 Task: Explore Properties in Lexington with Horse Facilities.
Action: Key pressed <Key.caps_lock>L<Key.caps_lock>exington
Screenshot: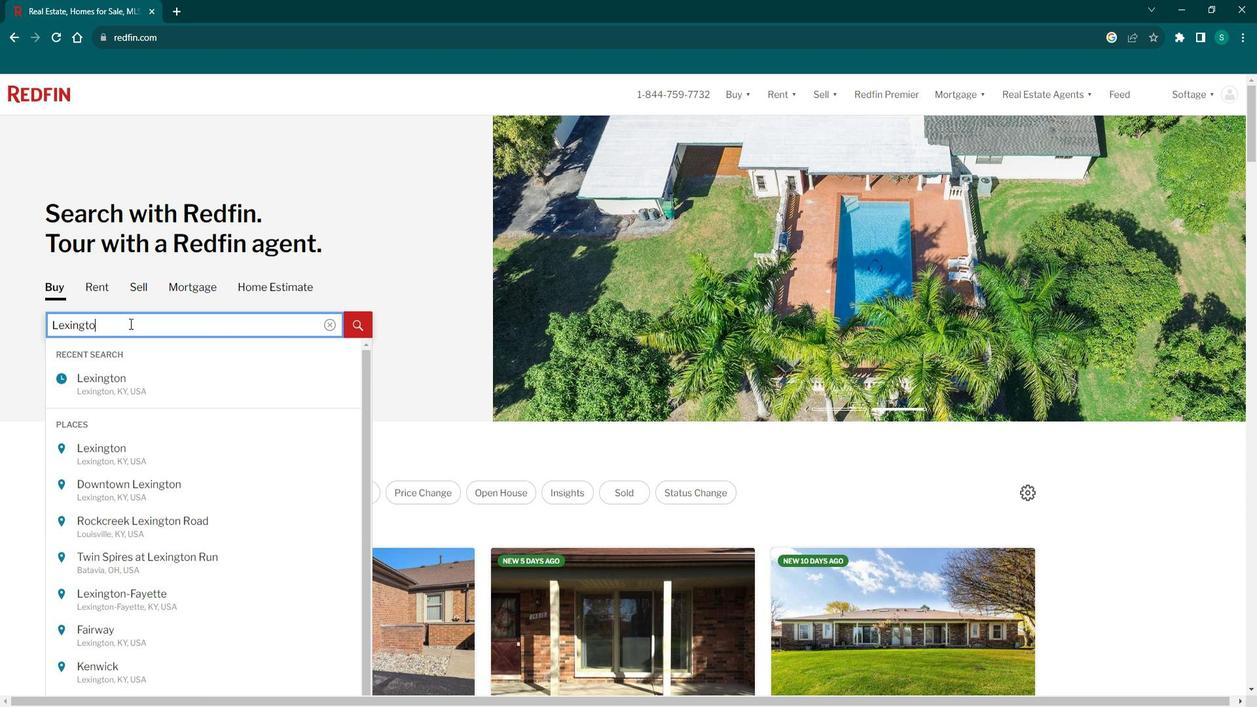 
Action: Mouse moved to (172, 429)
Screenshot: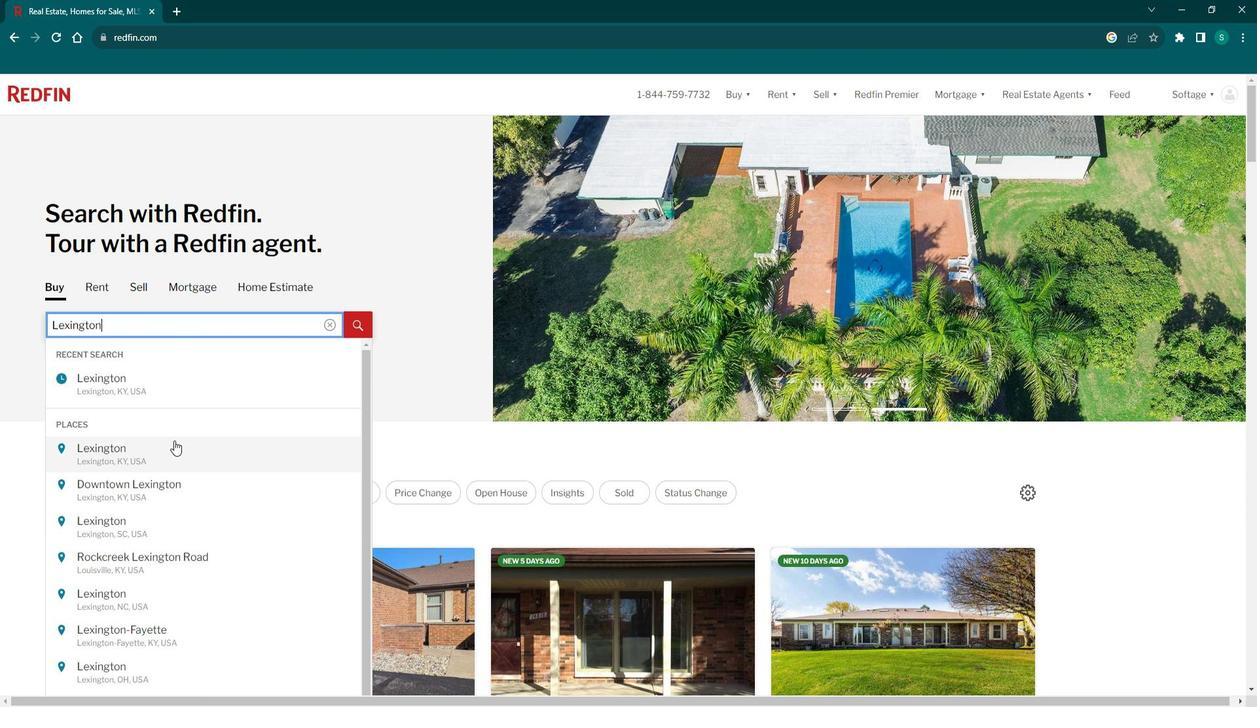 
Action: Mouse pressed left at (172, 429)
Screenshot: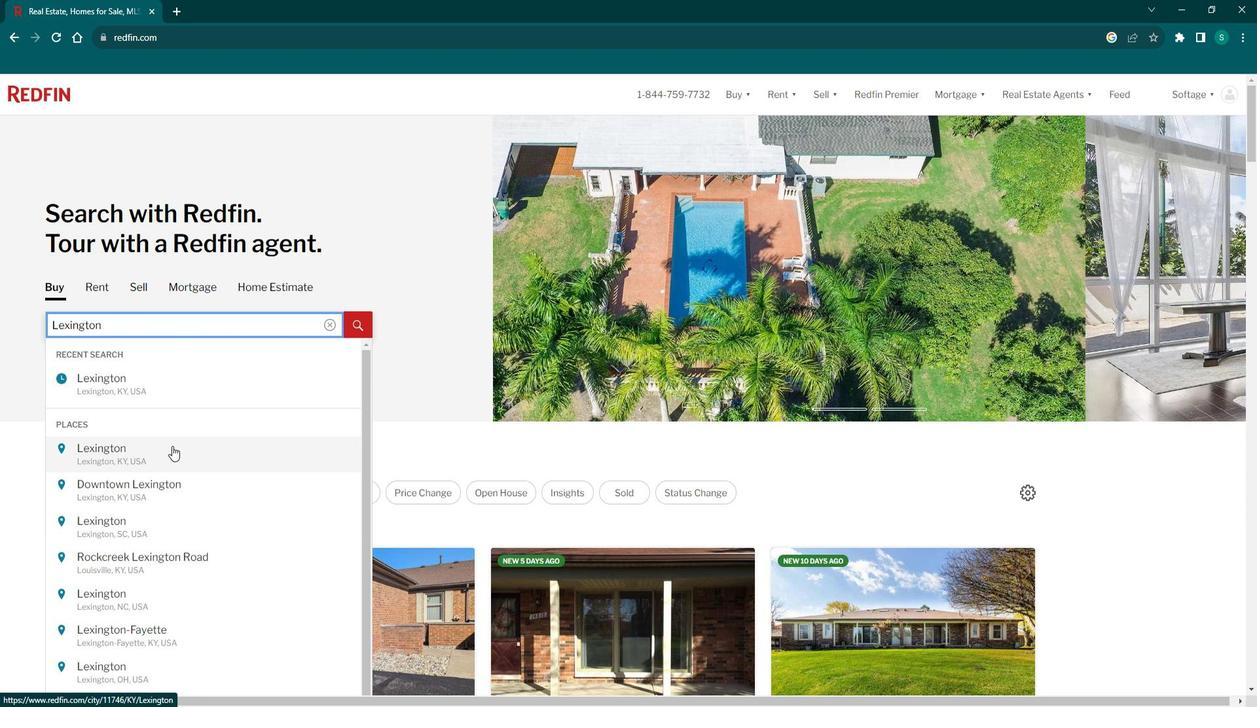 
Action: Mouse moved to (1112, 176)
Screenshot: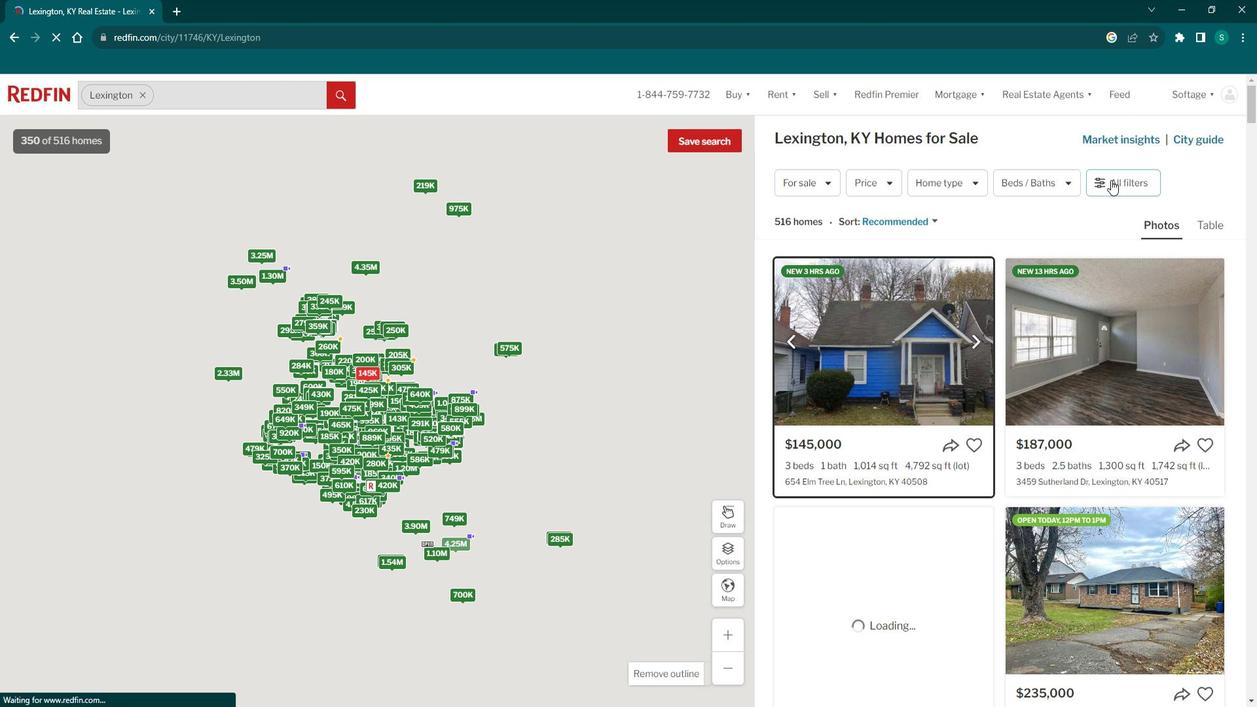 
Action: Mouse pressed left at (1112, 176)
Screenshot: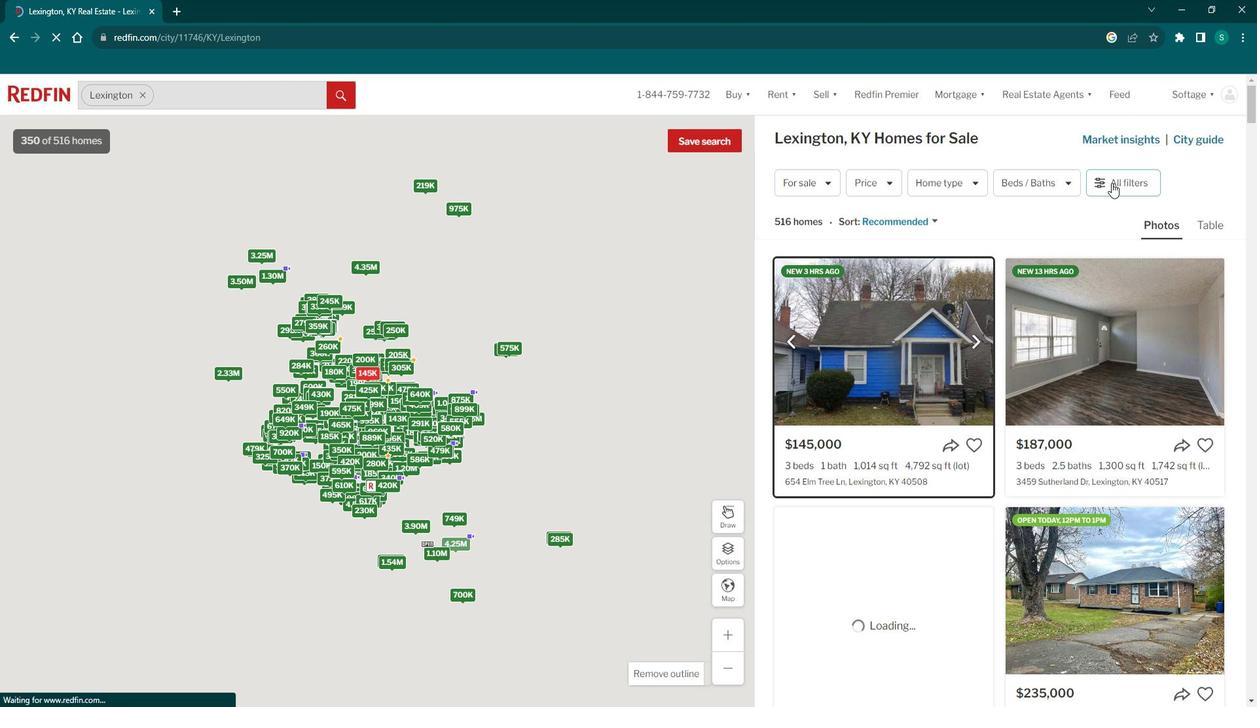 
Action: Mouse pressed left at (1112, 176)
Screenshot: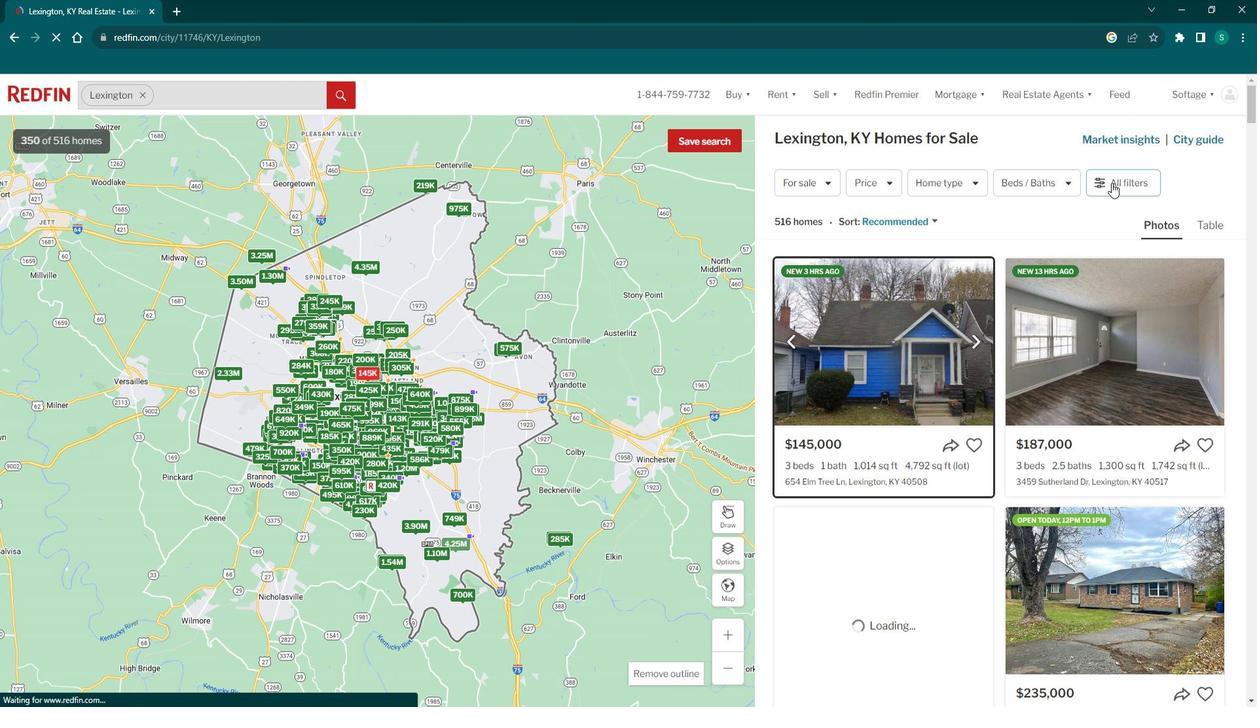 
Action: Mouse moved to (1131, 172)
Screenshot: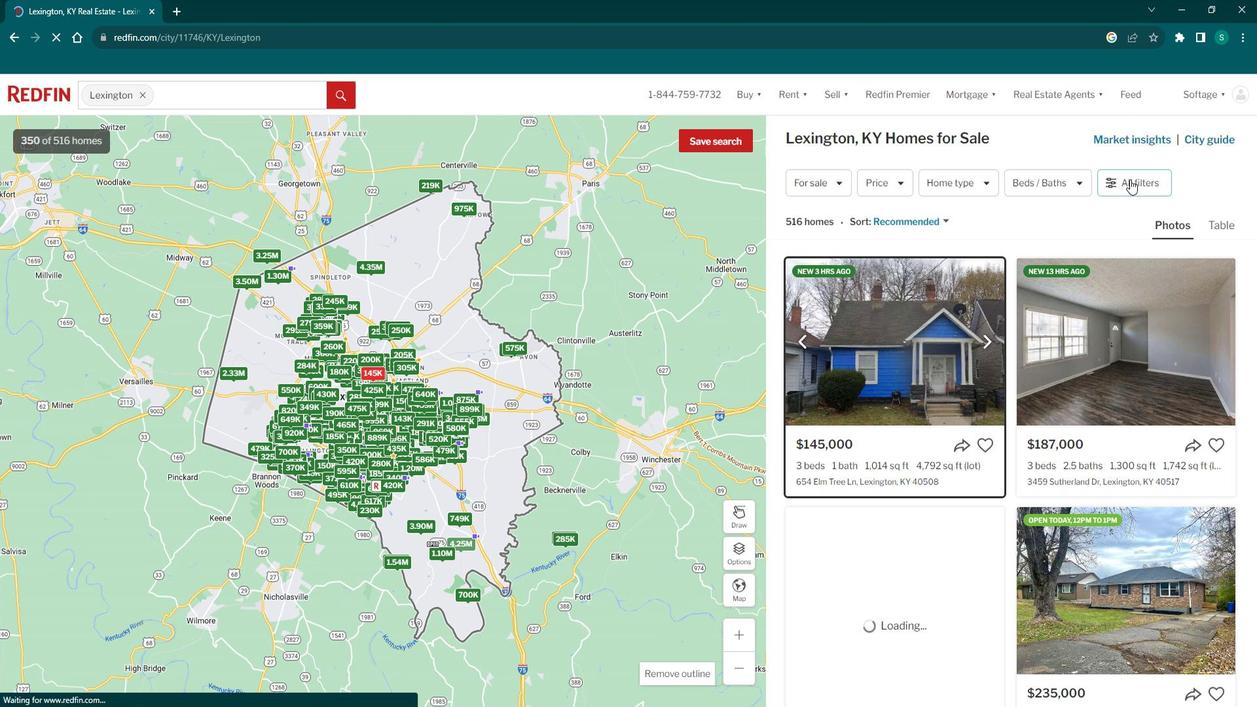 
Action: Mouse pressed left at (1131, 172)
Screenshot: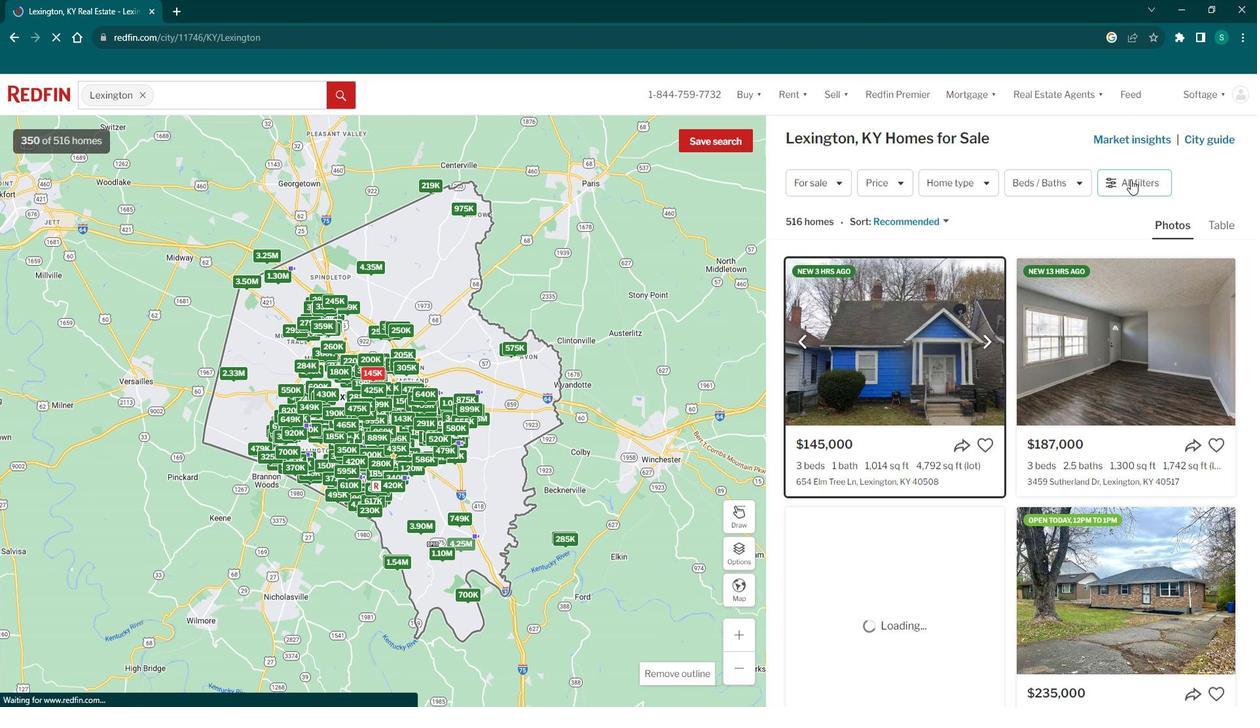 
Action: Mouse moved to (1126, 174)
Screenshot: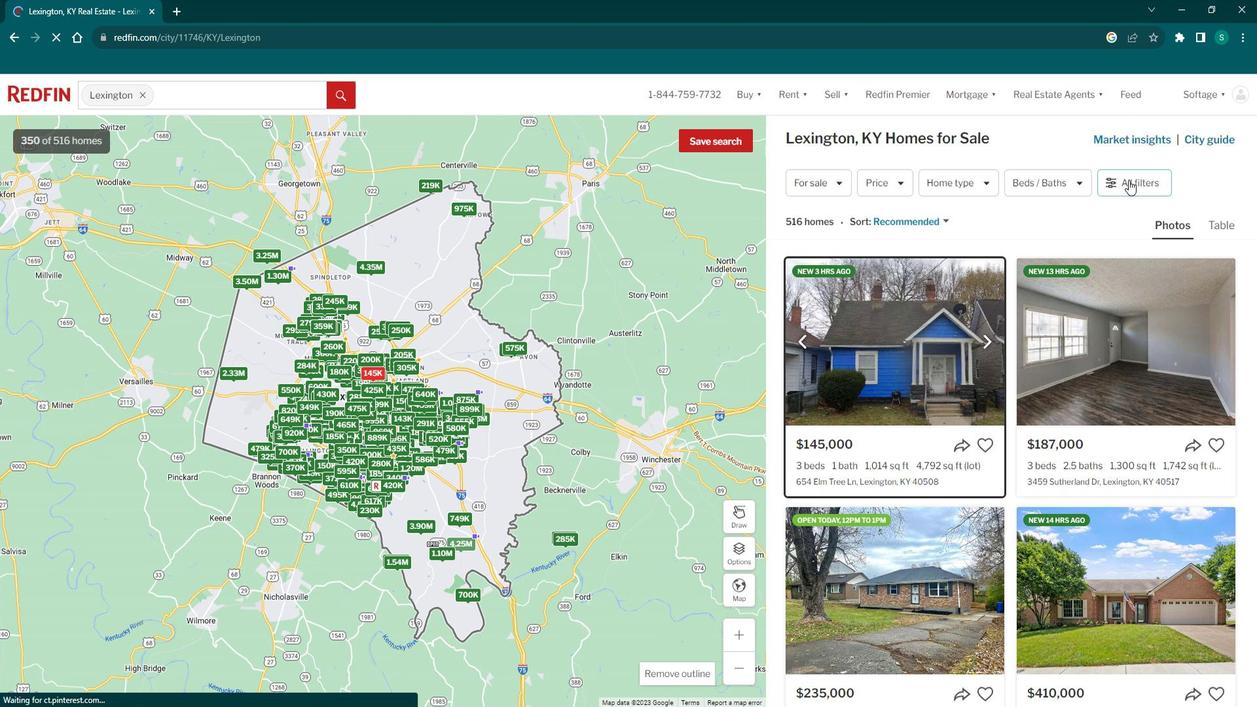 
Action: Mouse pressed left at (1126, 174)
Screenshot: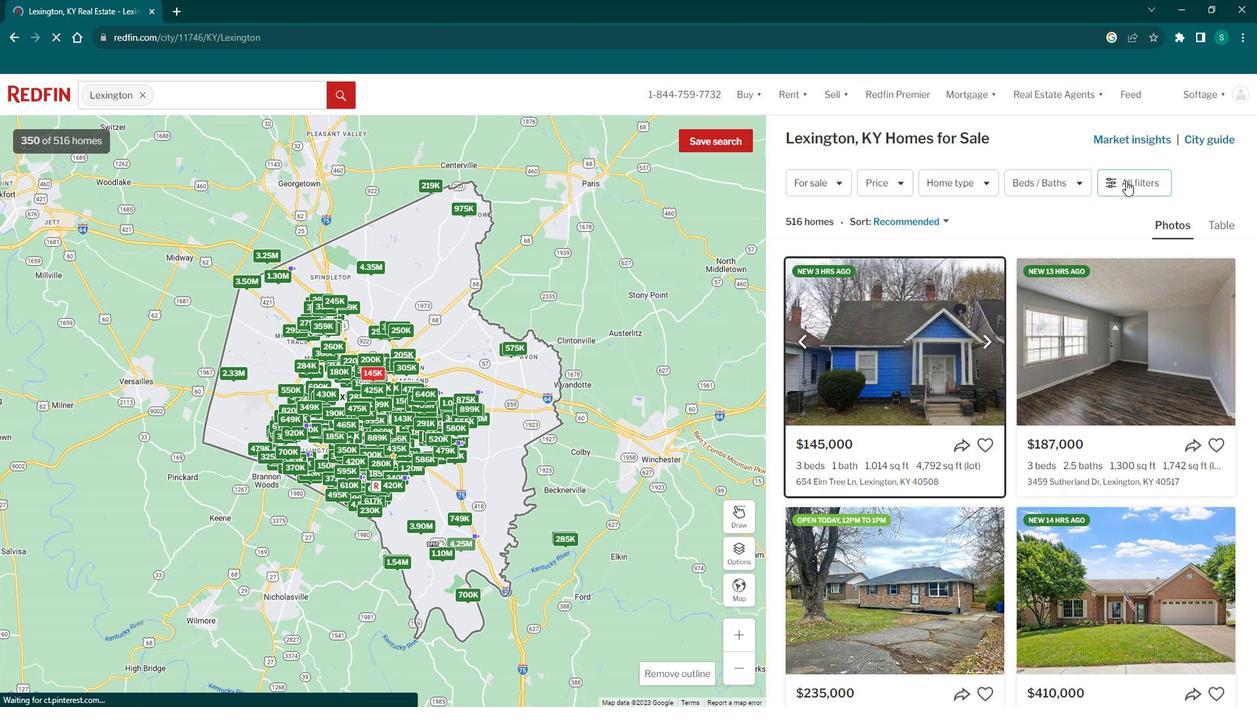 
Action: Mouse moved to (930, 495)
Screenshot: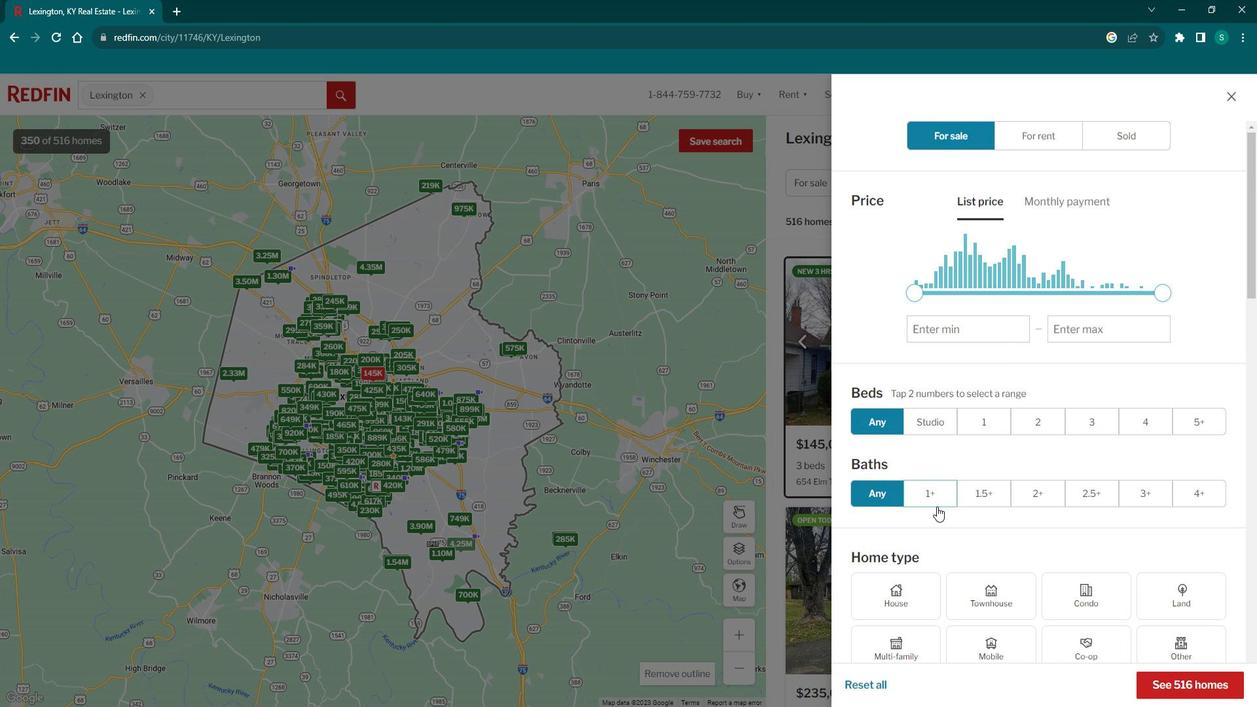 
Action: Mouse scrolled (930, 495) with delta (0, 0)
Screenshot: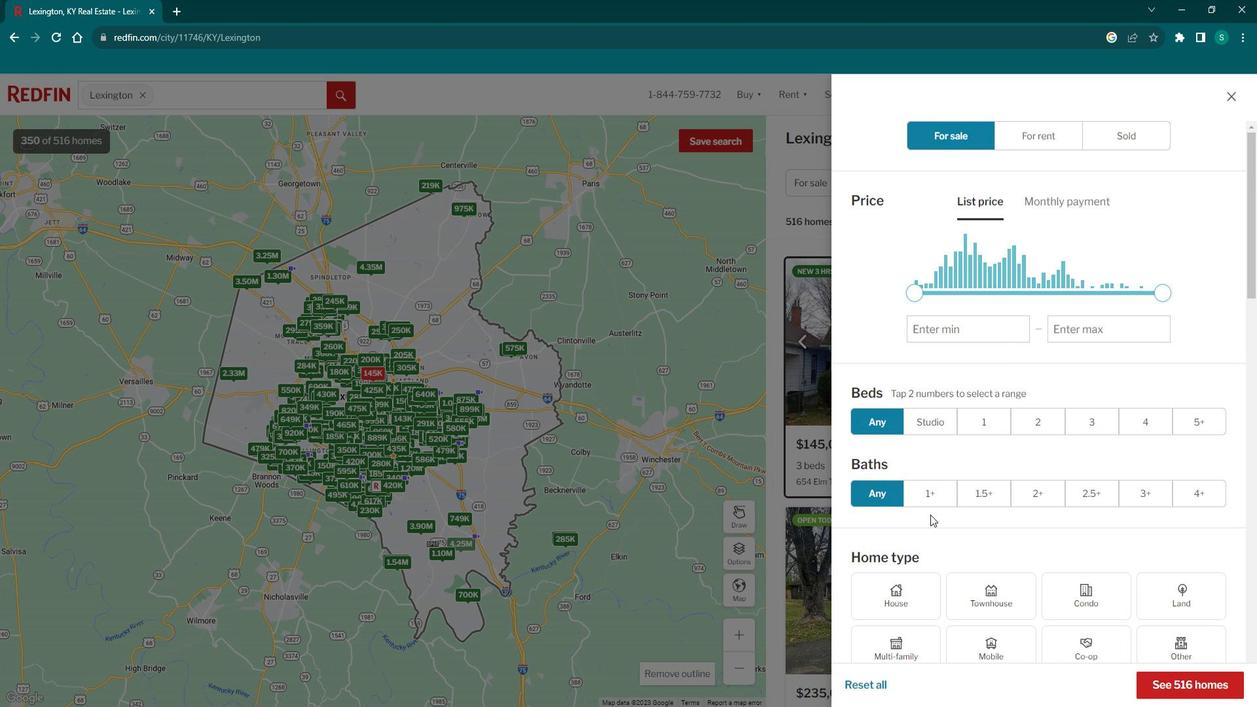 
Action: Mouse scrolled (930, 495) with delta (0, 0)
Screenshot: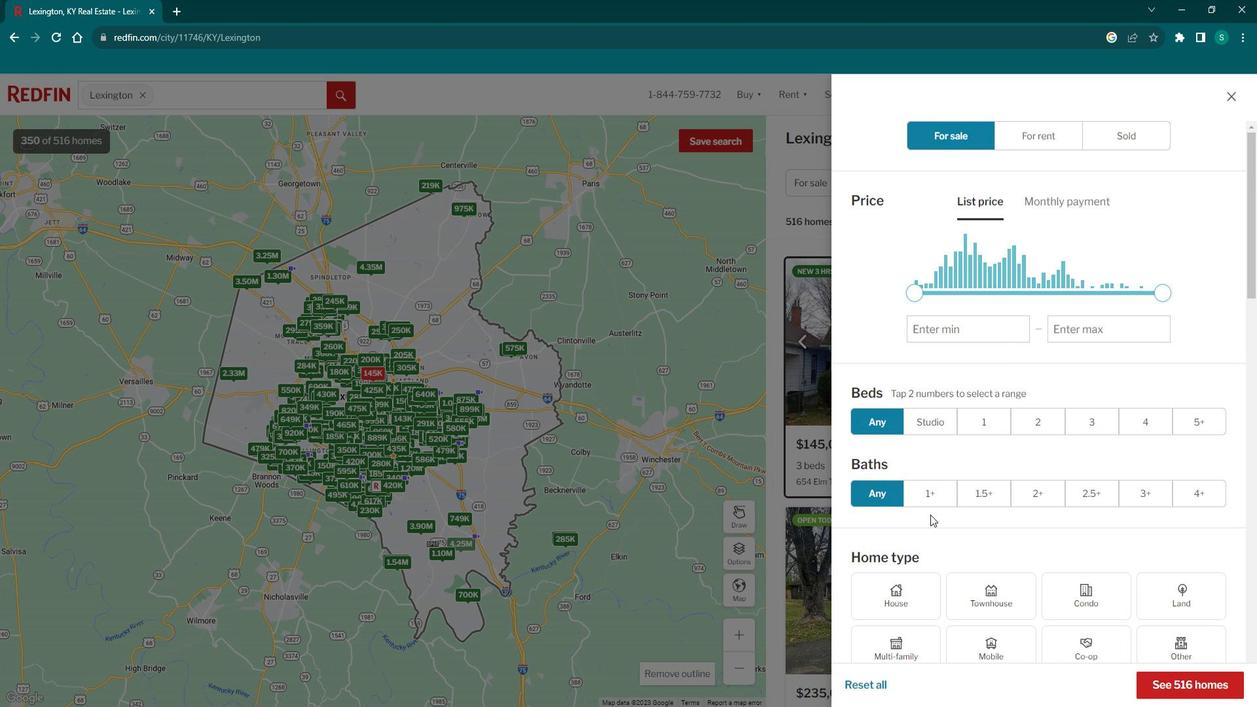 
Action: Mouse scrolled (930, 495) with delta (0, 0)
Screenshot: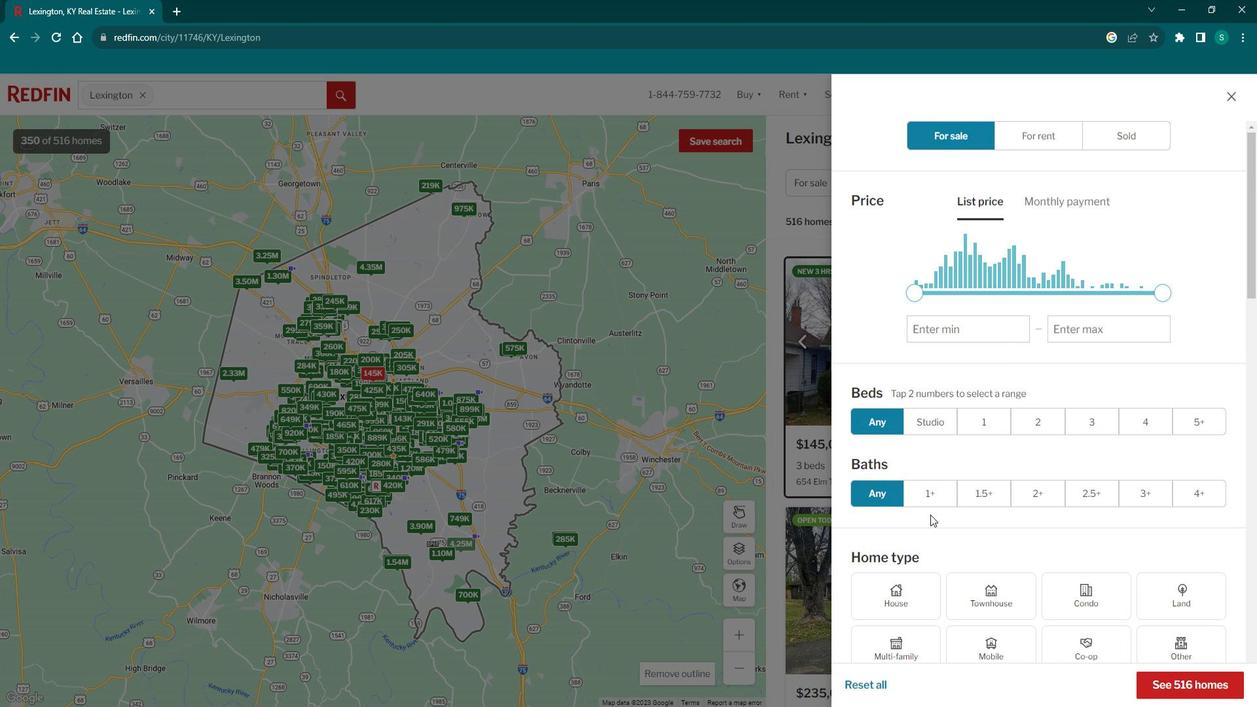 
Action: Mouse scrolled (930, 495) with delta (0, 0)
Screenshot: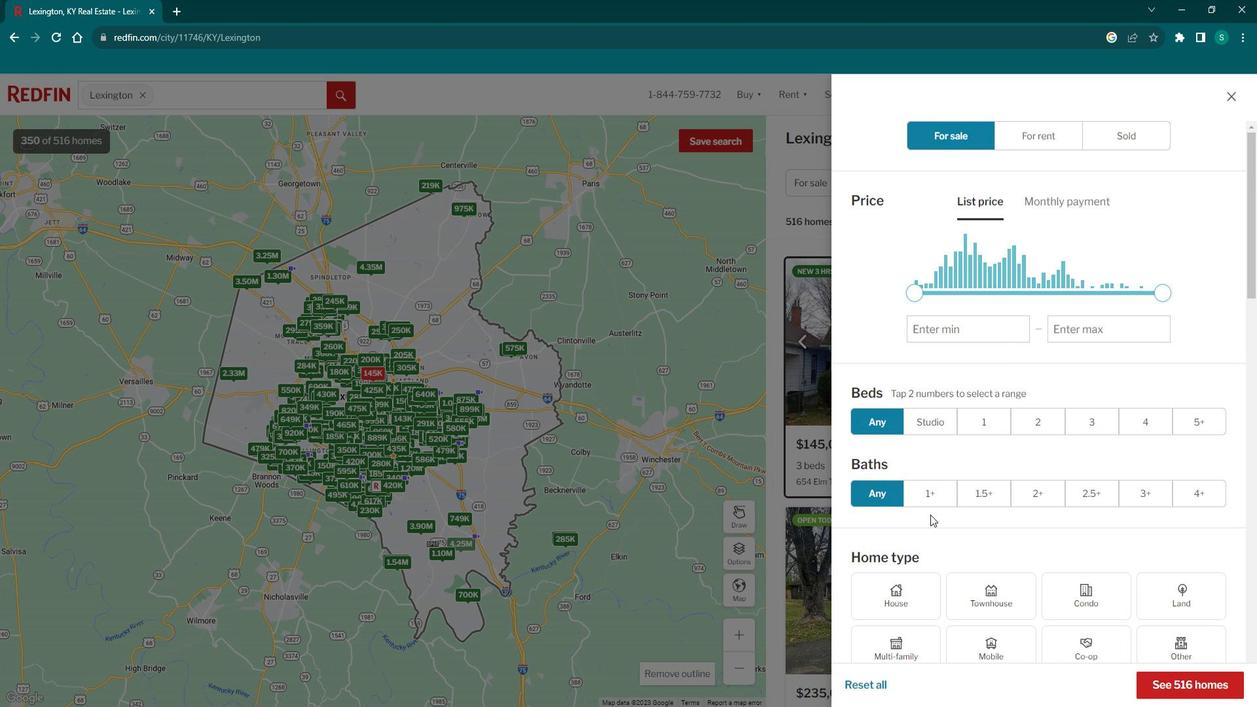 
Action: Mouse scrolled (930, 495) with delta (0, 0)
Screenshot: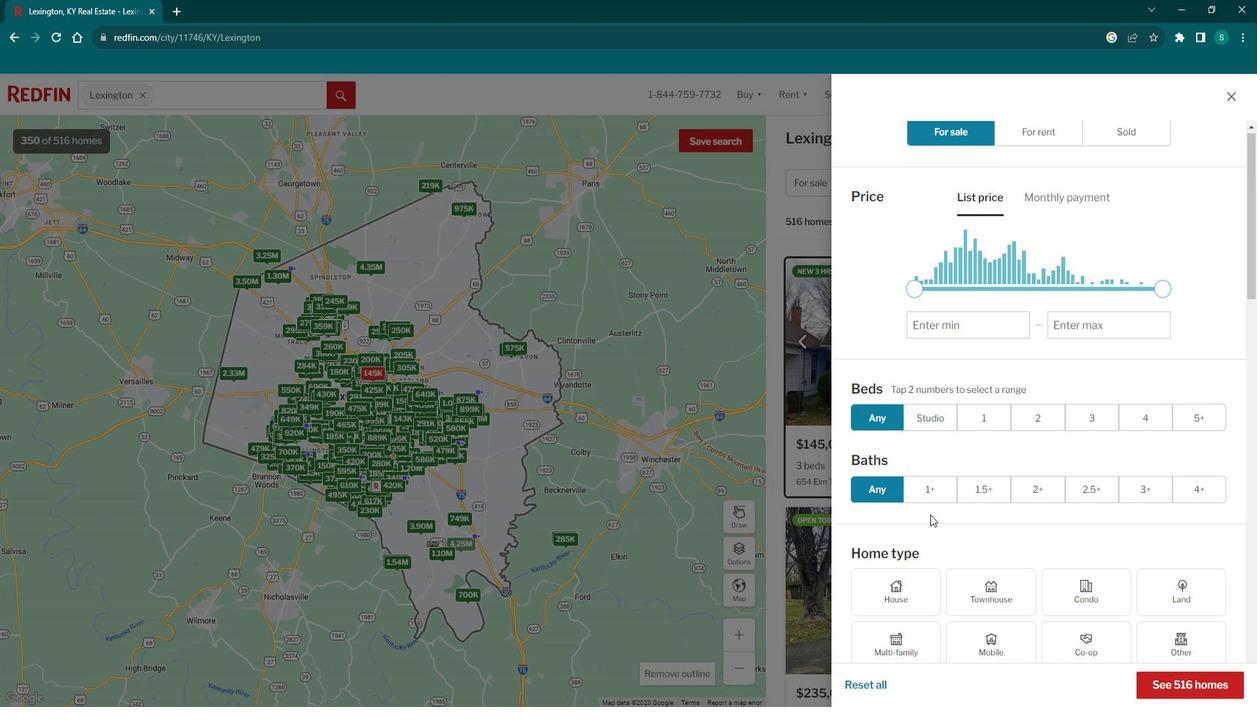 
Action: Mouse moved to (923, 483)
Screenshot: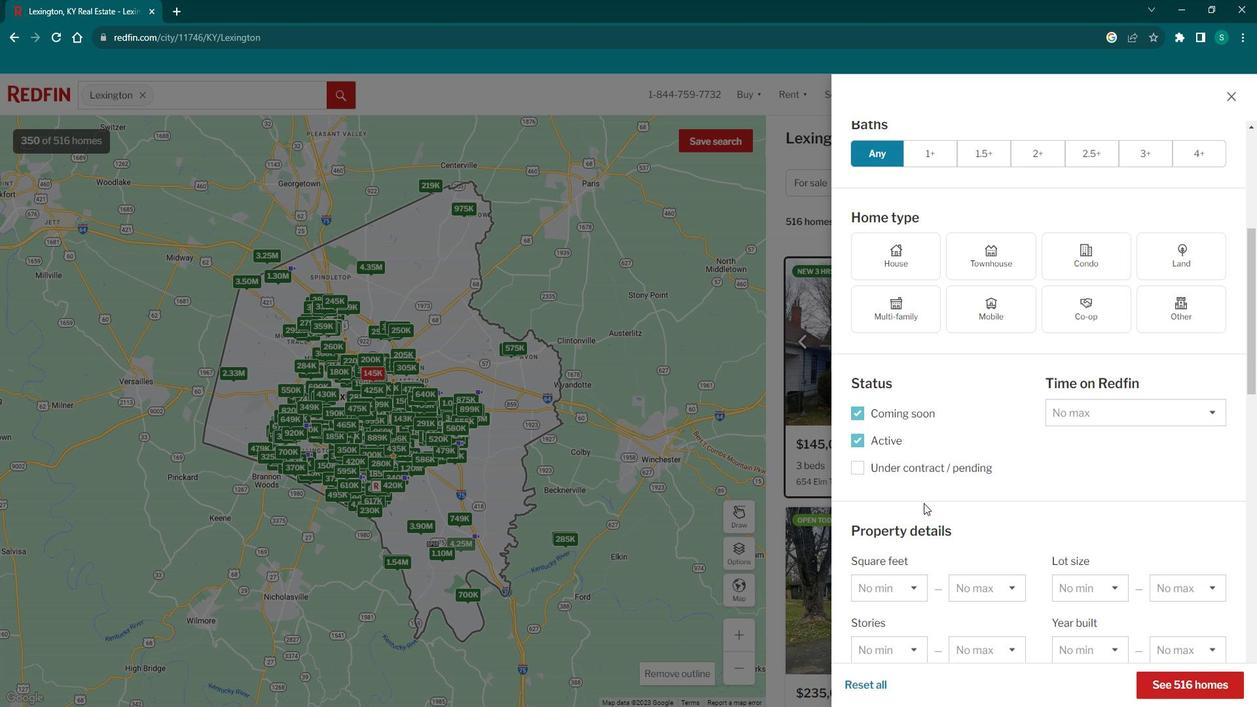 
Action: Mouse scrolled (923, 482) with delta (0, 0)
Screenshot: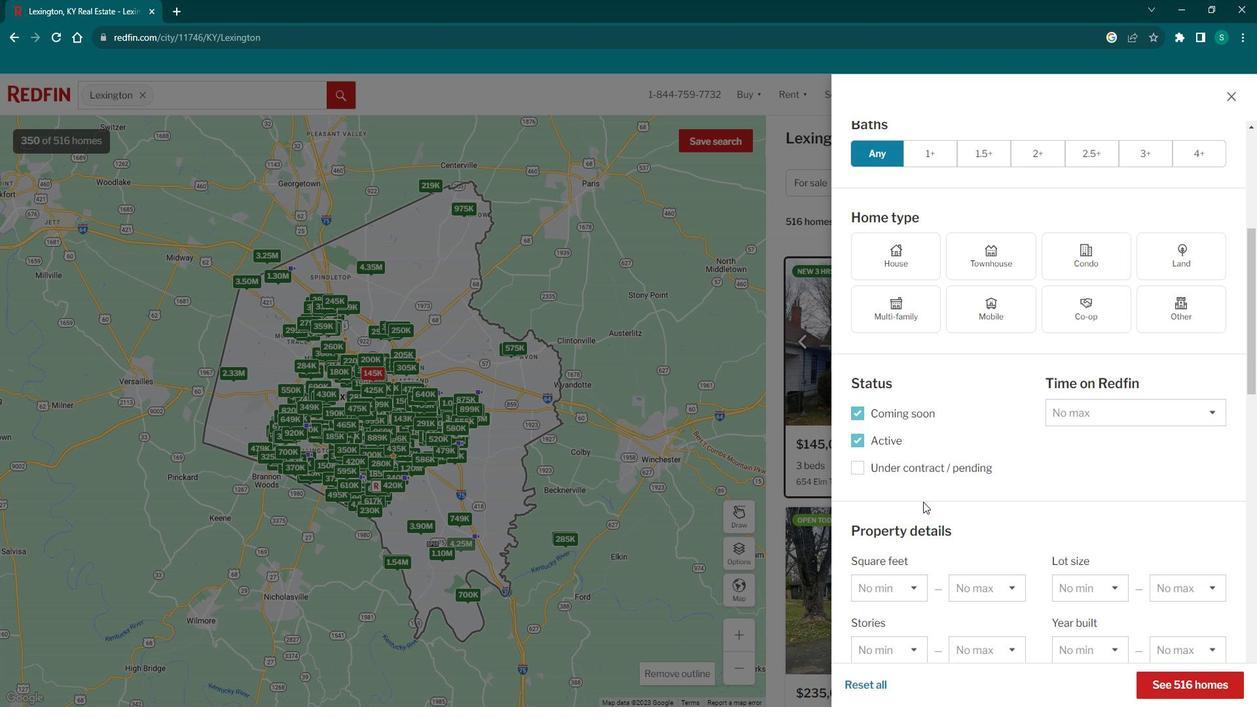 
Action: Mouse scrolled (923, 482) with delta (0, 0)
Screenshot: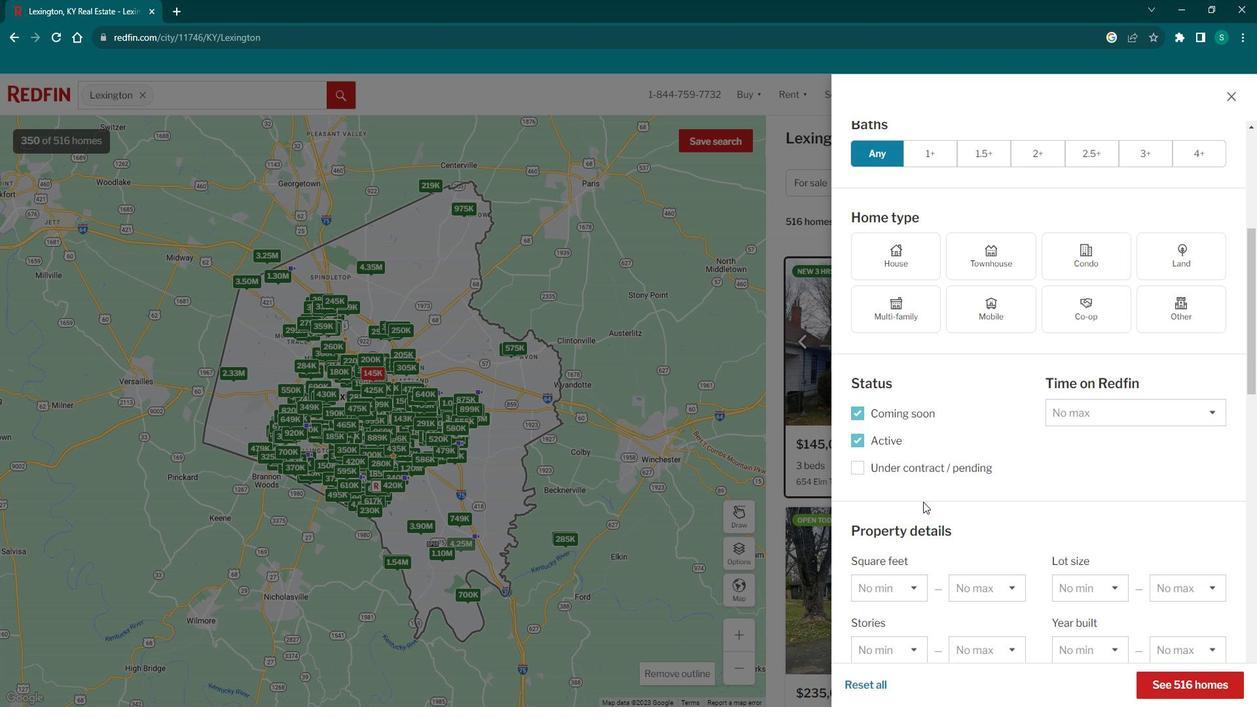 
Action: Mouse scrolled (923, 482) with delta (0, 0)
Screenshot: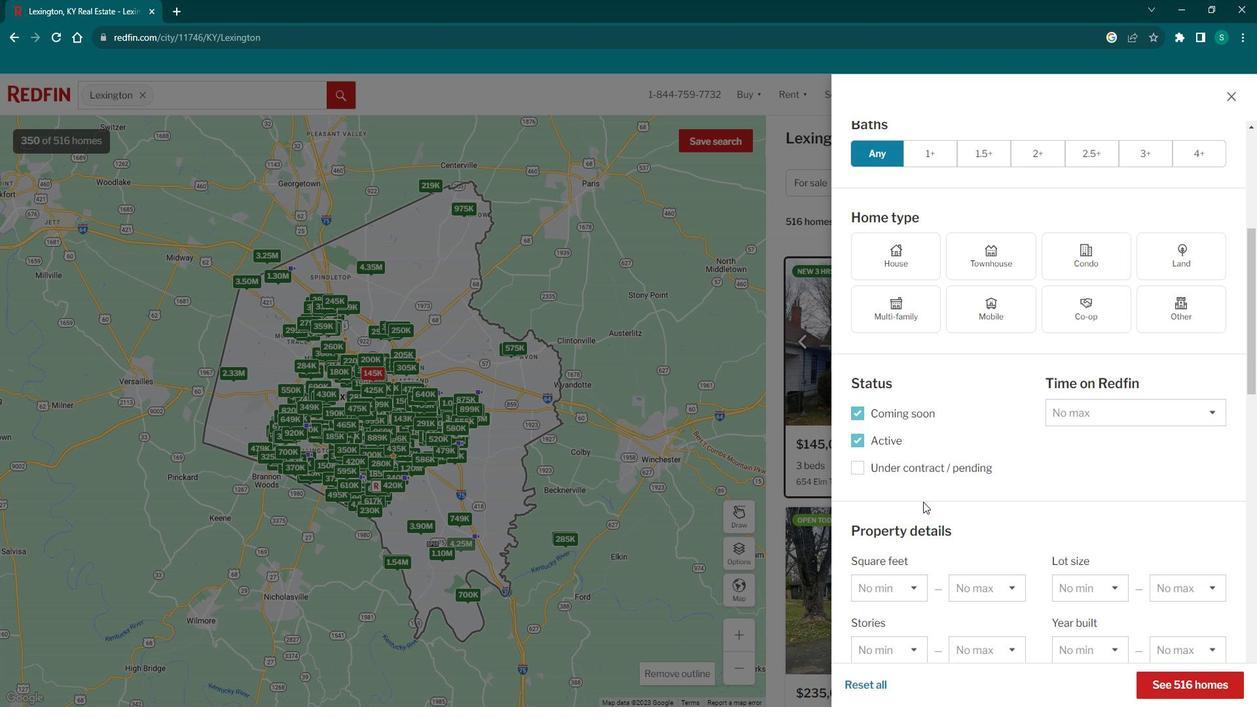 
Action: Mouse scrolled (923, 482) with delta (0, 0)
Screenshot: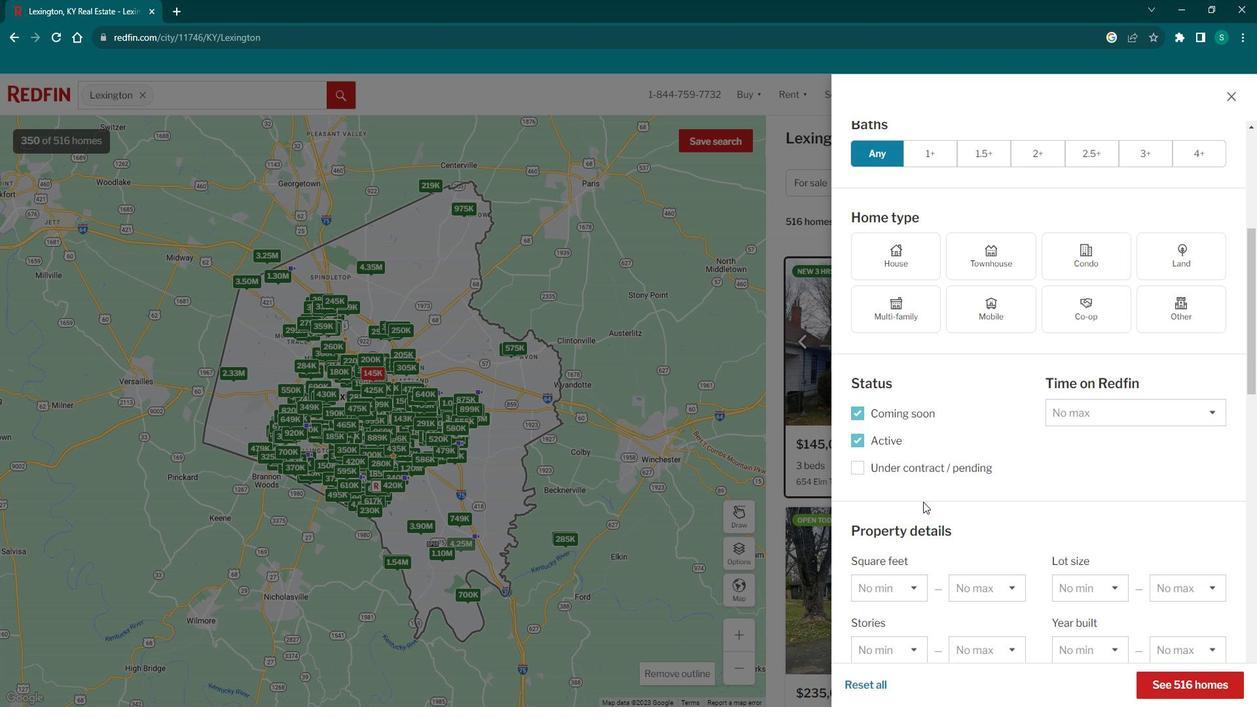 
Action: Mouse scrolled (923, 482) with delta (0, 0)
Screenshot: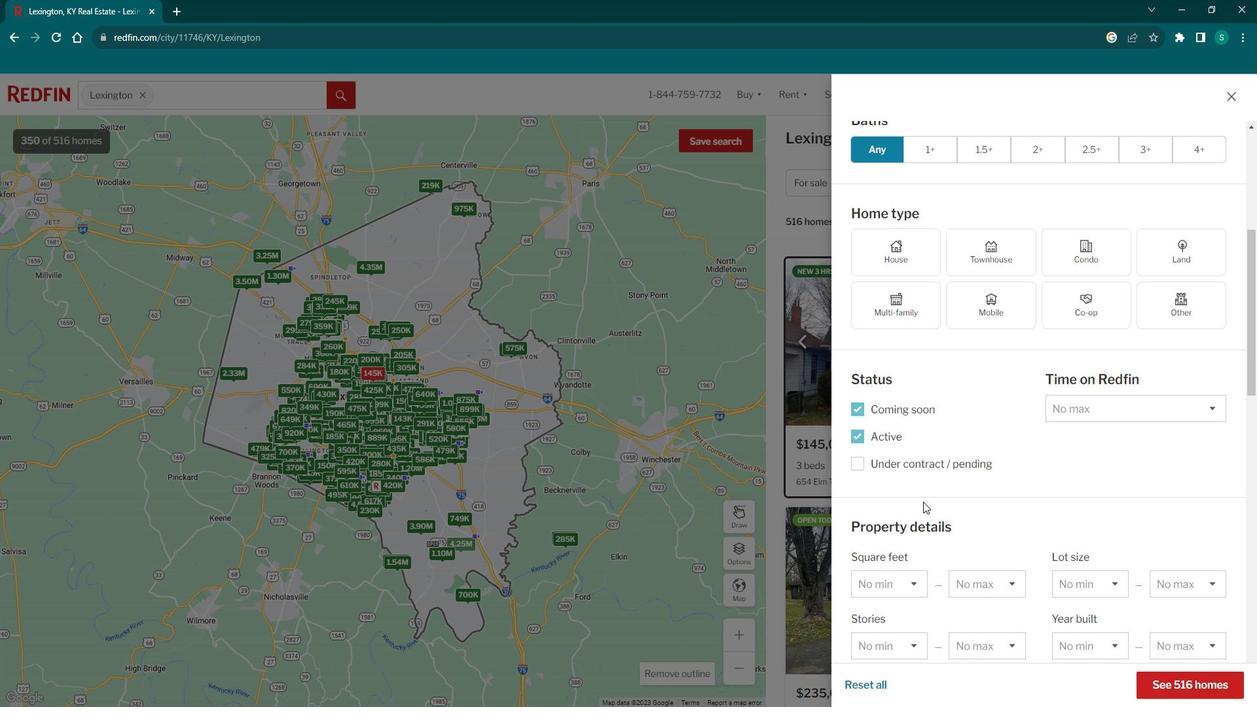 
Action: Mouse scrolled (923, 482) with delta (0, 0)
Screenshot: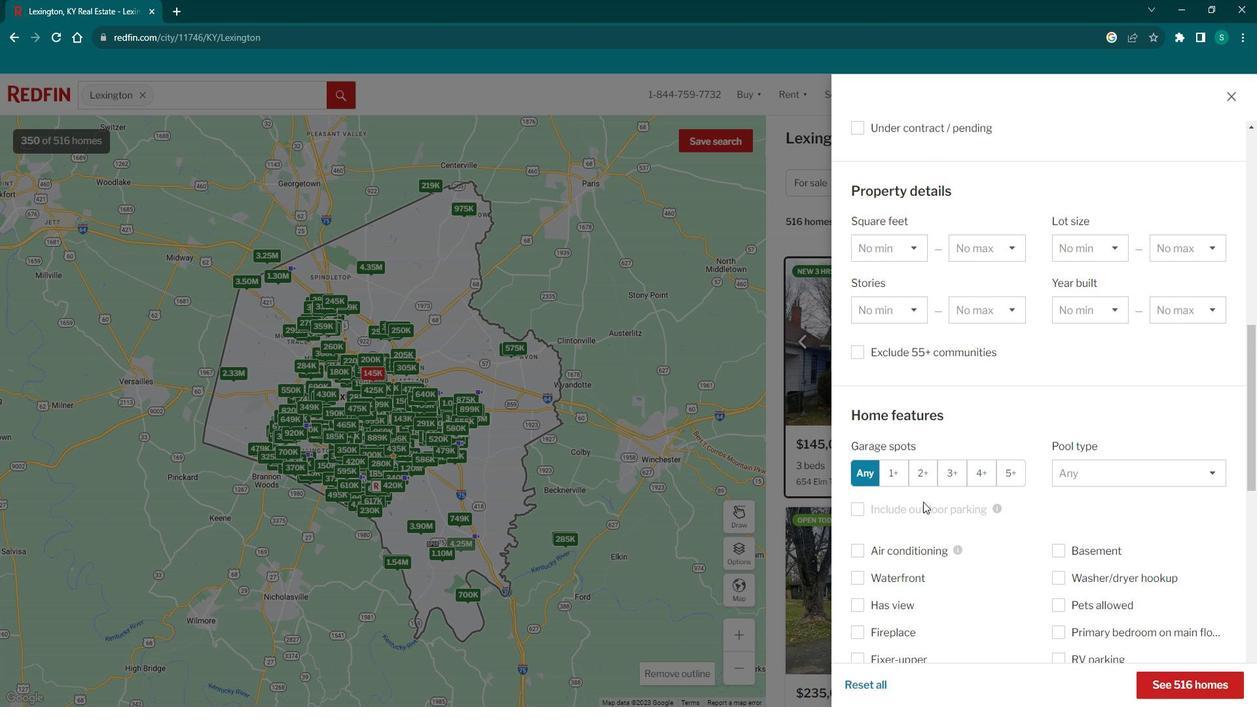 
Action: Mouse scrolled (923, 482) with delta (0, 0)
Screenshot: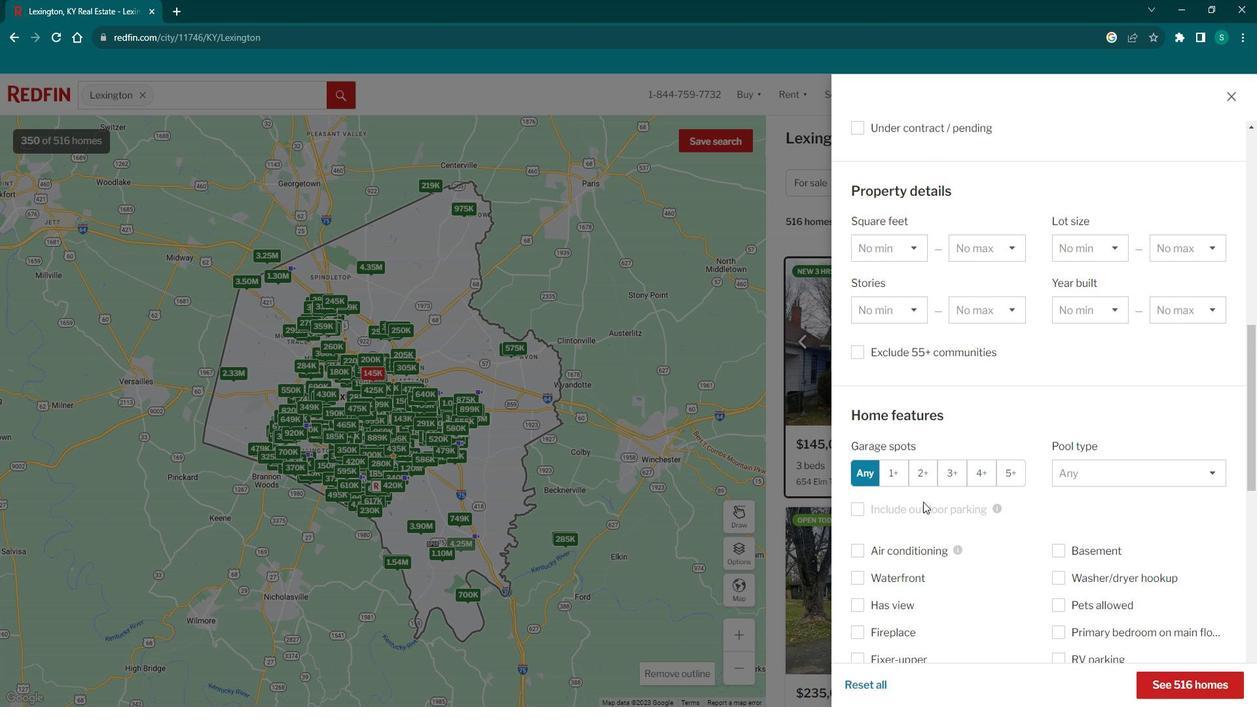 
Action: Mouse scrolled (923, 482) with delta (0, 0)
Screenshot: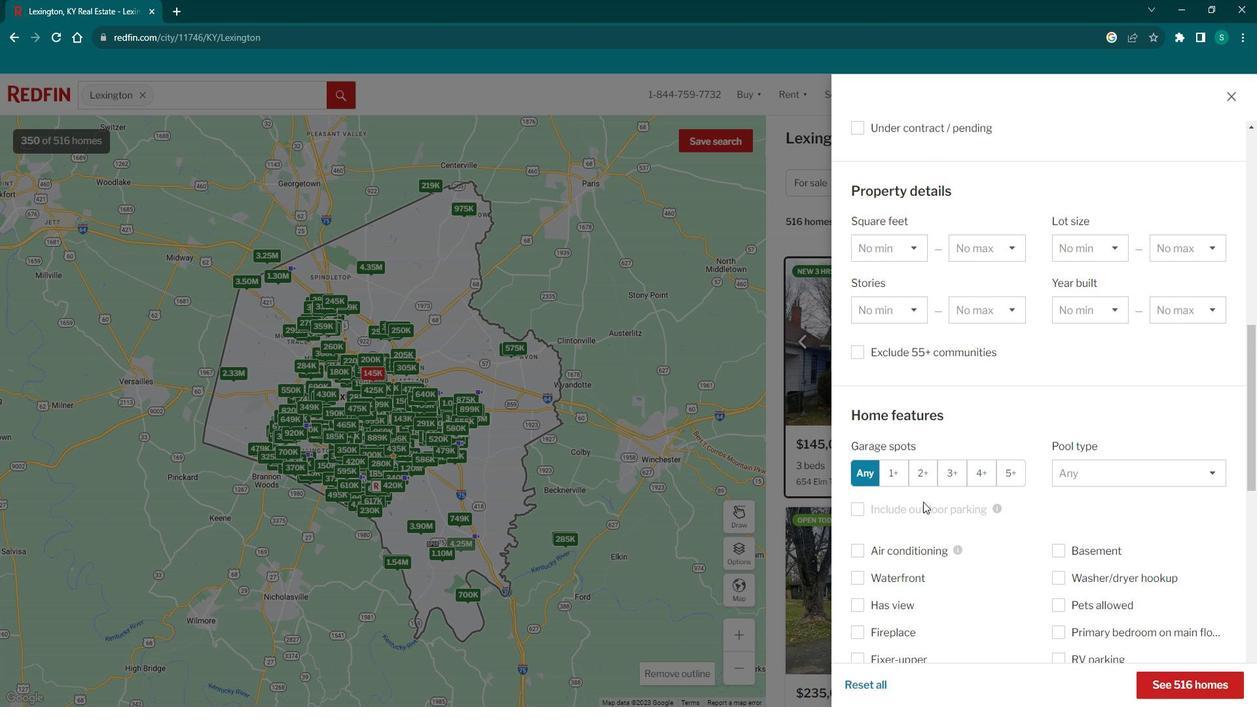 
Action: Mouse scrolled (923, 482) with delta (0, 0)
Screenshot: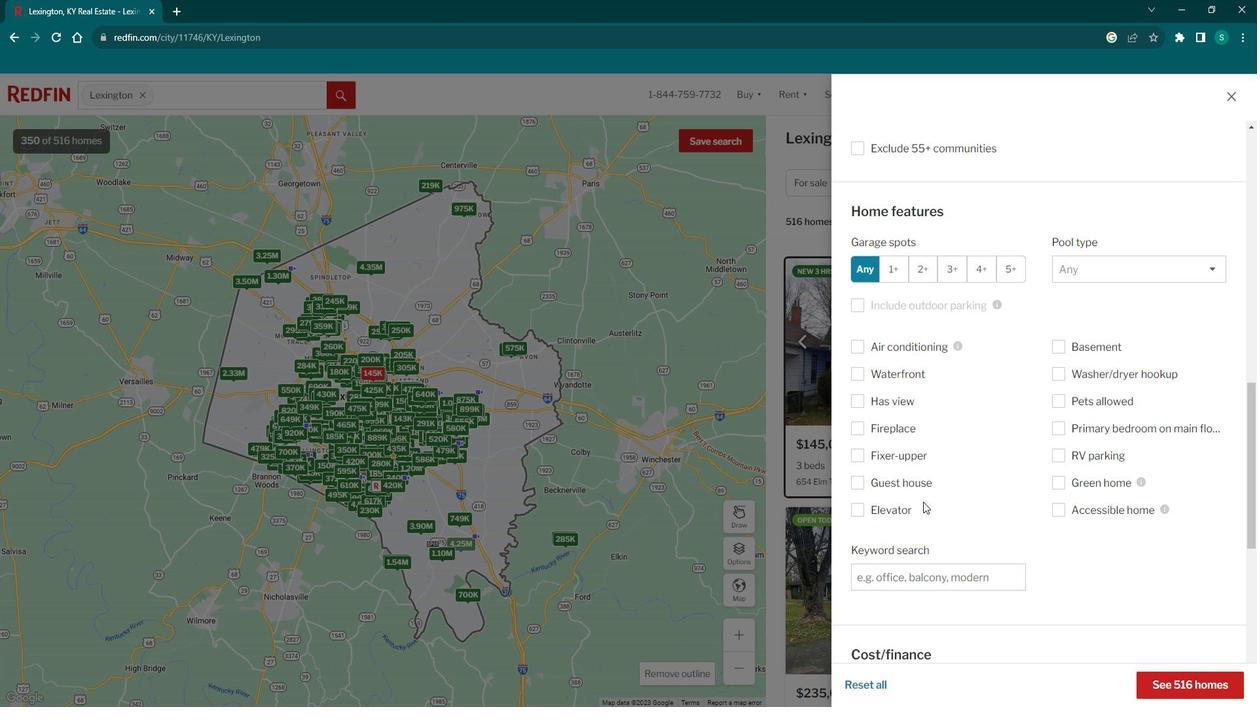 
Action: Mouse scrolled (923, 482) with delta (0, 0)
Screenshot: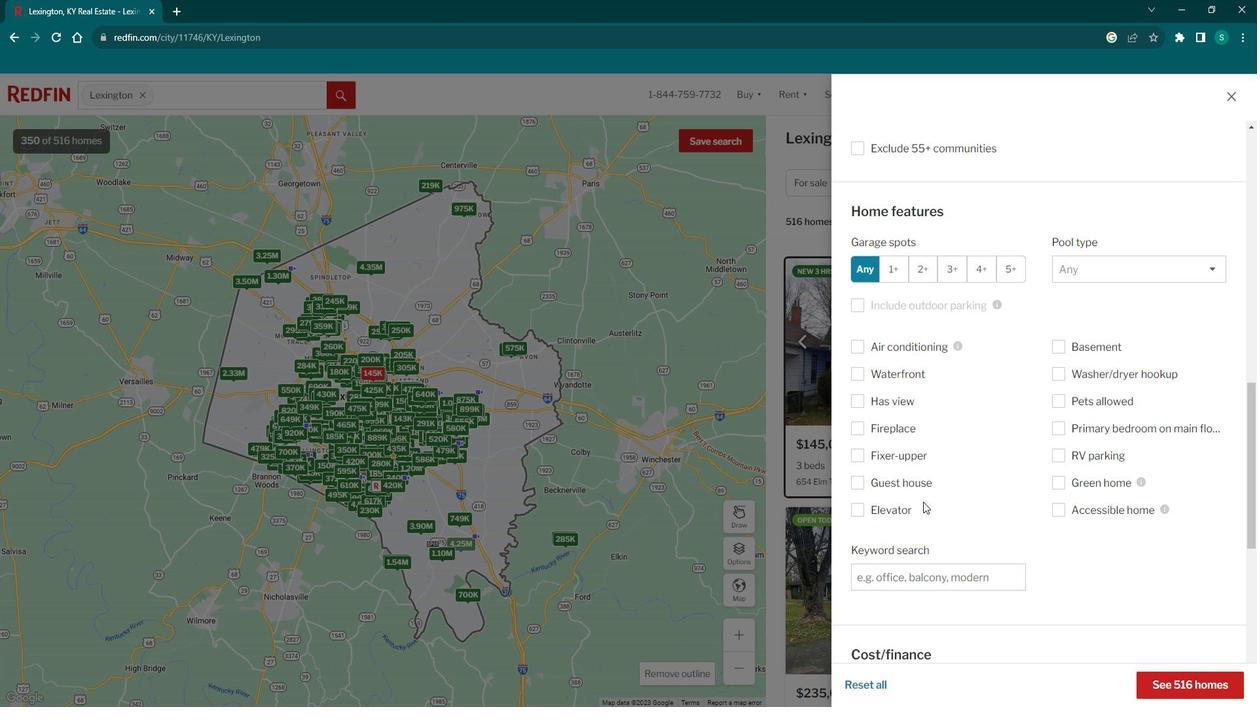 
Action: Mouse scrolled (923, 482) with delta (0, 0)
Screenshot: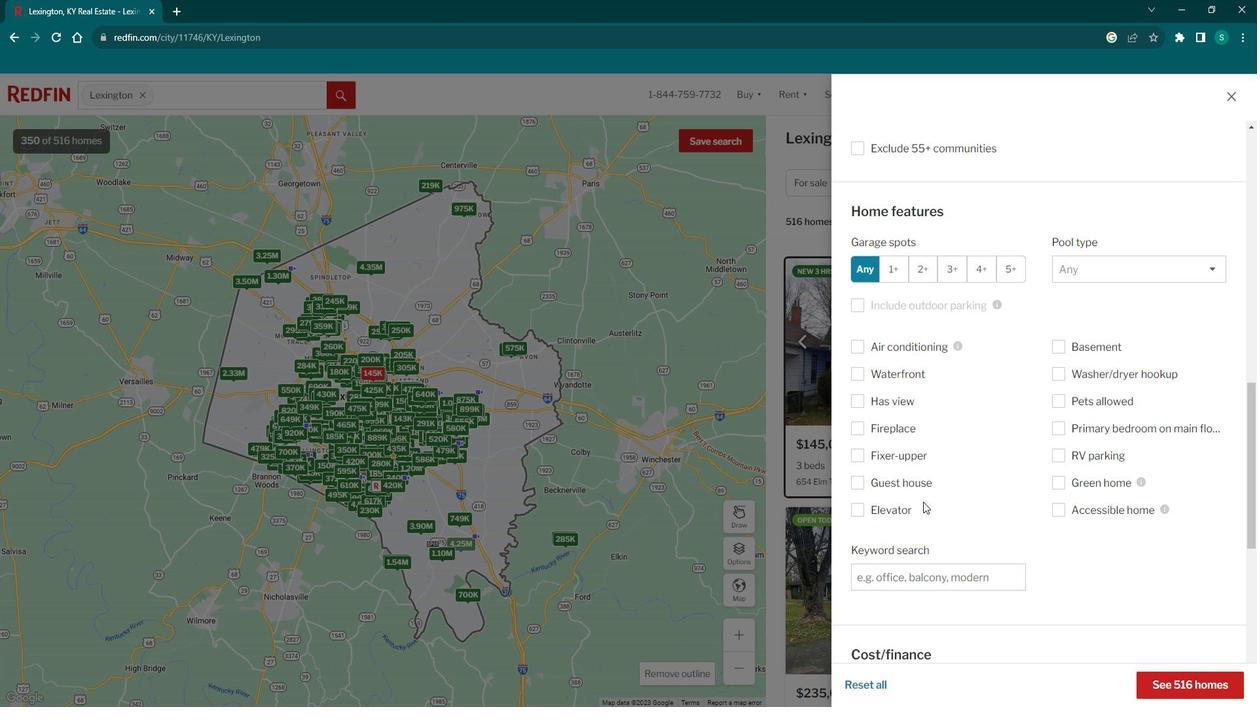 
Action: Mouse scrolled (923, 482) with delta (0, 0)
Screenshot: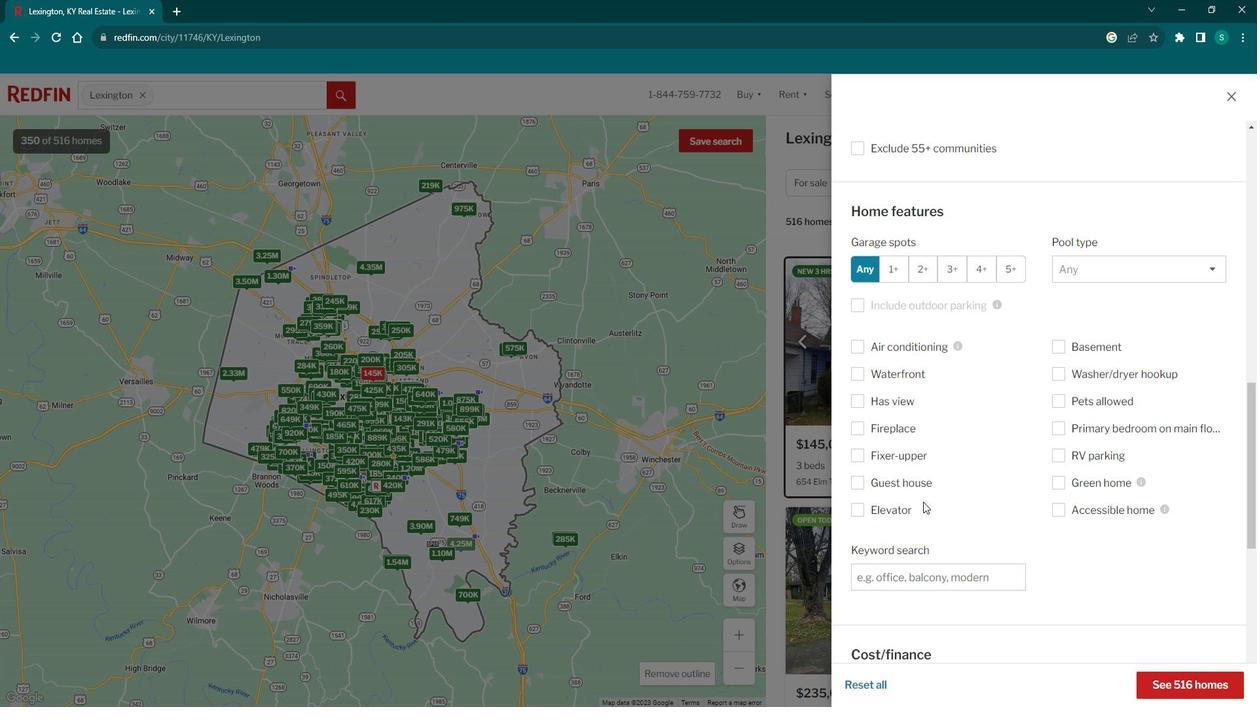 
Action: Mouse moved to (930, 301)
Screenshot: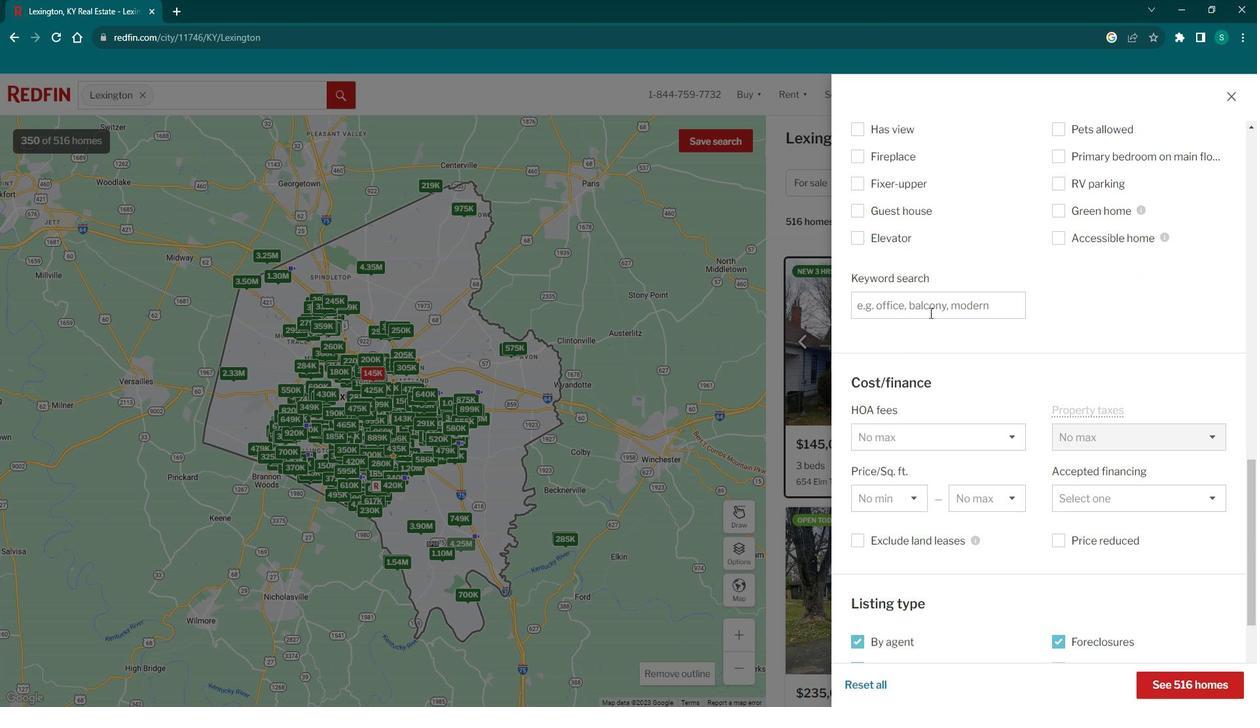 
Action: Mouse pressed left at (930, 301)
Screenshot: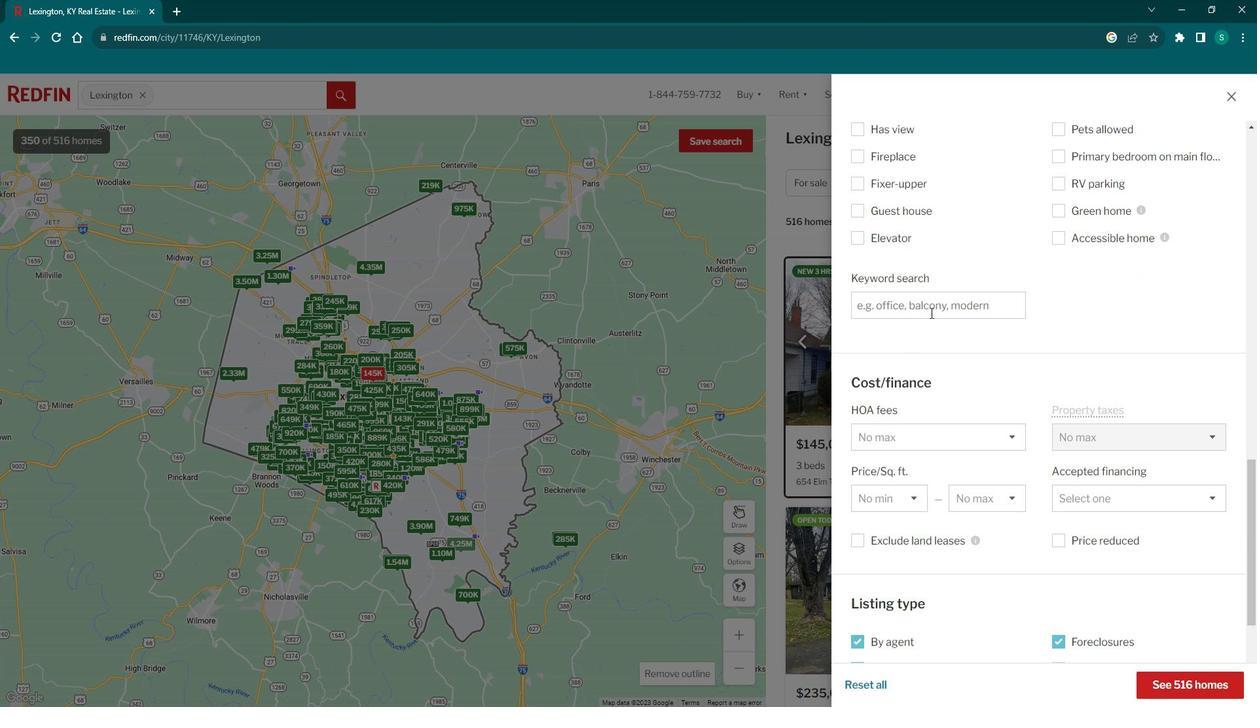 
Action: Key pressed <Key.caps_lock>H<Key.caps_lock>orse<Key.space><Key.caps_lock>F<Key.caps_lock>acilities
Screenshot: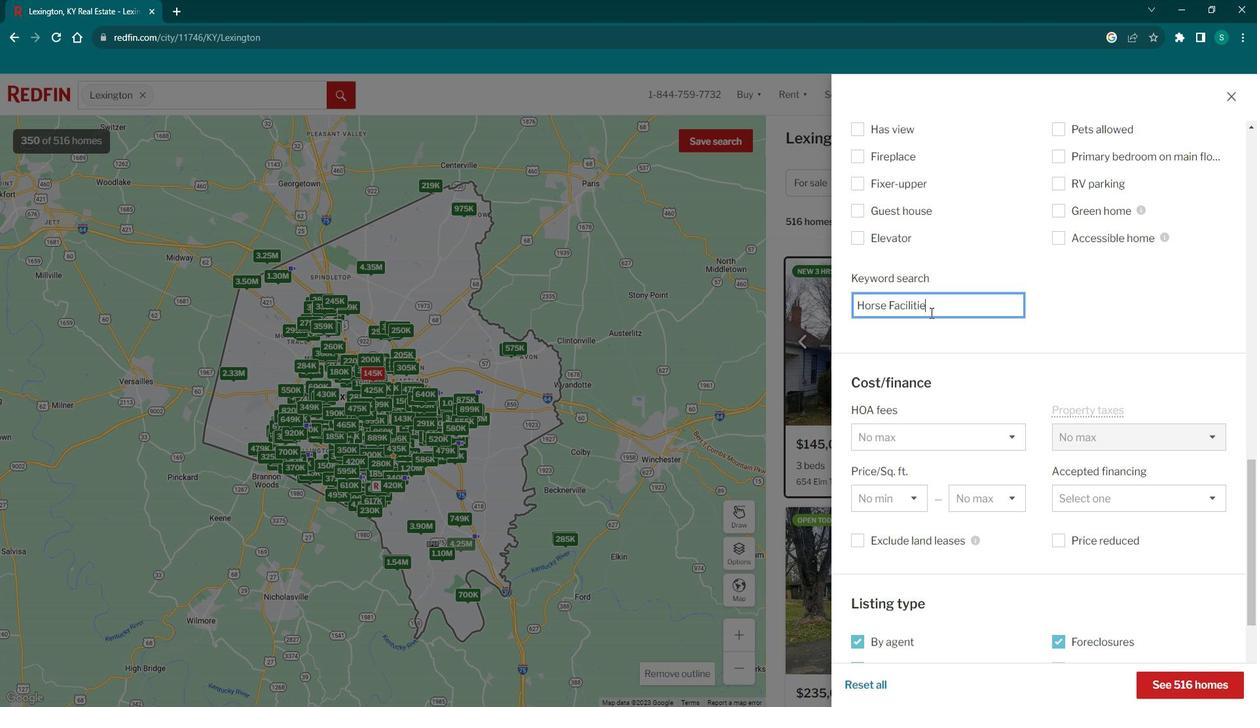 
Action: Mouse moved to (1154, 653)
Screenshot: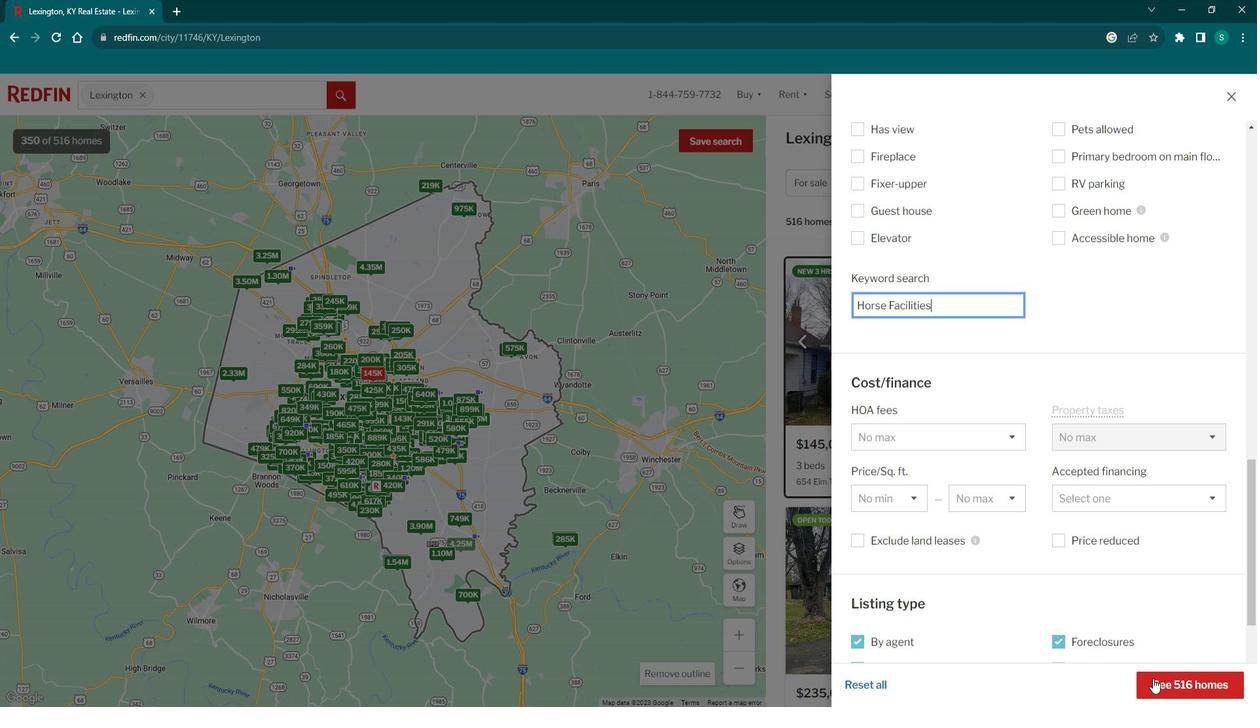 
Action: Mouse pressed left at (1154, 653)
Screenshot: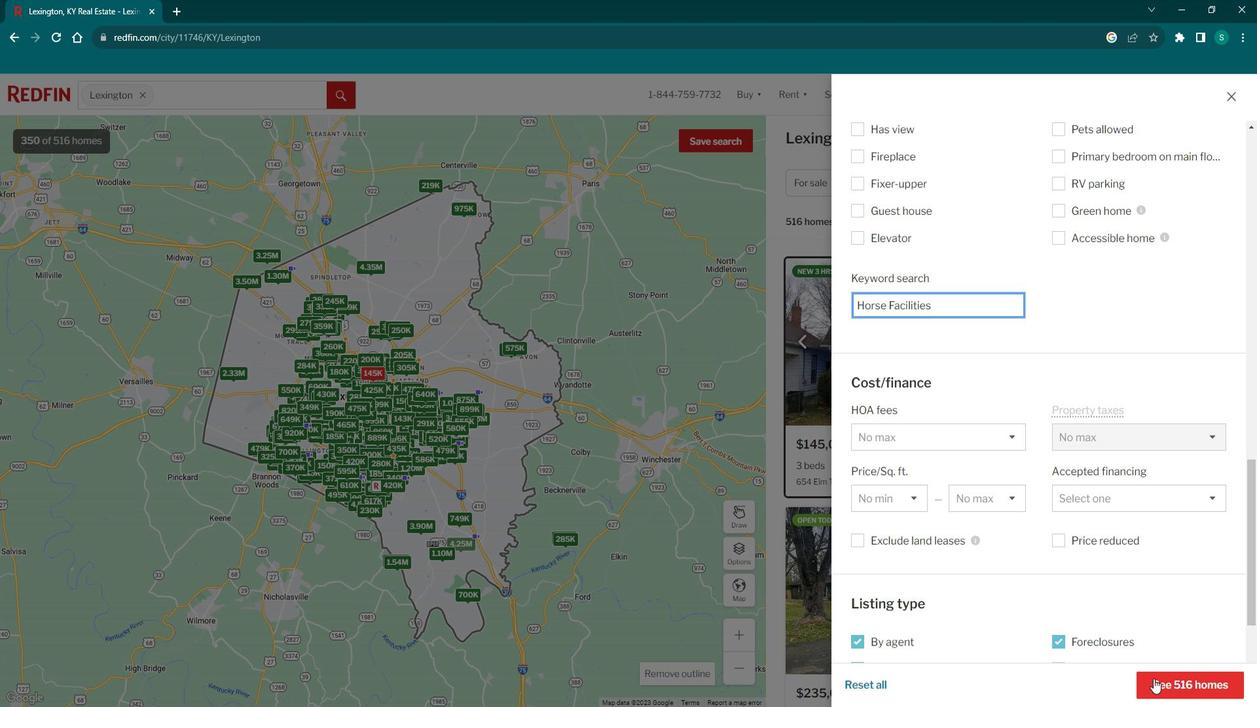 
Action: Mouse moved to (863, 364)
Screenshot: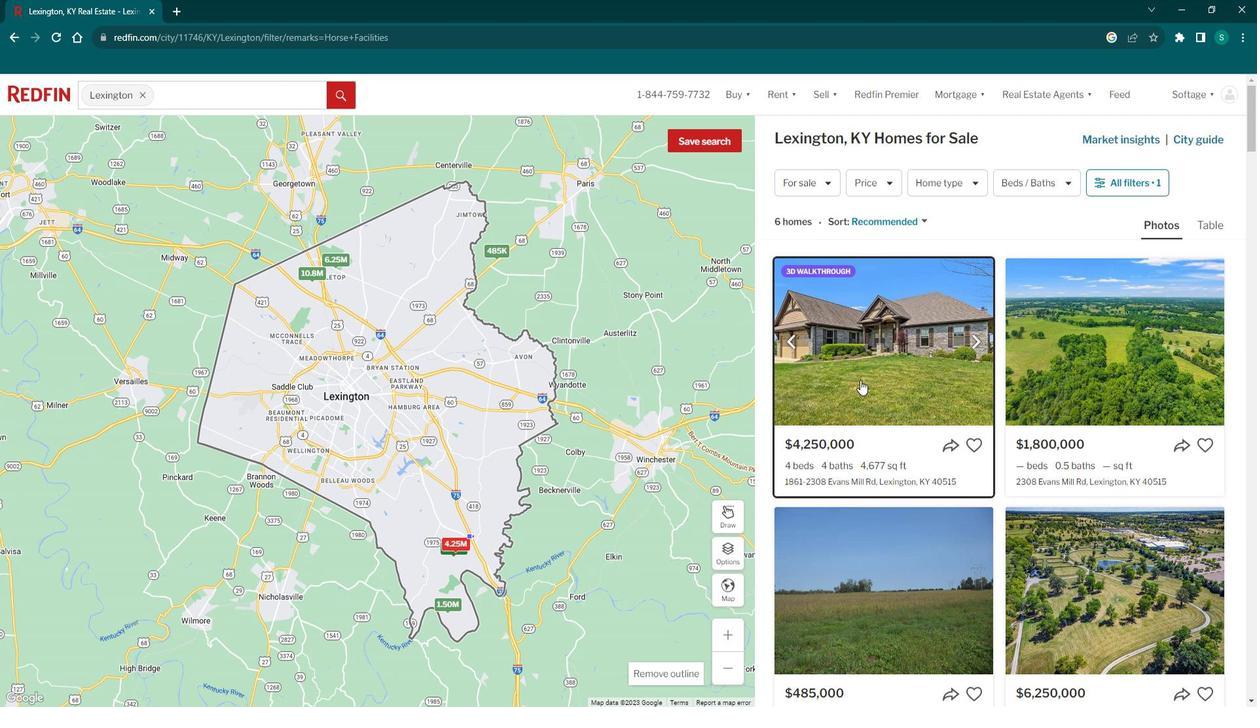 
Action: Mouse pressed left at (863, 364)
Screenshot: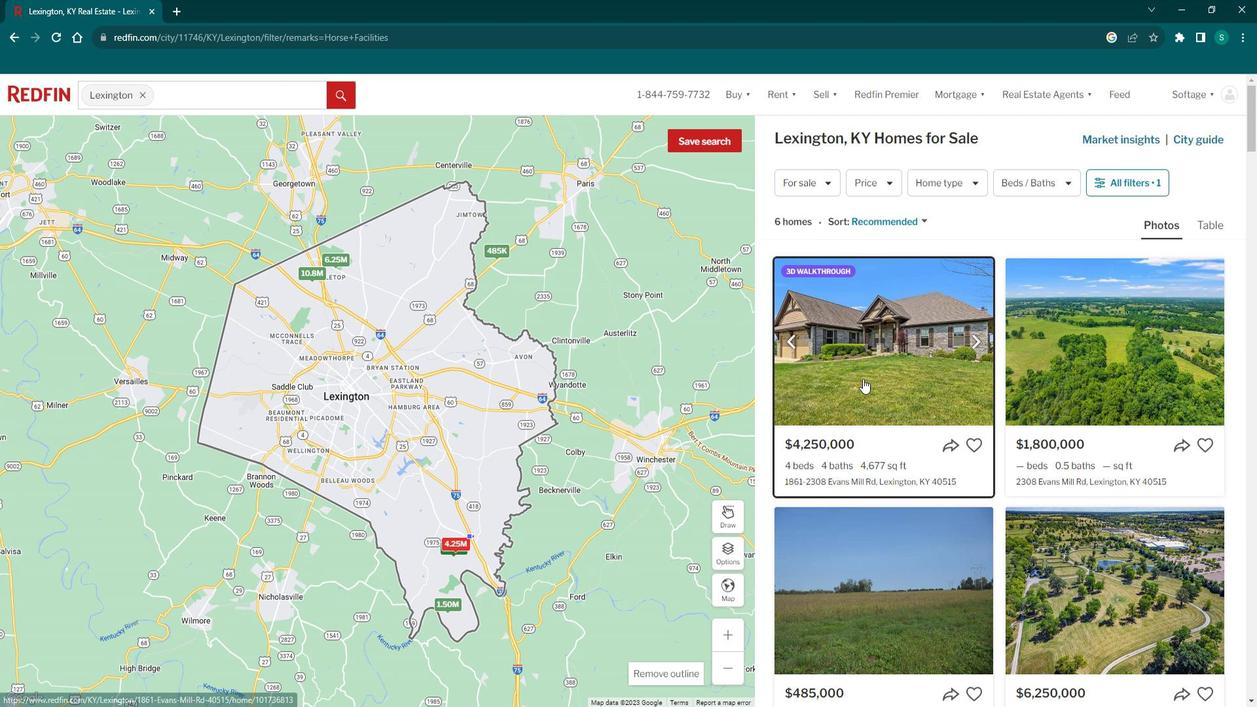 
Action: Mouse moved to (360, 421)
Screenshot: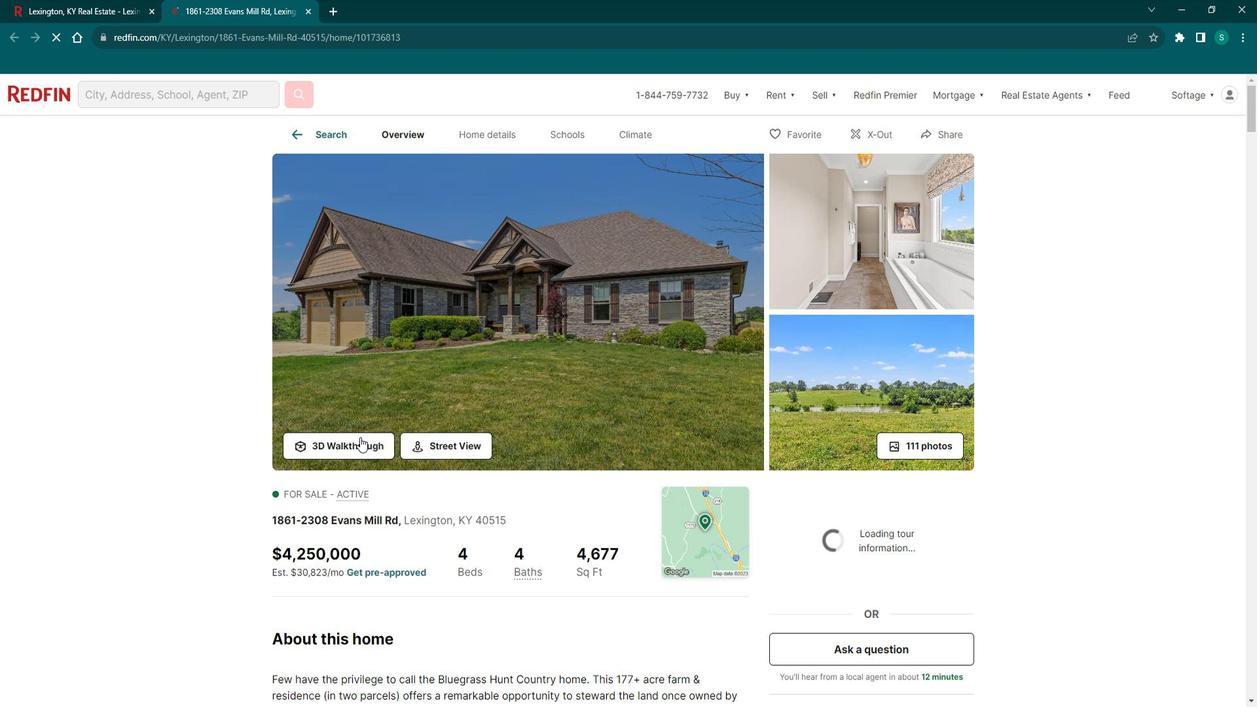 
Action: Mouse scrolled (360, 420) with delta (0, 0)
Screenshot: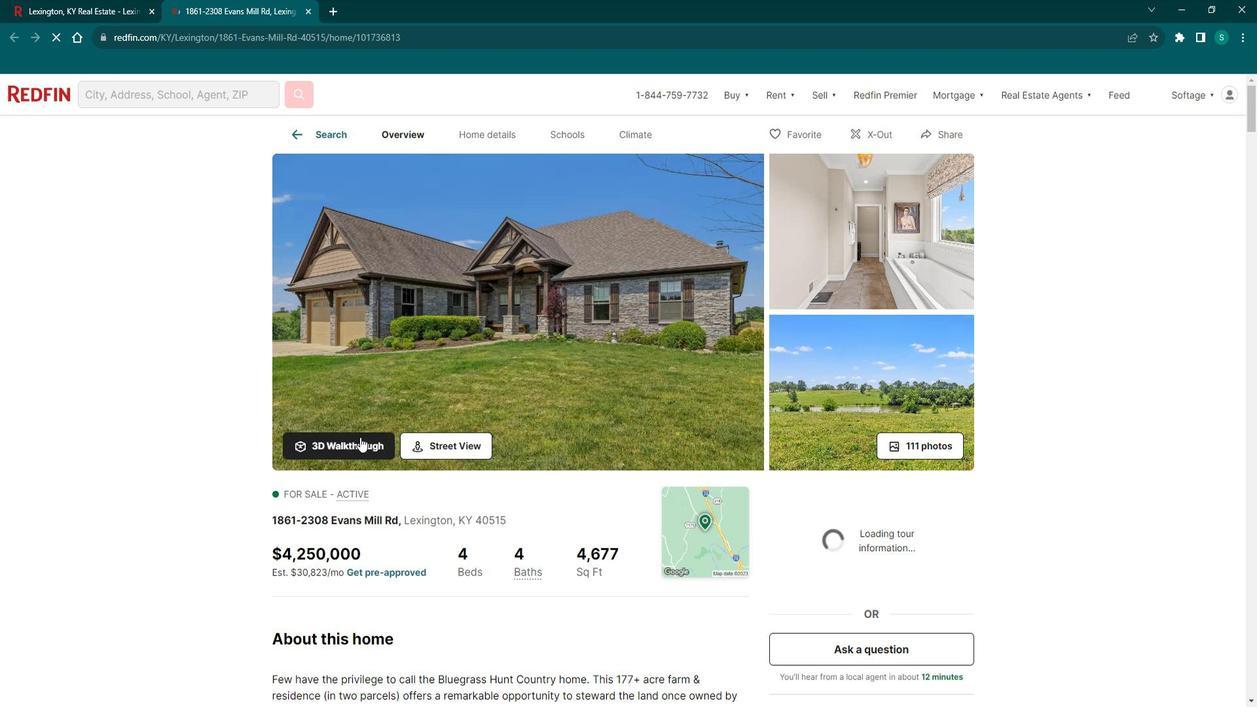 
Action: Mouse scrolled (360, 420) with delta (0, 0)
Screenshot: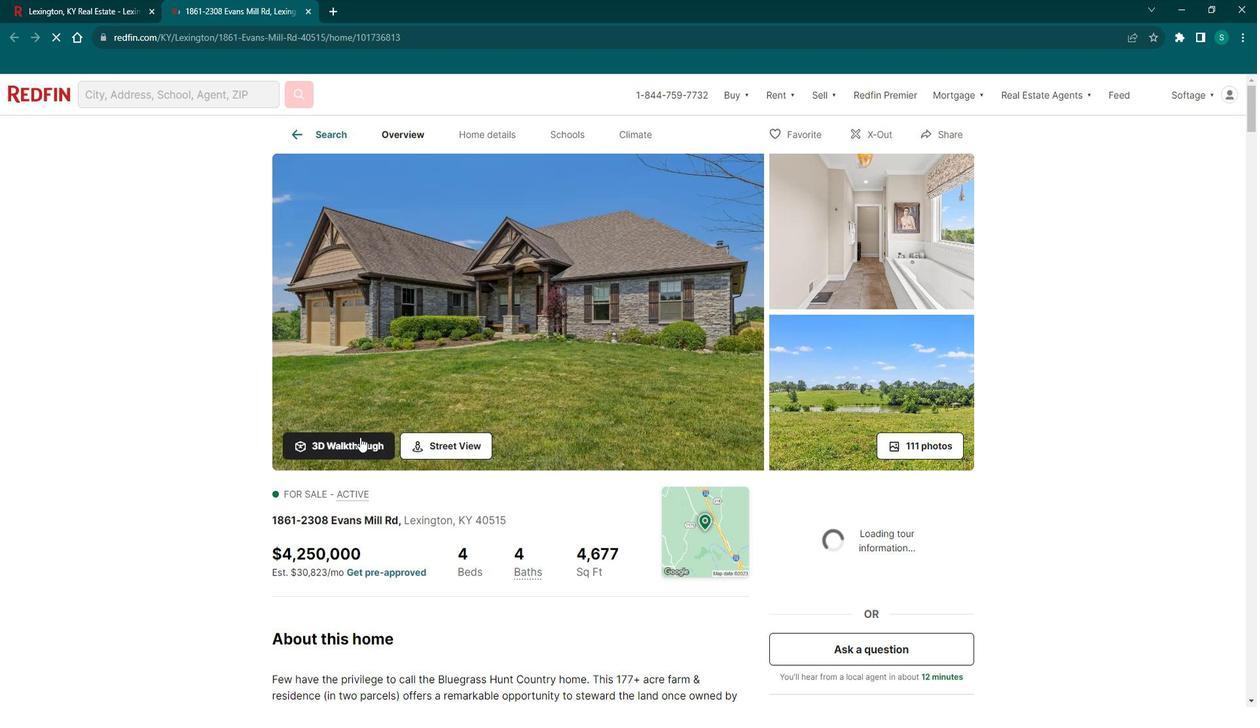 
Action: Mouse scrolled (360, 420) with delta (0, 0)
Screenshot: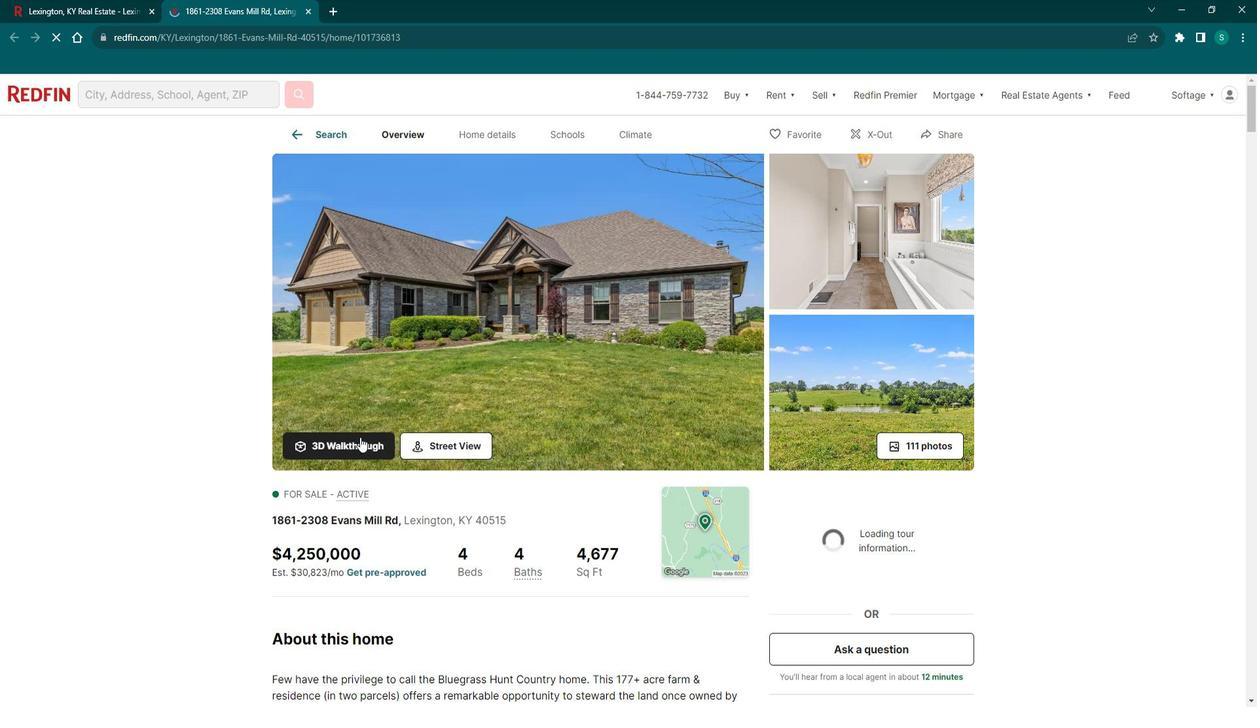 
Action: Mouse scrolled (360, 420) with delta (0, 0)
Screenshot: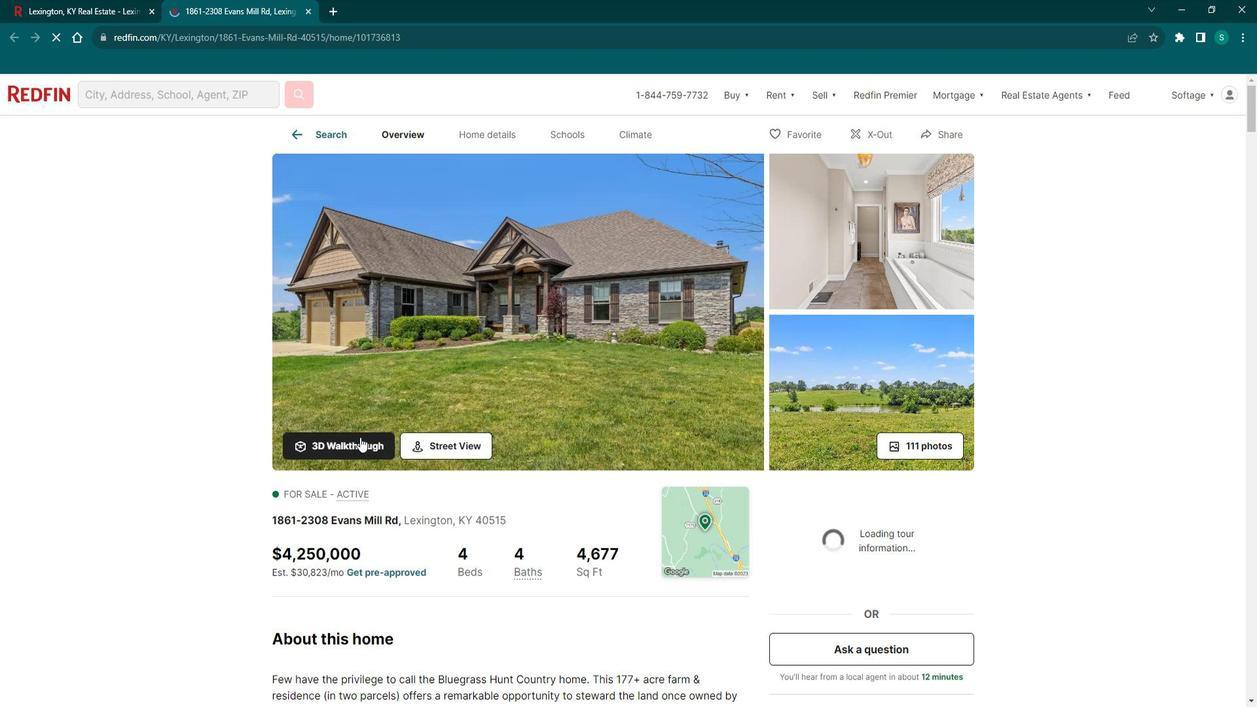 
Action: Mouse moved to (296, 452)
Screenshot: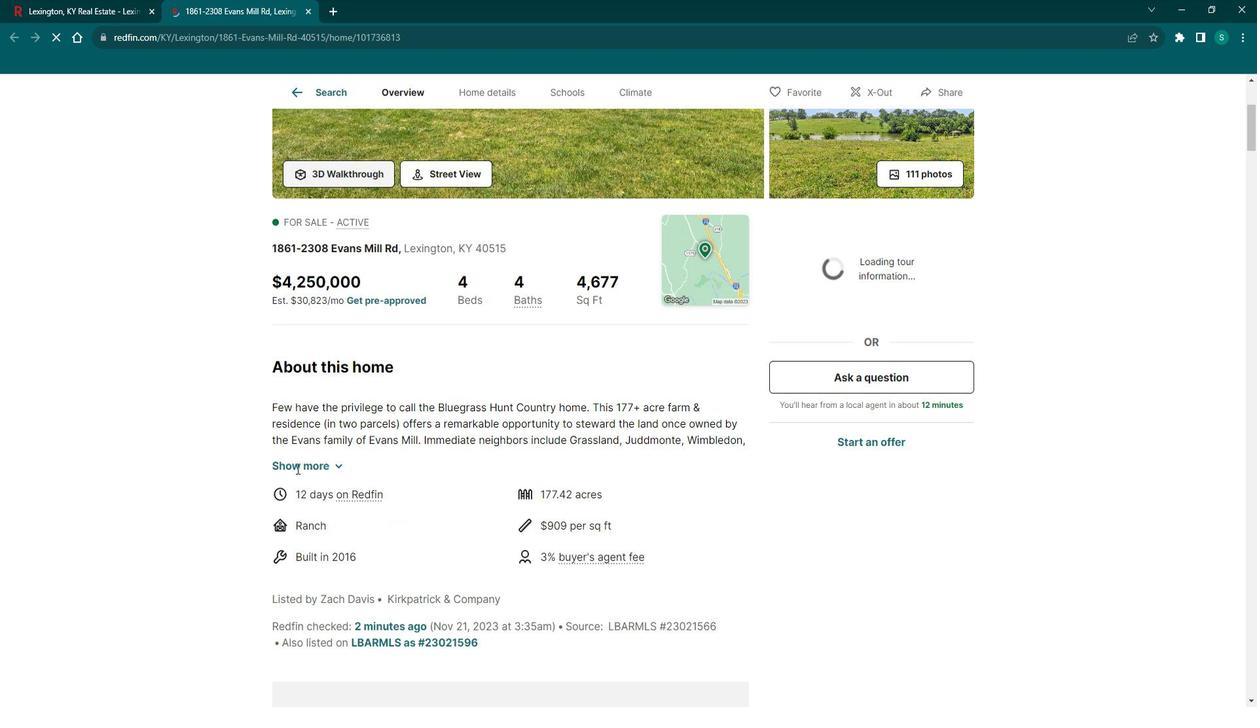 
Action: Mouse pressed left at (296, 452)
Screenshot: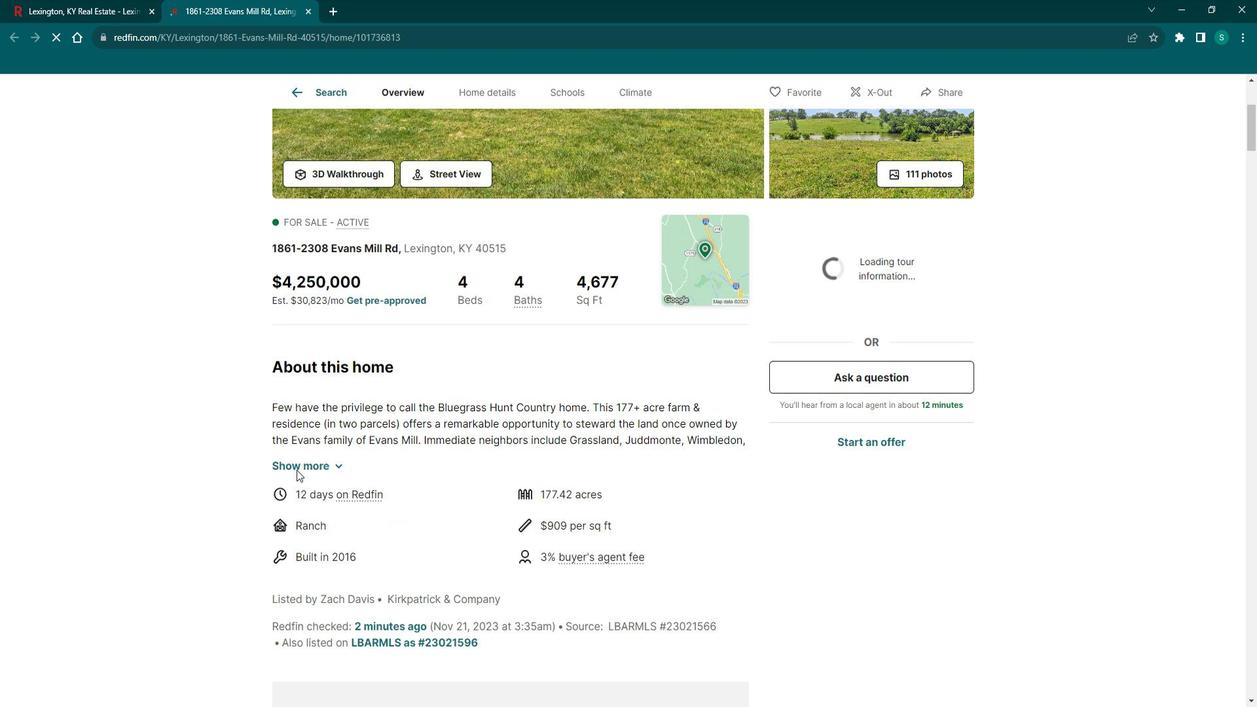 
Action: Mouse moved to (314, 446)
Screenshot: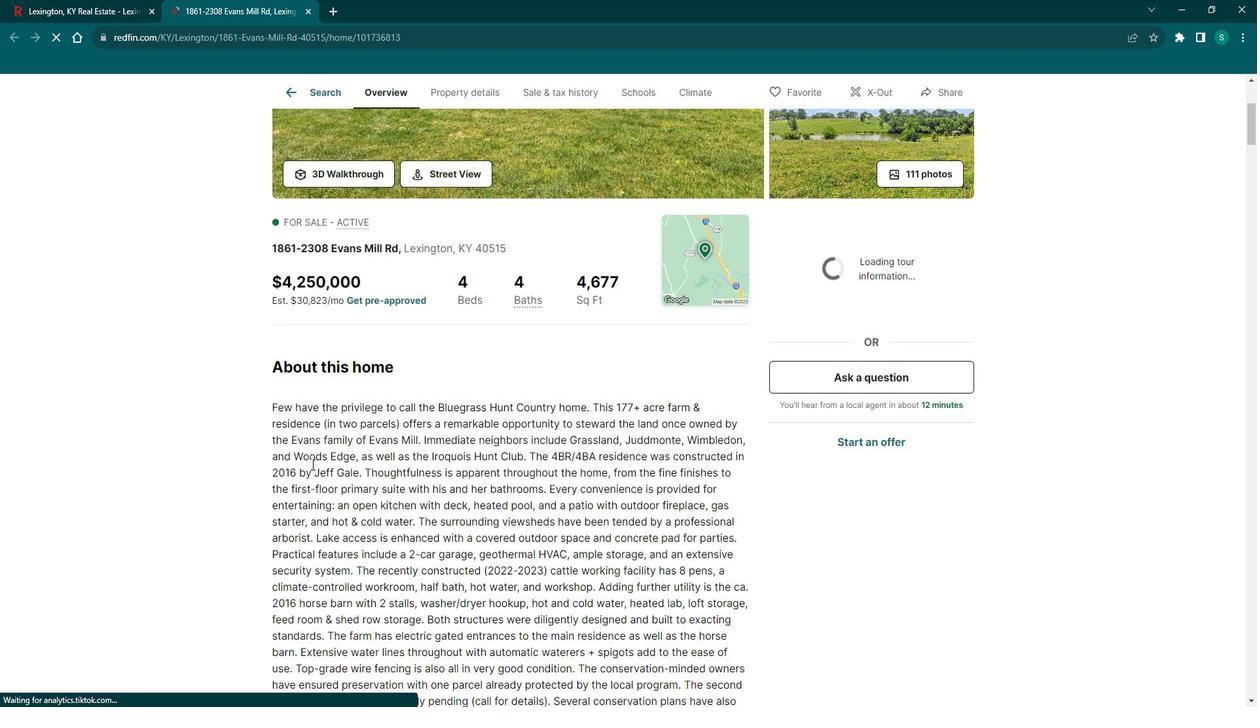
Action: Mouse scrolled (314, 445) with delta (0, 0)
Screenshot: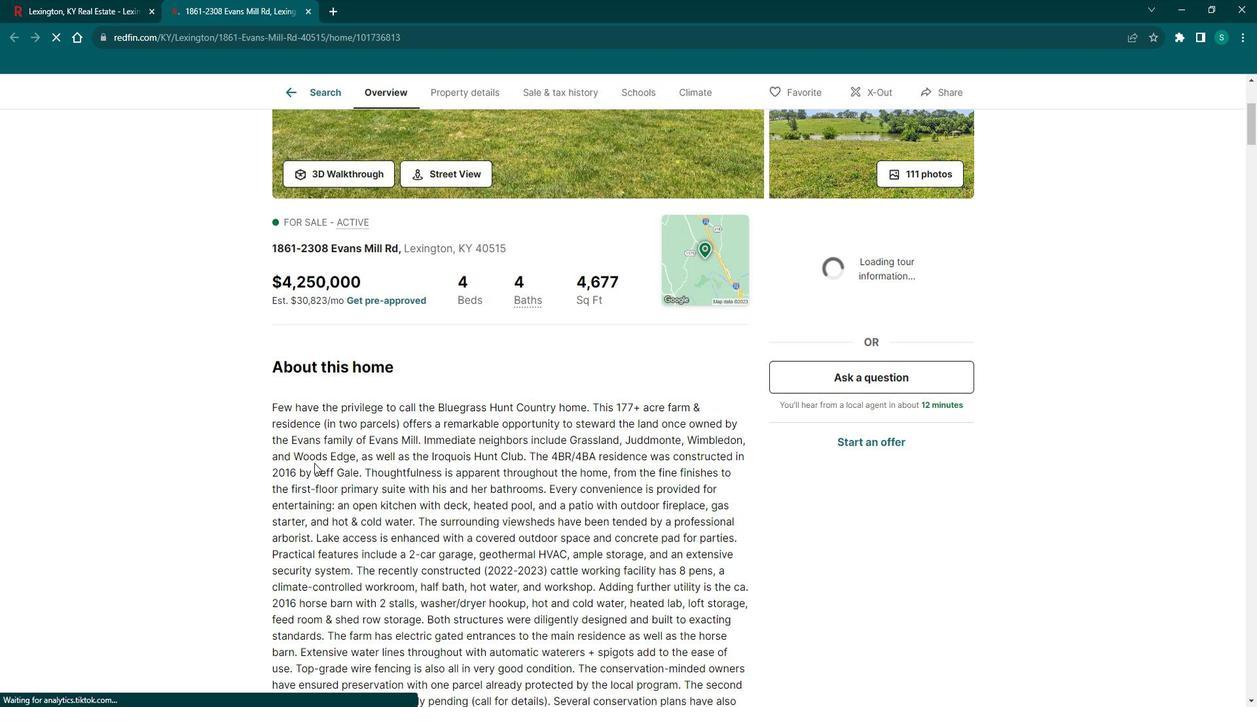 
Action: Mouse scrolled (314, 445) with delta (0, 0)
Screenshot: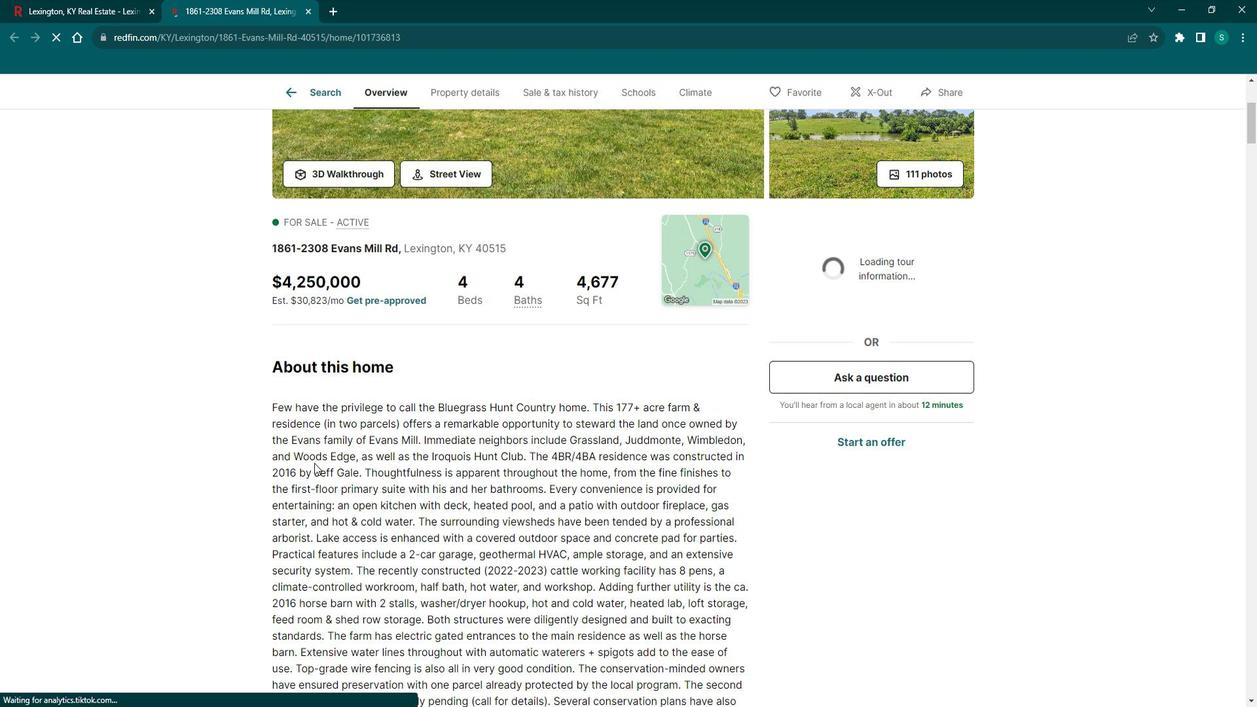 
Action: Mouse scrolled (314, 445) with delta (0, 0)
Screenshot: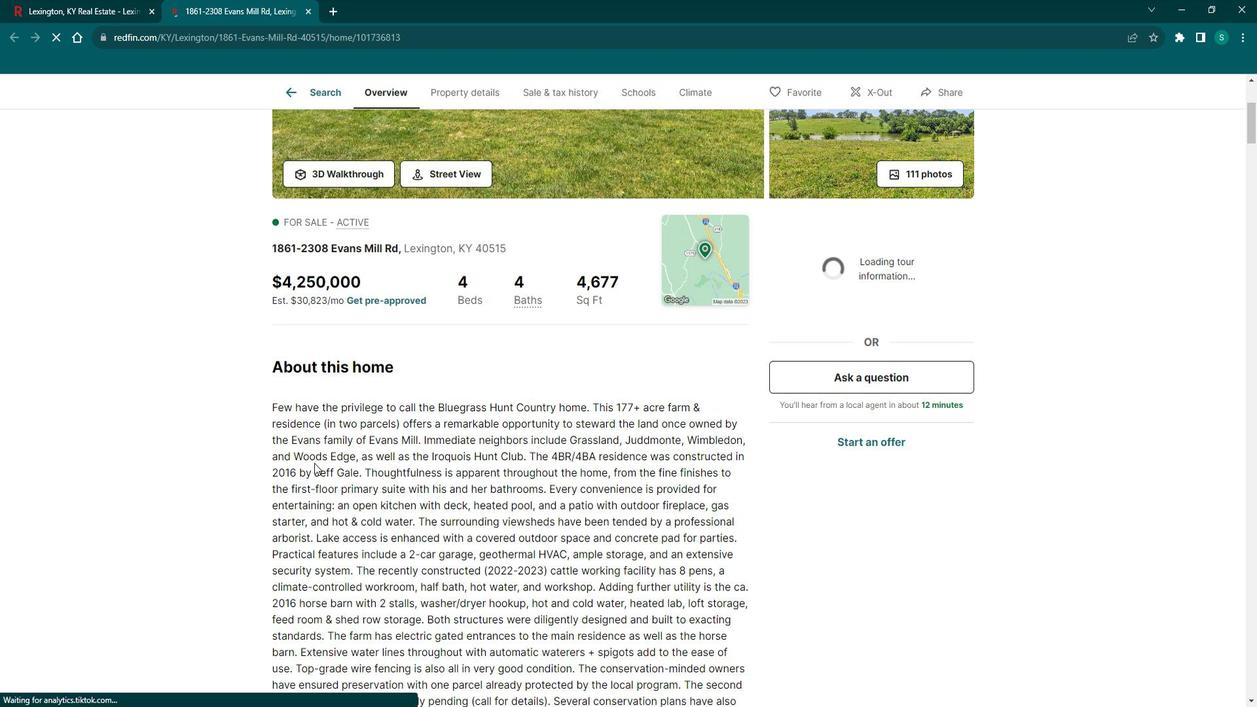 
Action: Mouse scrolled (314, 445) with delta (0, 0)
Screenshot: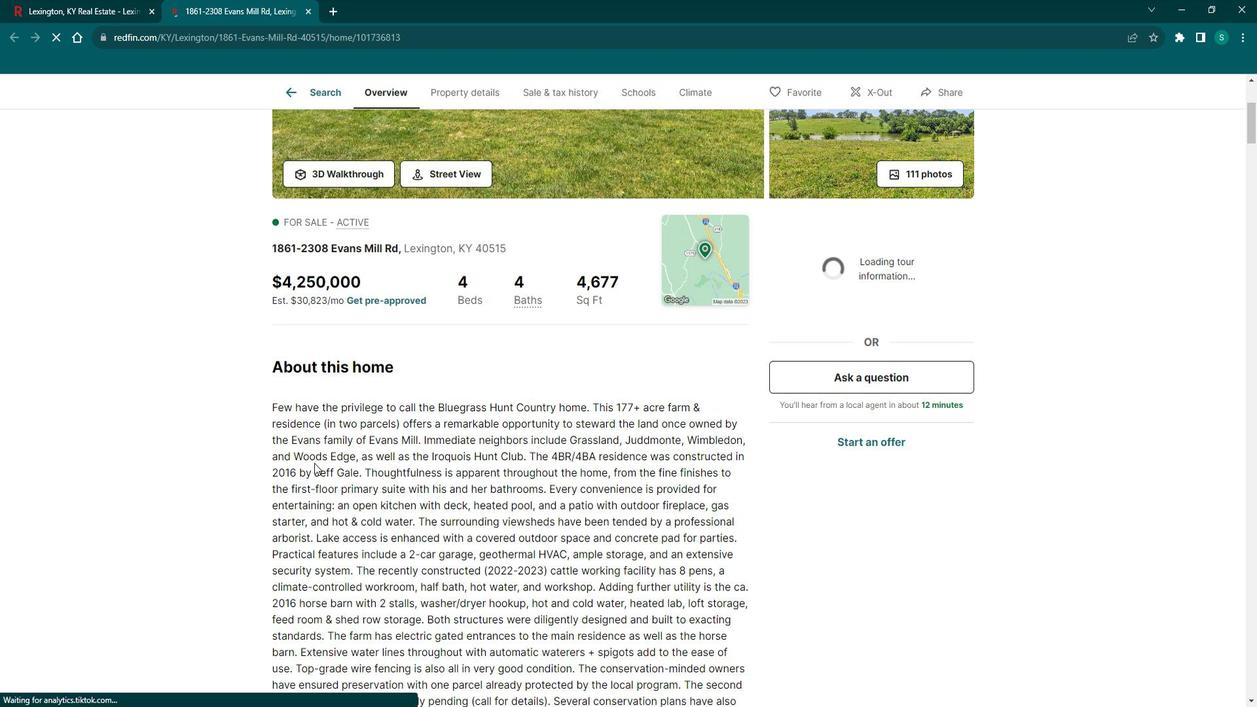
Action: Mouse scrolled (314, 445) with delta (0, 0)
Screenshot: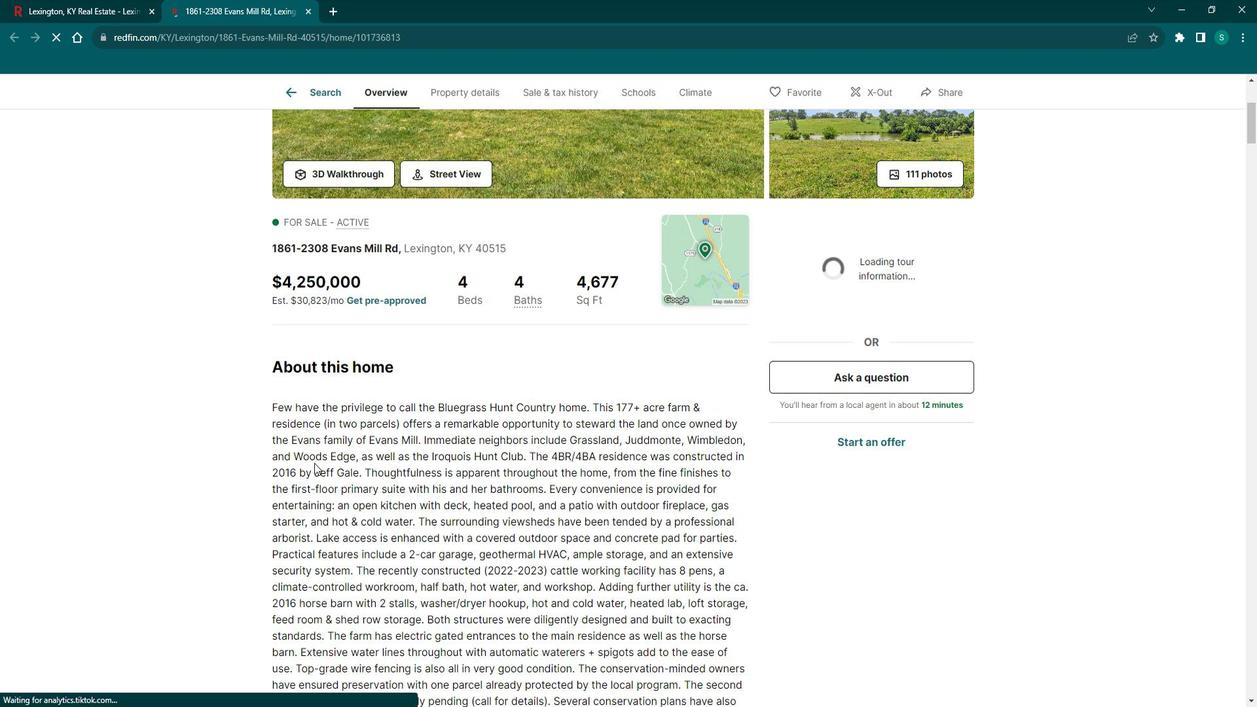 
Action: Mouse scrolled (314, 445) with delta (0, 0)
Screenshot: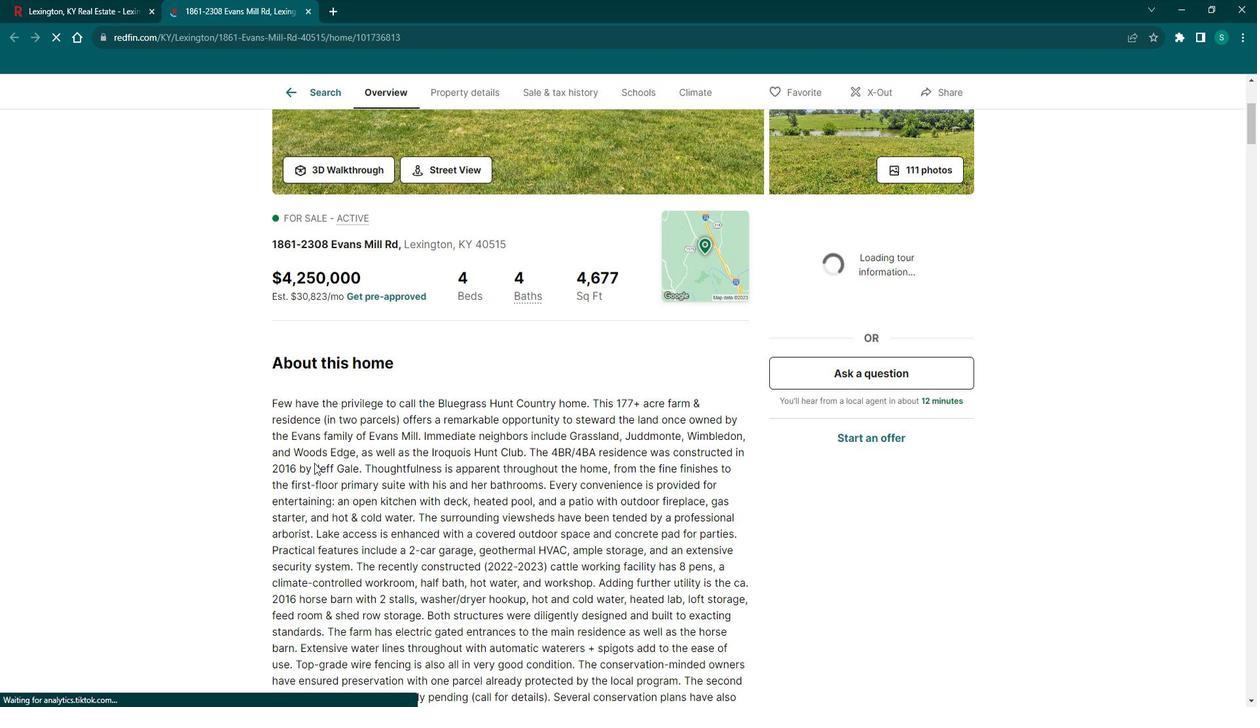 
Action: Mouse scrolled (314, 445) with delta (0, 0)
Screenshot: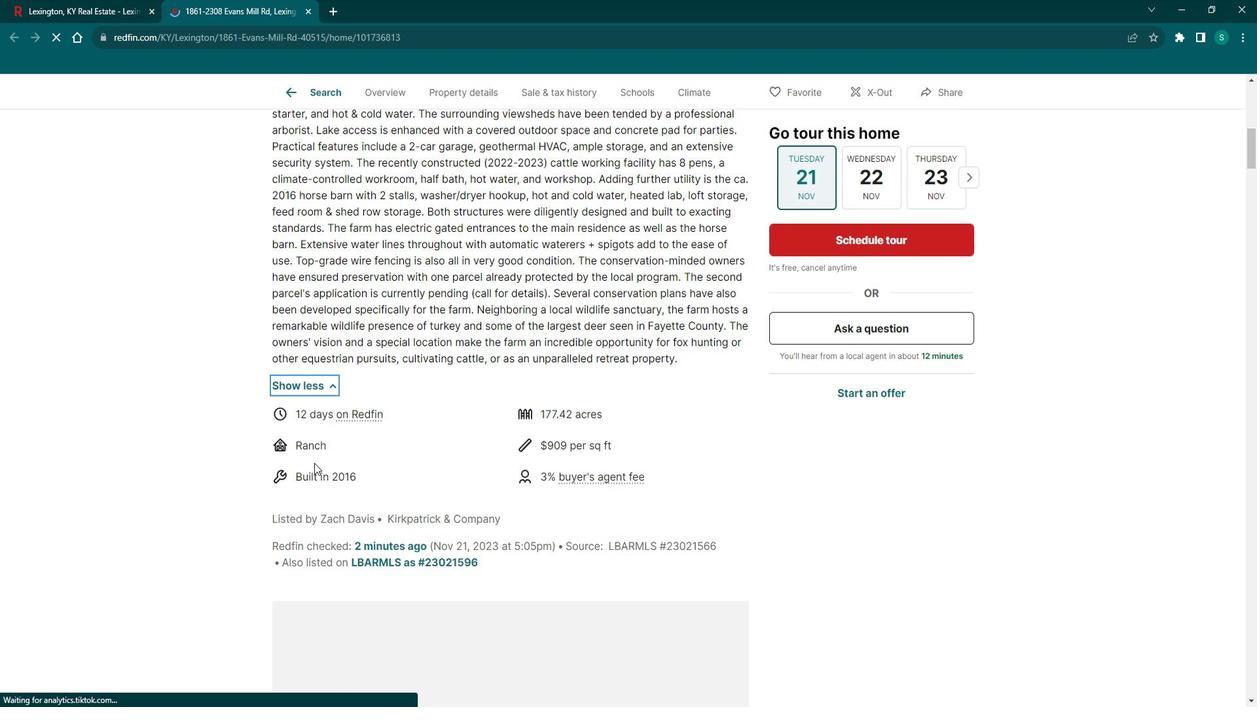
Action: Mouse scrolled (314, 445) with delta (0, 0)
Screenshot: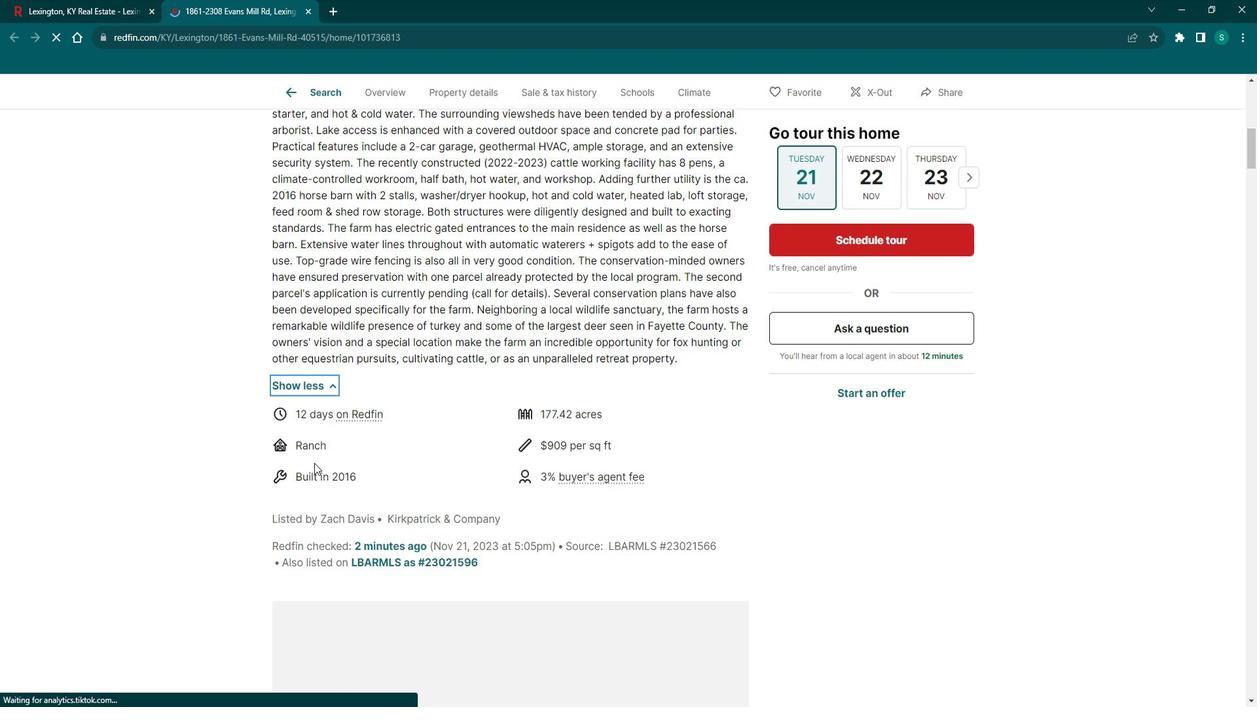 
Action: Mouse scrolled (314, 445) with delta (0, 0)
Screenshot: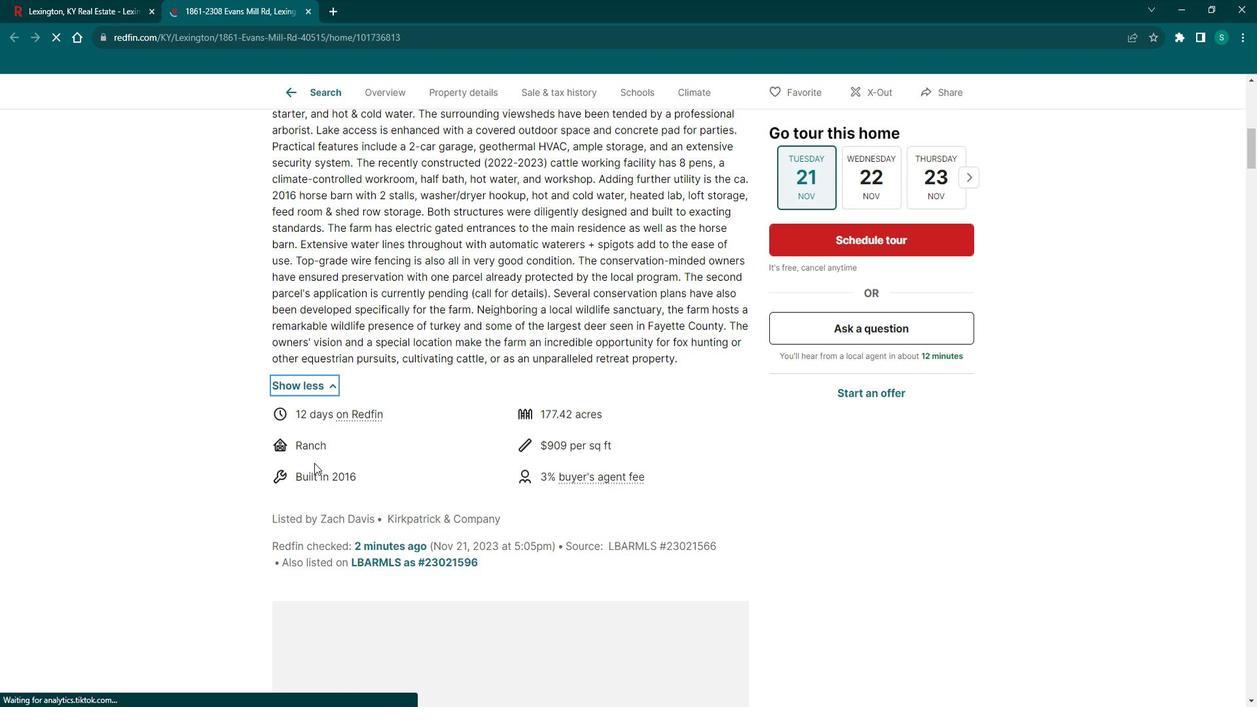 
Action: Mouse scrolled (314, 445) with delta (0, 0)
Screenshot: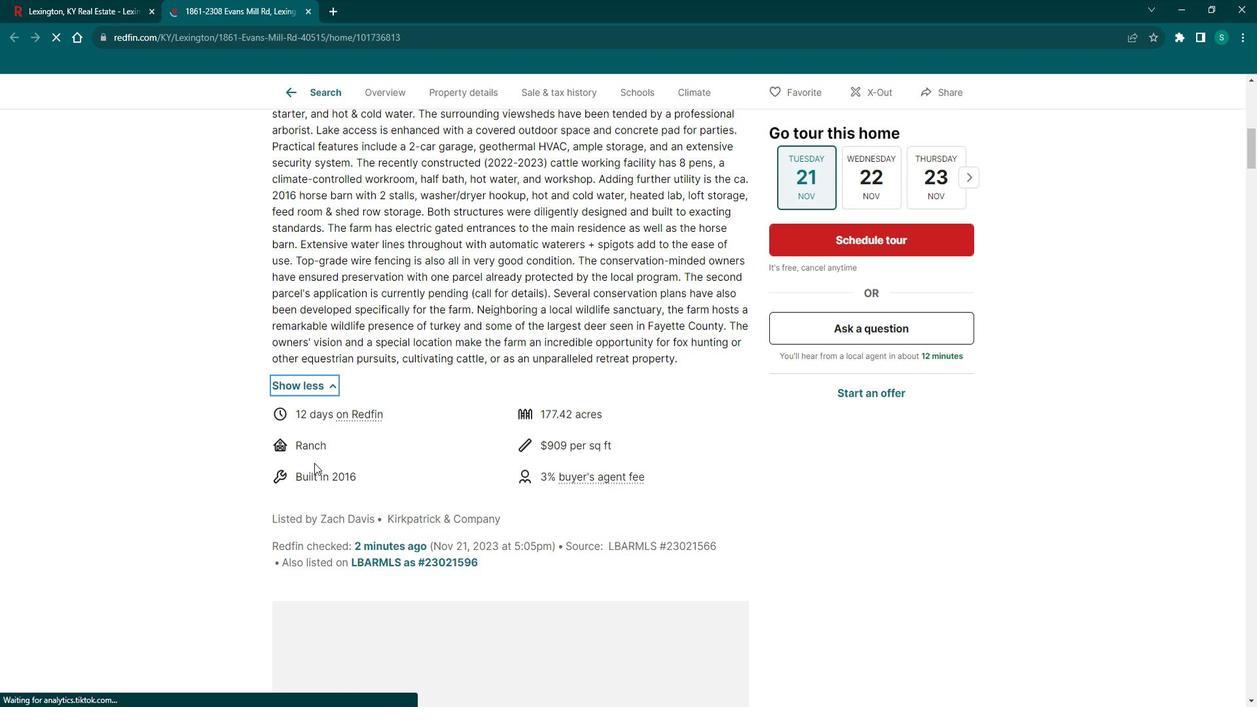 
Action: Mouse scrolled (314, 445) with delta (0, 0)
Screenshot: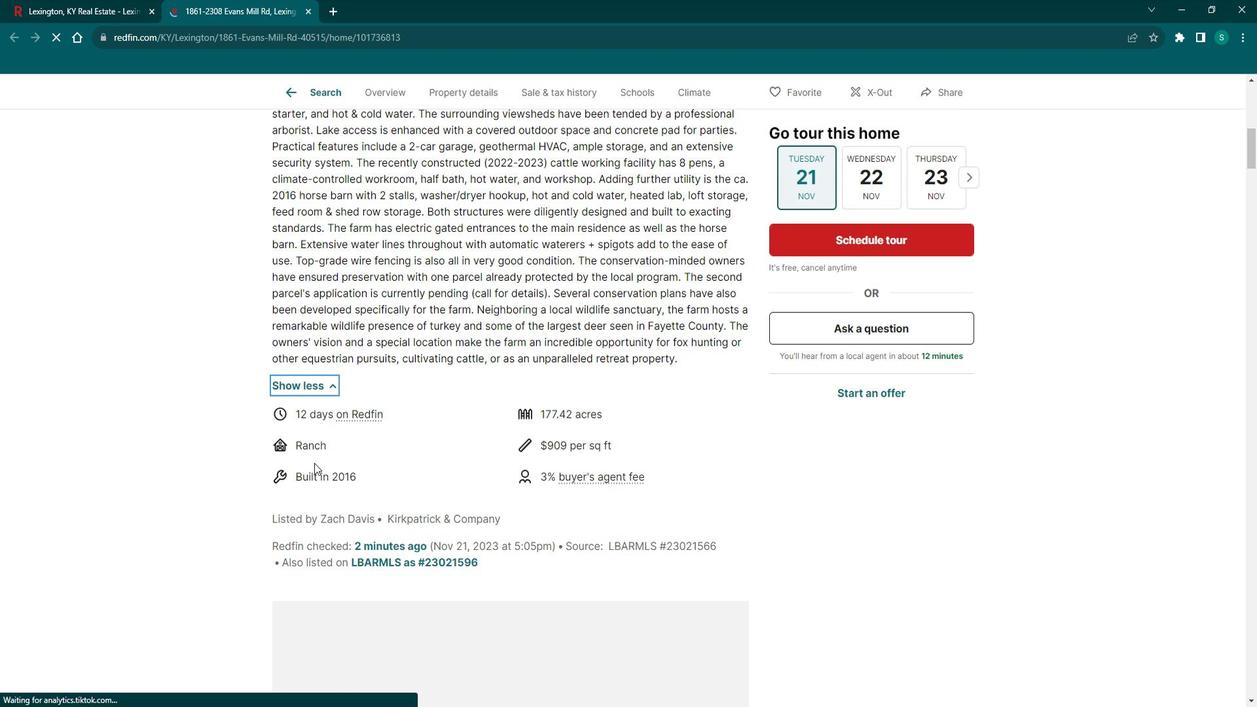 
Action: Mouse scrolled (314, 445) with delta (0, 0)
Screenshot: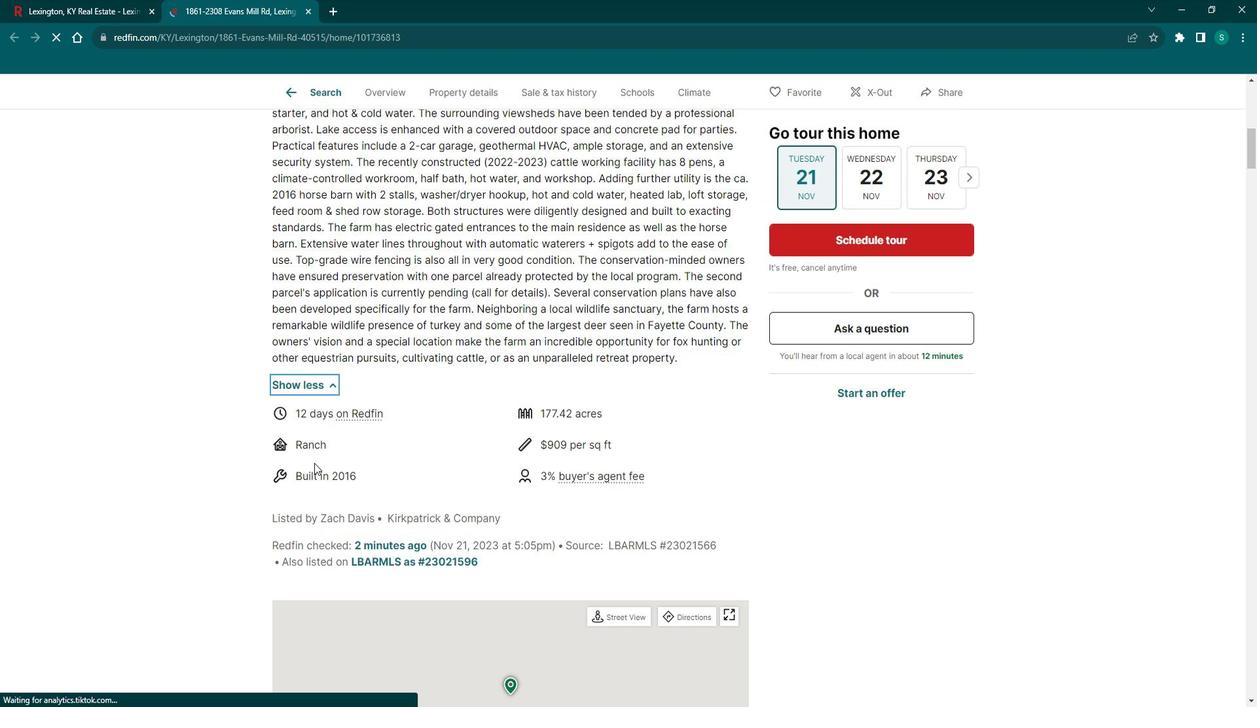 
Action: Mouse scrolled (314, 445) with delta (0, 0)
Screenshot: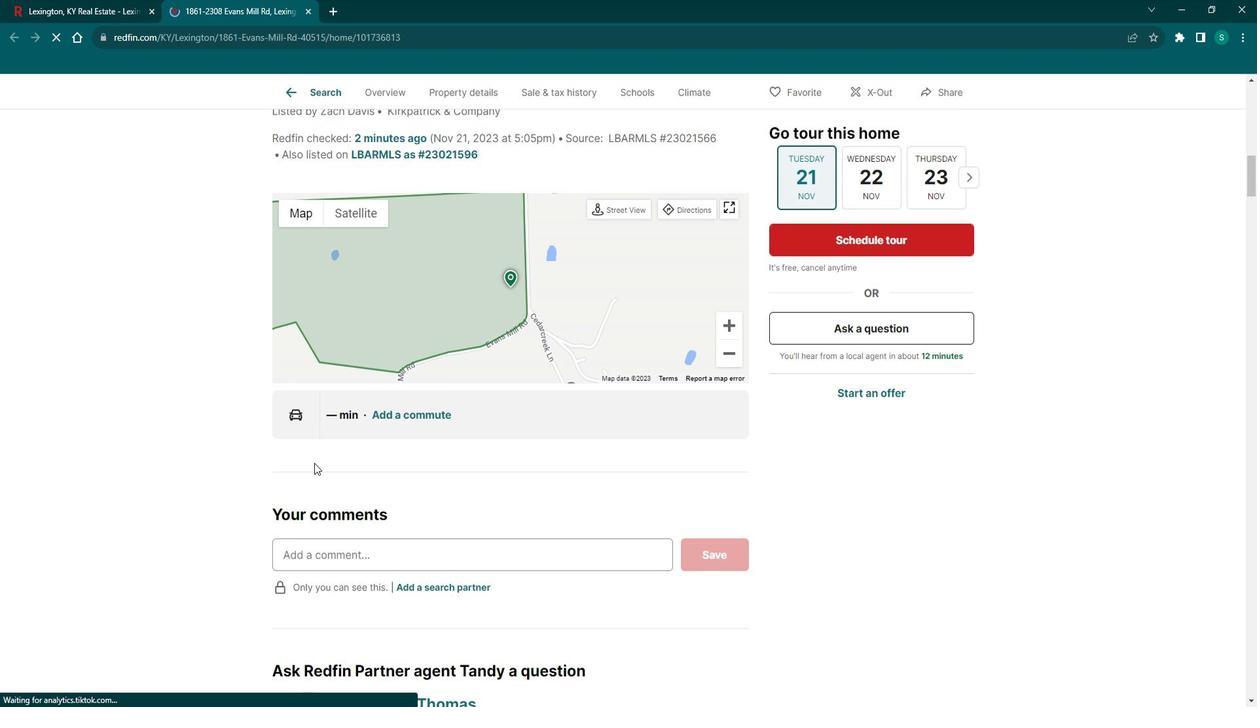 
Action: Mouse scrolled (314, 445) with delta (0, 0)
Screenshot: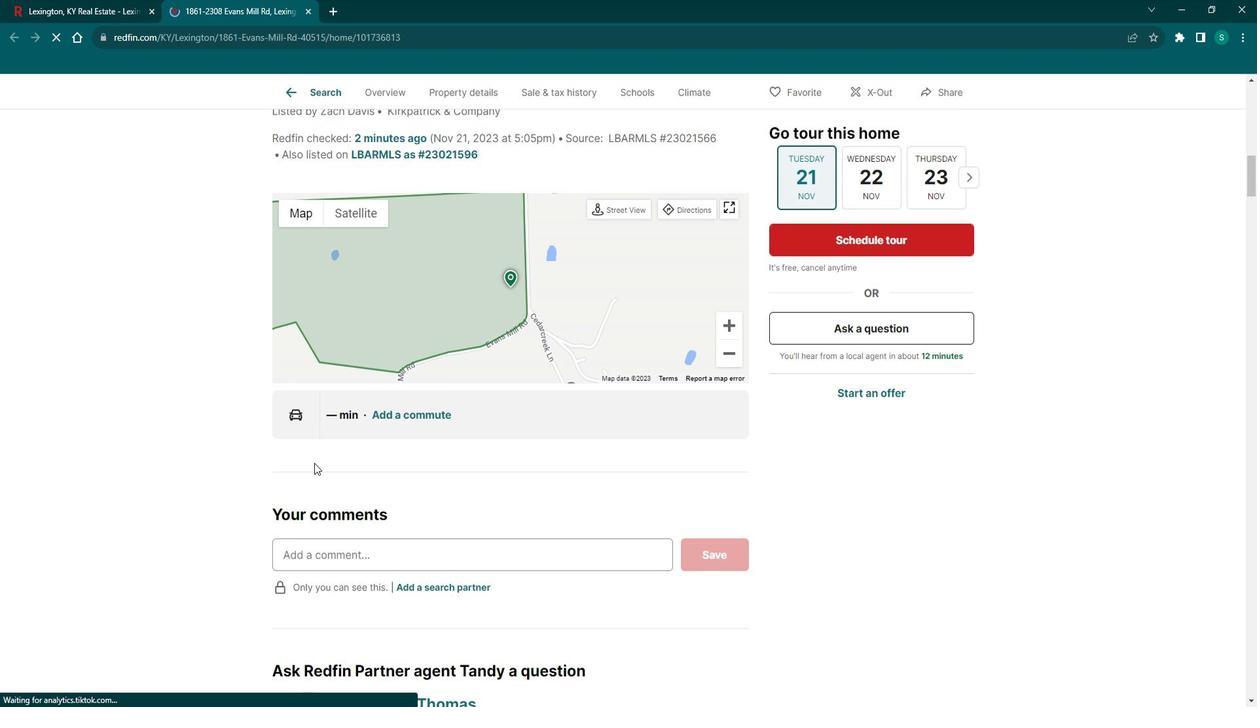 
Action: Mouse scrolled (314, 445) with delta (0, 0)
Screenshot: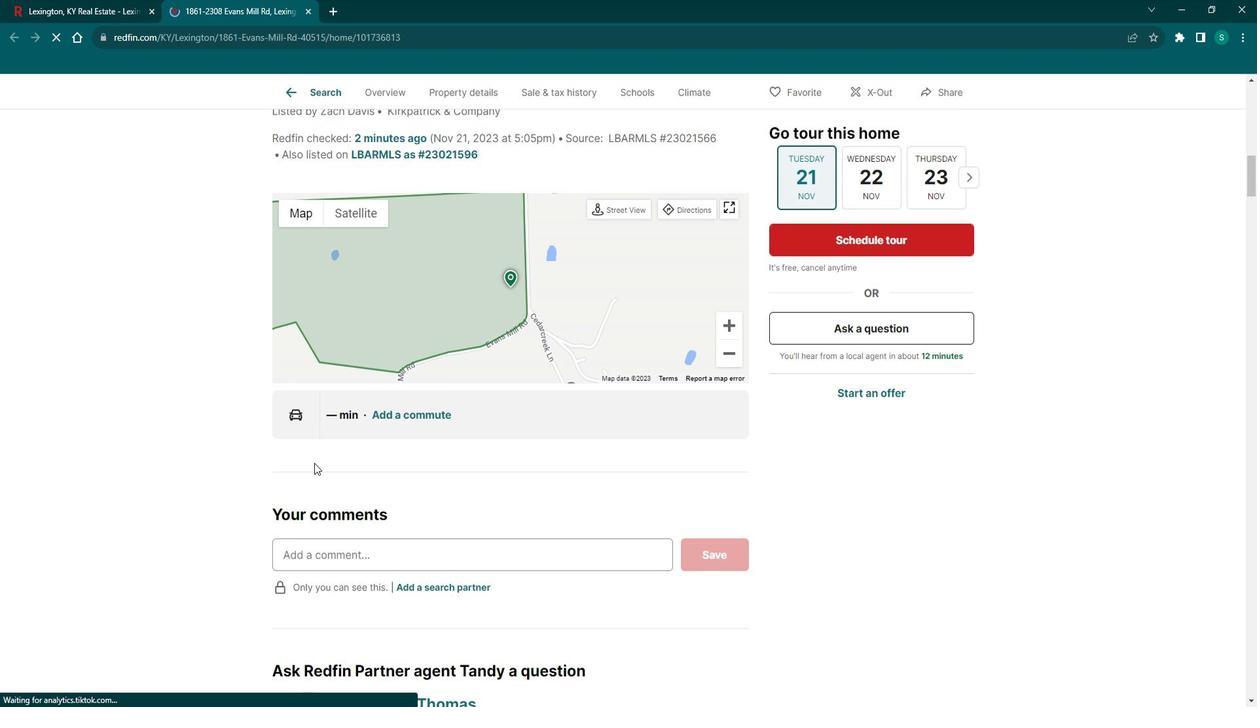 
Action: Mouse scrolled (314, 445) with delta (0, 0)
Screenshot: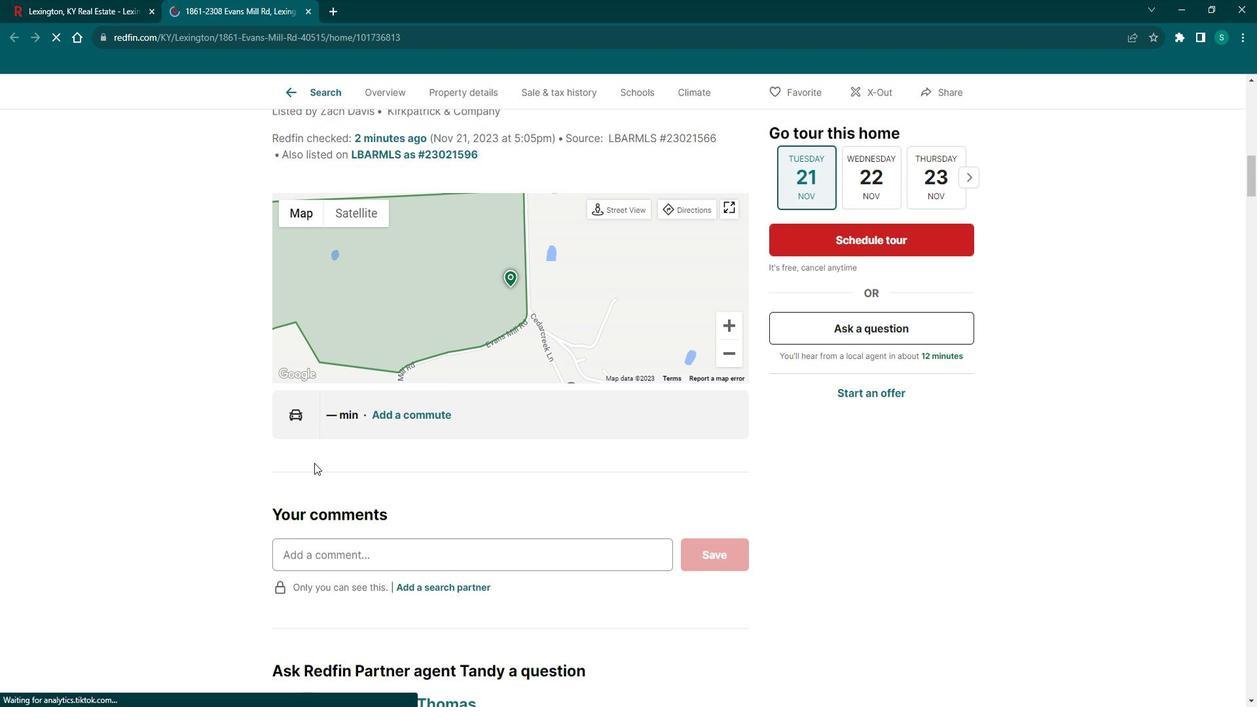 
Action: Mouse scrolled (314, 445) with delta (0, 0)
Screenshot: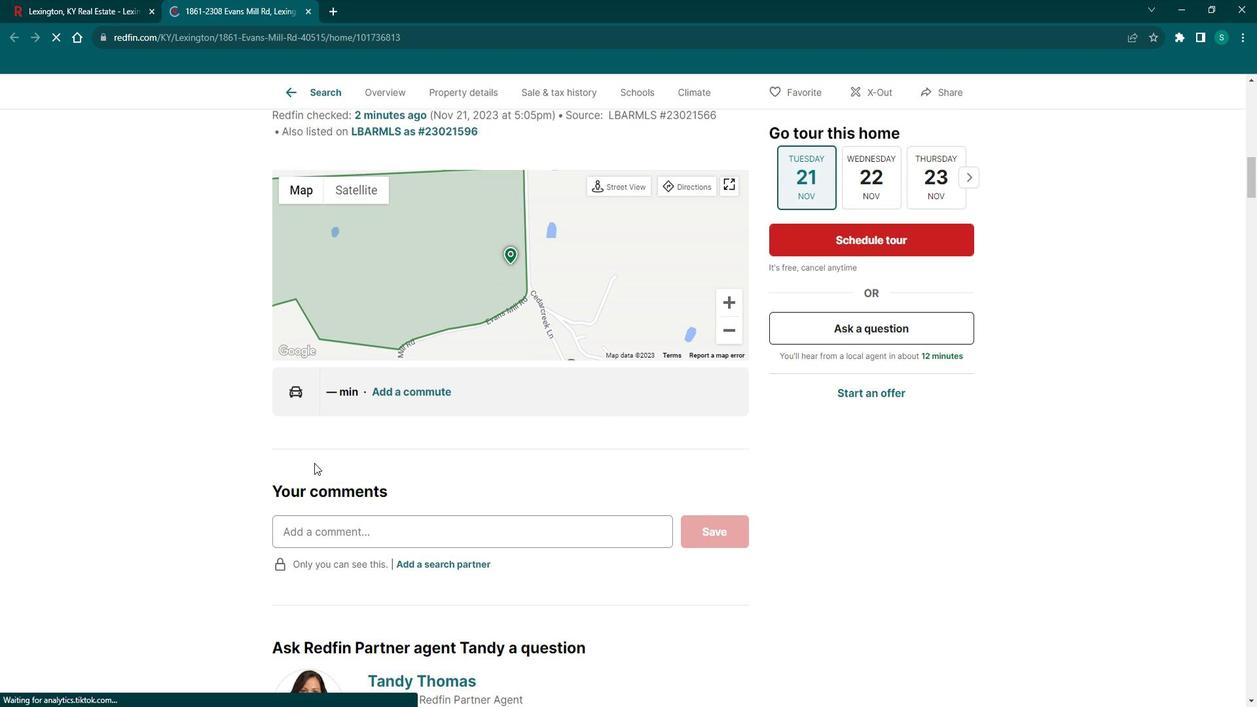 
Action: Mouse scrolled (314, 445) with delta (0, 0)
Screenshot: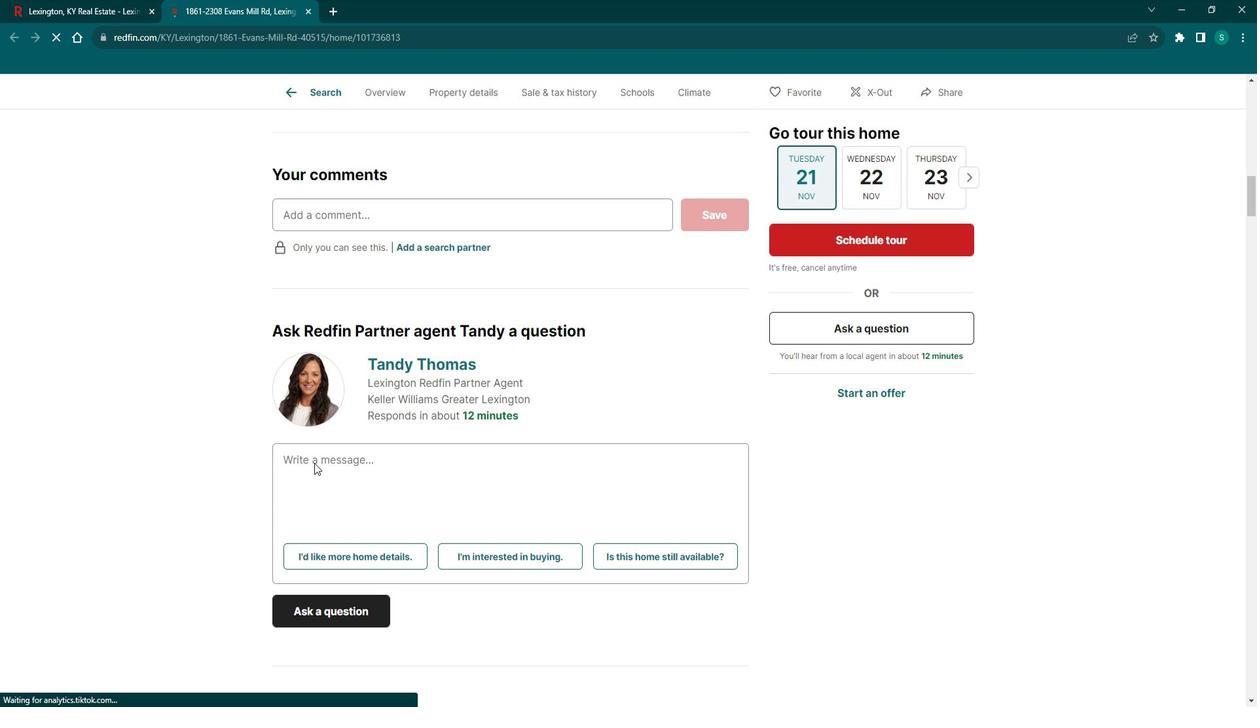 
Action: Mouse scrolled (314, 445) with delta (0, 0)
Screenshot: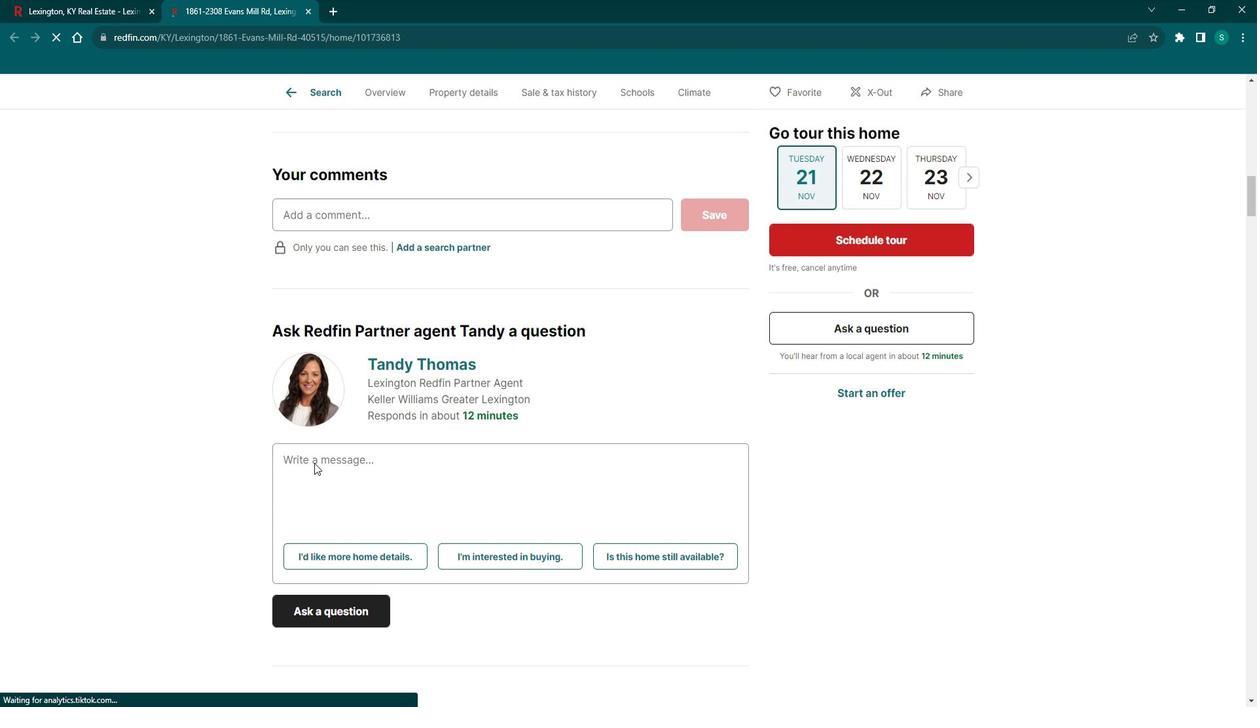 
Action: Mouse scrolled (314, 445) with delta (0, 0)
Screenshot: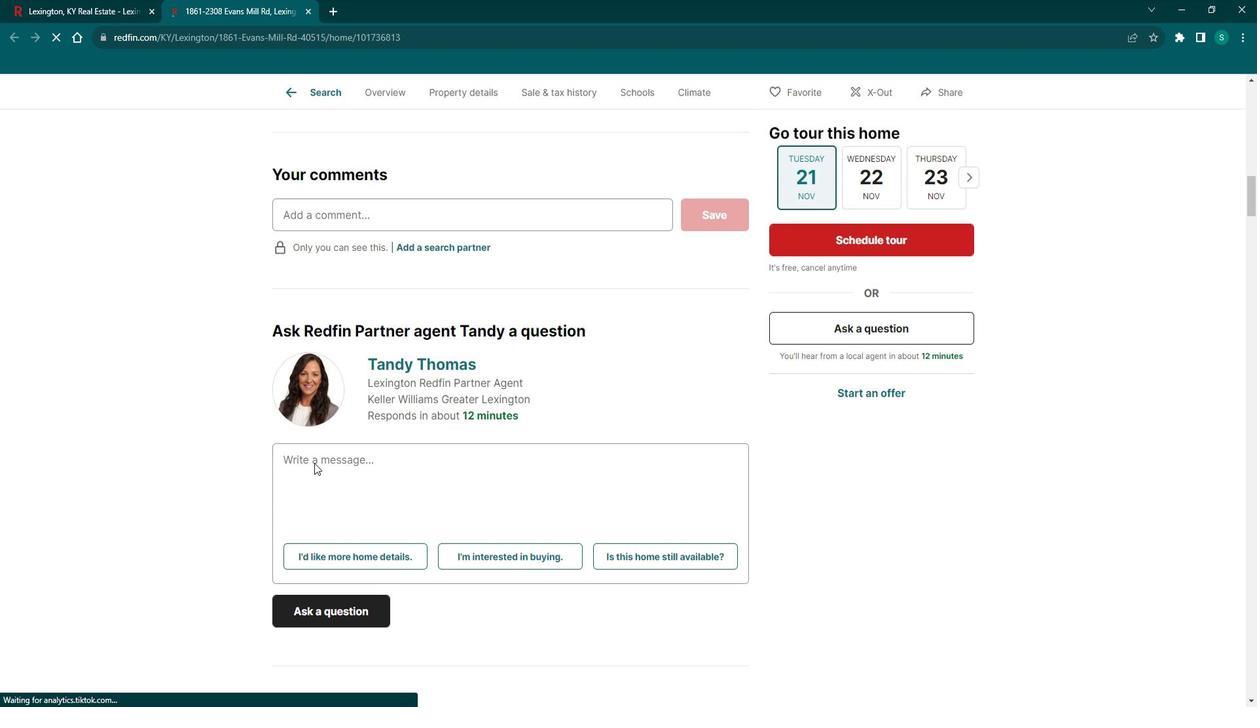 
Action: Mouse scrolled (314, 445) with delta (0, 0)
Screenshot: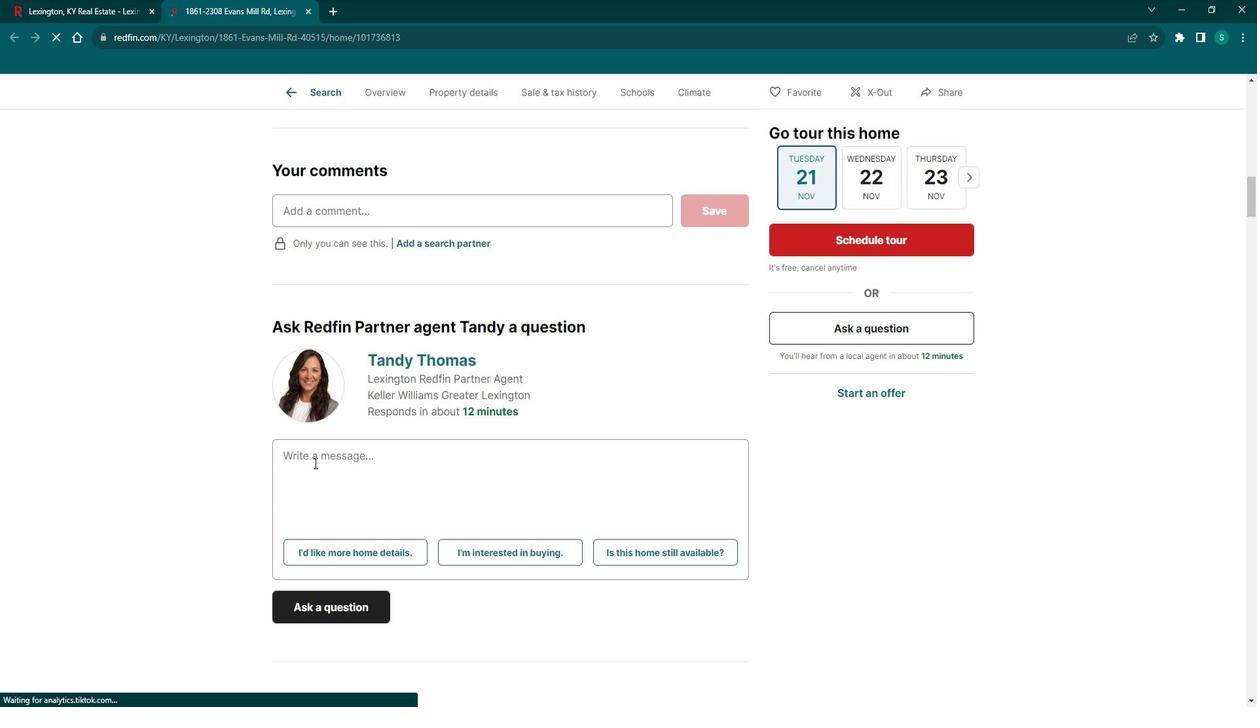 
Action: Mouse scrolled (314, 445) with delta (0, 0)
Screenshot: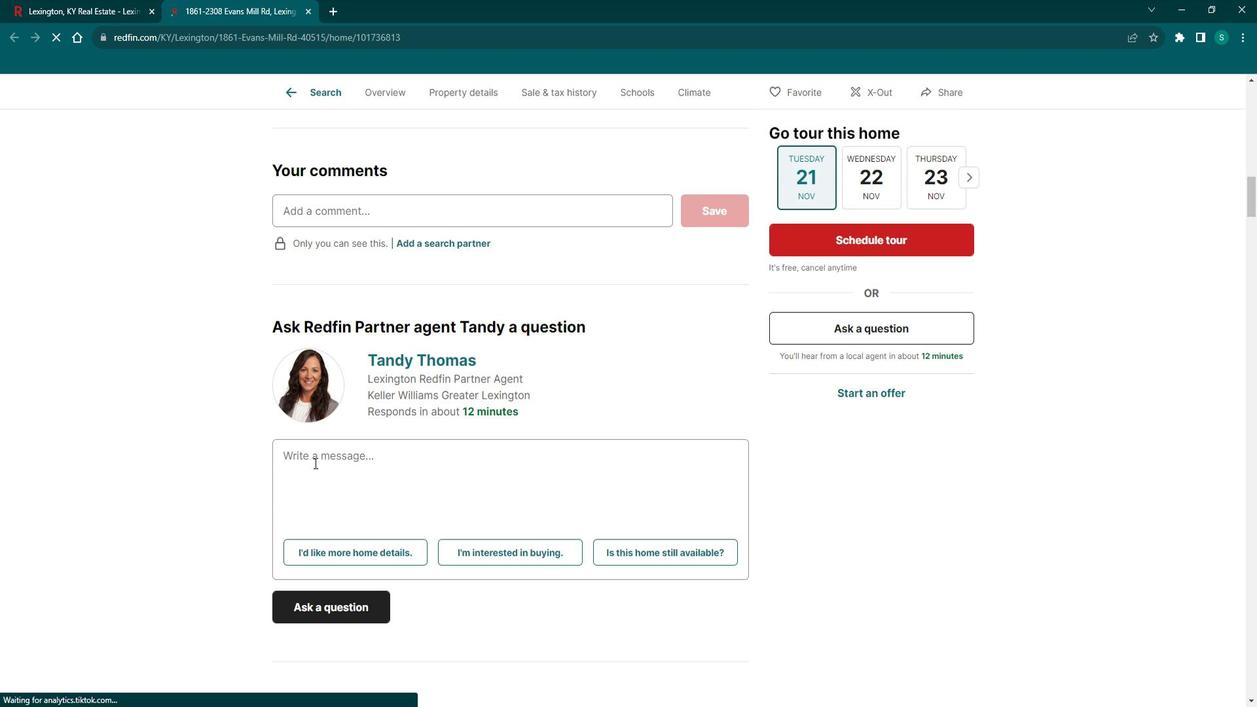 
Action: Mouse scrolled (314, 445) with delta (0, 0)
Screenshot: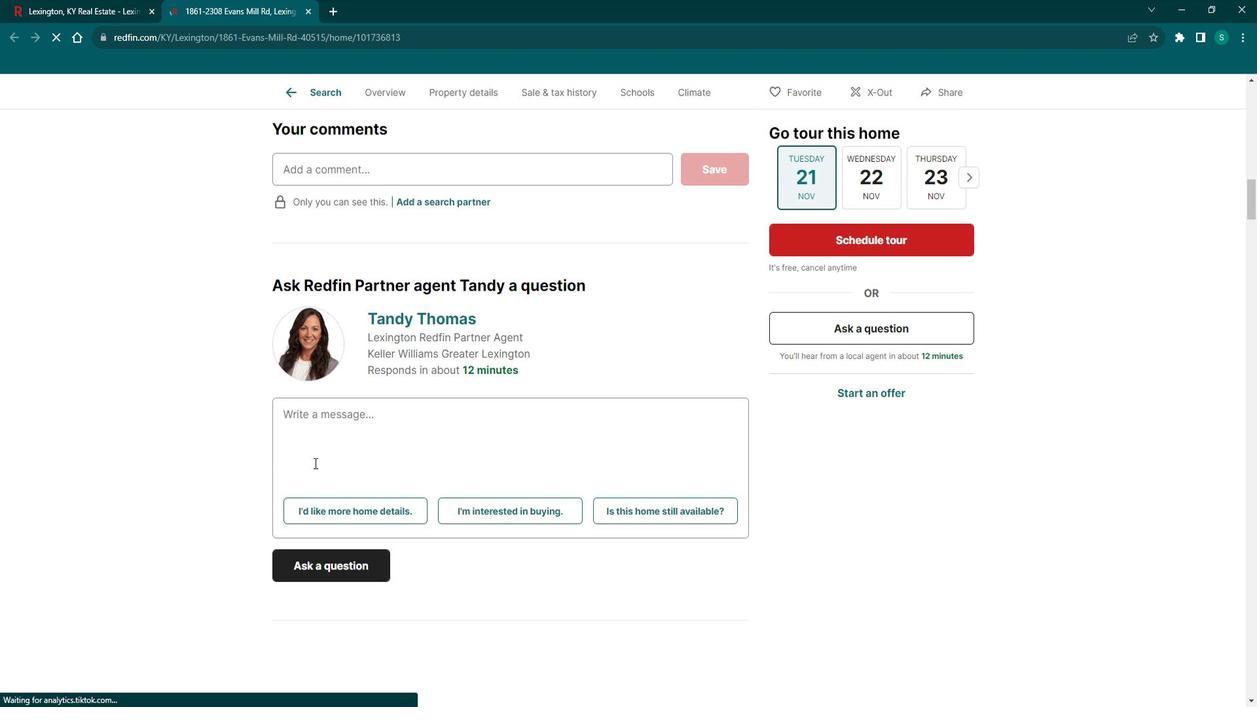 
Action: Mouse scrolled (314, 445) with delta (0, 0)
Screenshot: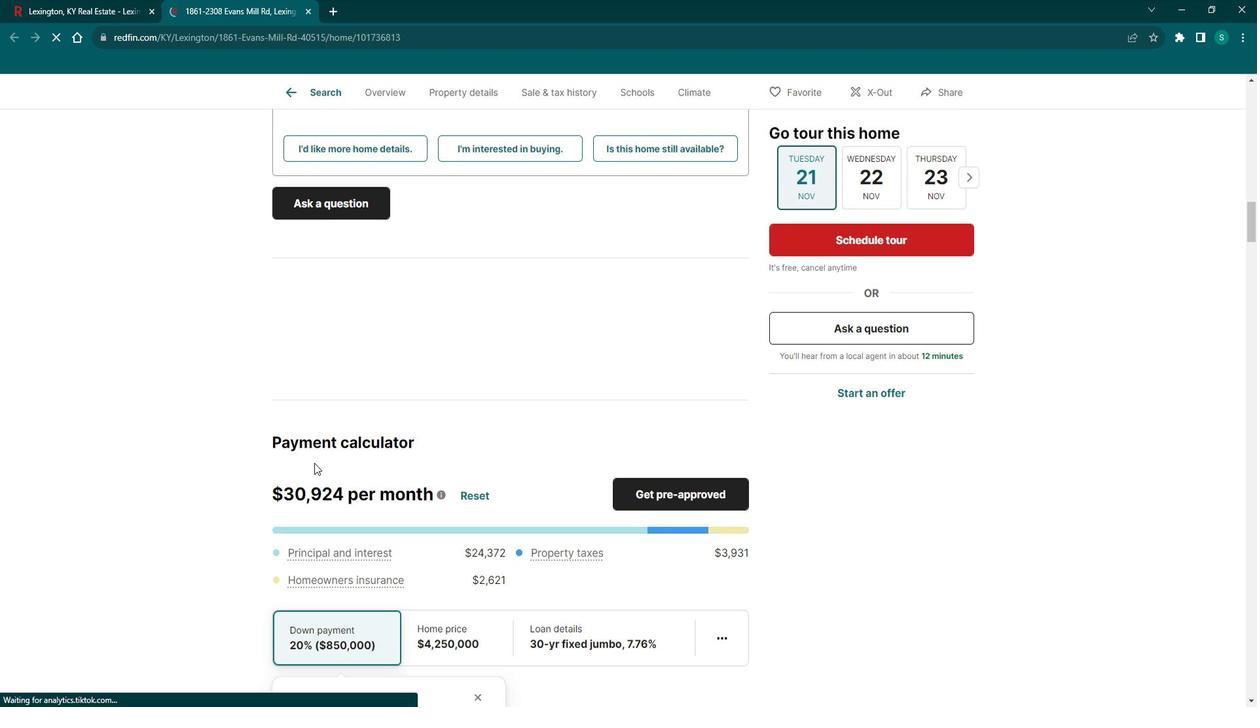 
Action: Mouse scrolled (314, 445) with delta (0, 0)
Screenshot: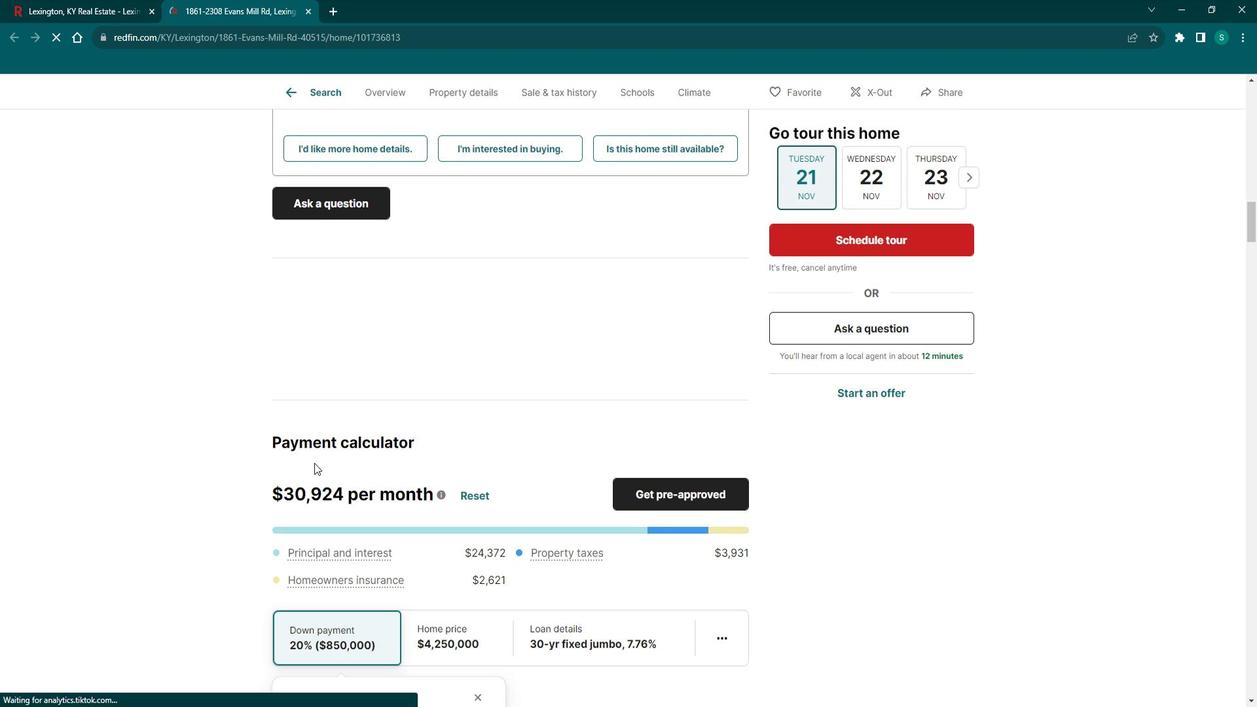 
Action: Mouse scrolled (314, 445) with delta (0, 0)
Screenshot: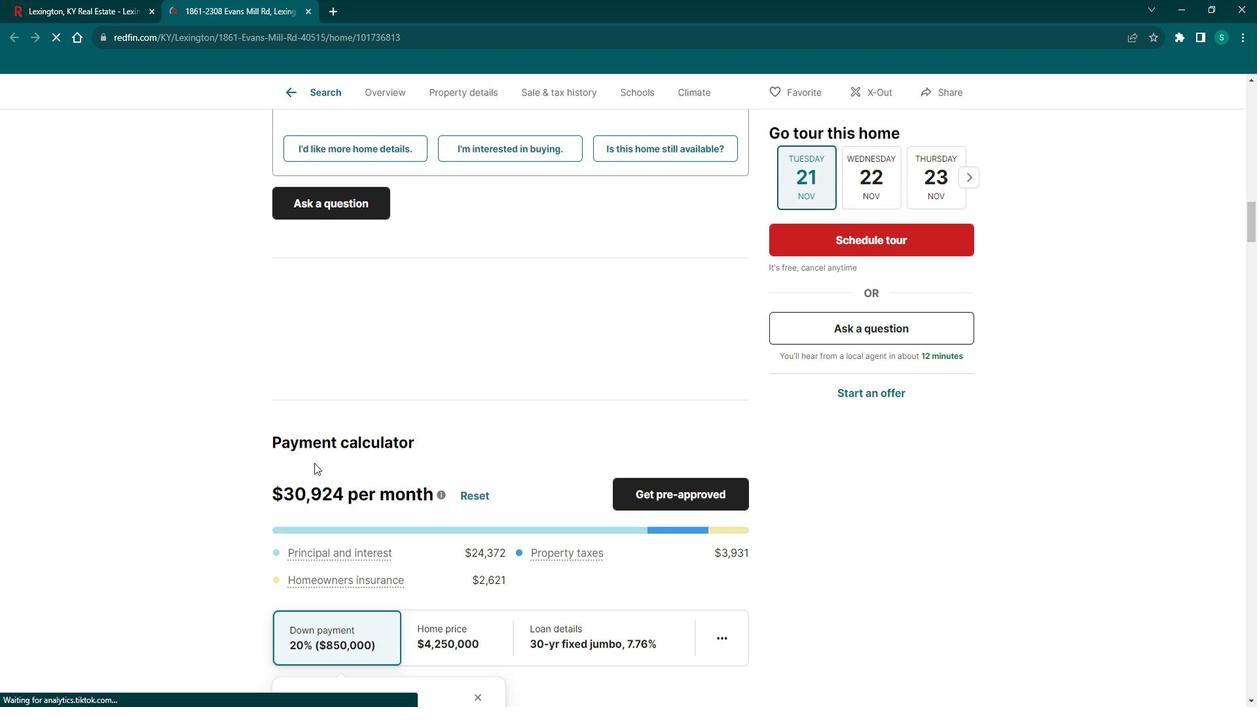 
Action: Mouse scrolled (314, 445) with delta (0, 0)
Screenshot: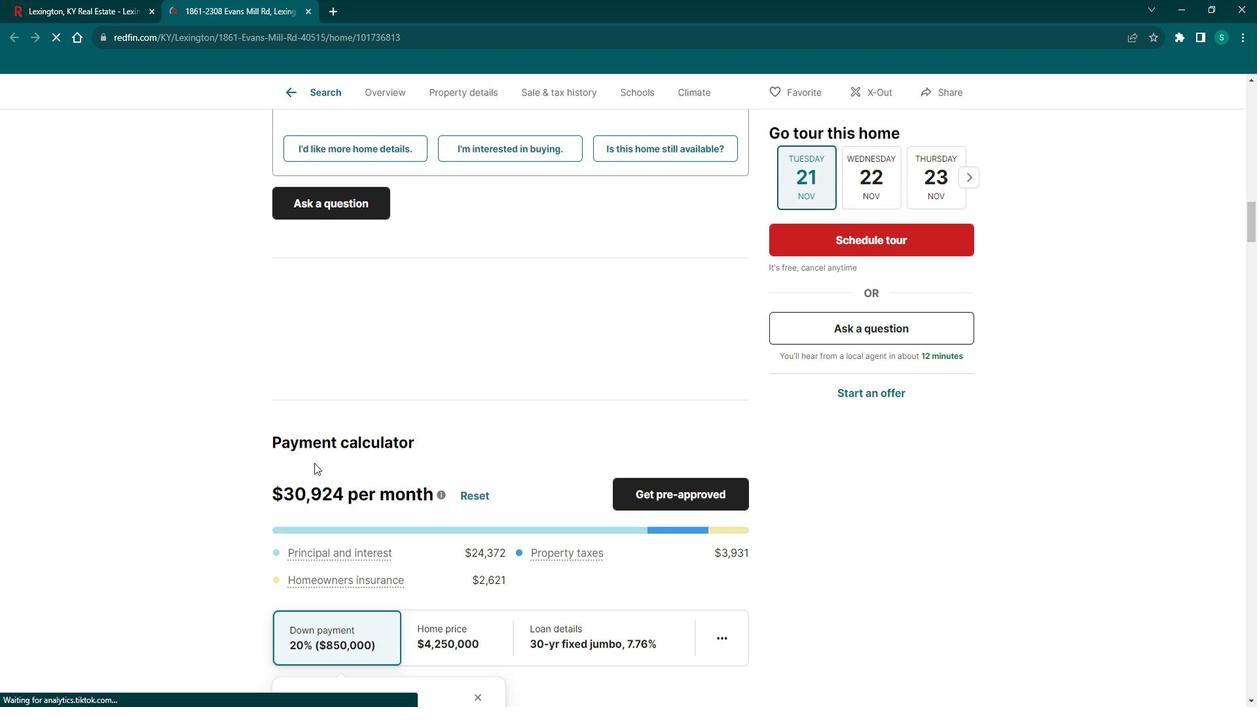 
Action: Mouse scrolled (314, 445) with delta (0, 0)
Screenshot: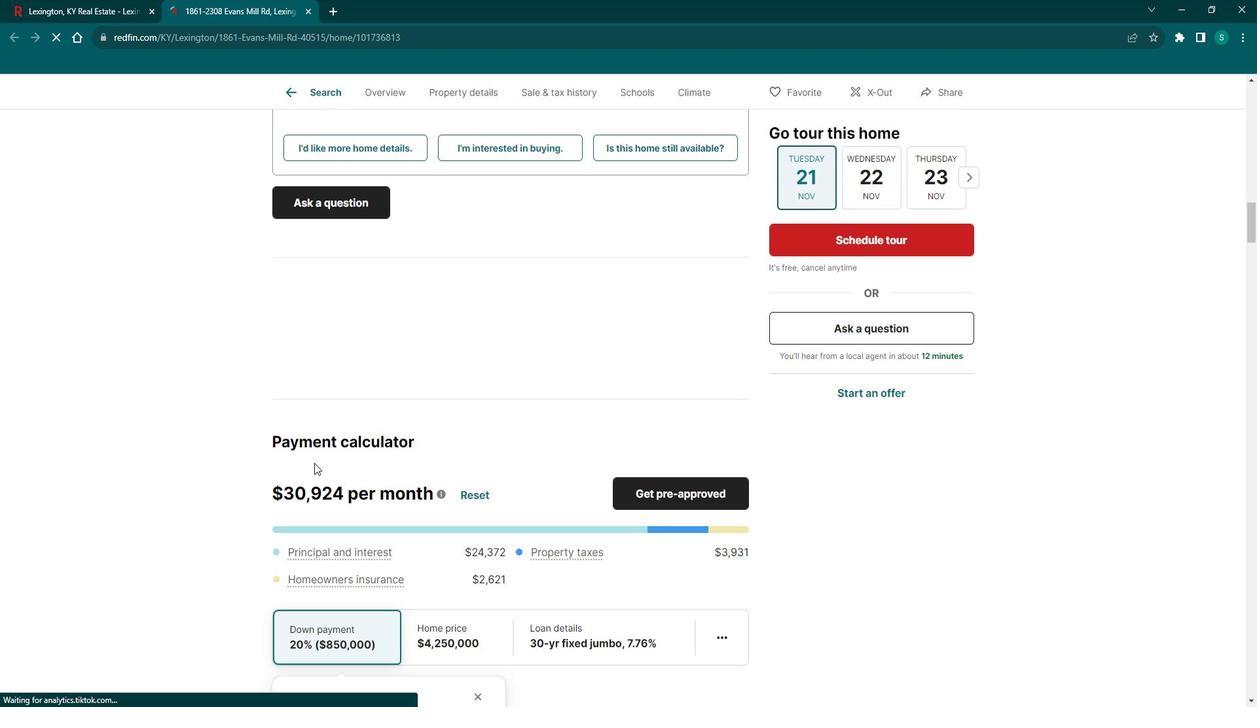 
Action: Mouse scrolled (314, 445) with delta (0, 0)
Screenshot: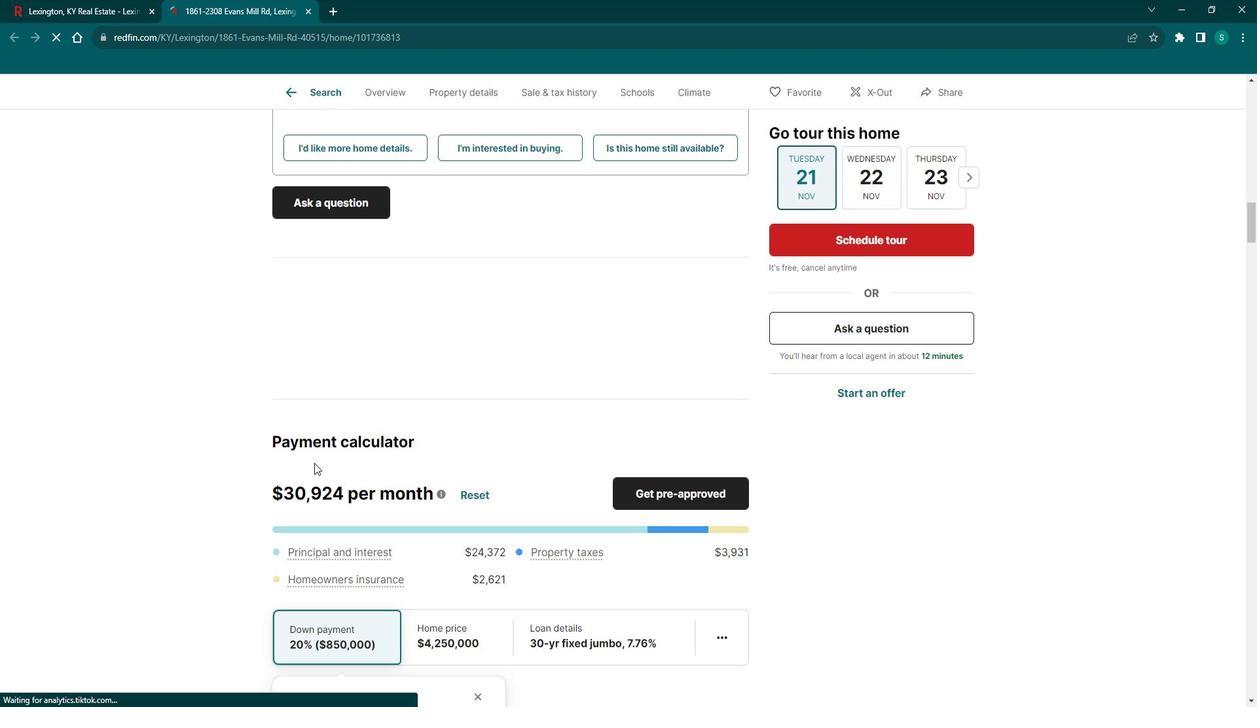 
Action: Mouse moved to (314, 439)
Screenshot: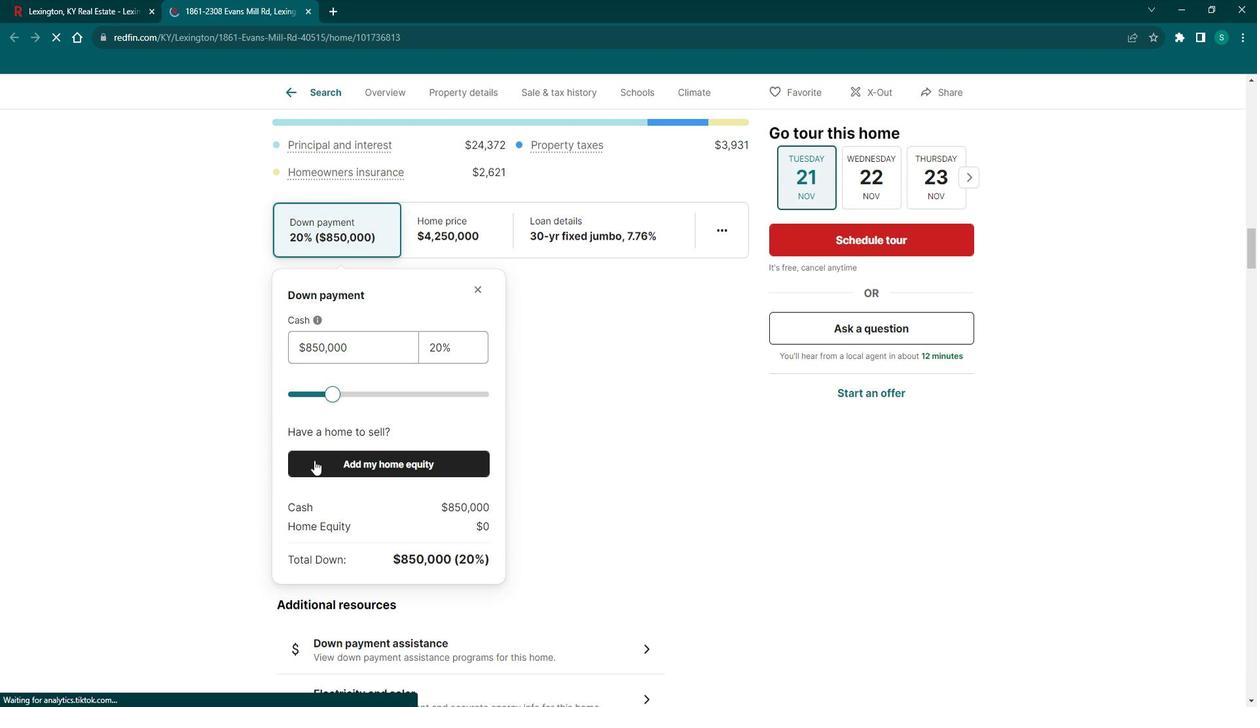 
Action: Mouse scrolled (314, 438) with delta (0, 0)
Screenshot: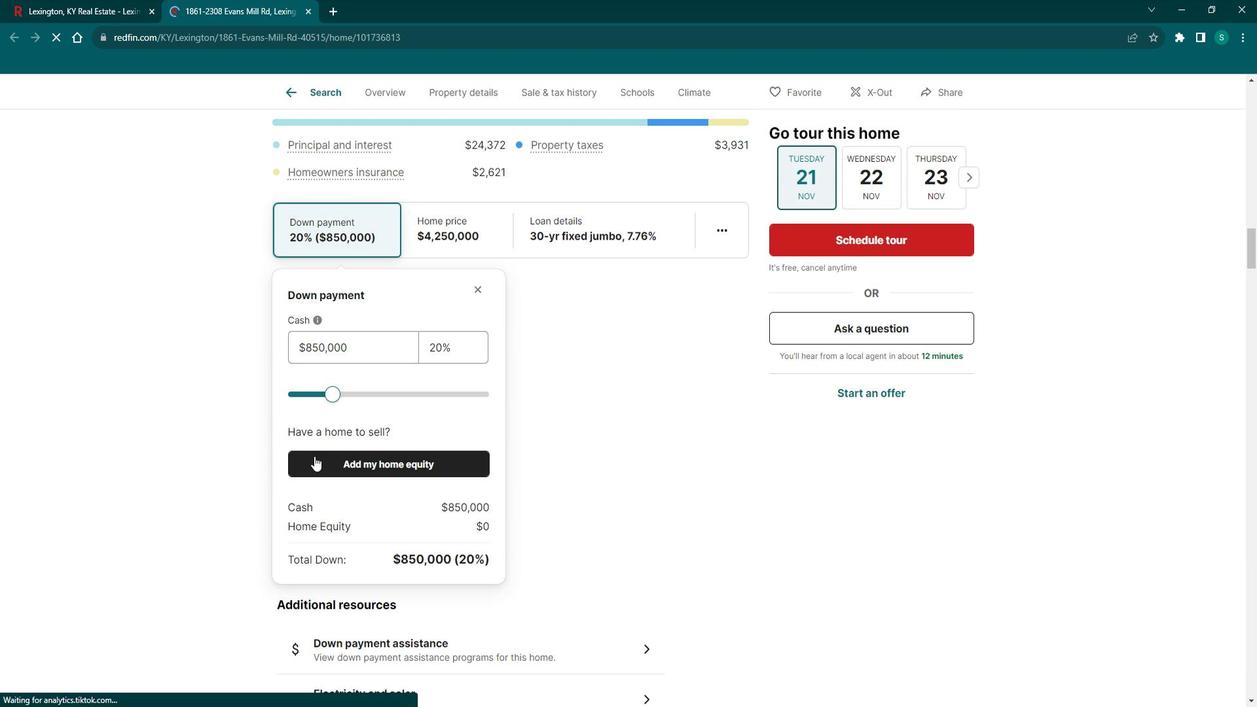 
Action: Mouse scrolled (314, 438) with delta (0, 0)
Screenshot: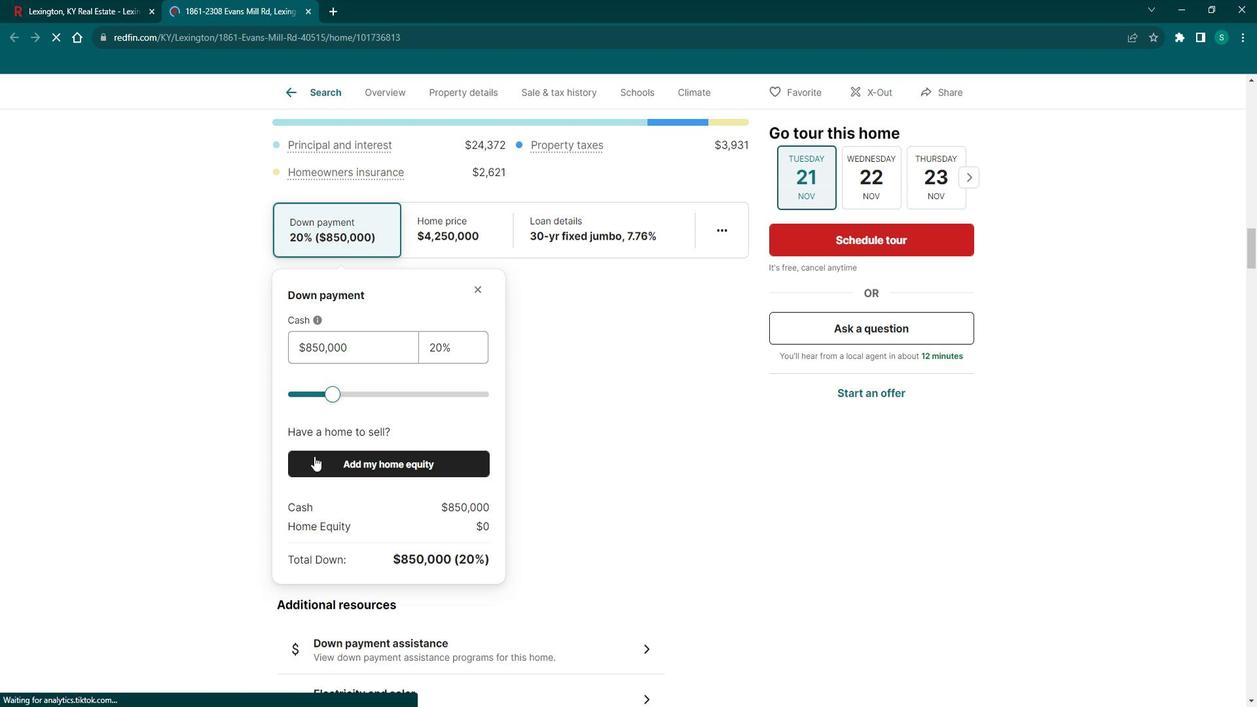 
Action: Mouse scrolled (314, 438) with delta (0, 0)
Screenshot: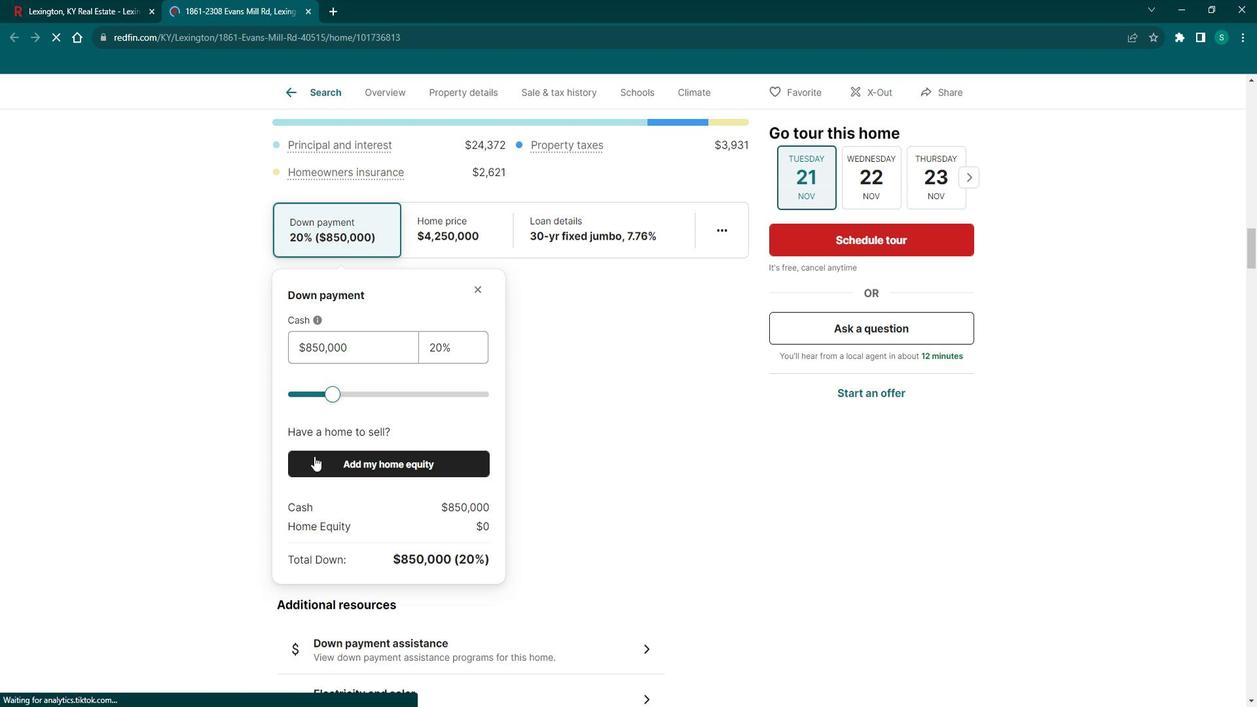
Action: Mouse scrolled (314, 438) with delta (0, 0)
Screenshot: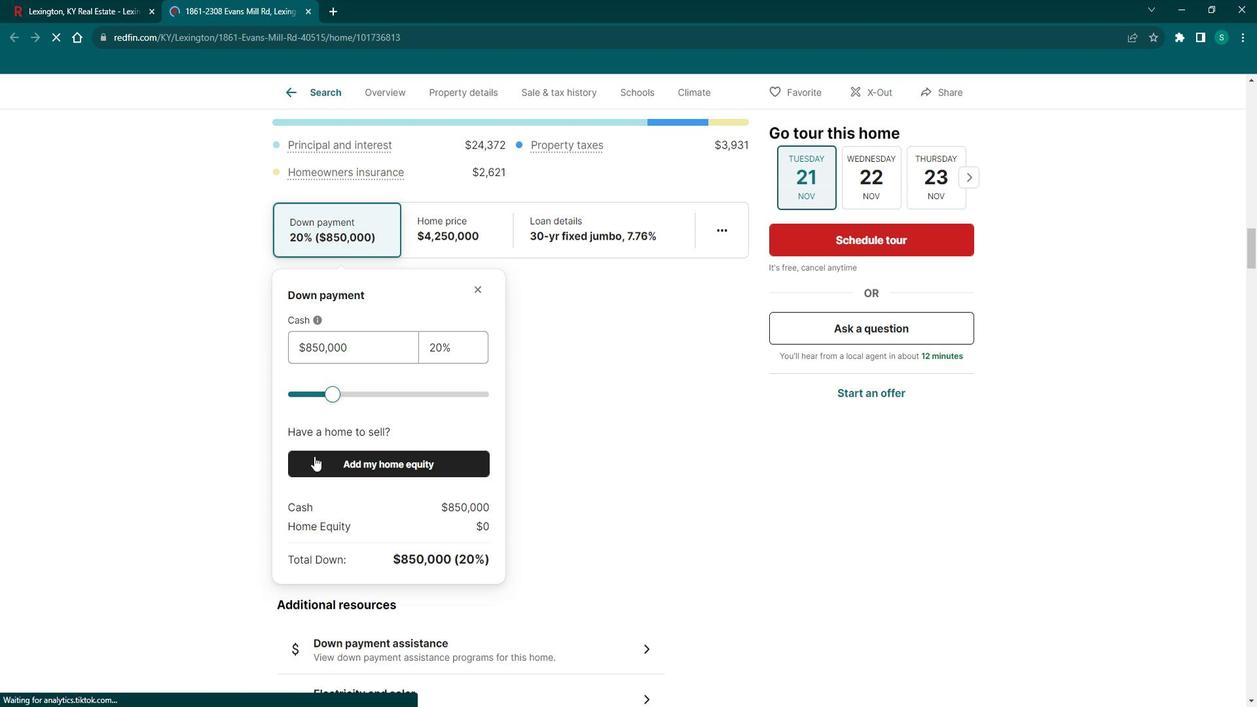 
Action: Mouse scrolled (314, 438) with delta (0, 0)
Screenshot: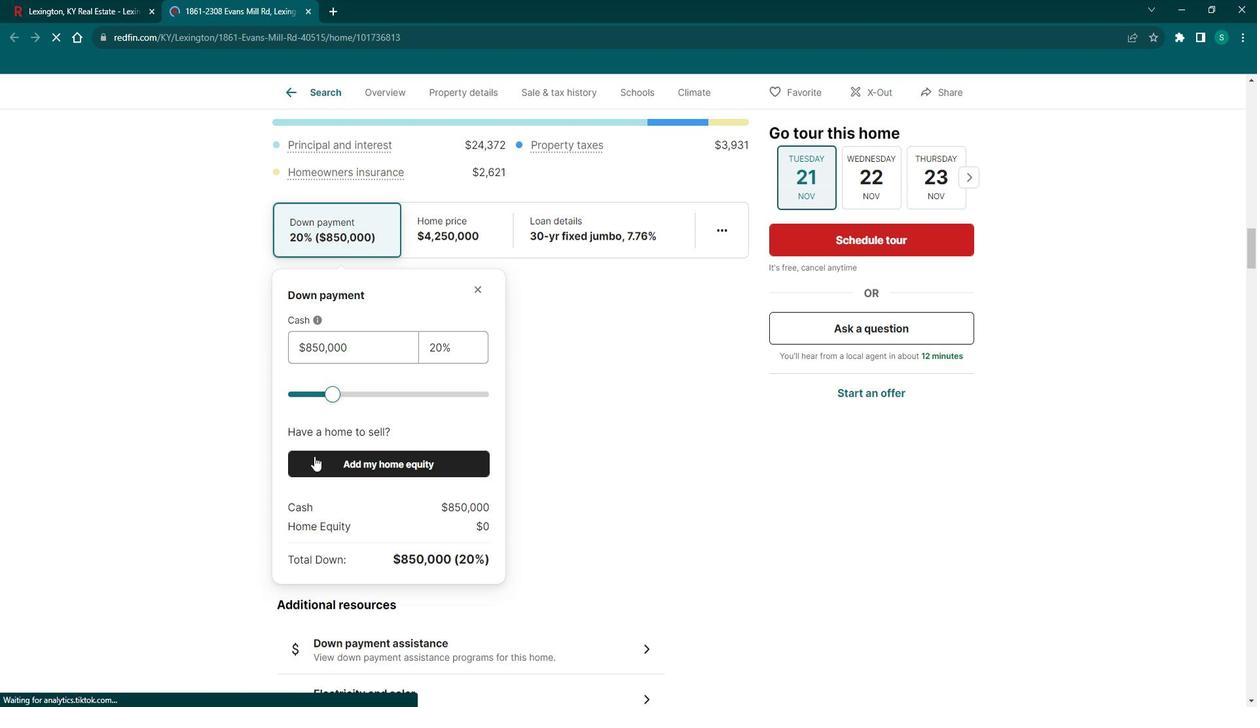 
Action: Mouse scrolled (314, 438) with delta (0, 0)
Screenshot: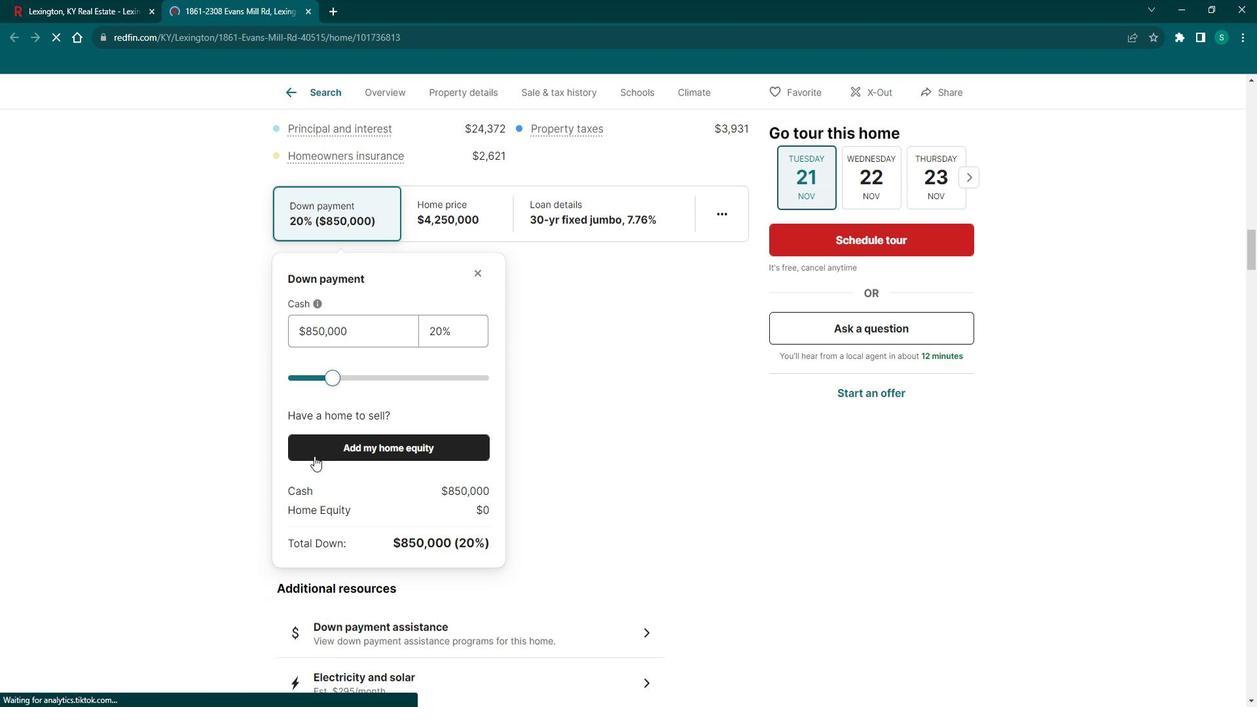 
Action: Mouse scrolled (314, 438) with delta (0, 0)
Screenshot: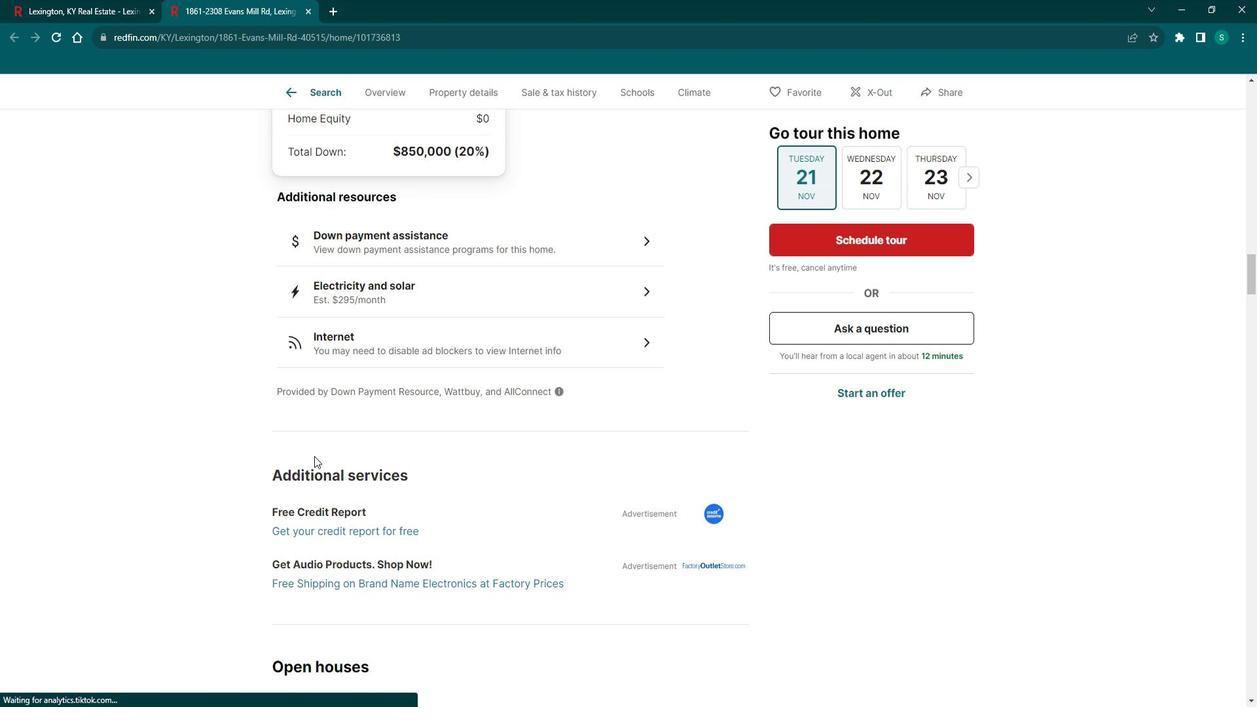 
Action: Mouse scrolled (314, 438) with delta (0, 0)
Screenshot: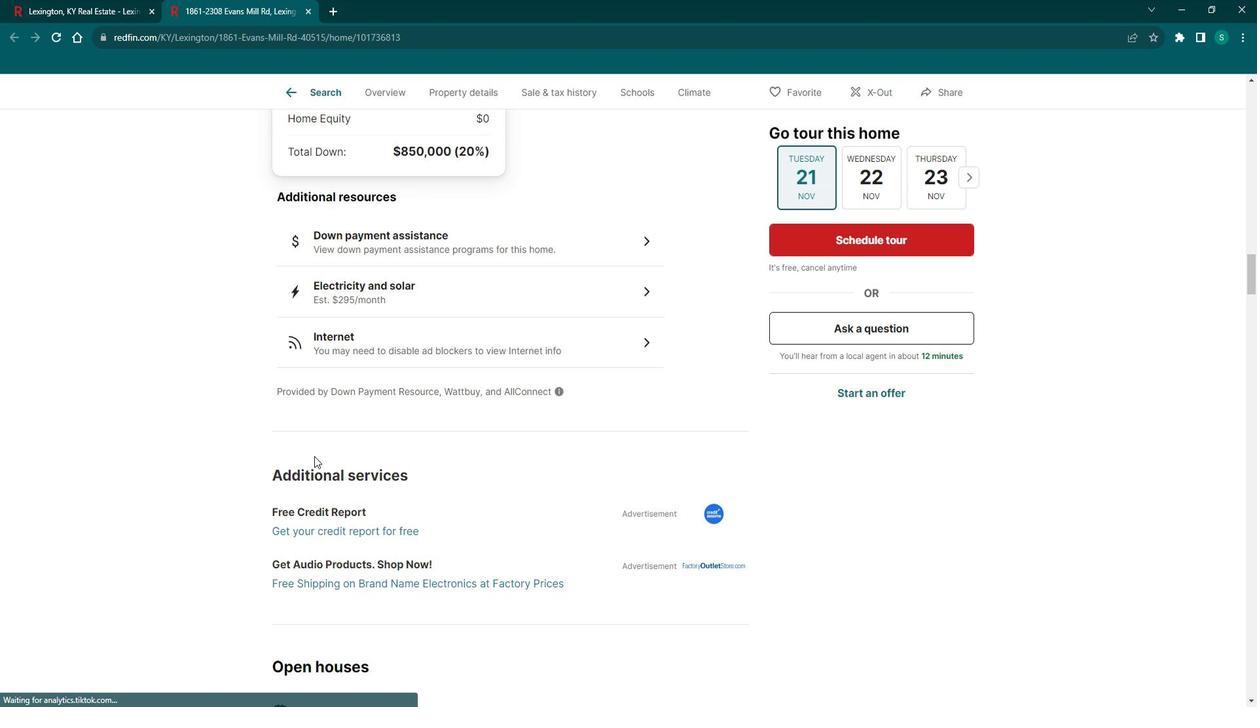 
Action: Mouse scrolled (314, 438) with delta (0, 0)
Screenshot: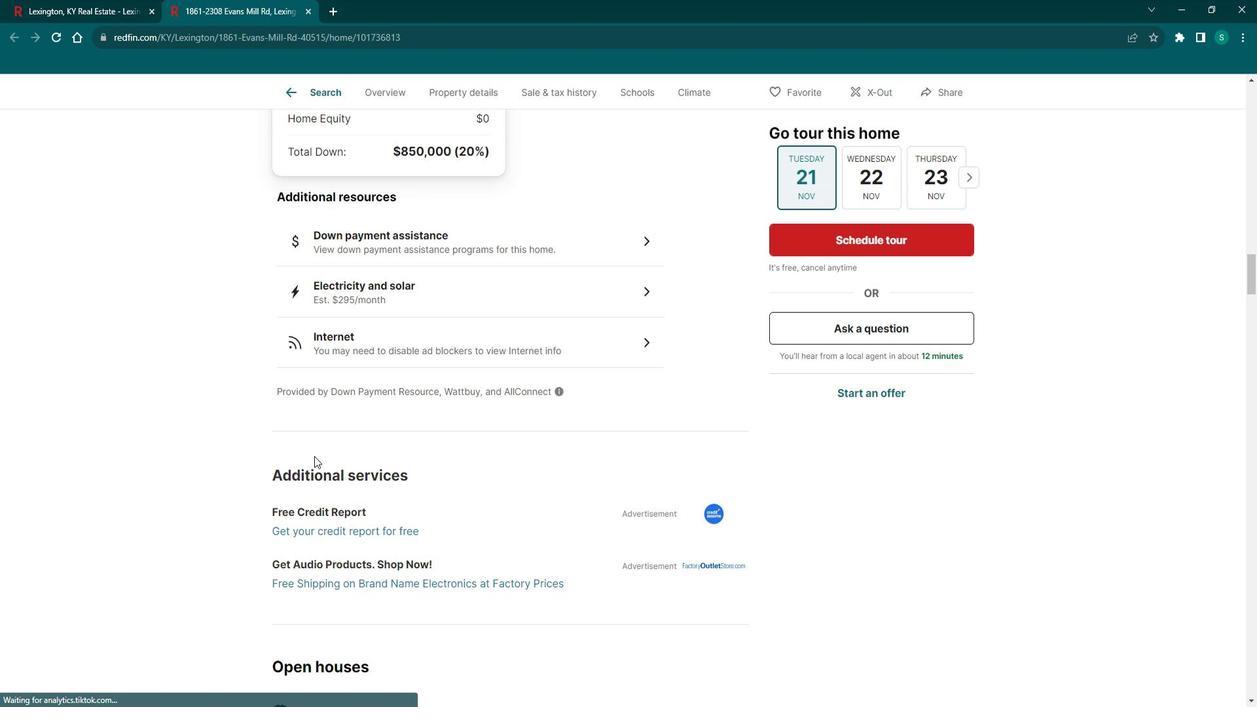 
Action: Mouse scrolled (314, 438) with delta (0, 0)
Screenshot: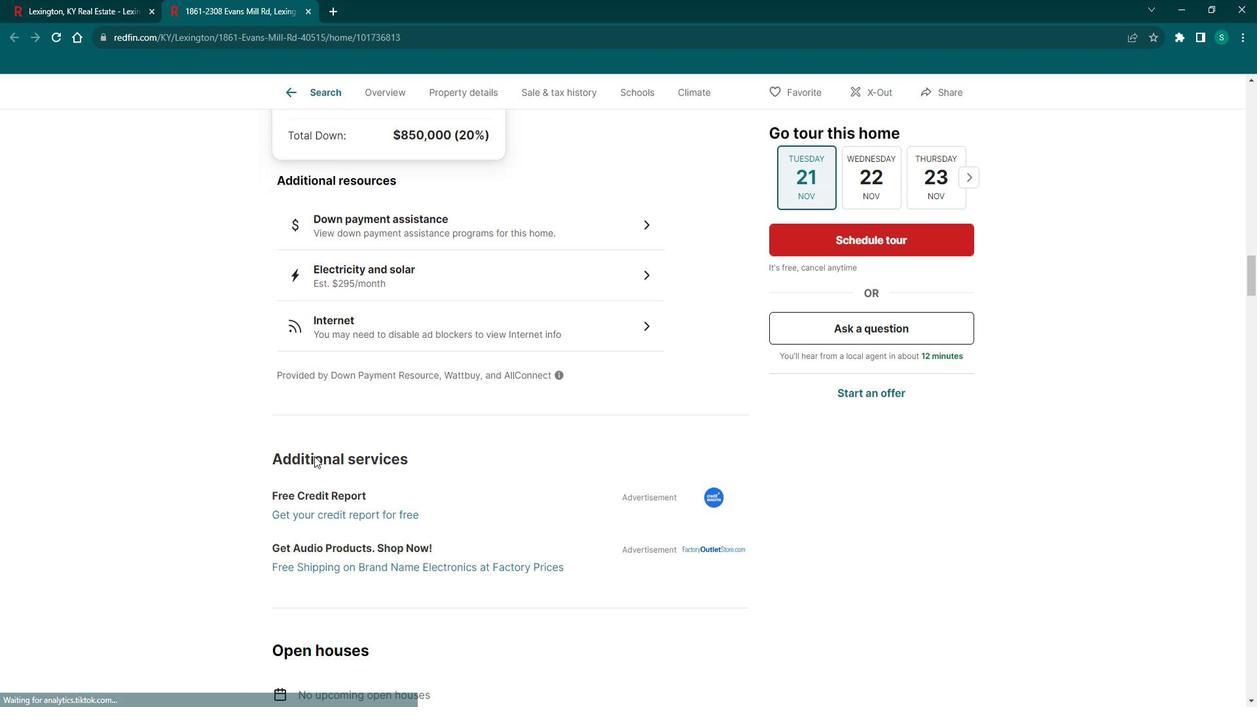 
Action: Mouse scrolled (314, 438) with delta (0, 0)
Screenshot: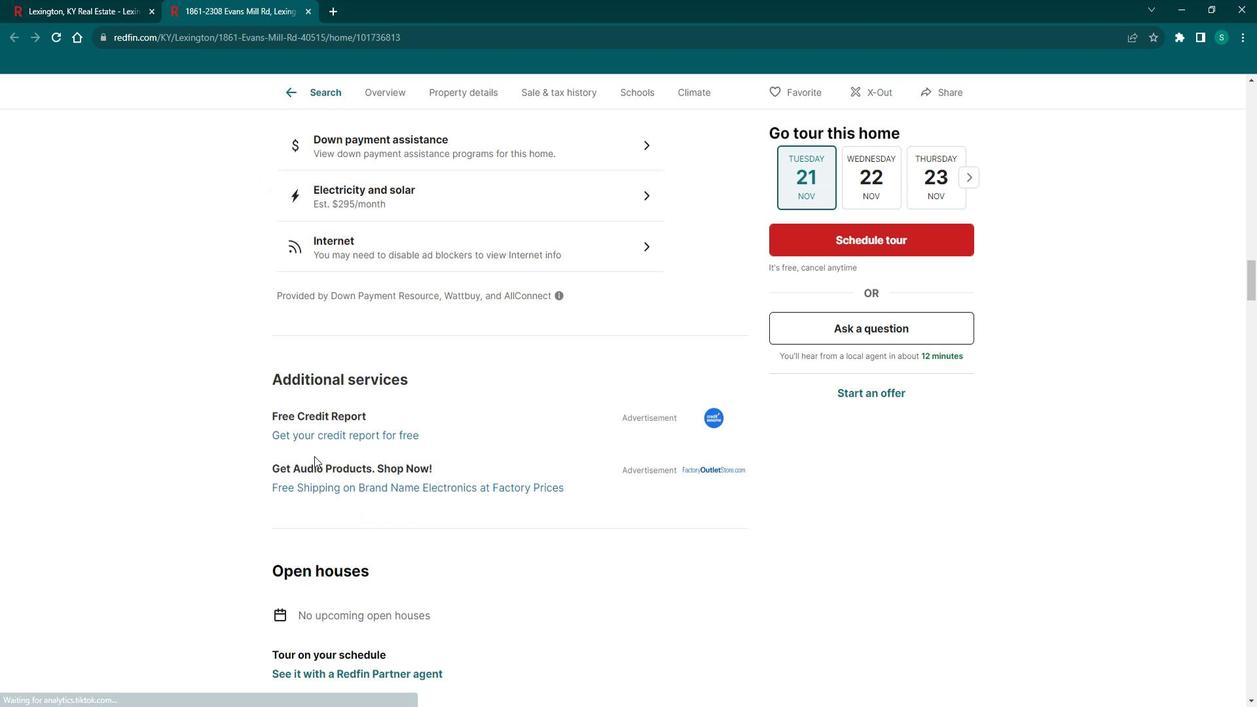 
Action: Mouse scrolled (314, 438) with delta (0, 0)
Screenshot: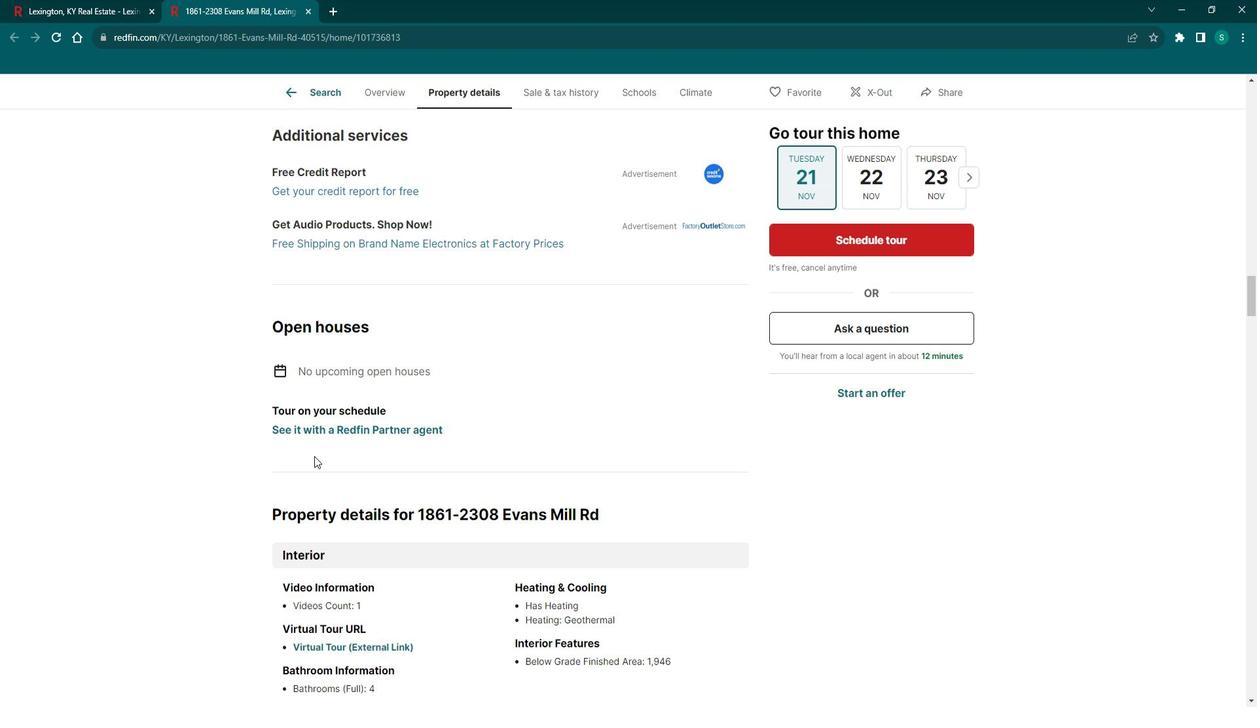 
Action: Mouse scrolled (314, 438) with delta (0, 0)
Screenshot: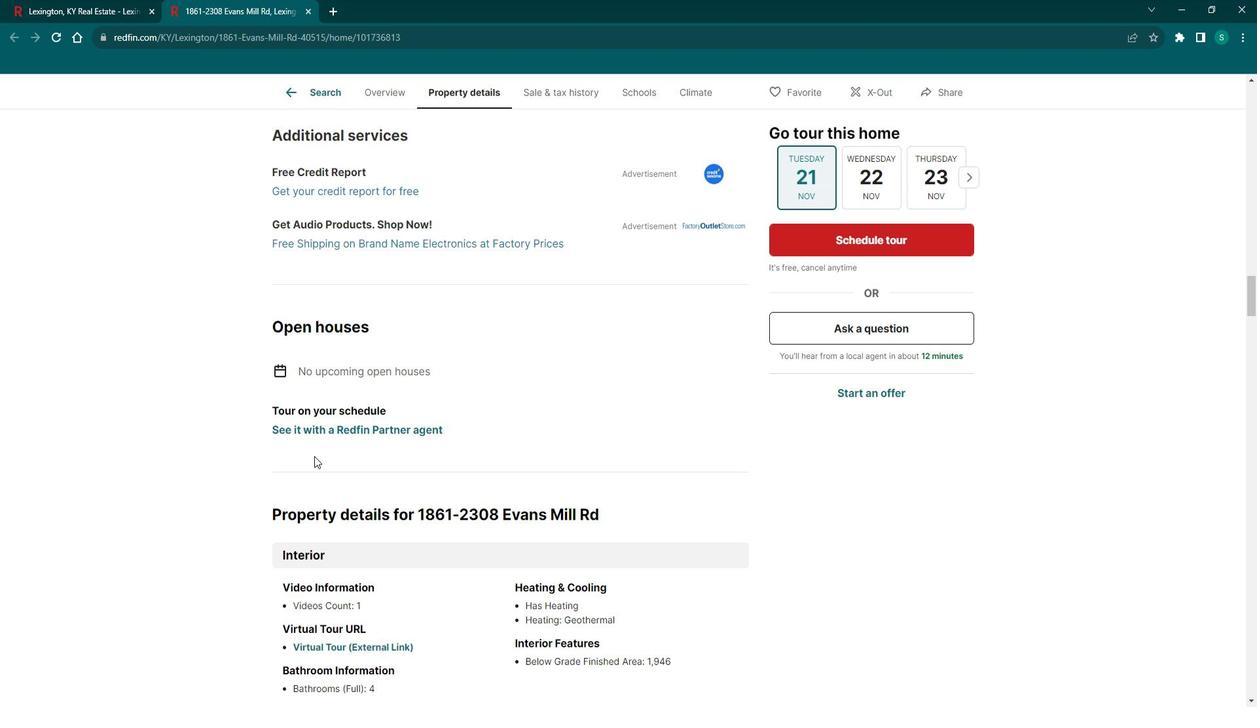 
Action: Mouse scrolled (314, 438) with delta (0, 0)
Screenshot: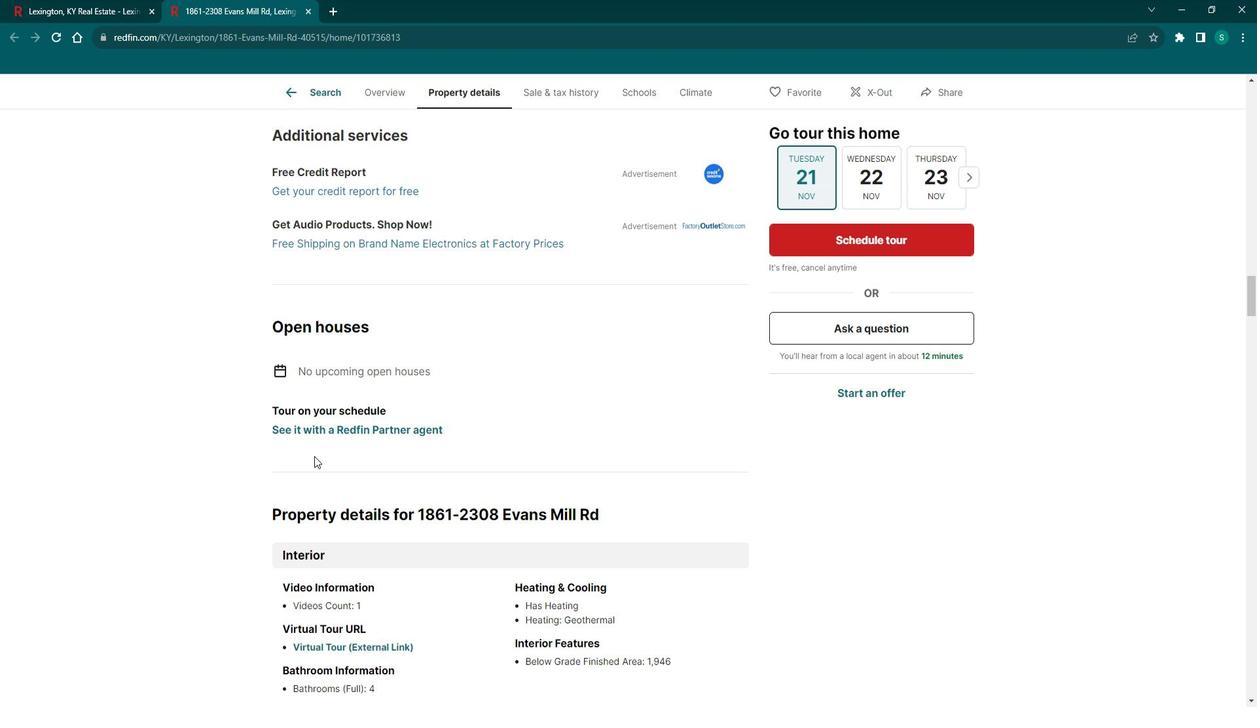 
Action: Mouse scrolled (314, 438) with delta (0, 0)
Screenshot: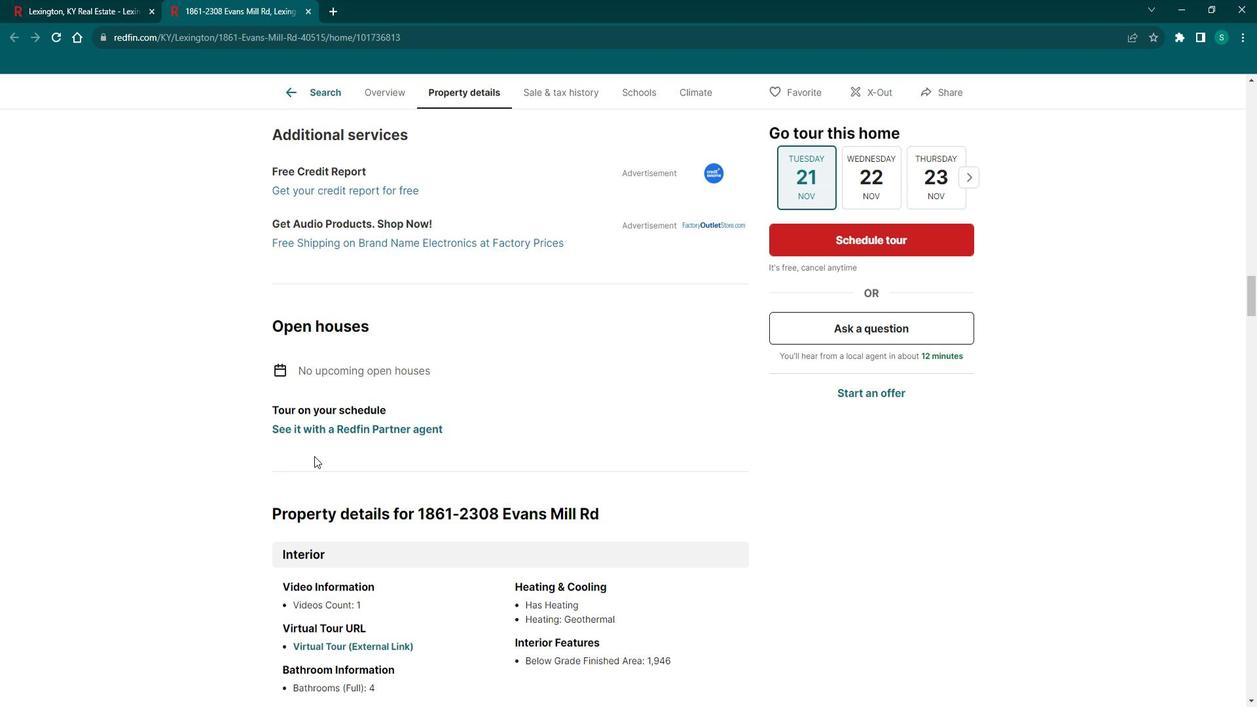 
Action: Mouse scrolled (314, 438) with delta (0, 0)
Screenshot: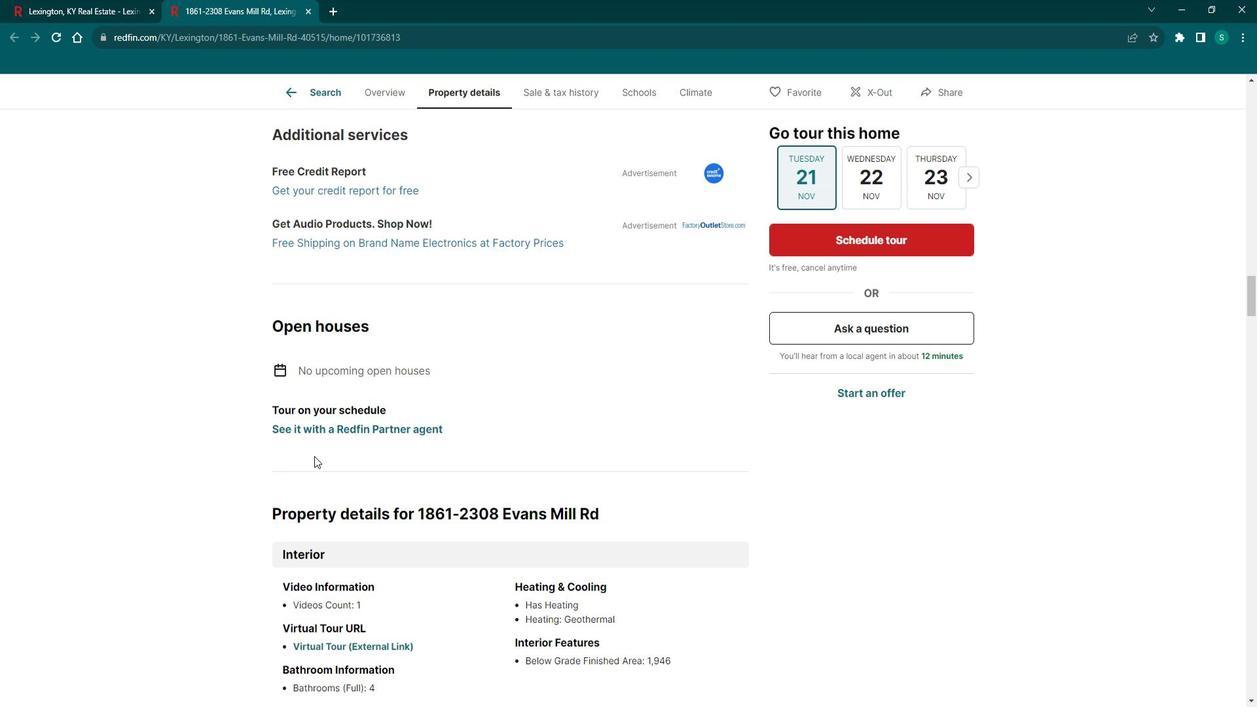 
Action: Mouse scrolled (314, 438) with delta (0, 0)
Screenshot: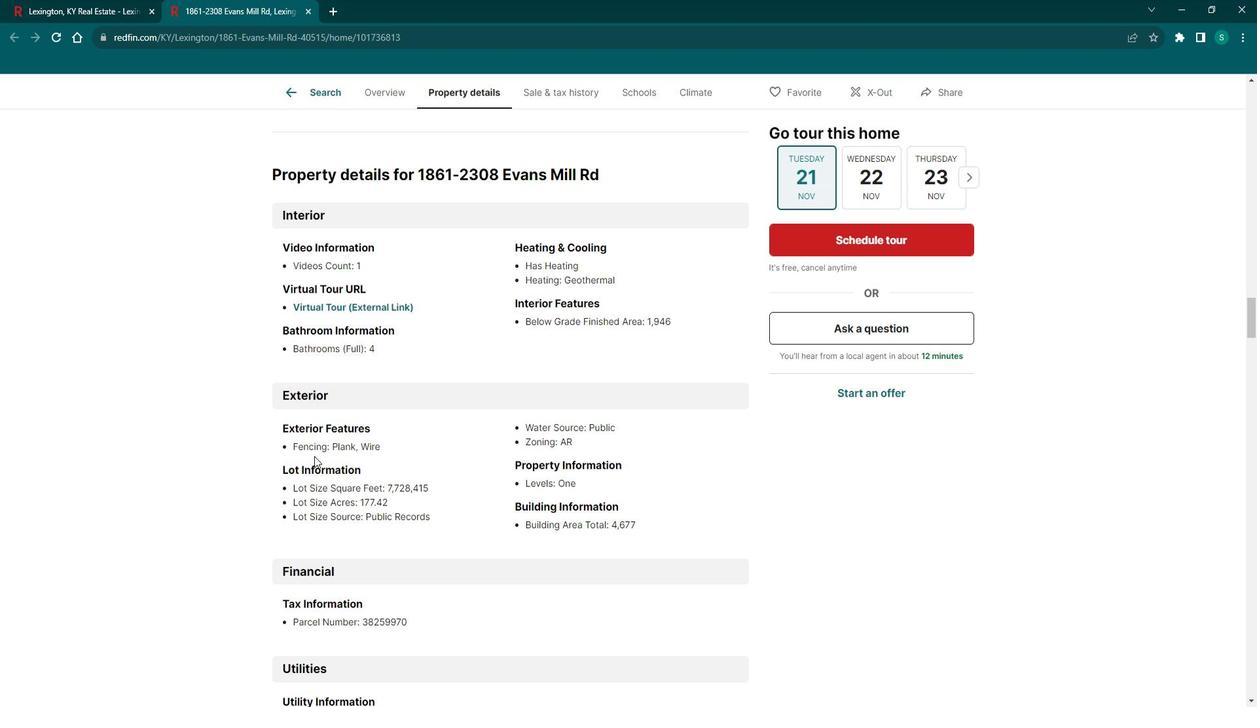 
Action: Mouse scrolled (314, 438) with delta (0, 0)
Screenshot: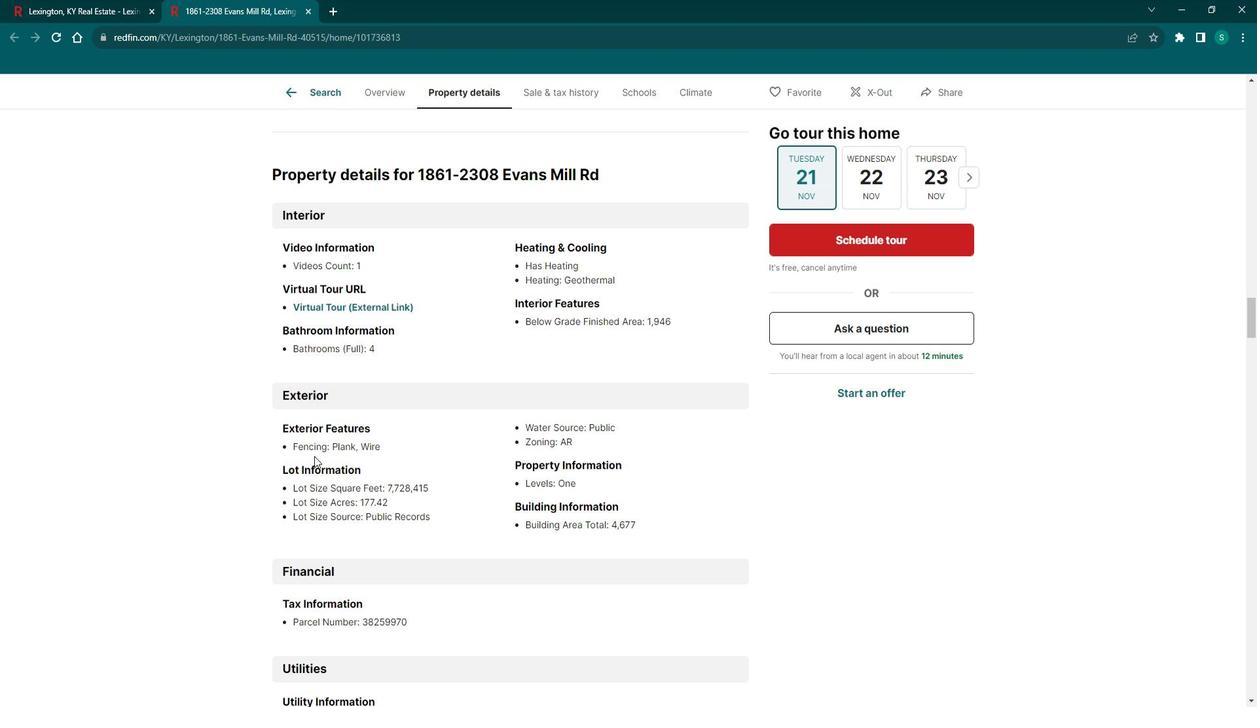 
Action: Mouse scrolled (314, 438) with delta (0, 0)
Screenshot: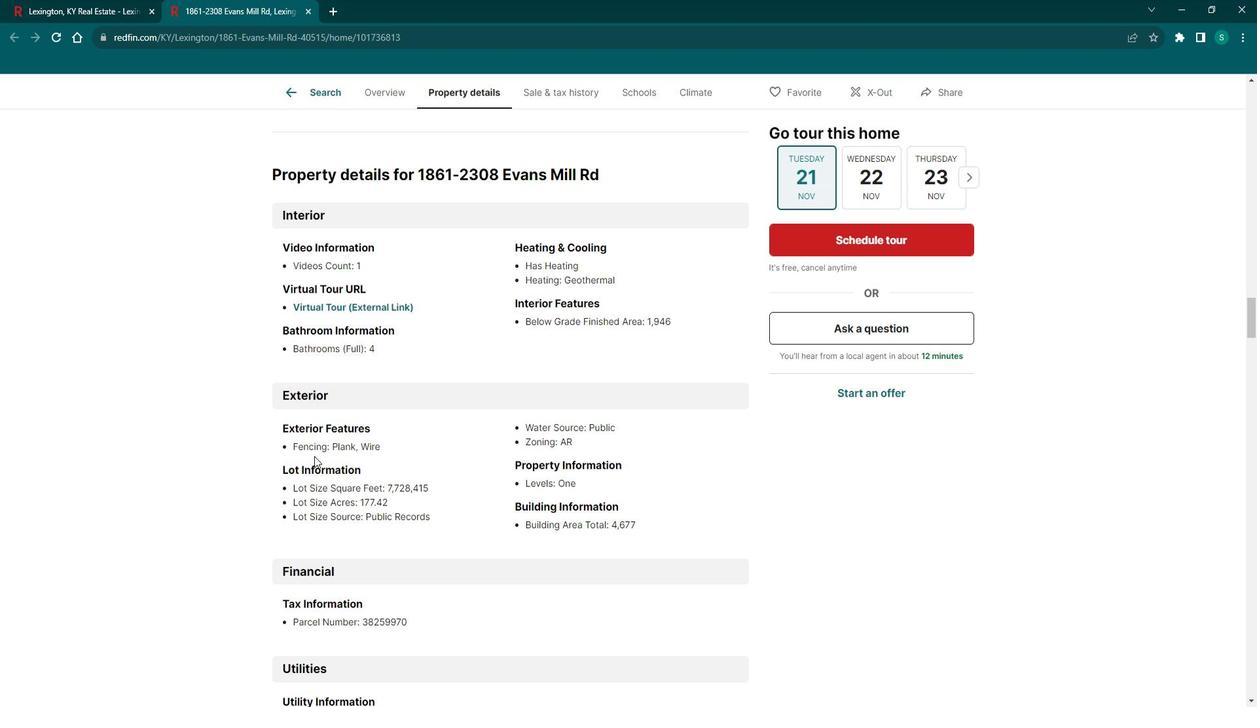 
Action: Mouse scrolled (314, 438) with delta (0, 0)
Screenshot: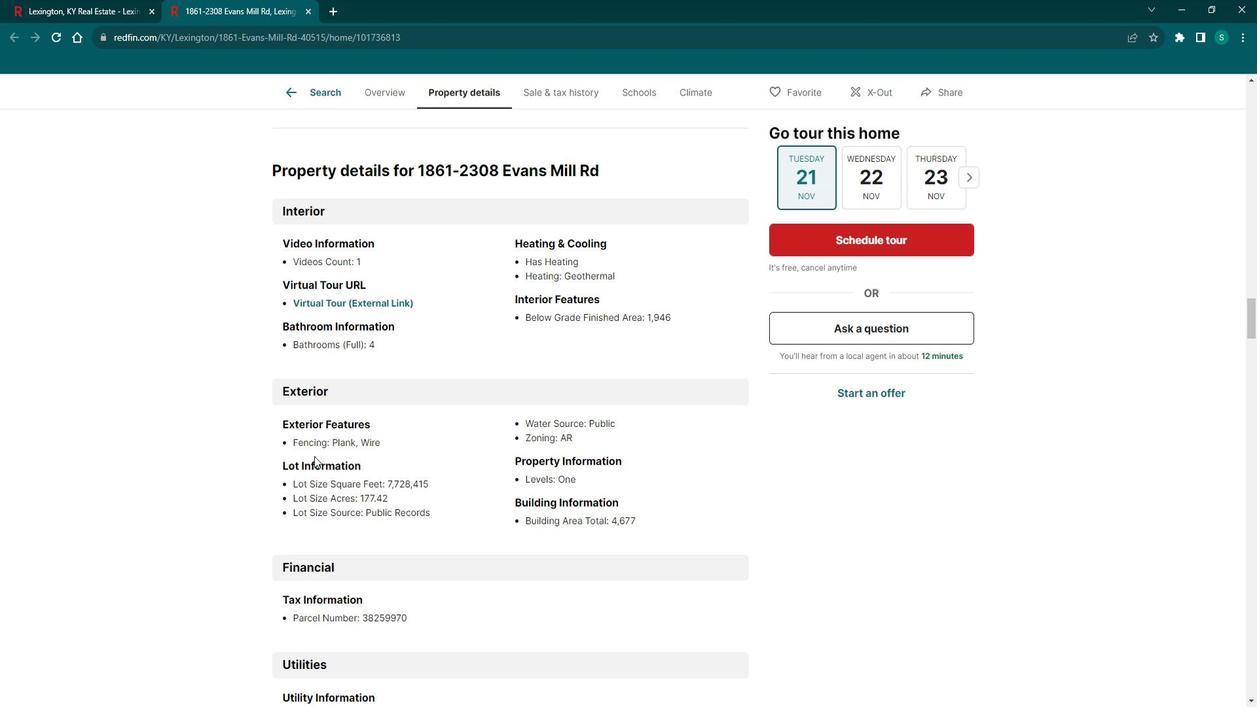 
Action: Mouse scrolled (314, 438) with delta (0, 0)
Screenshot: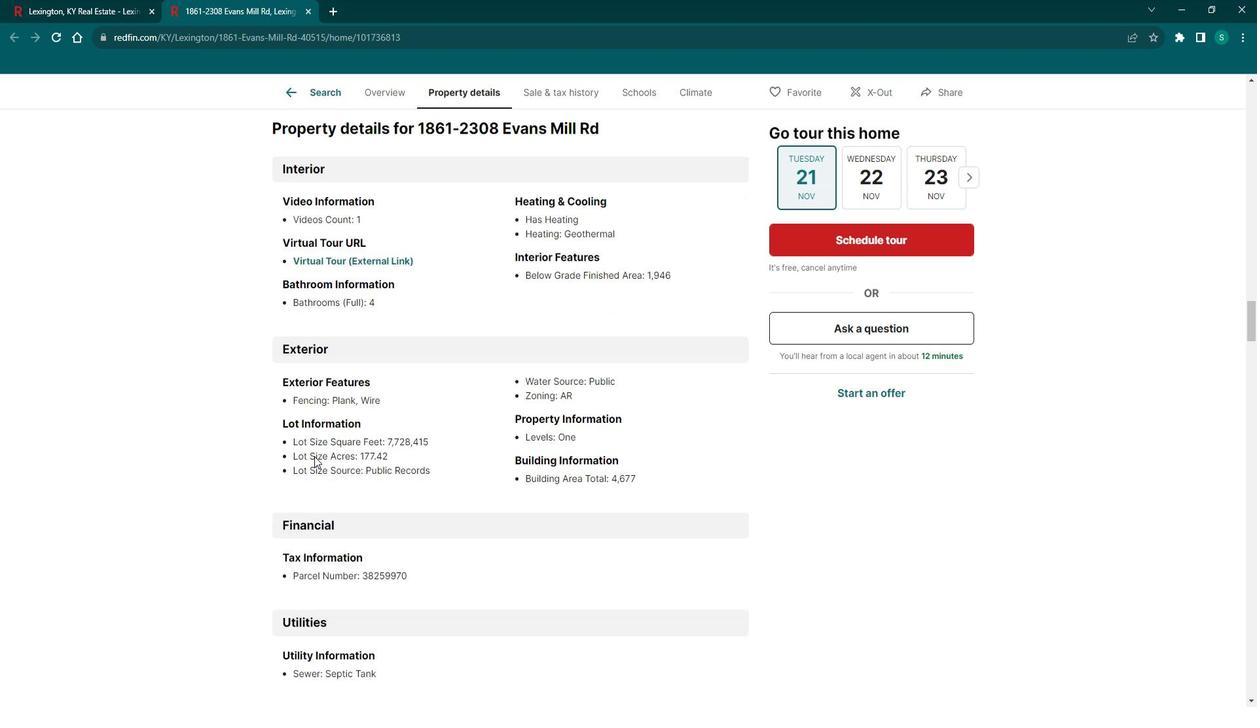 
Action: Mouse scrolled (314, 438) with delta (0, 0)
Screenshot: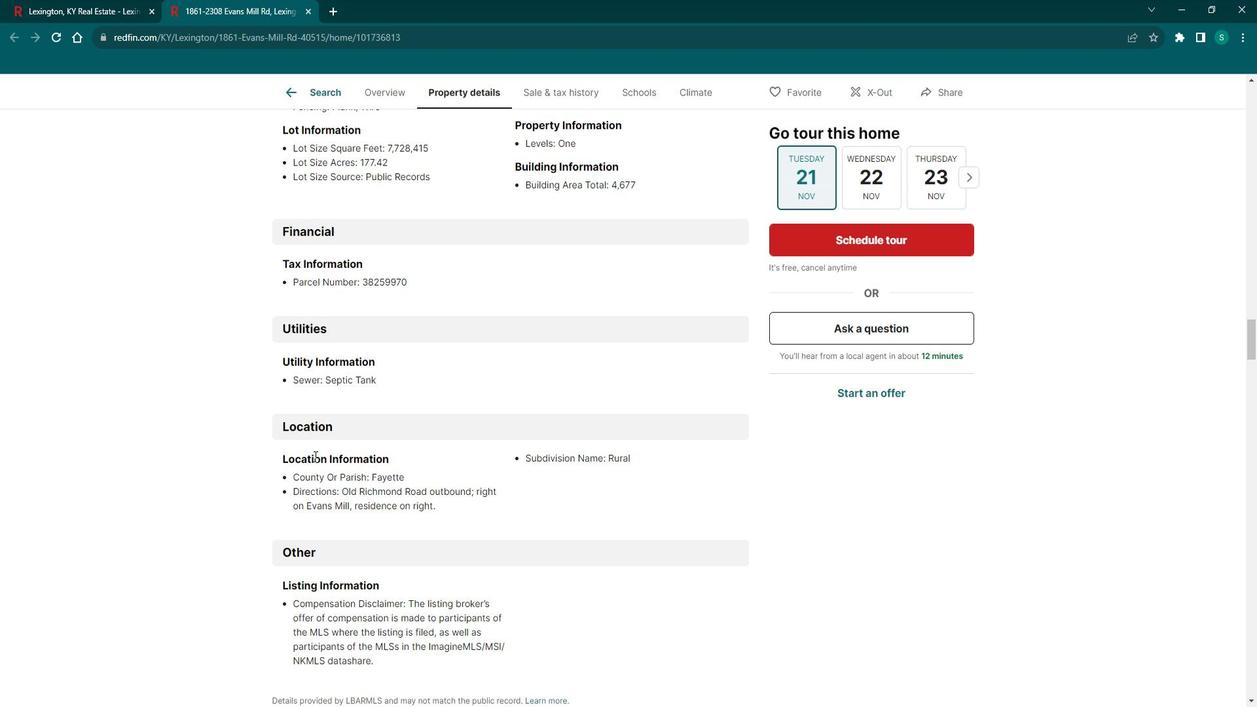 
Action: Mouse scrolled (314, 438) with delta (0, 0)
Screenshot: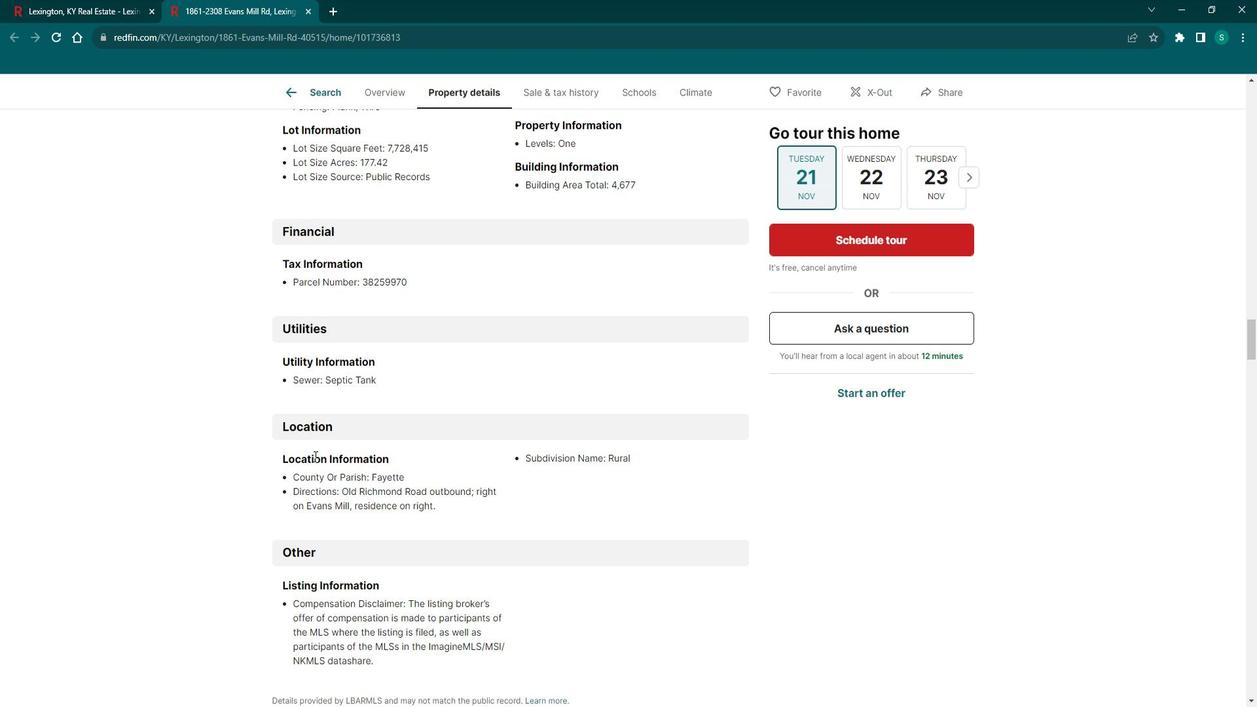
Action: Mouse scrolled (314, 438) with delta (0, 0)
Screenshot: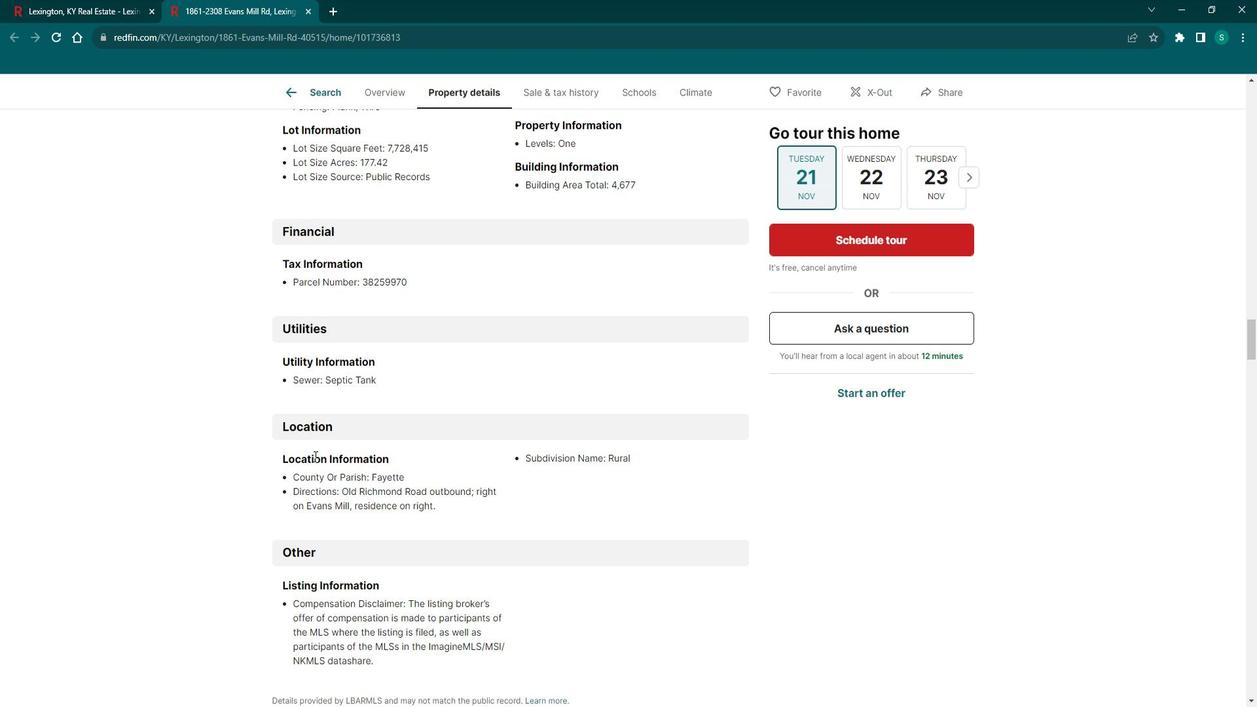 
Action: Mouse scrolled (314, 438) with delta (0, 0)
Screenshot: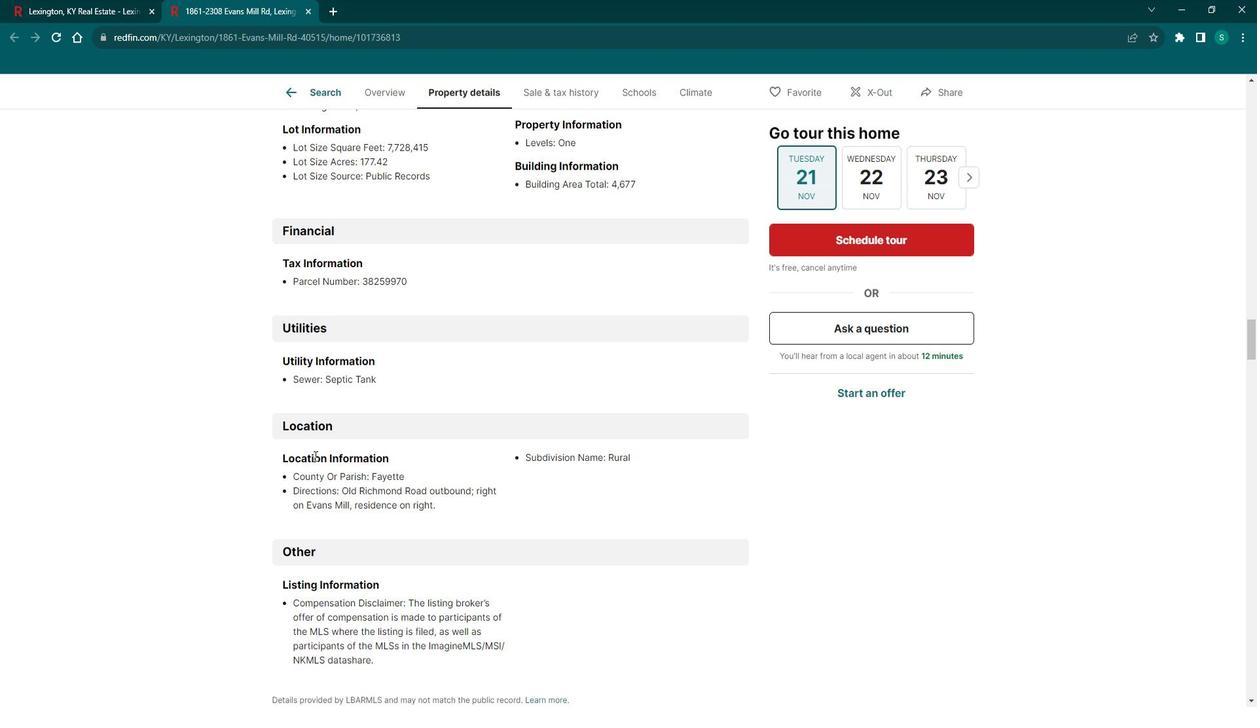 
Action: Mouse scrolled (314, 438) with delta (0, 0)
Screenshot: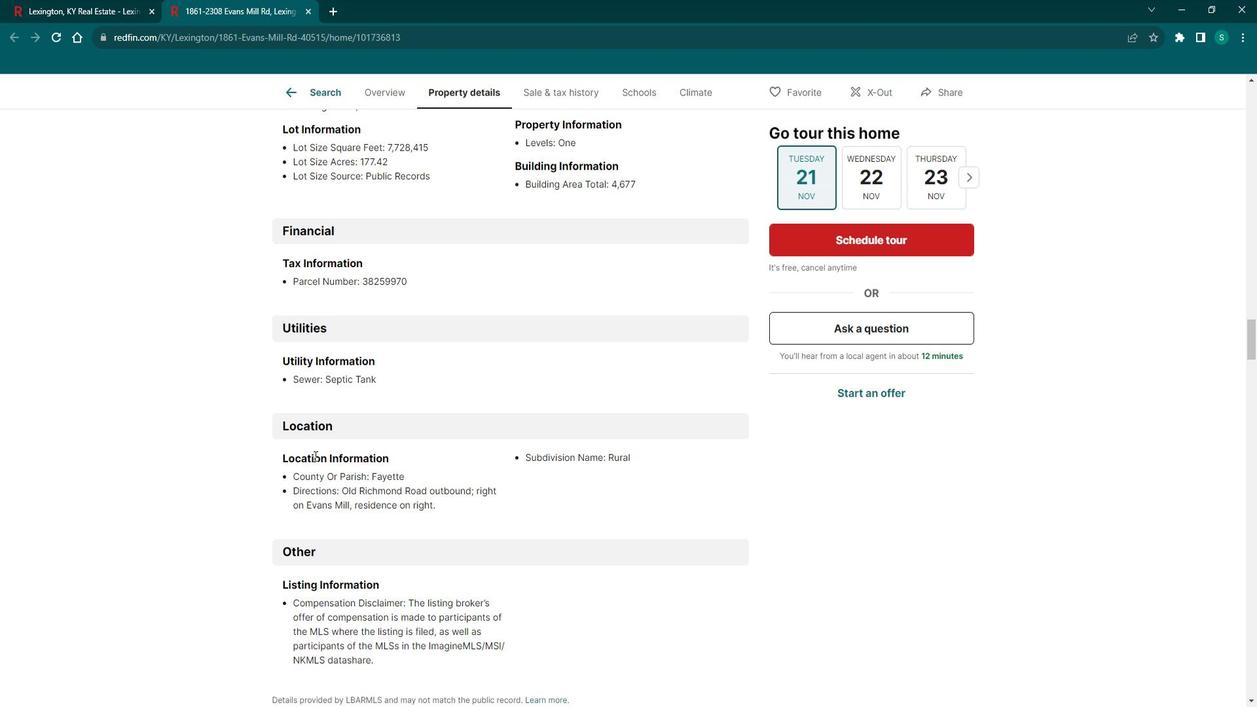 
Action: Mouse scrolled (314, 438) with delta (0, 0)
Screenshot: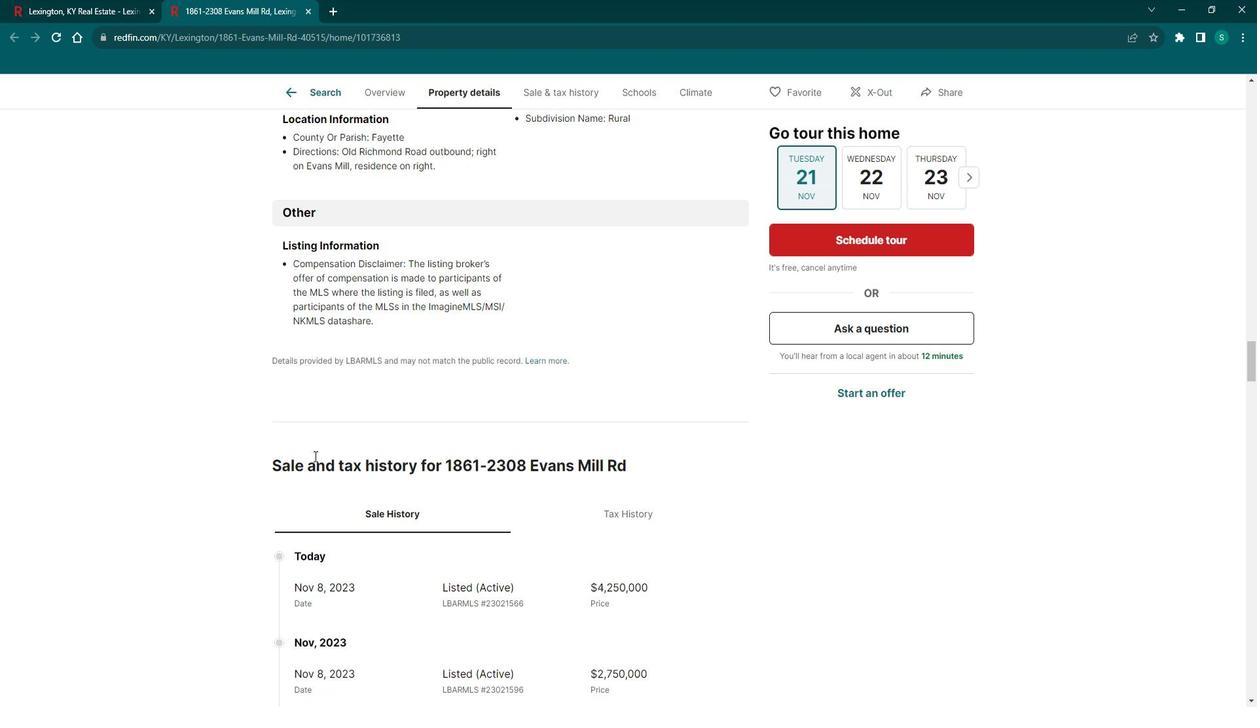 
Action: Mouse scrolled (314, 438) with delta (0, 0)
Screenshot: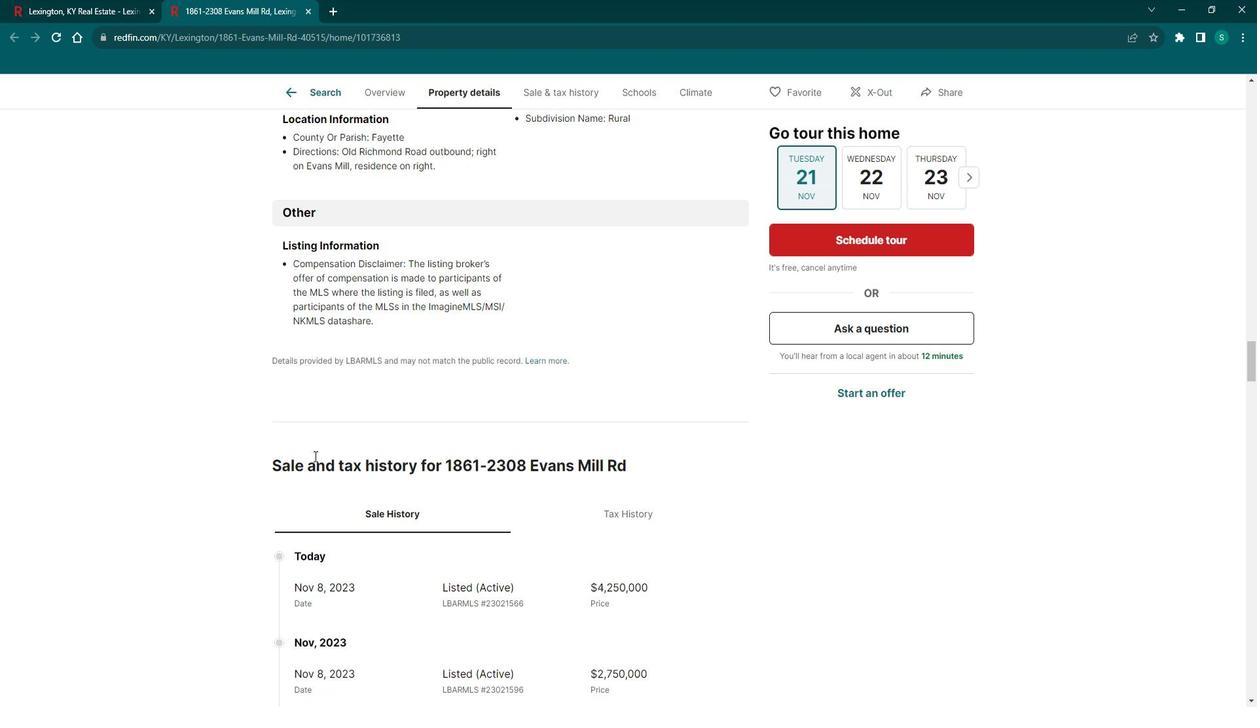 
Action: Mouse scrolled (314, 438) with delta (0, 0)
Screenshot: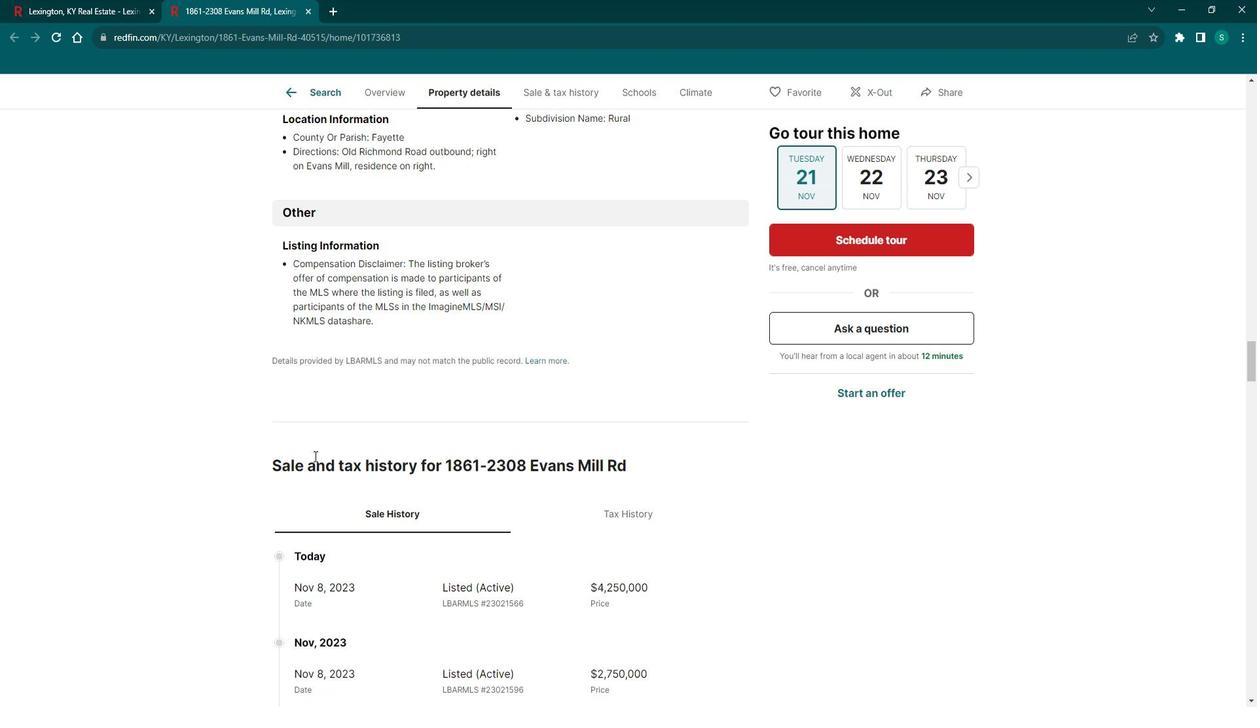 
Action: Mouse scrolled (314, 438) with delta (0, 0)
Screenshot: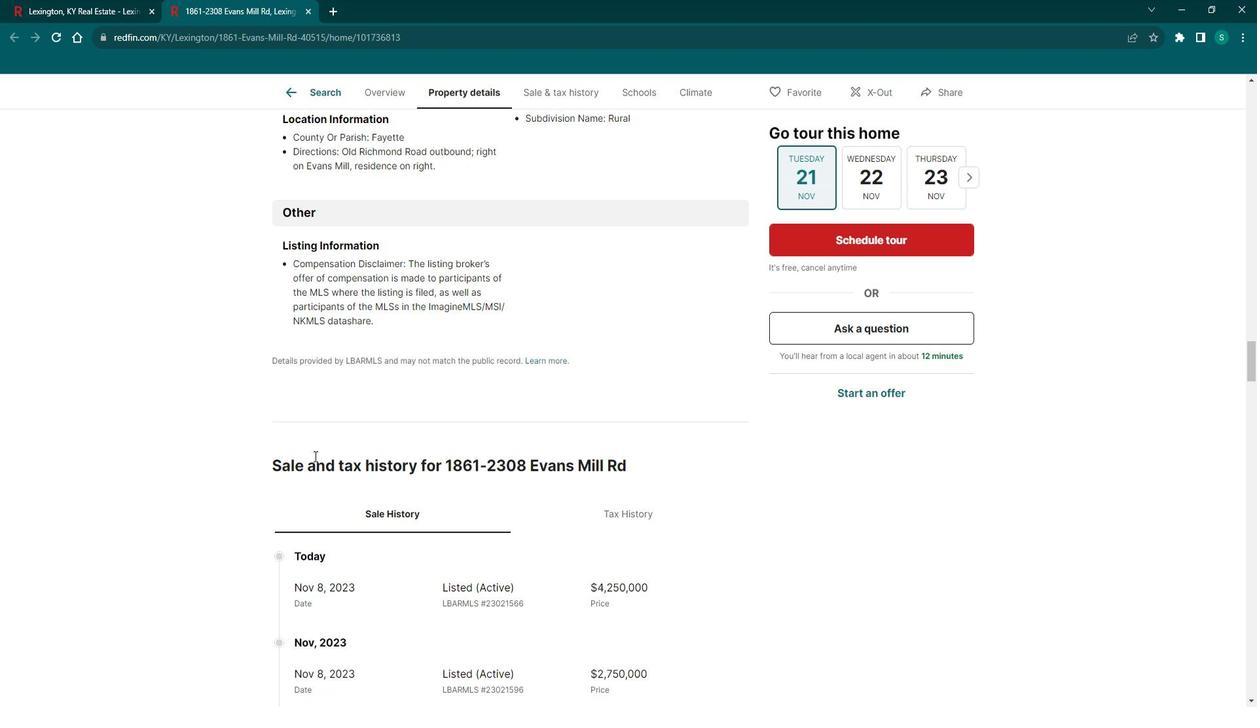 
Action: Mouse scrolled (314, 438) with delta (0, 0)
Screenshot: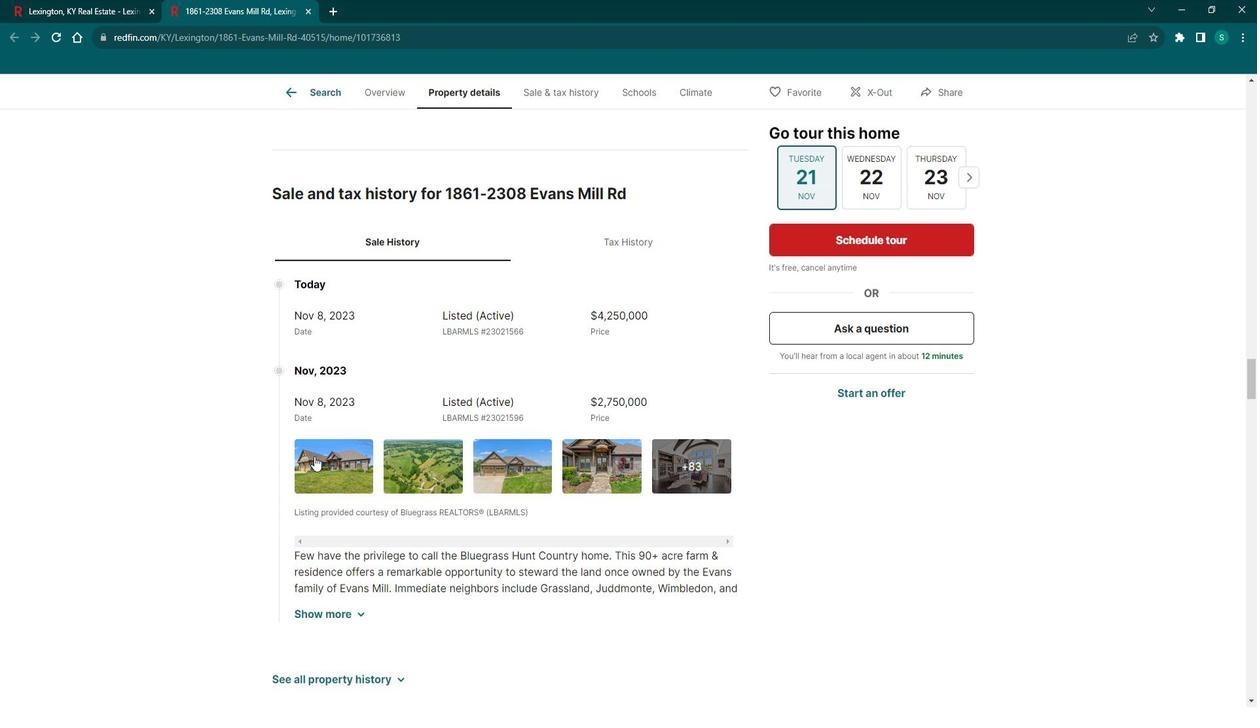 
Action: Mouse scrolled (314, 438) with delta (0, 0)
Screenshot: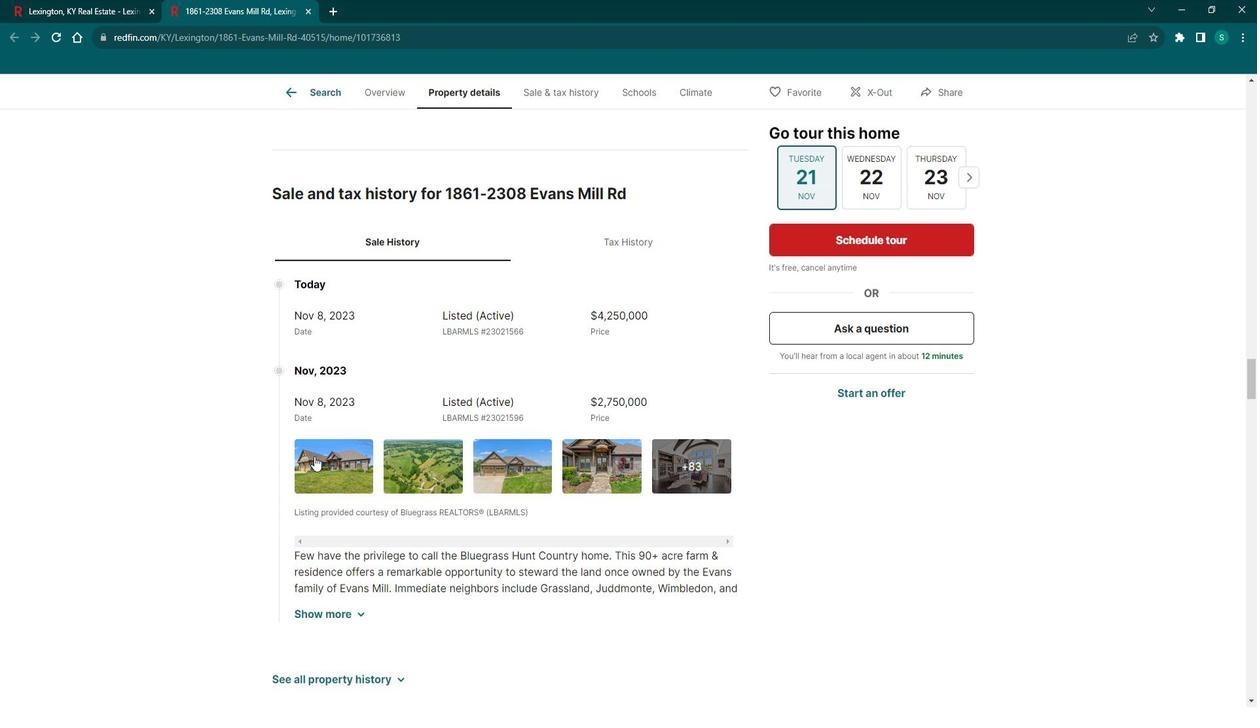 
Action: Mouse scrolled (314, 438) with delta (0, 0)
Screenshot: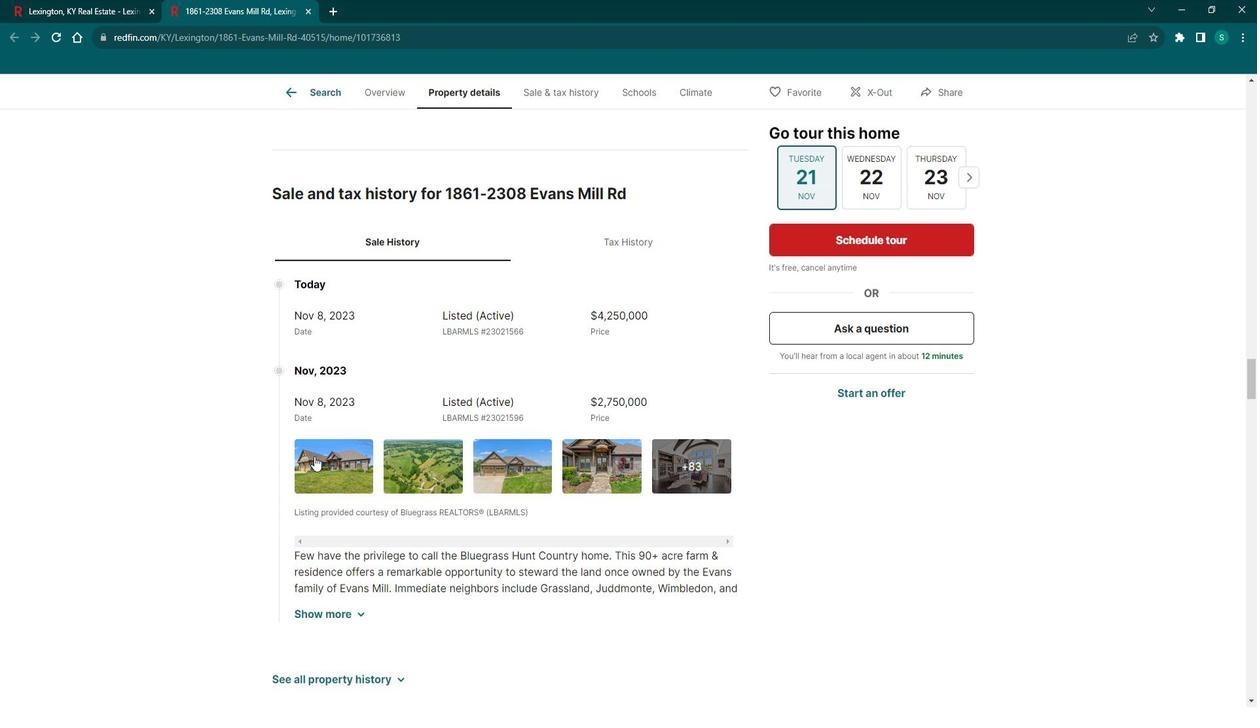 
Action: Mouse scrolled (314, 438) with delta (0, 0)
Screenshot: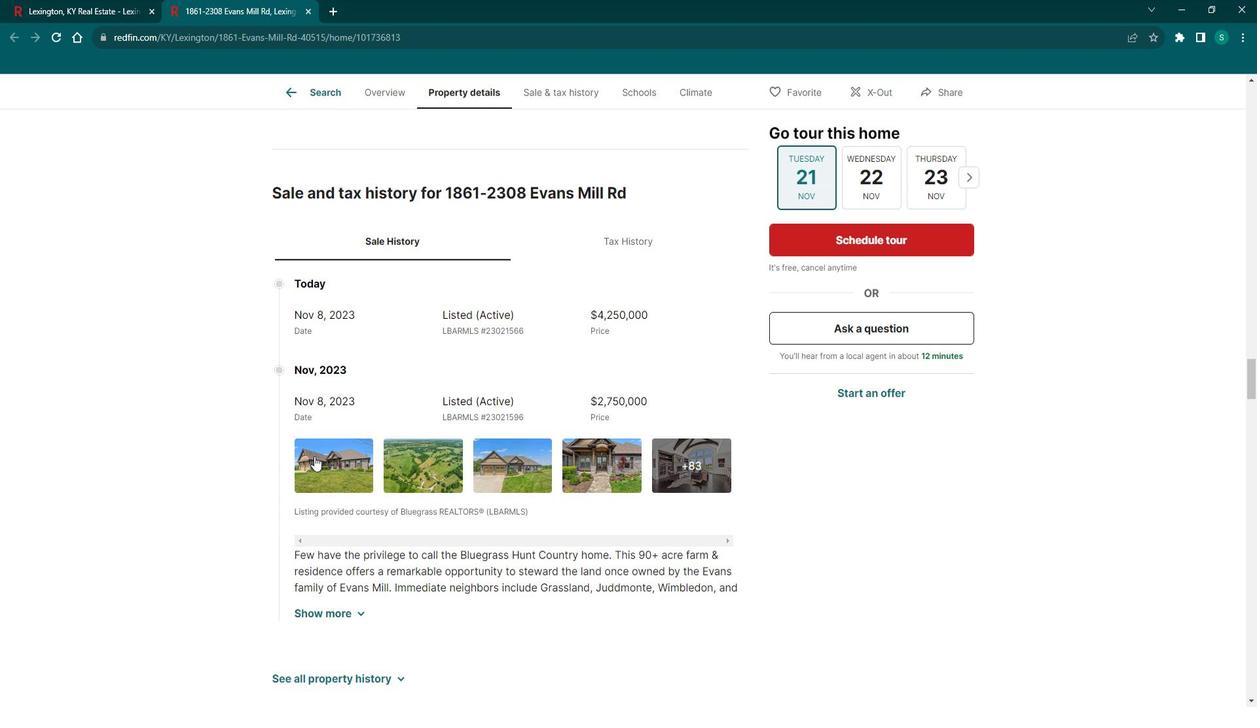
Action: Mouse moved to (341, 326)
Screenshot: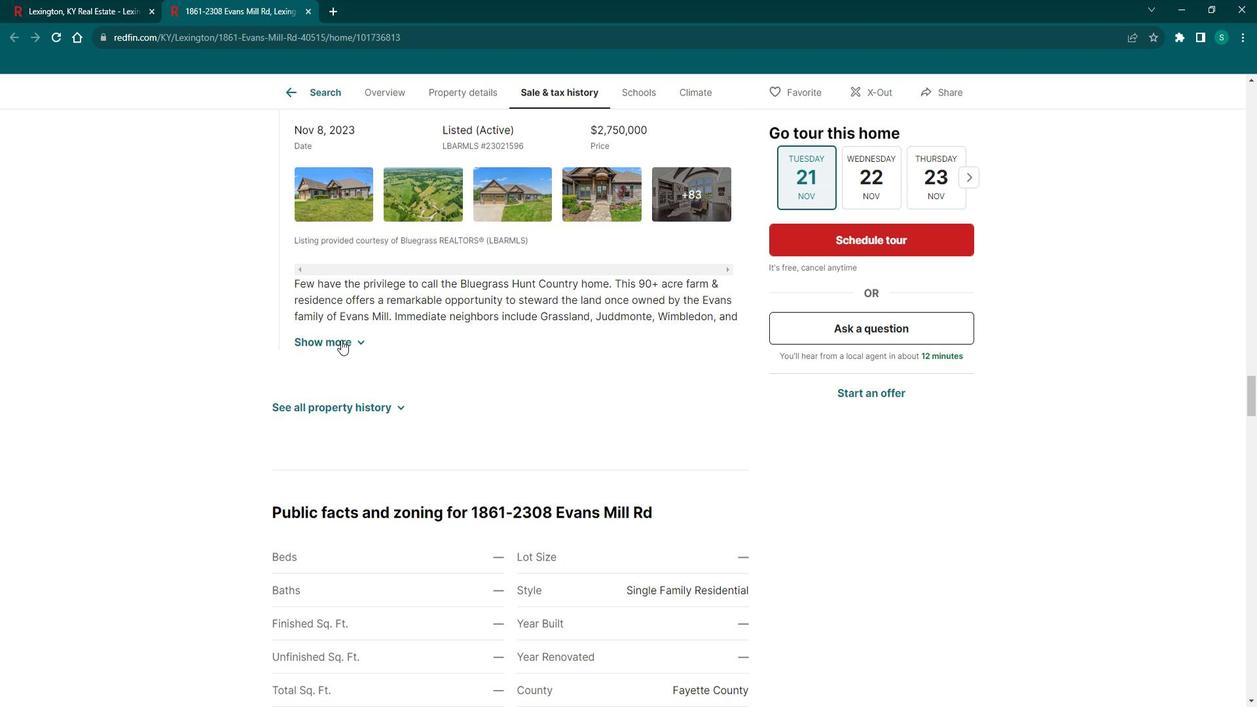 
Action: Mouse pressed left at (341, 326)
Screenshot: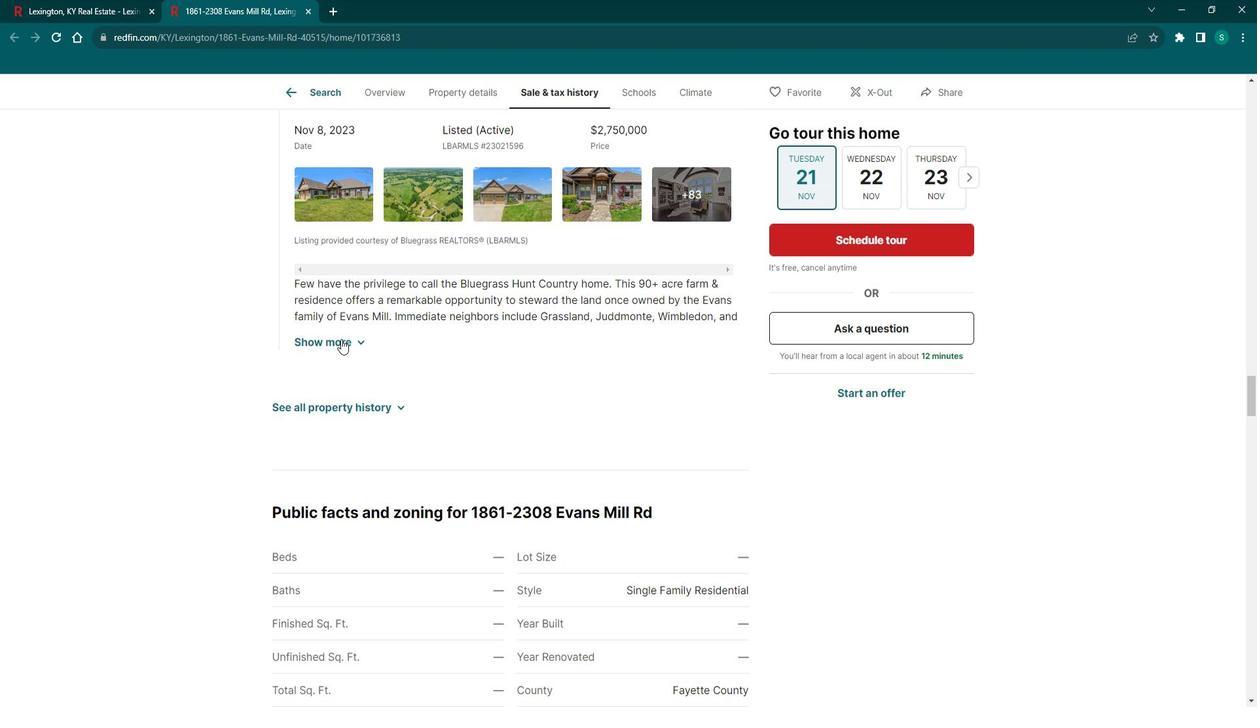 
Action: Mouse moved to (319, 384)
Screenshot: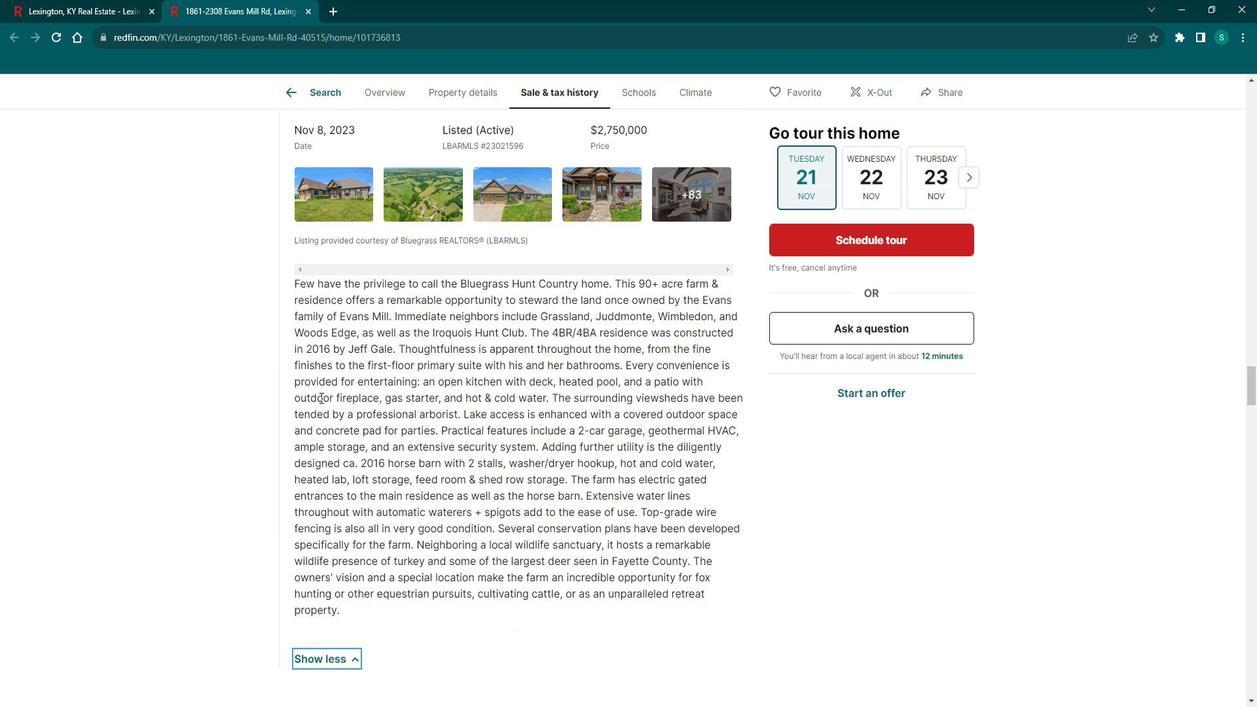 
Action: Mouse scrolled (319, 383) with delta (0, 0)
Screenshot: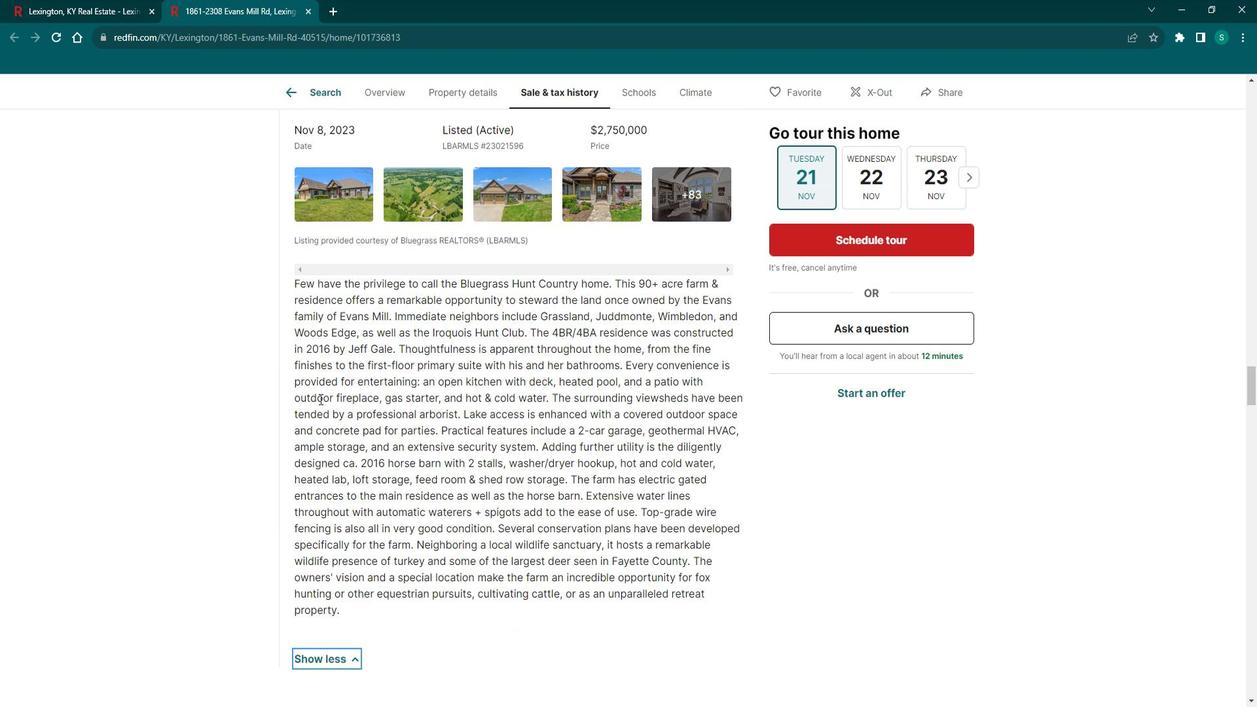 
Action: Mouse scrolled (319, 383) with delta (0, 0)
Screenshot: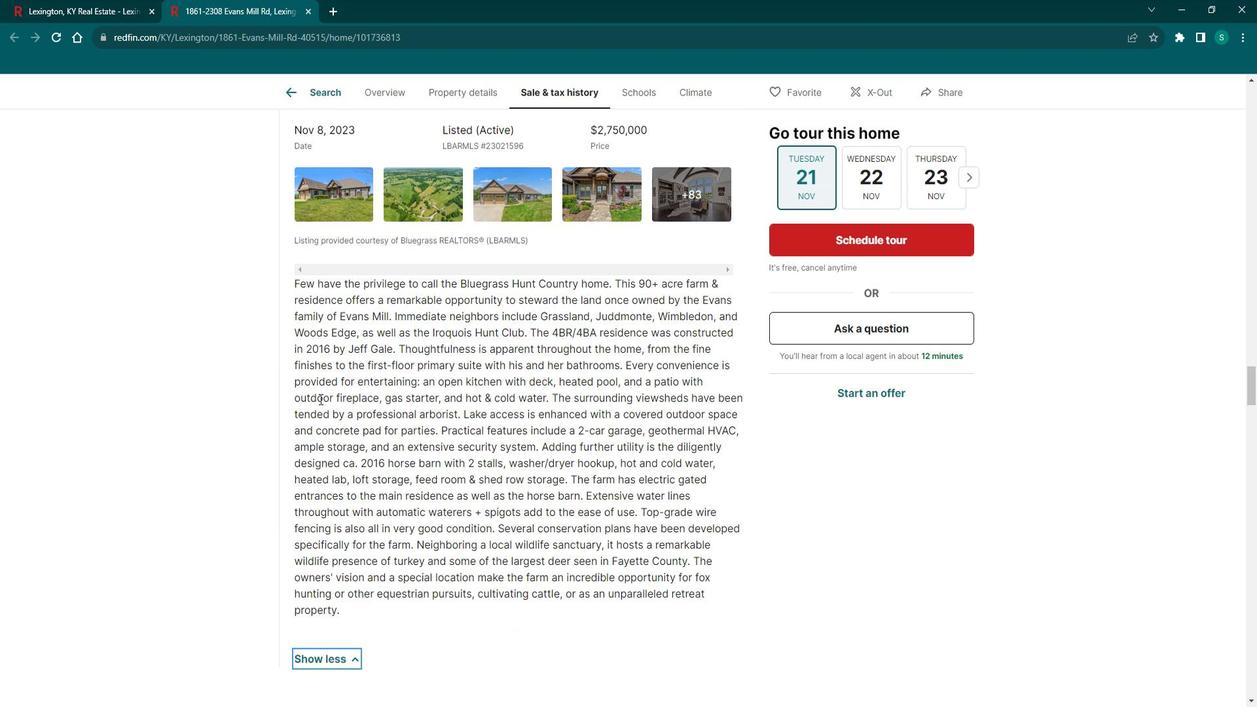 
Action: Mouse scrolled (319, 383) with delta (0, 0)
Screenshot: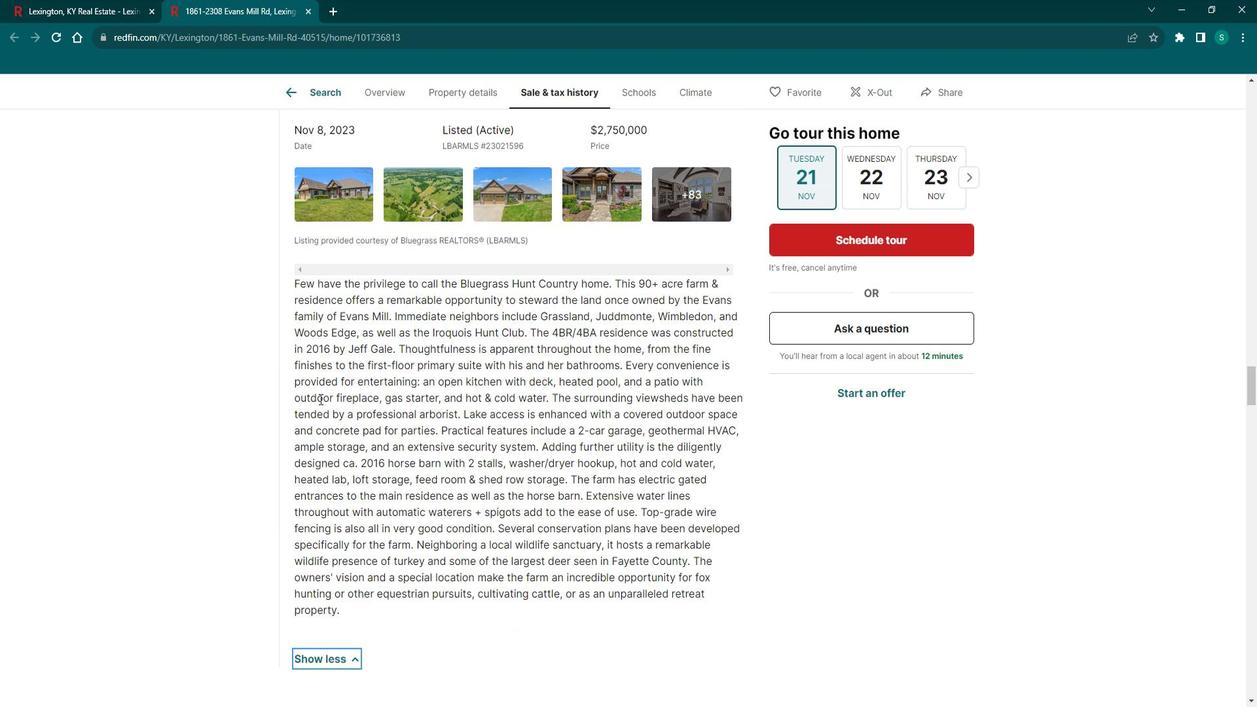 
Action: Mouse scrolled (319, 383) with delta (0, 0)
Screenshot: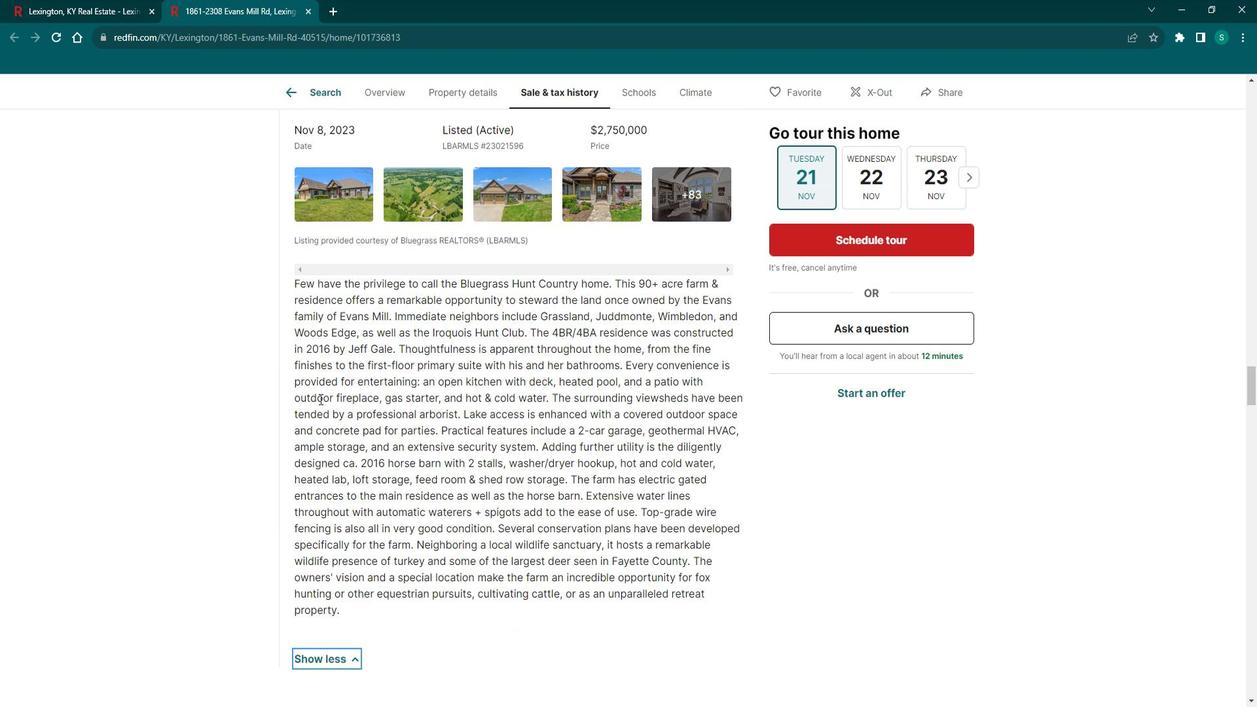 
Action: Mouse scrolled (319, 383) with delta (0, 0)
Screenshot: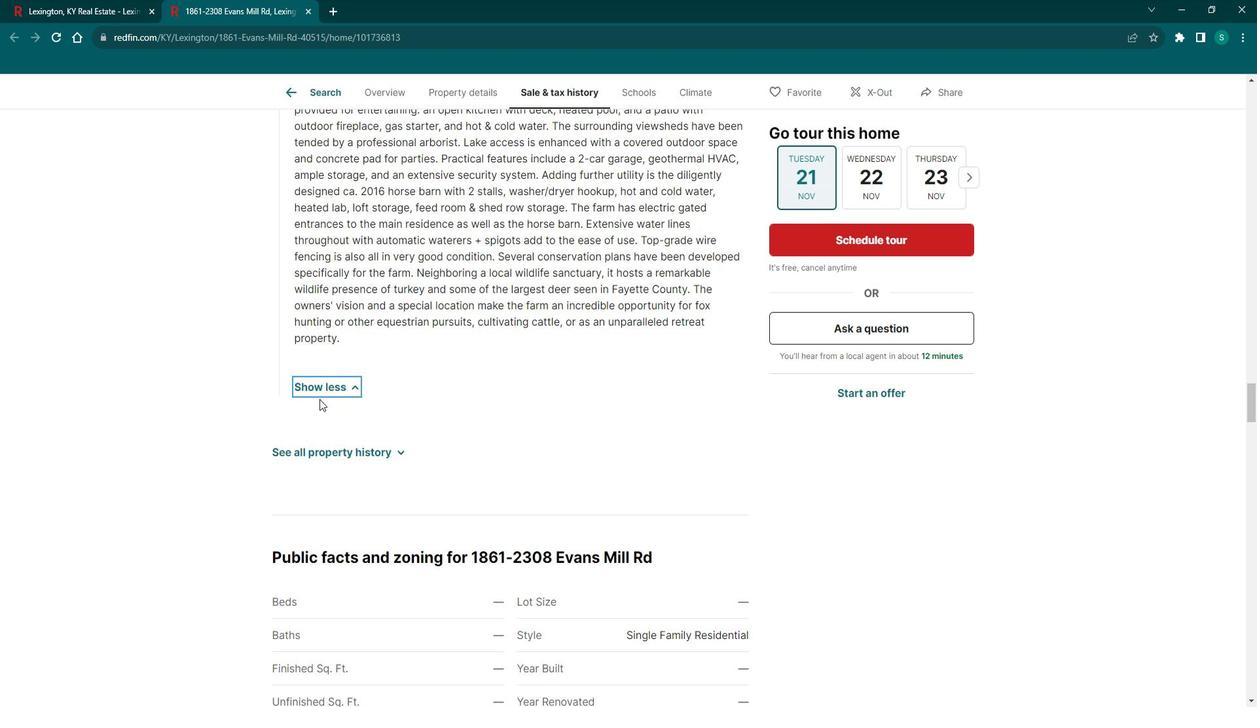 
Action: Mouse scrolled (319, 383) with delta (0, 0)
Screenshot: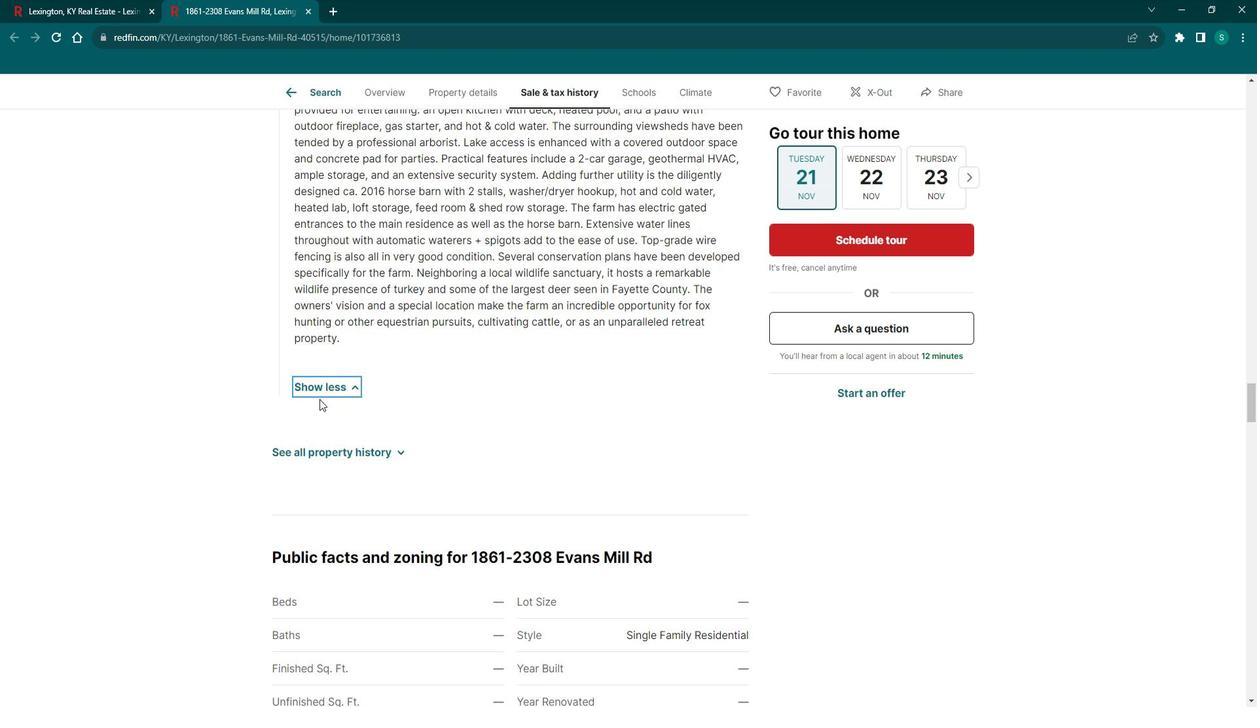 
Action: Mouse scrolled (319, 383) with delta (0, 0)
Screenshot: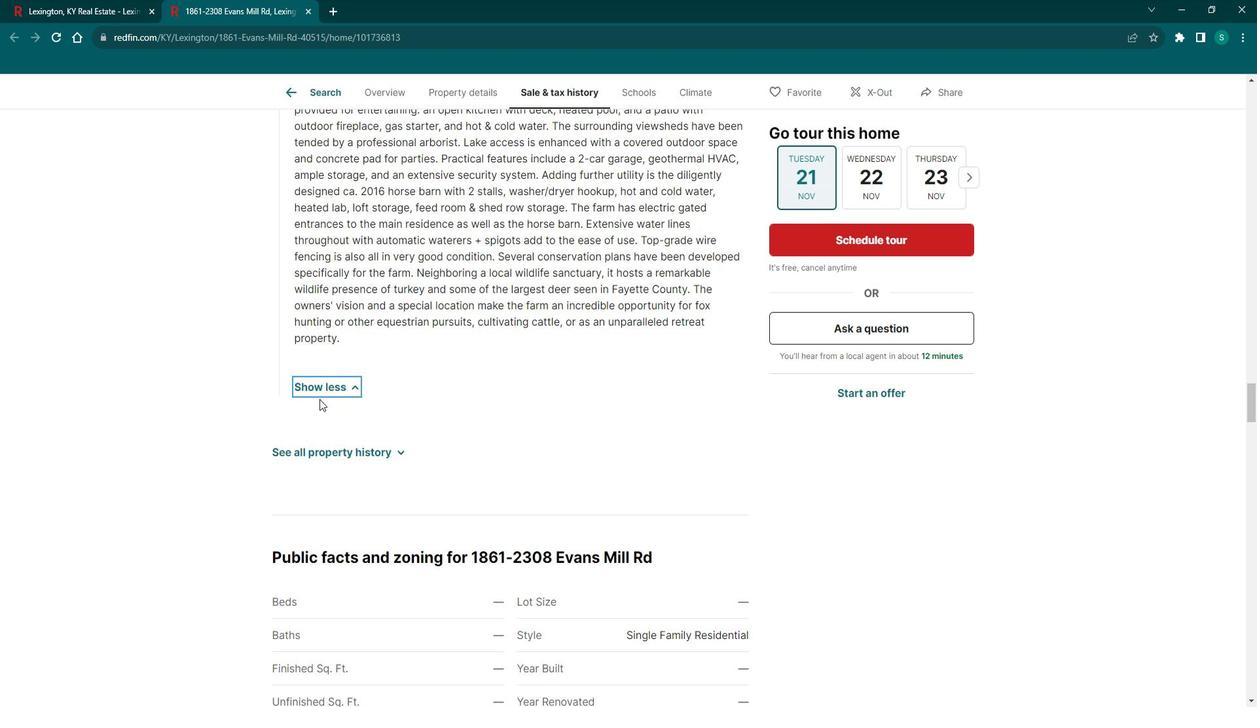 
Action: Mouse scrolled (319, 383) with delta (0, 0)
Screenshot: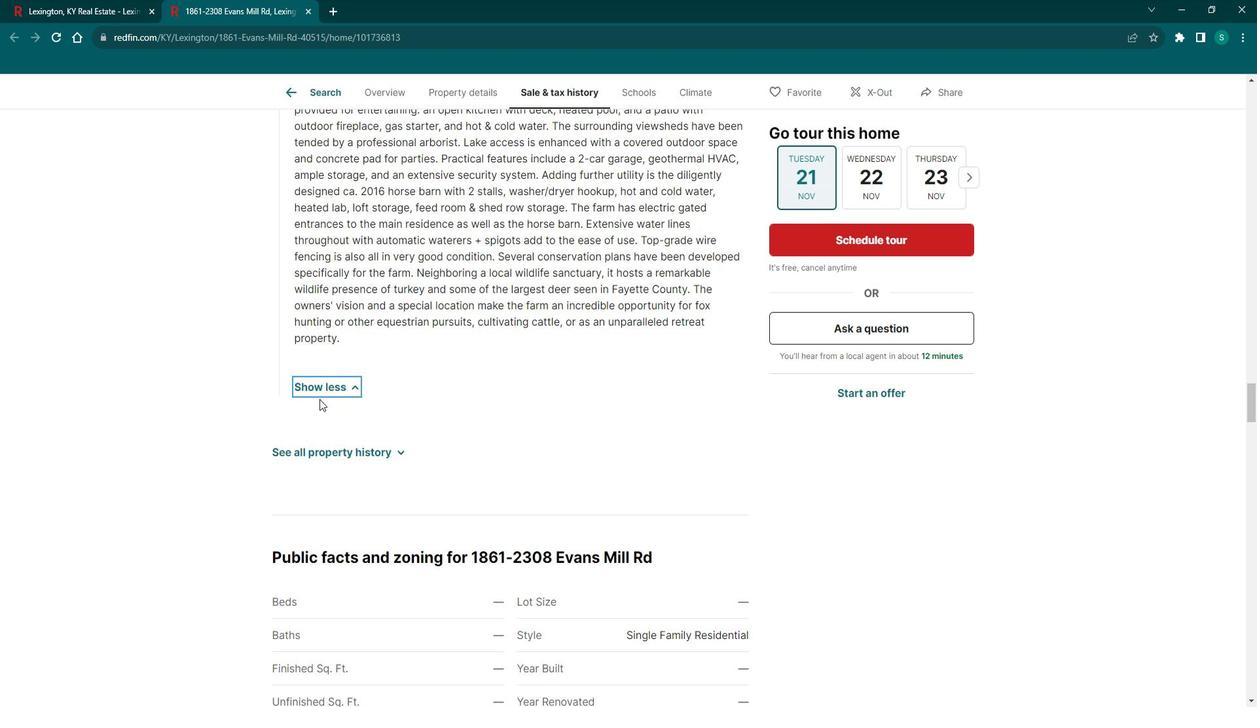 
Action: Mouse scrolled (319, 383) with delta (0, 0)
Screenshot: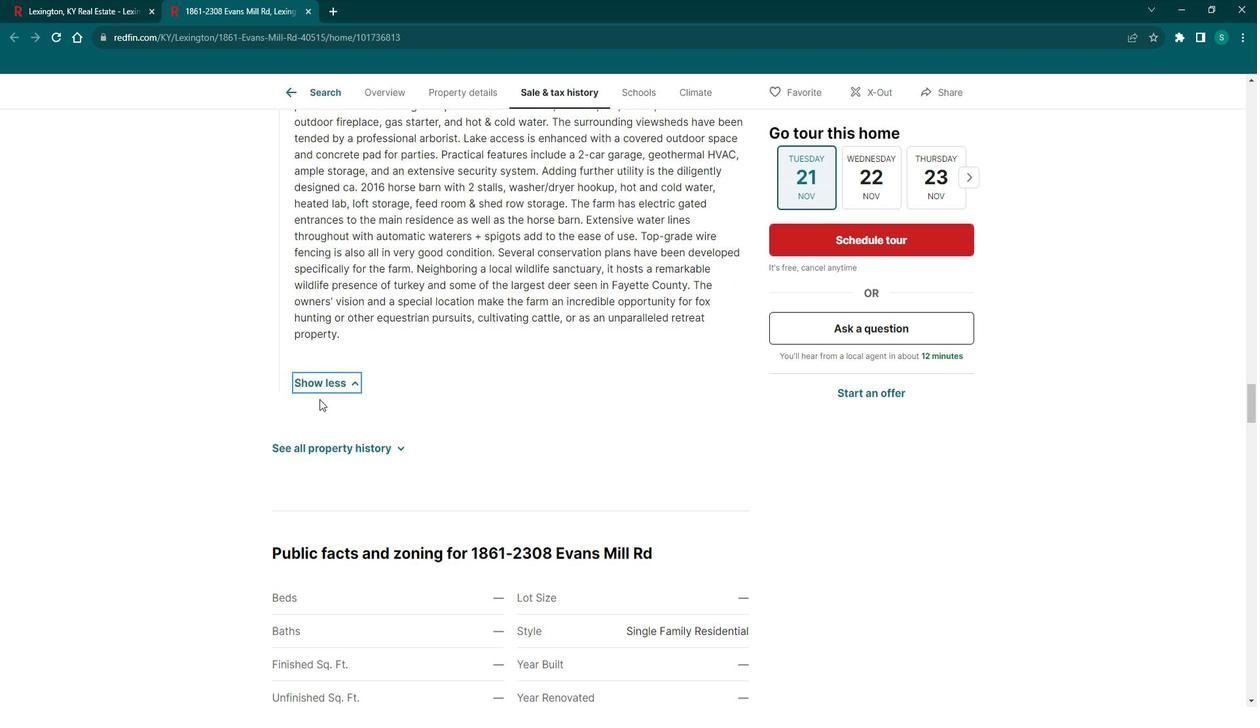 
Action: Mouse scrolled (319, 383) with delta (0, 0)
Screenshot: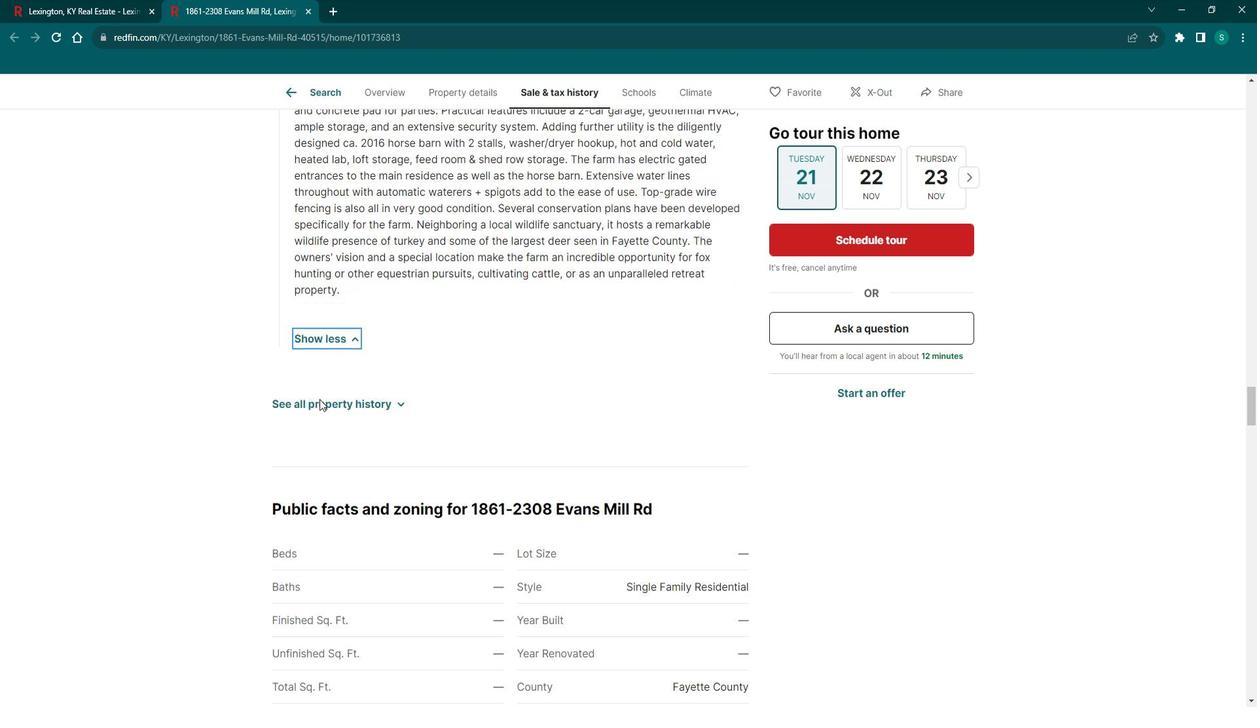 
Action: Mouse scrolled (319, 383) with delta (0, 0)
Screenshot: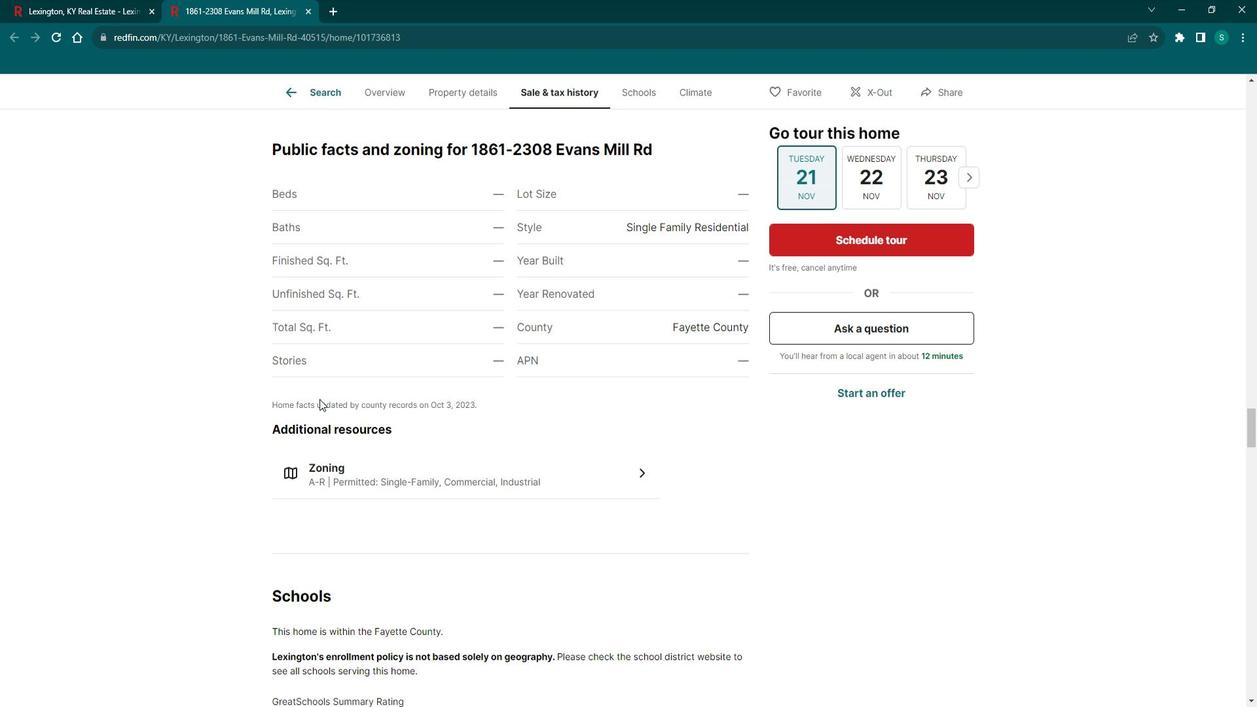 
Action: Mouse scrolled (319, 383) with delta (0, 0)
Screenshot: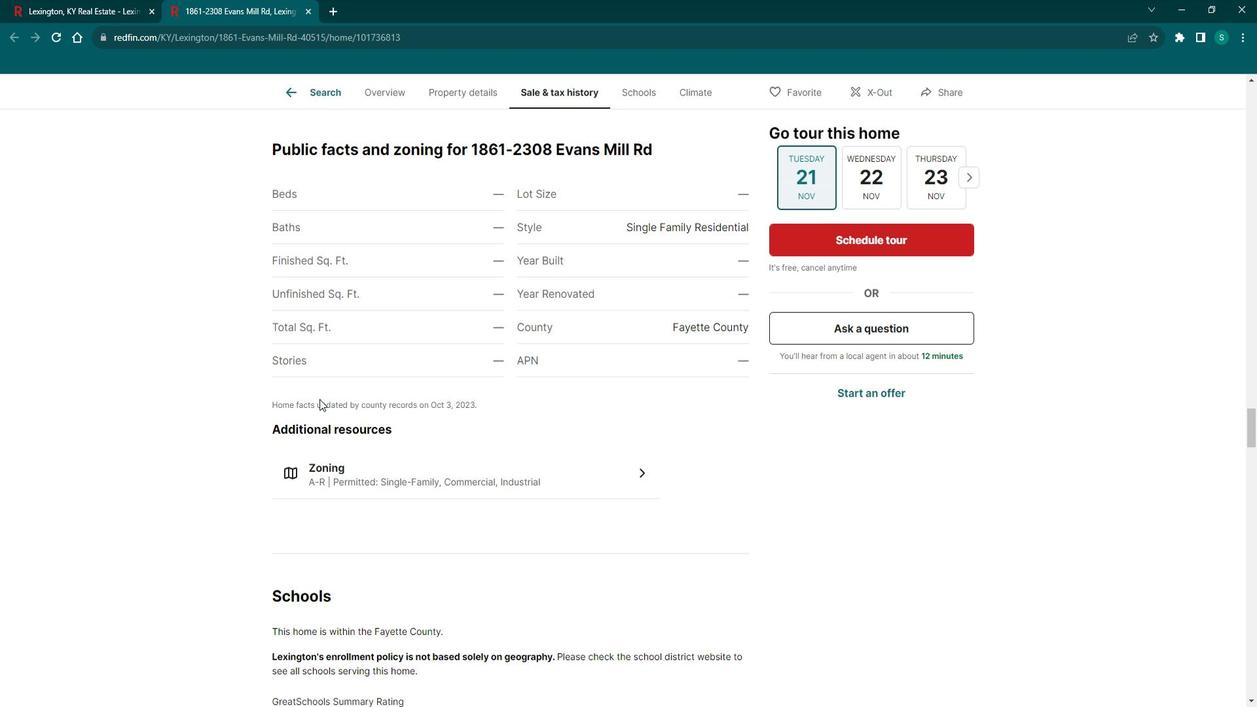 
Action: Mouse scrolled (319, 383) with delta (0, 0)
Screenshot: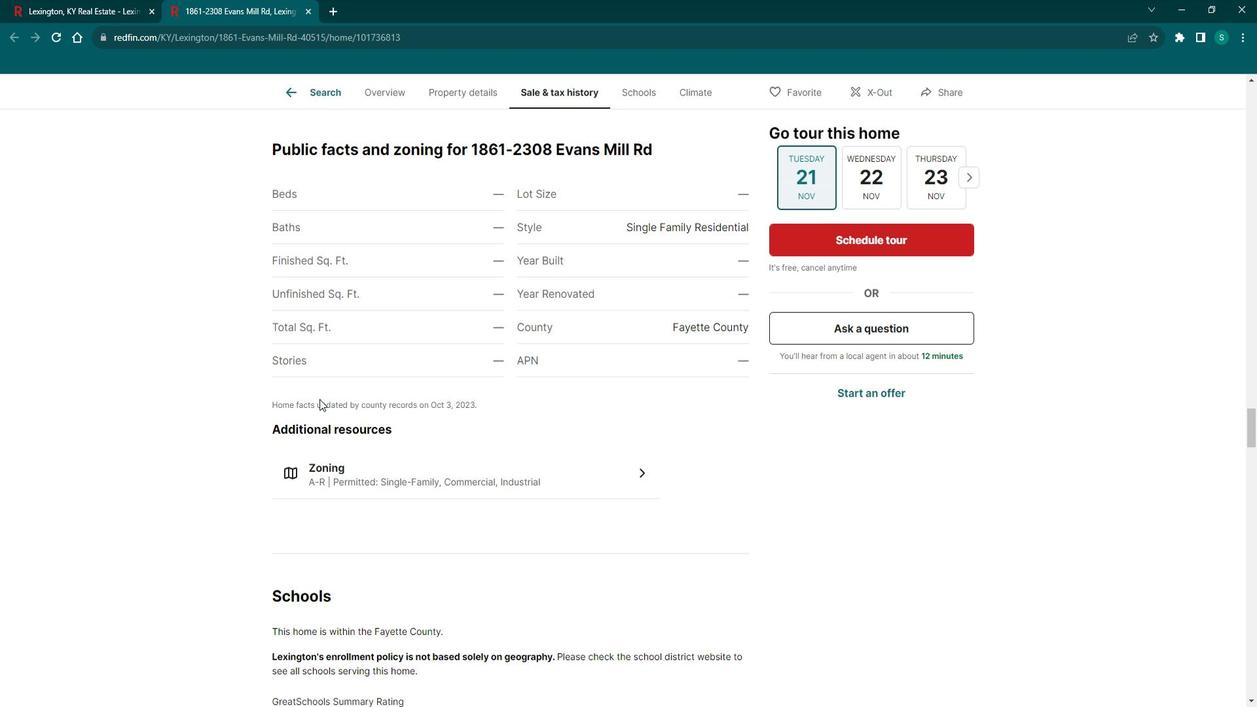 
Action: Mouse scrolled (319, 383) with delta (0, 0)
Screenshot: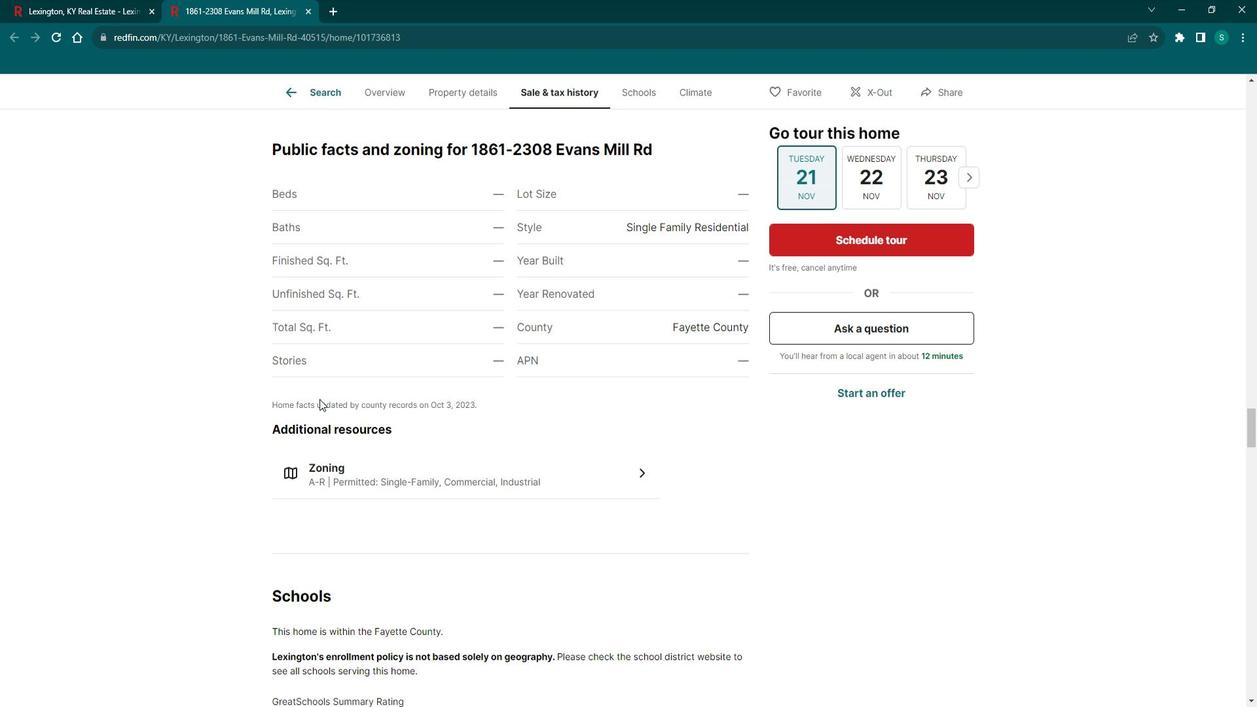 
Action: Mouse scrolled (319, 383) with delta (0, 0)
Screenshot: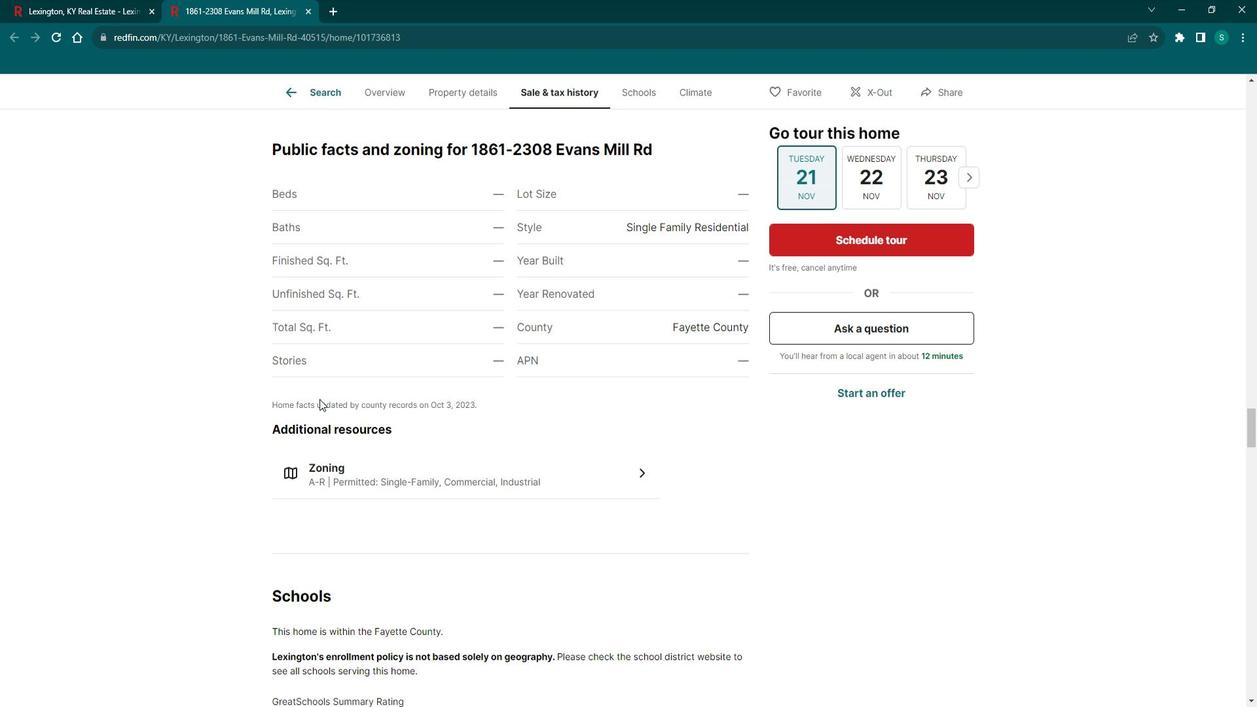 
Action: Mouse scrolled (319, 383) with delta (0, 0)
Screenshot: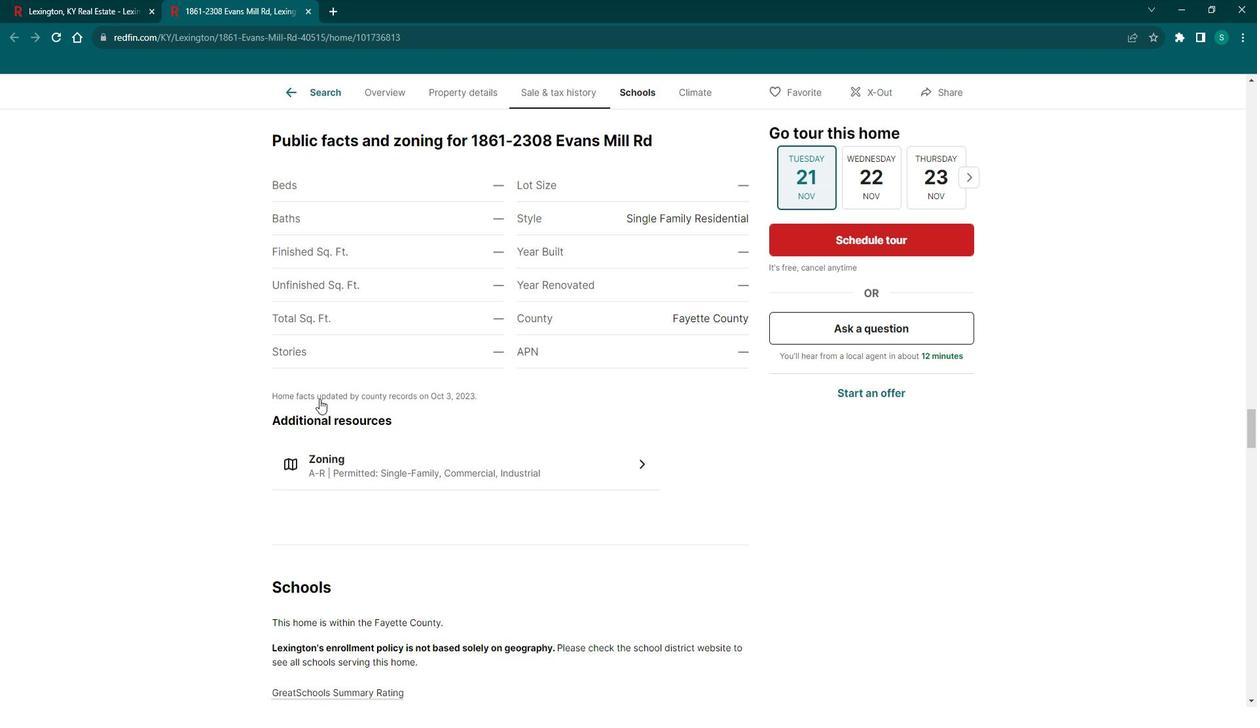 
Action: Mouse scrolled (319, 383) with delta (0, 0)
Screenshot: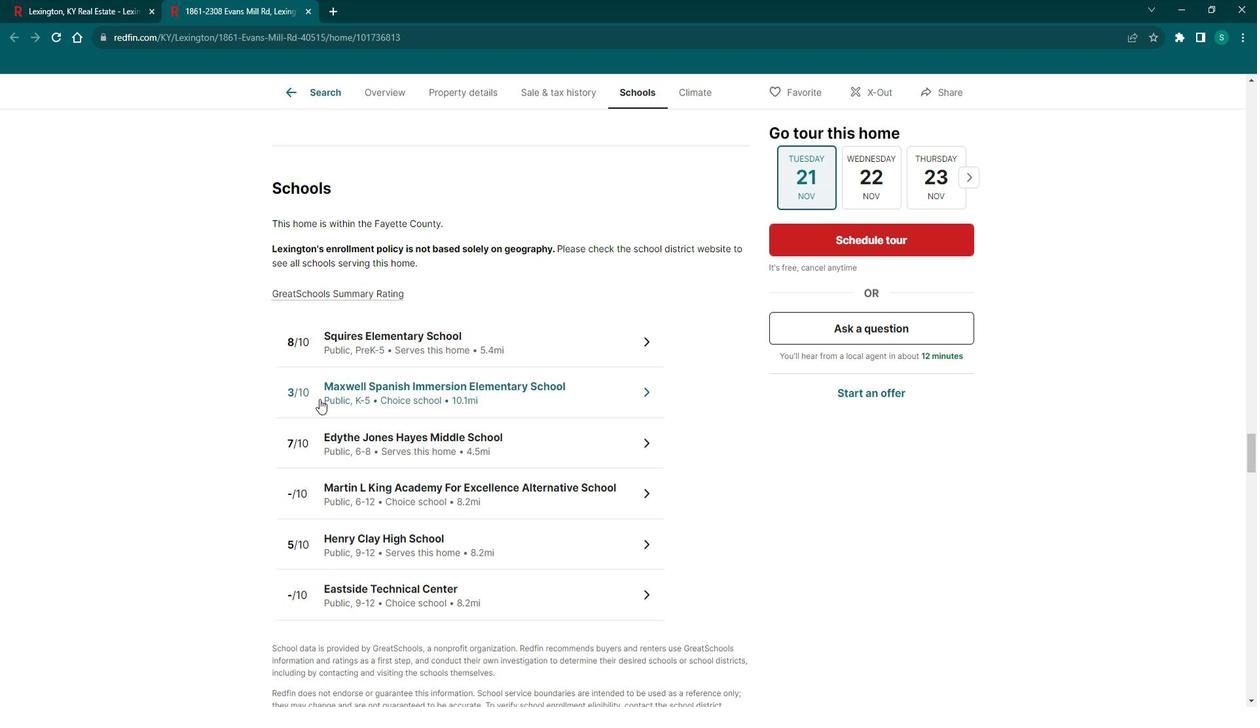 
Action: Mouse scrolled (319, 383) with delta (0, 0)
Screenshot: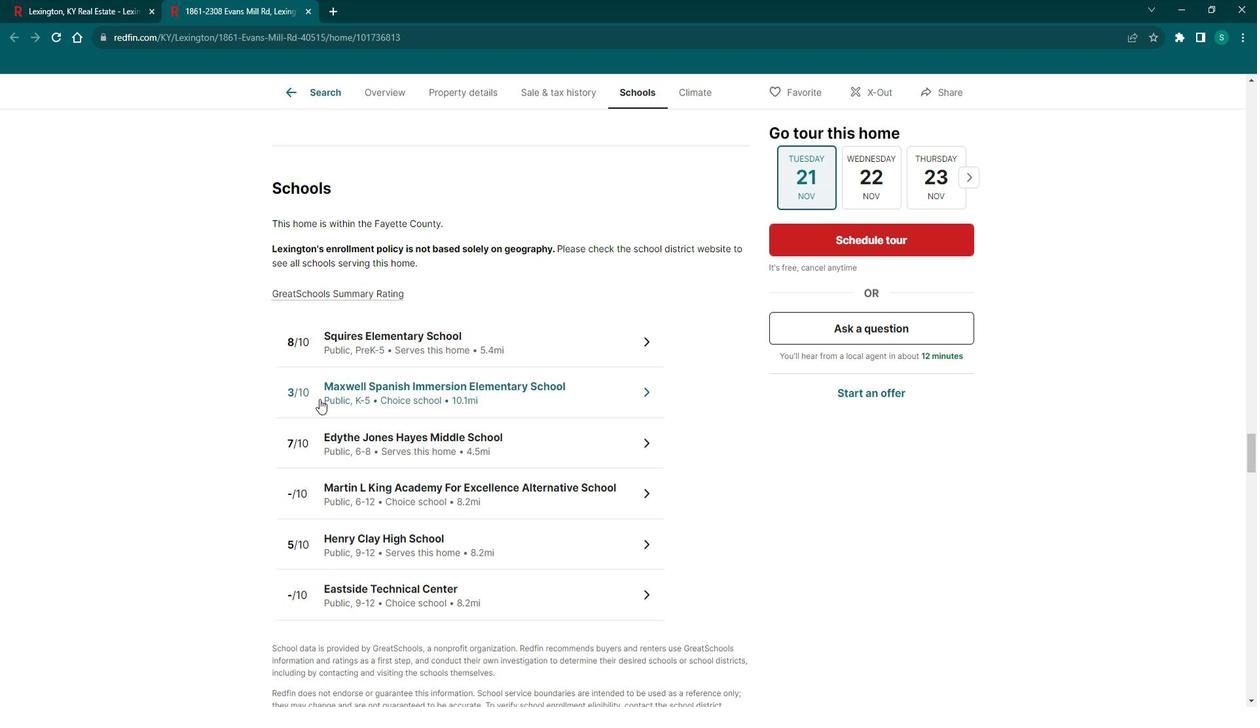 
Action: Mouse scrolled (319, 383) with delta (0, 0)
Screenshot: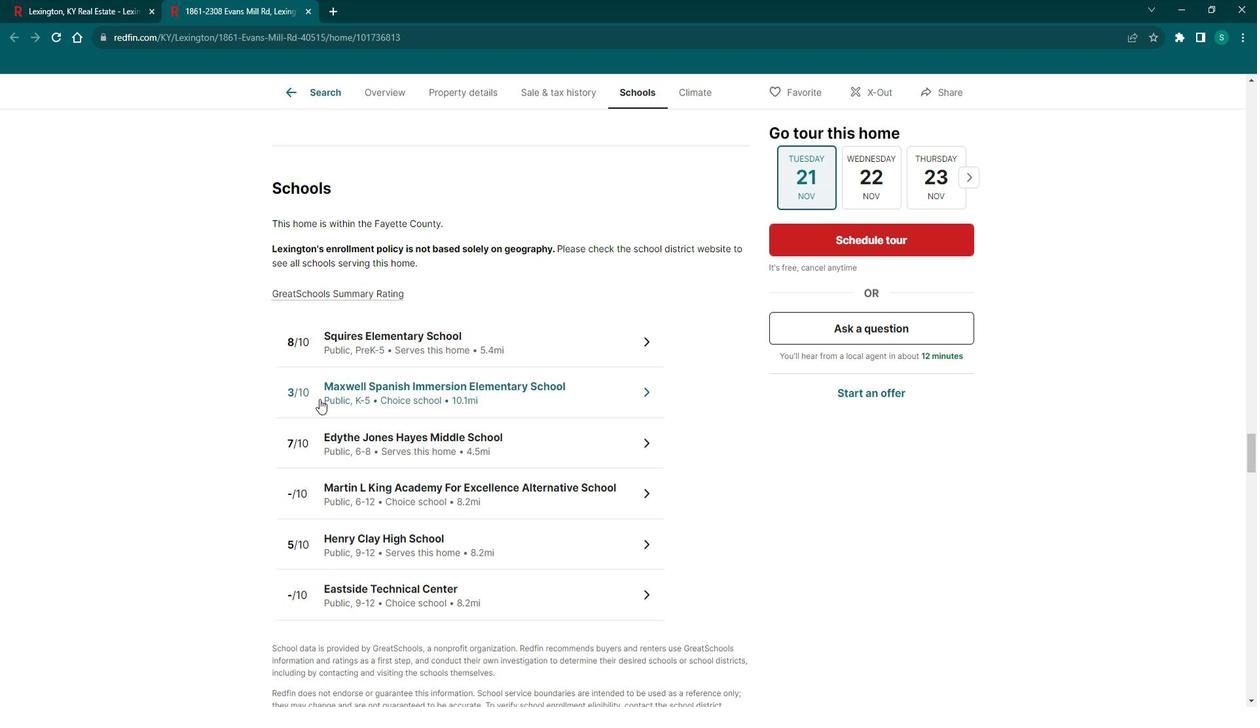 
Action: Mouse scrolled (319, 383) with delta (0, 0)
Screenshot: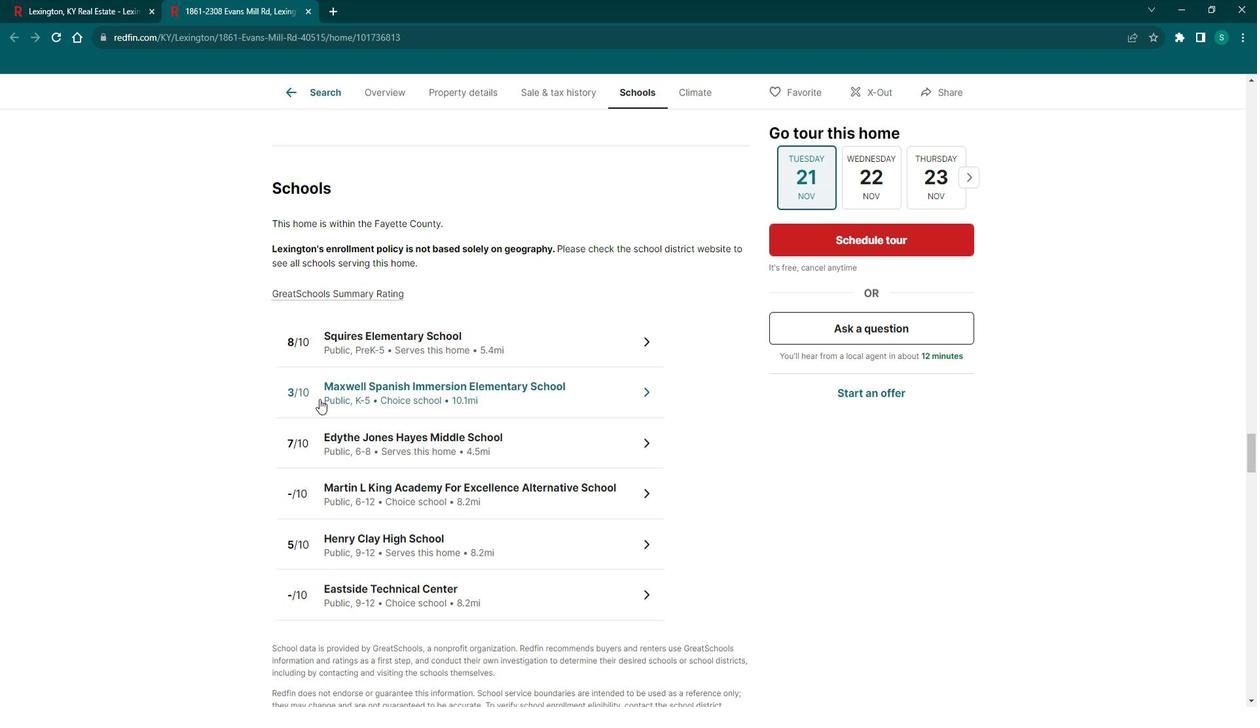 
Action: Mouse scrolled (319, 383) with delta (0, 0)
Screenshot: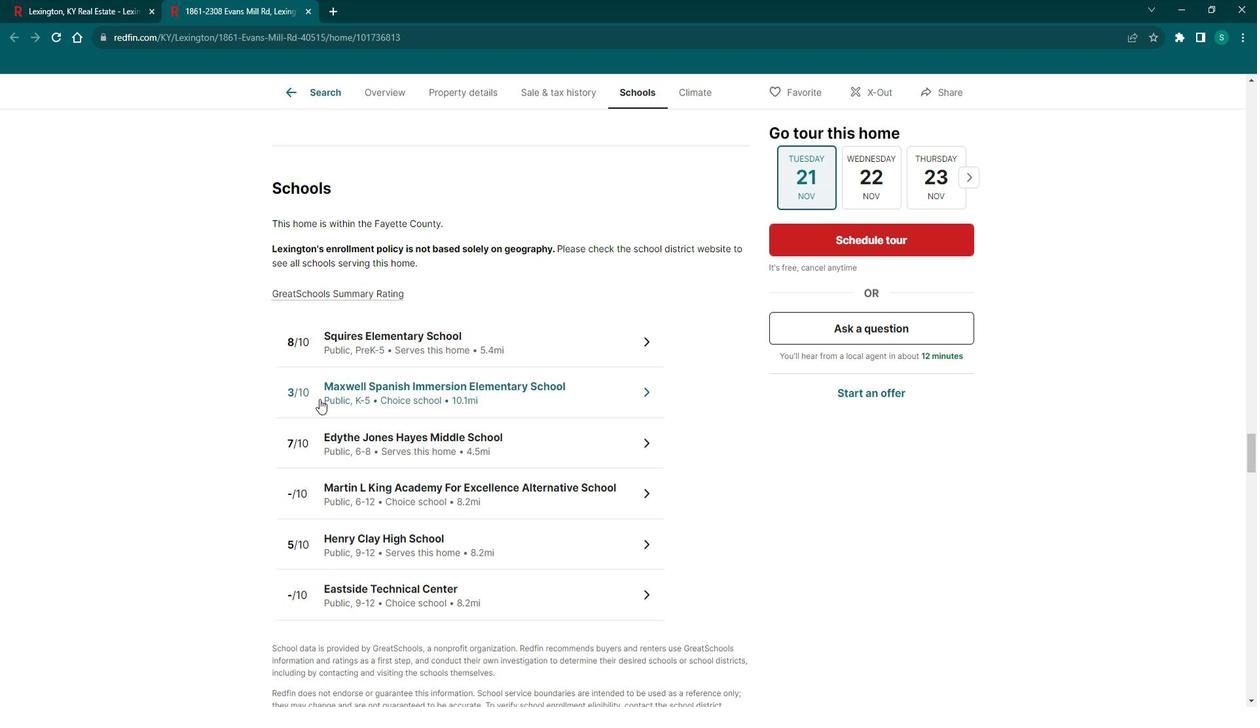 
Action: Mouse scrolled (319, 383) with delta (0, 0)
Screenshot: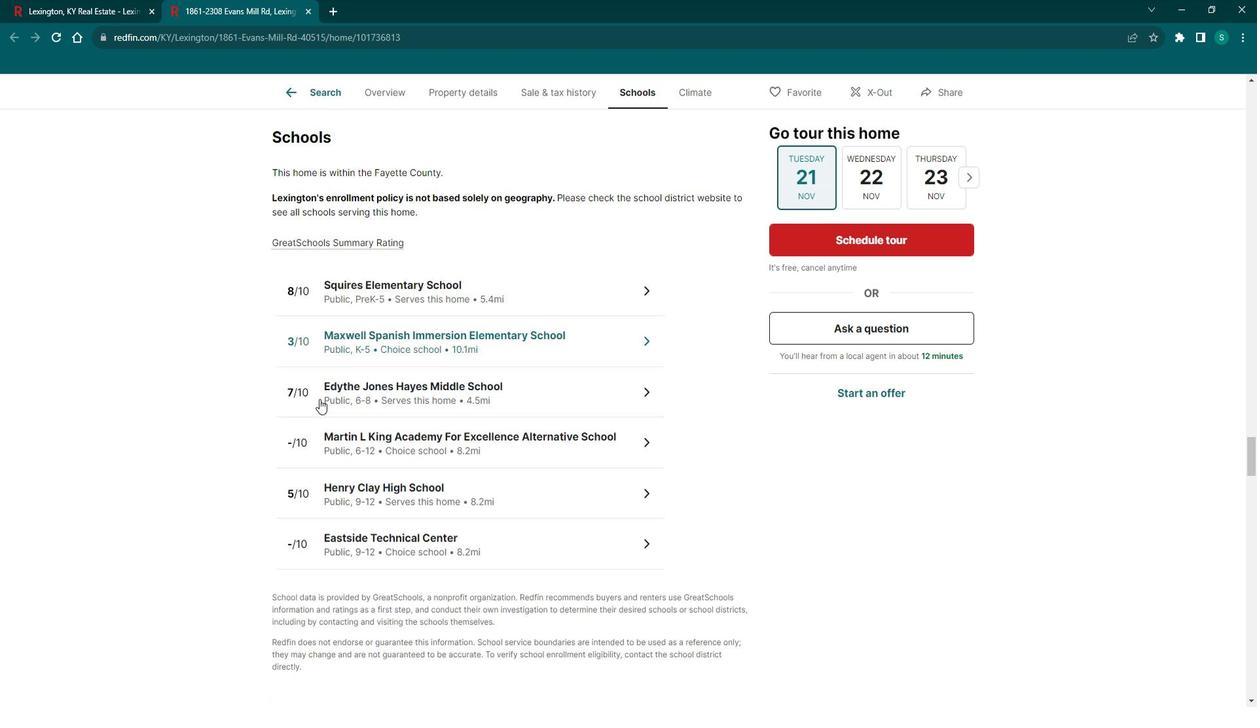 
Action: Mouse scrolled (319, 383) with delta (0, 0)
Screenshot: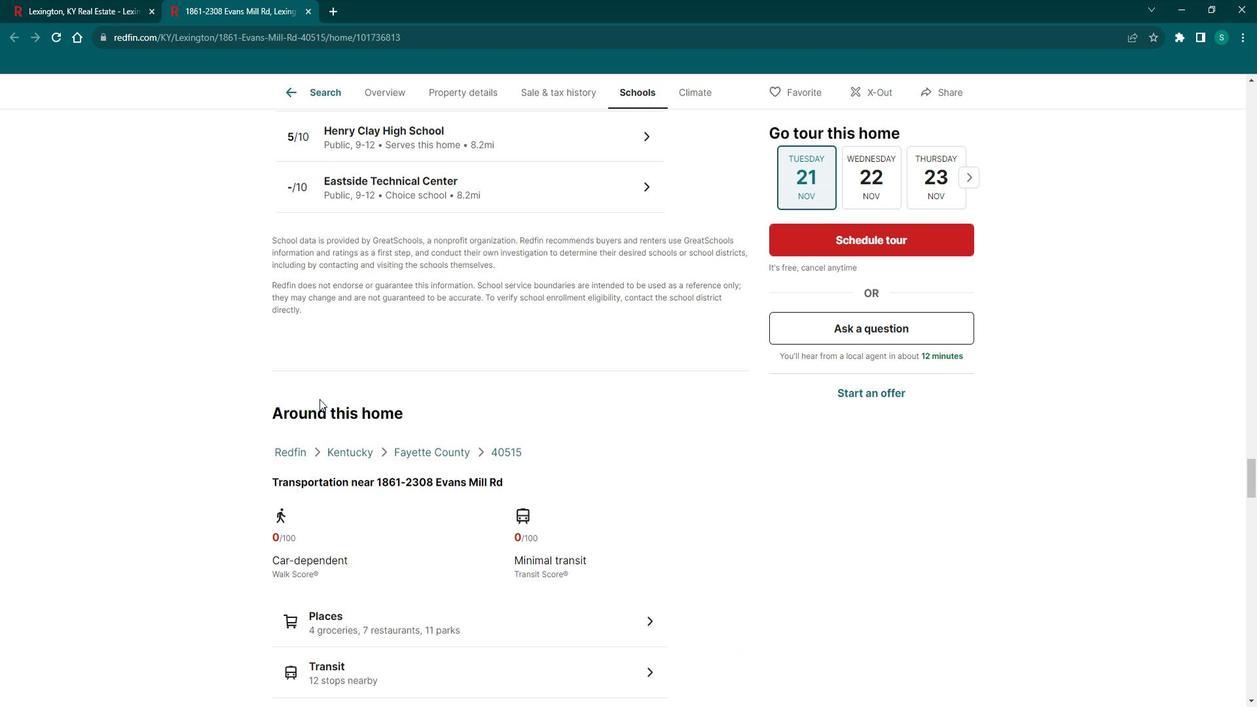 
Action: Mouse scrolled (319, 383) with delta (0, 0)
Screenshot: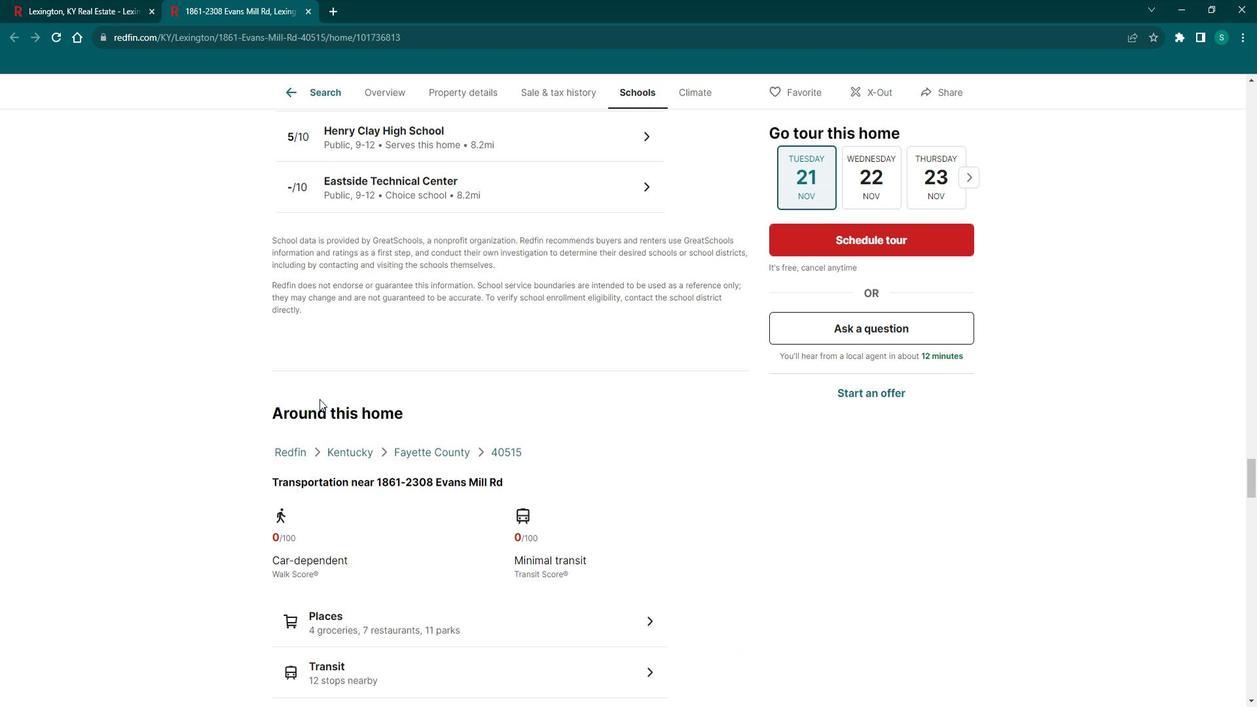 
Action: Mouse scrolled (319, 383) with delta (0, 0)
Screenshot: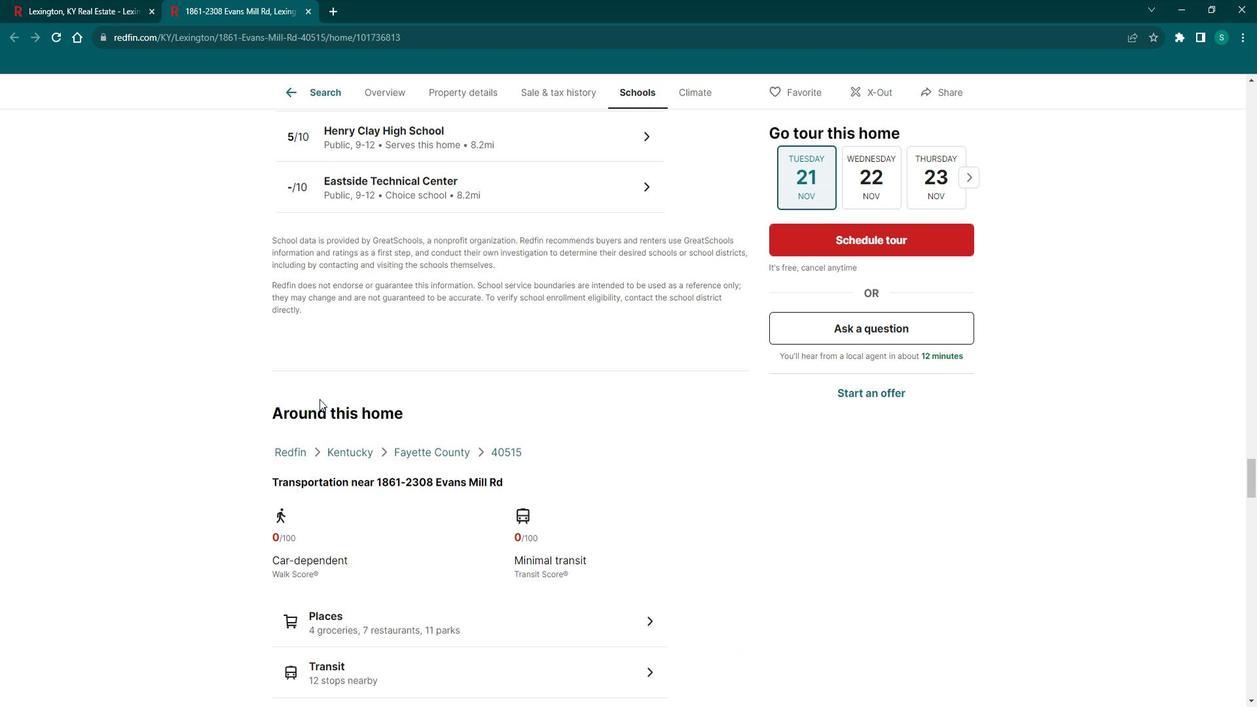 
Action: Mouse scrolled (319, 383) with delta (0, 0)
Screenshot: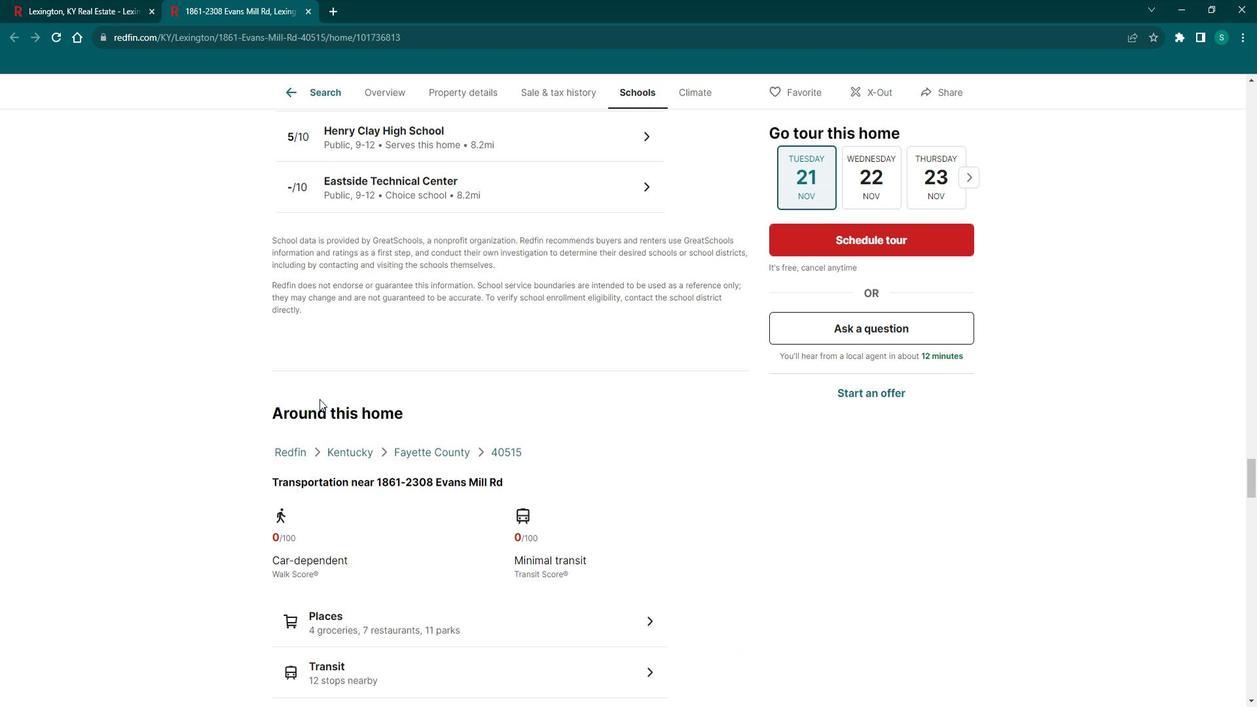 
Action: Mouse scrolled (319, 383) with delta (0, 0)
Screenshot: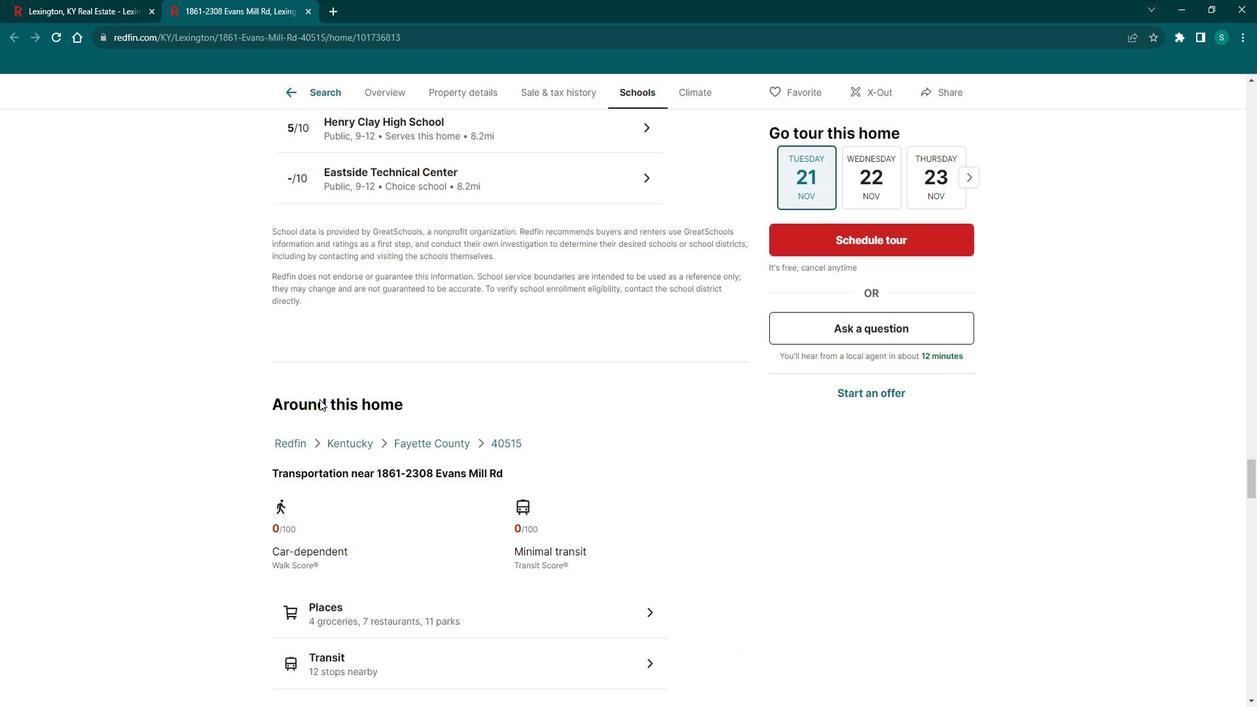 
Action: Mouse scrolled (319, 383) with delta (0, 0)
Screenshot: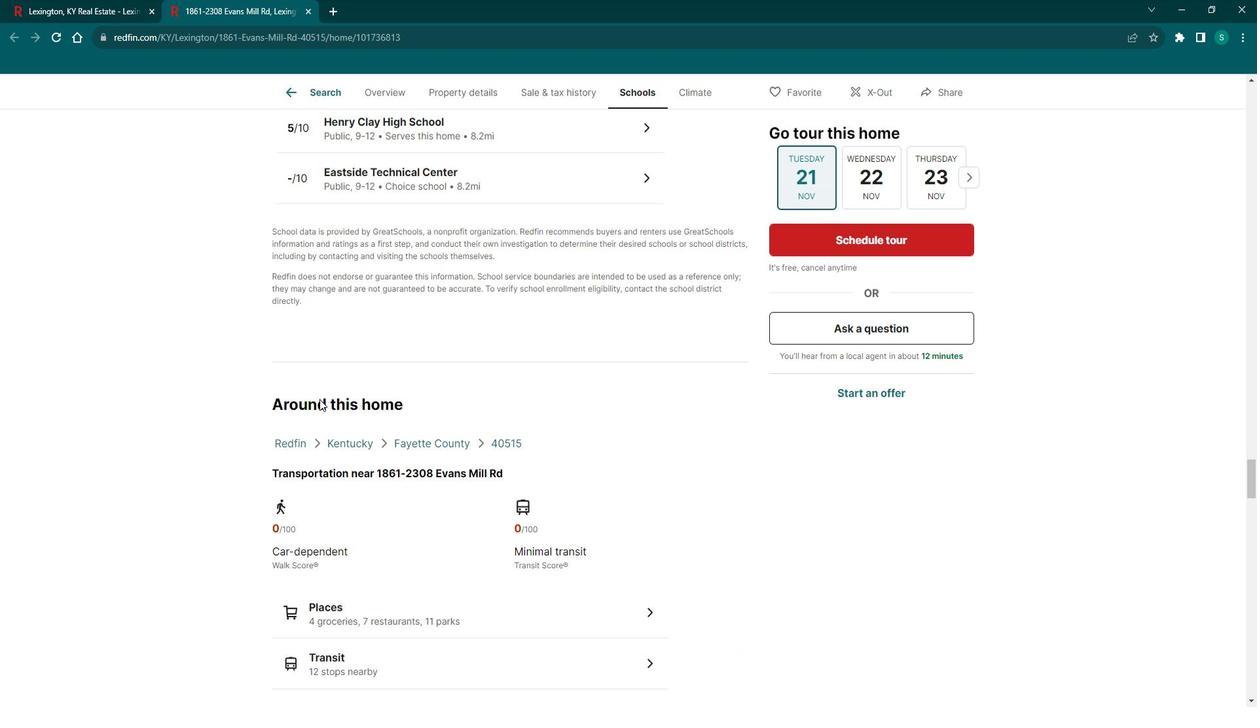 
Action: Mouse scrolled (319, 383) with delta (0, 0)
Screenshot: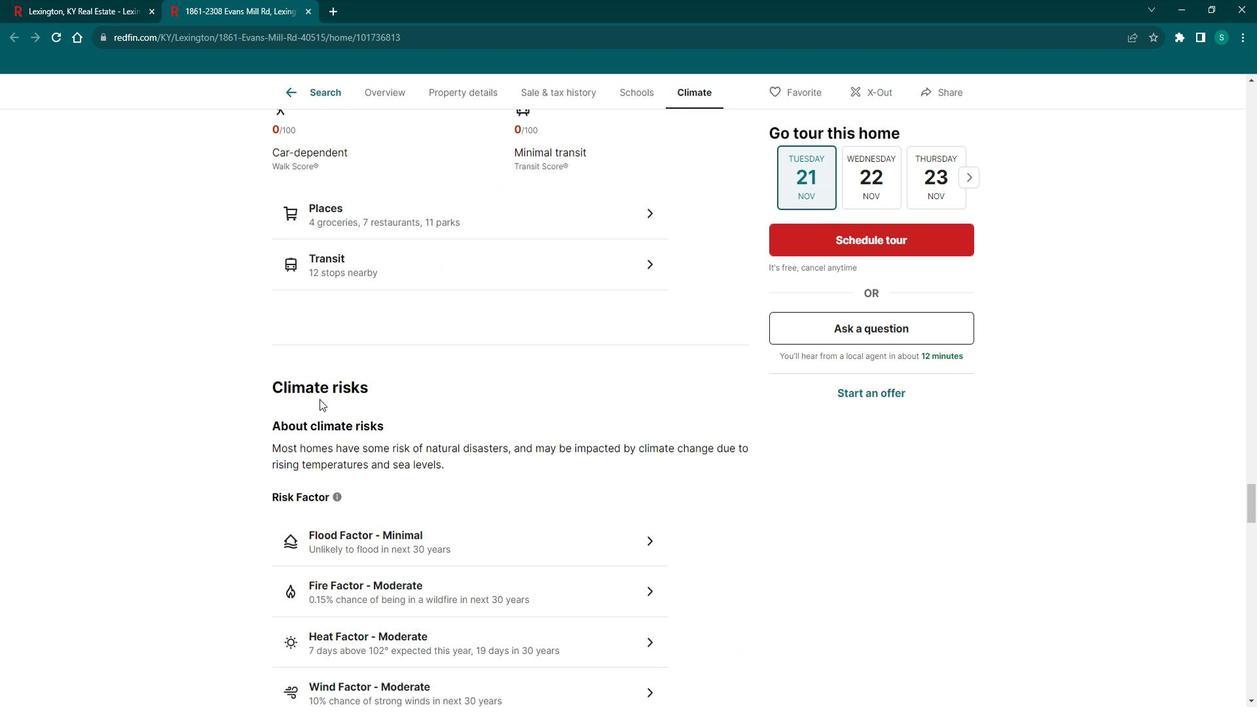 
Action: Mouse scrolled (319, 383) with delta (0, 0)
Screenshot: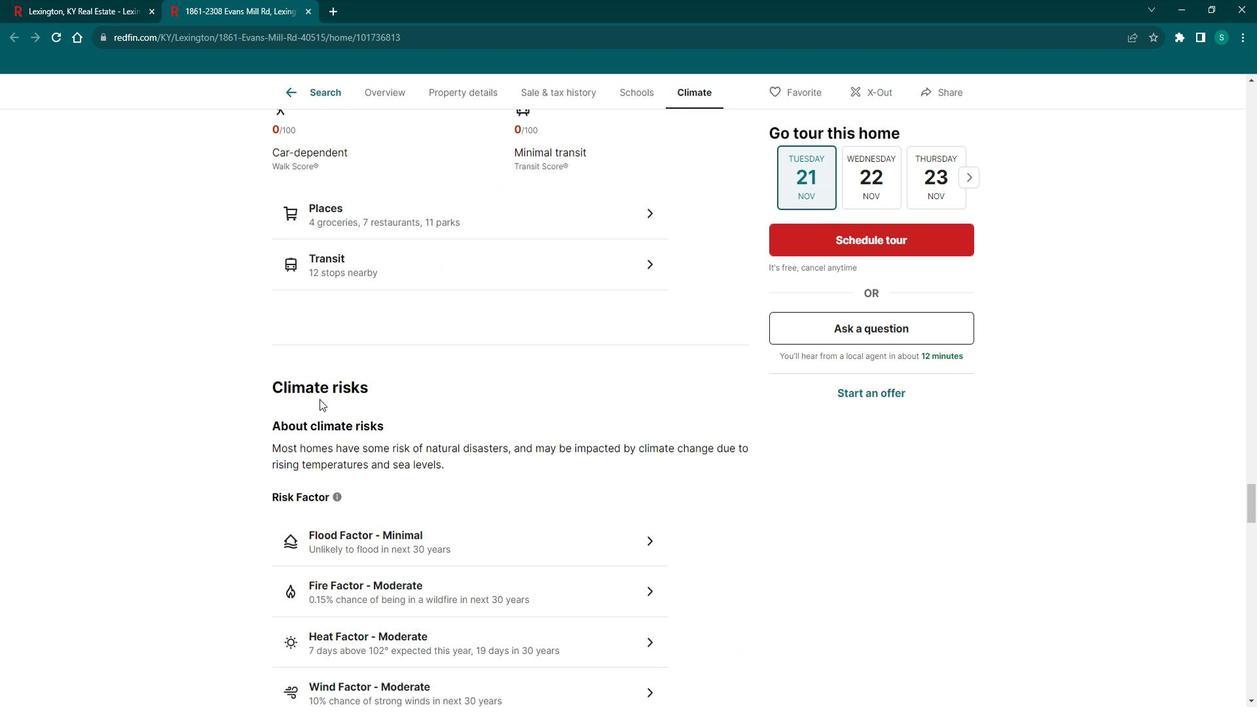 
Action: Mouse scrolled (319, 383) with delta (0, 0)
Screenshot: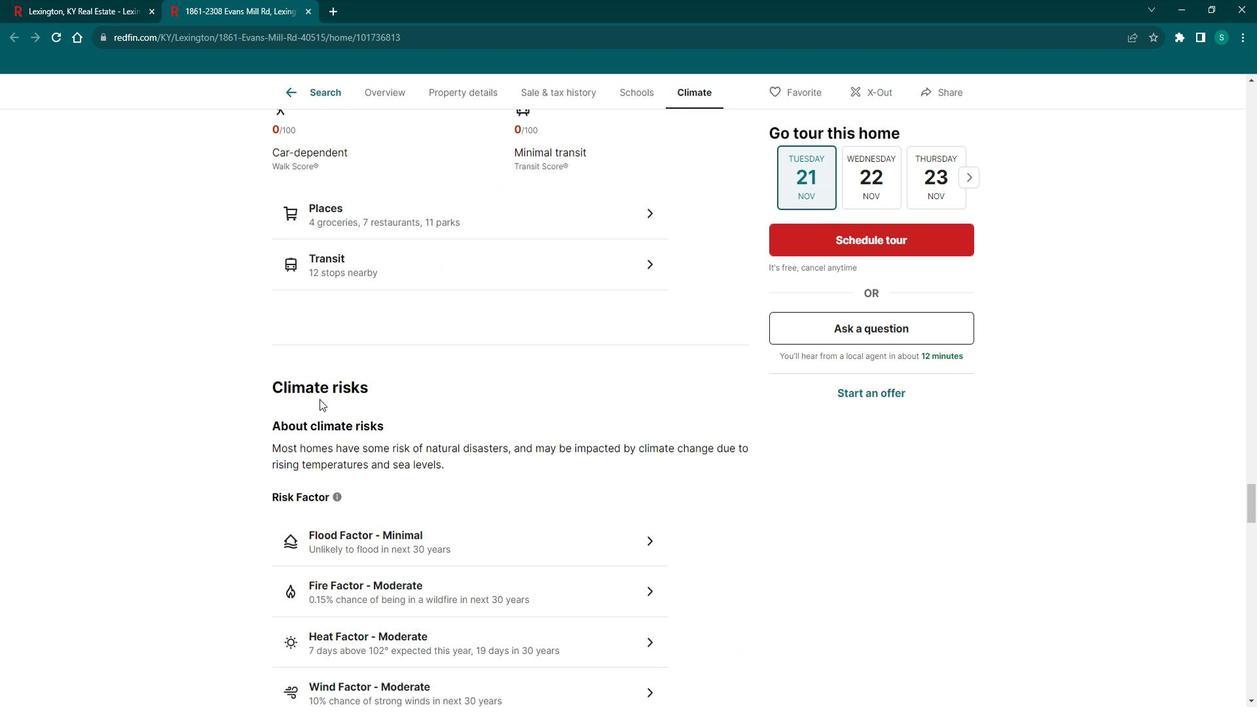 
Action: Mouse scrolled (319, 383) with delta (0, 0)
Screenshot: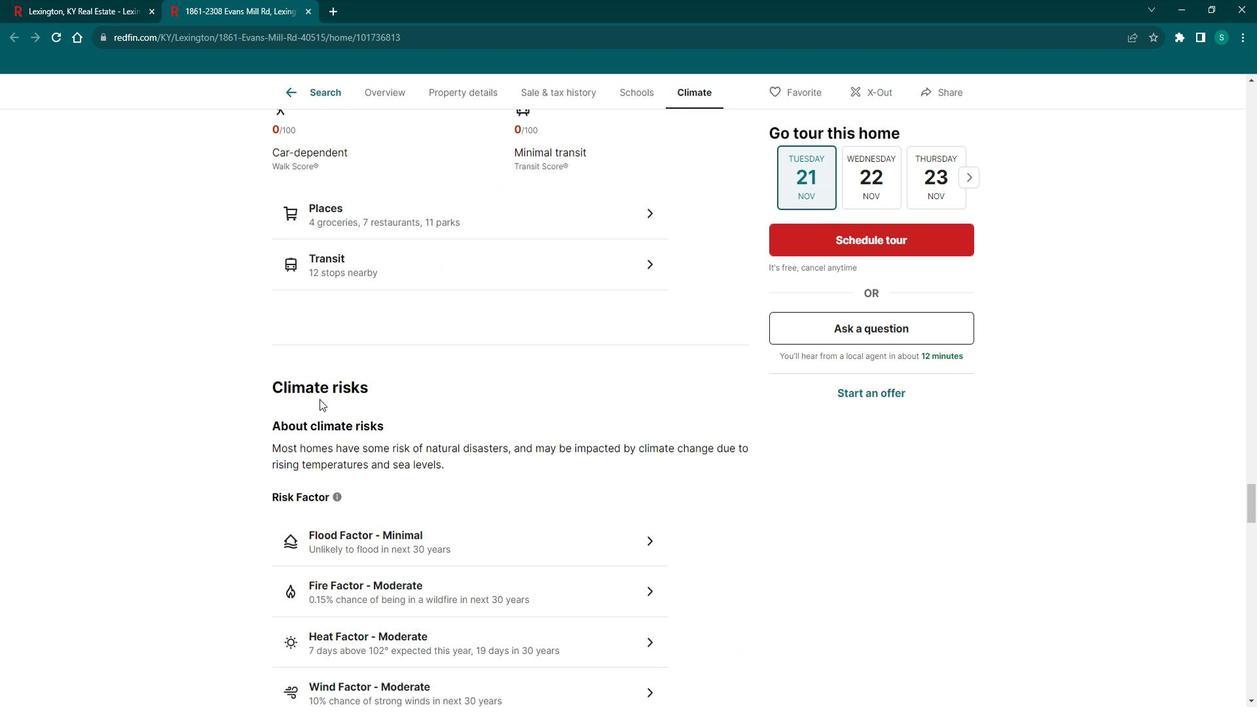 
Action: Mouse scrolled (319, 383) with delta (0, 0)
Screenshot: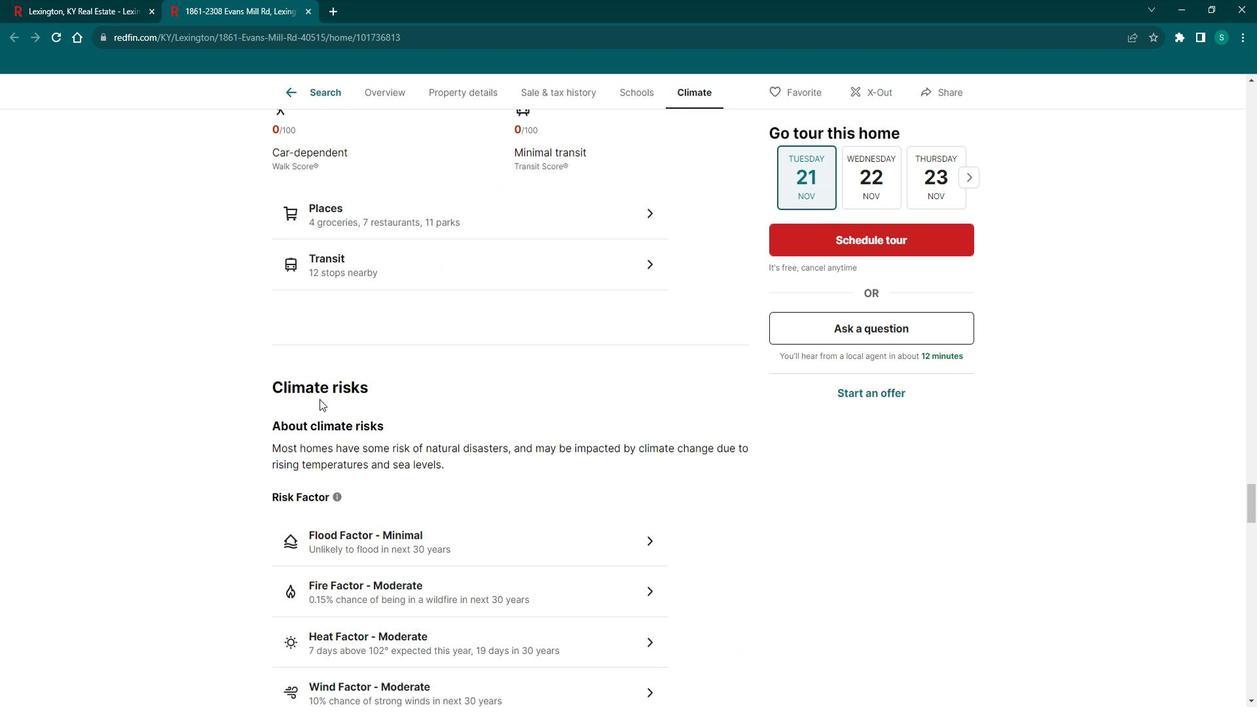 
Action: Mouse moved to (319, 384)
Screenshot: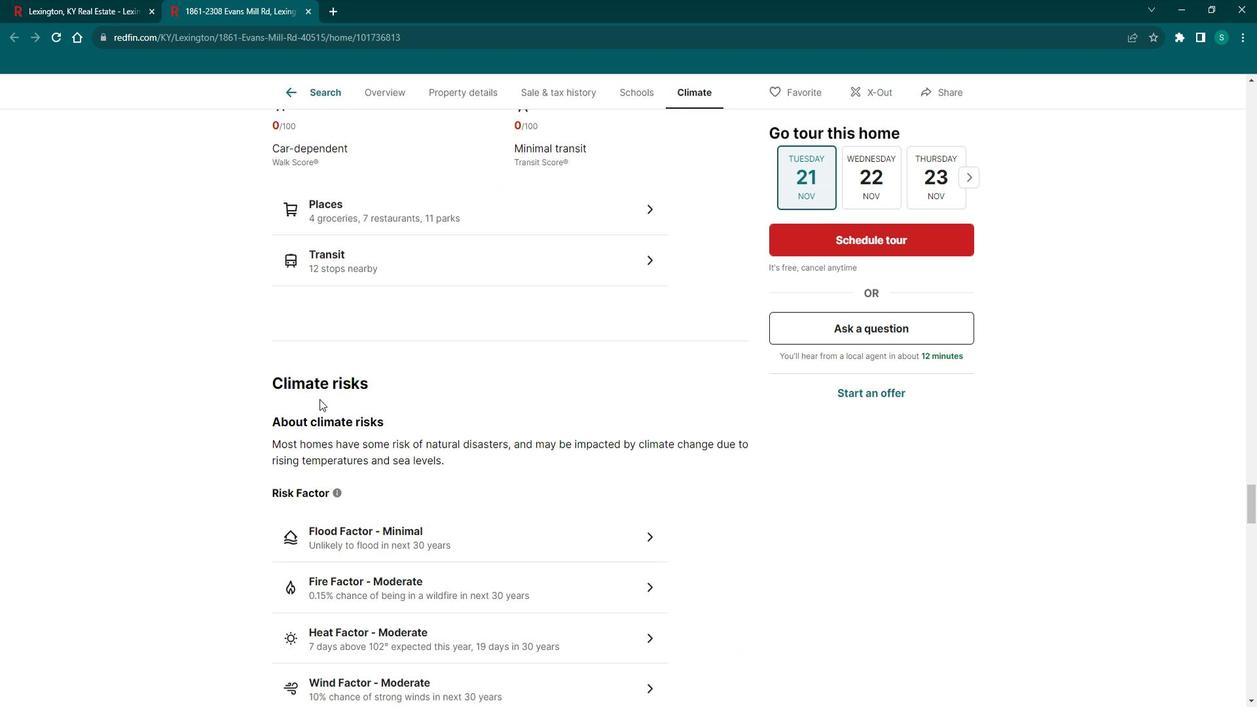 
Action: Mouse scrolled (319, 383) with delta (0, 0)
Screenshot: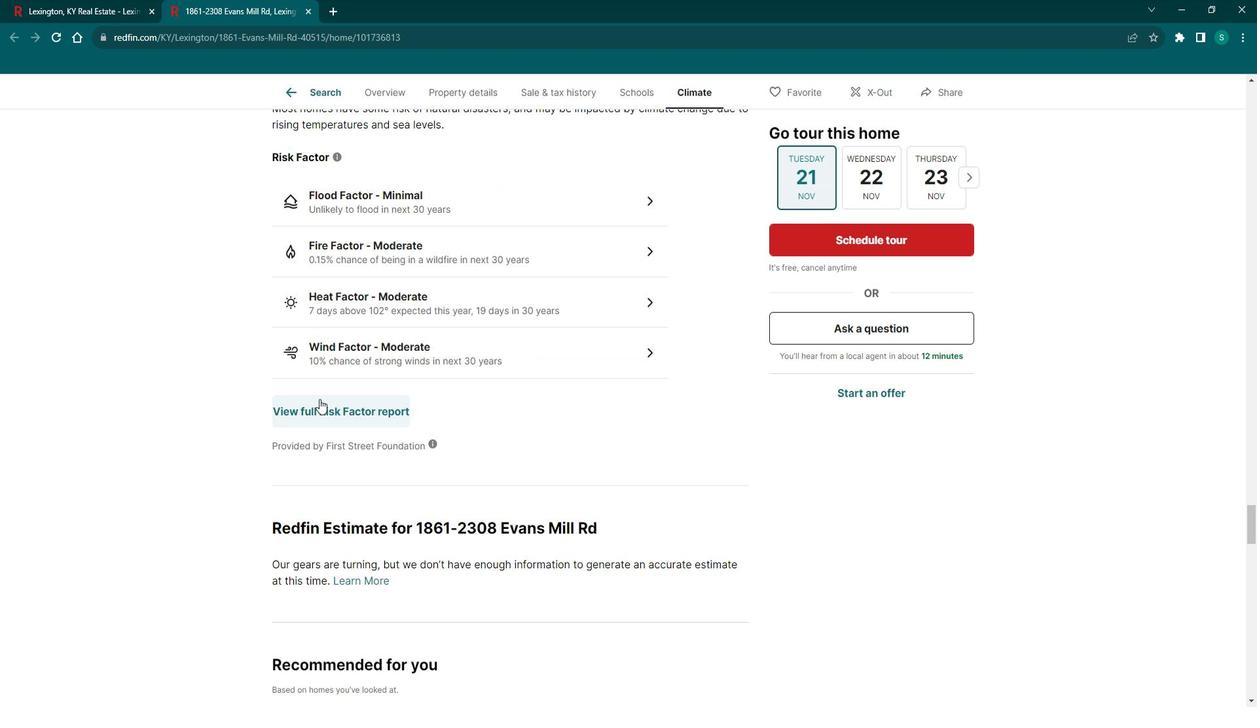 
Action: Mouse scrolled (319, 383) with delta (0, 0)
Screenshot: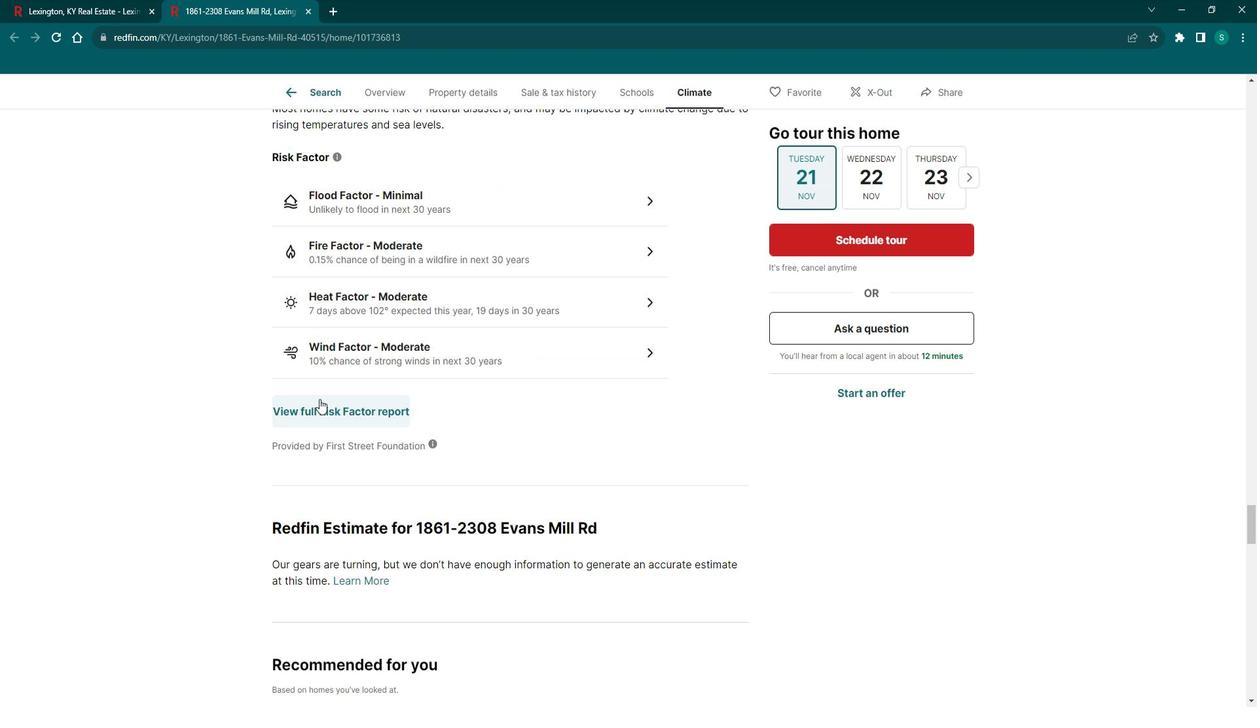 
Action: Mouse scrolled (319, 383) with delta (0, 0)
Screenshot: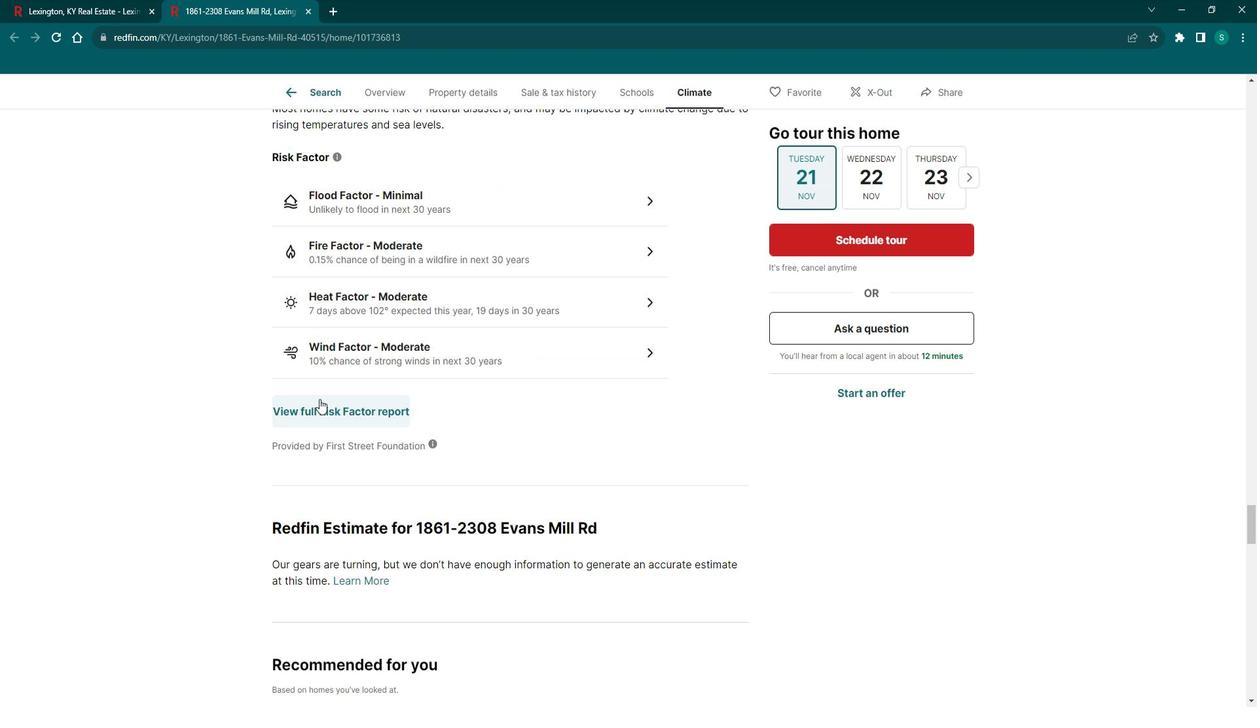 
Action: Mouse scrolled (319, 383) with delta (0, 0)
Screenshot: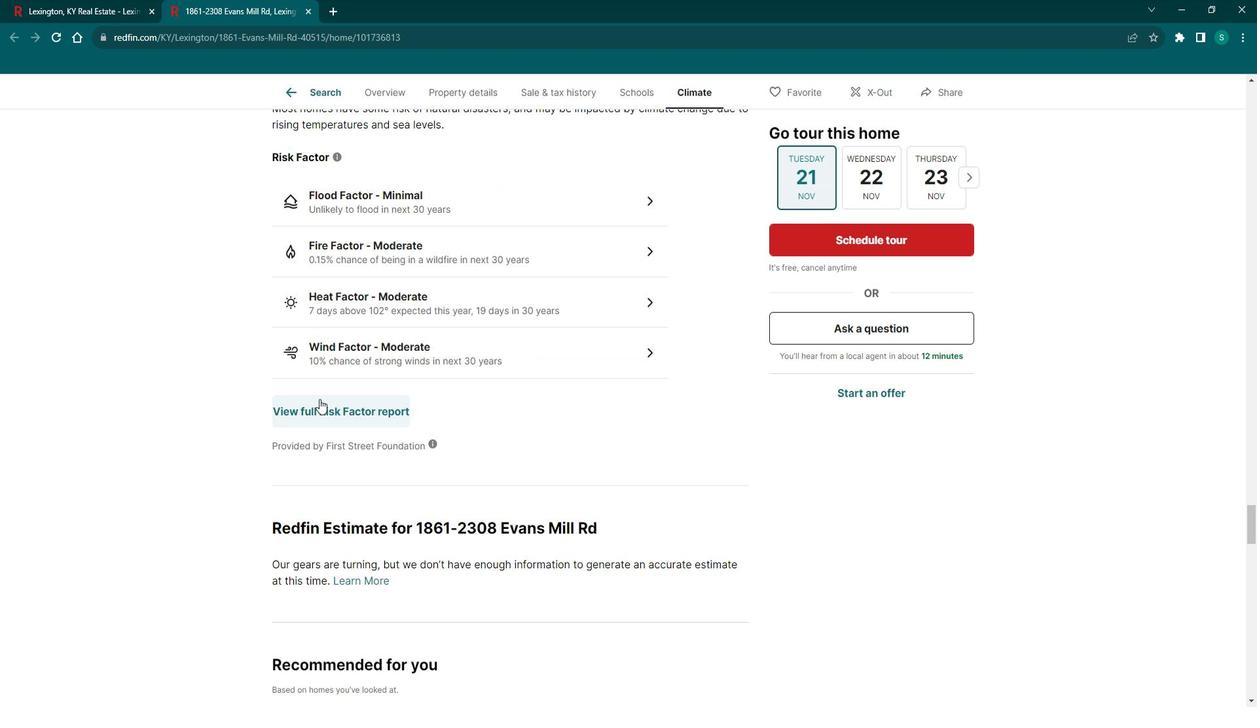 
Action: Mouse moved to (304, 85)
Screenshot: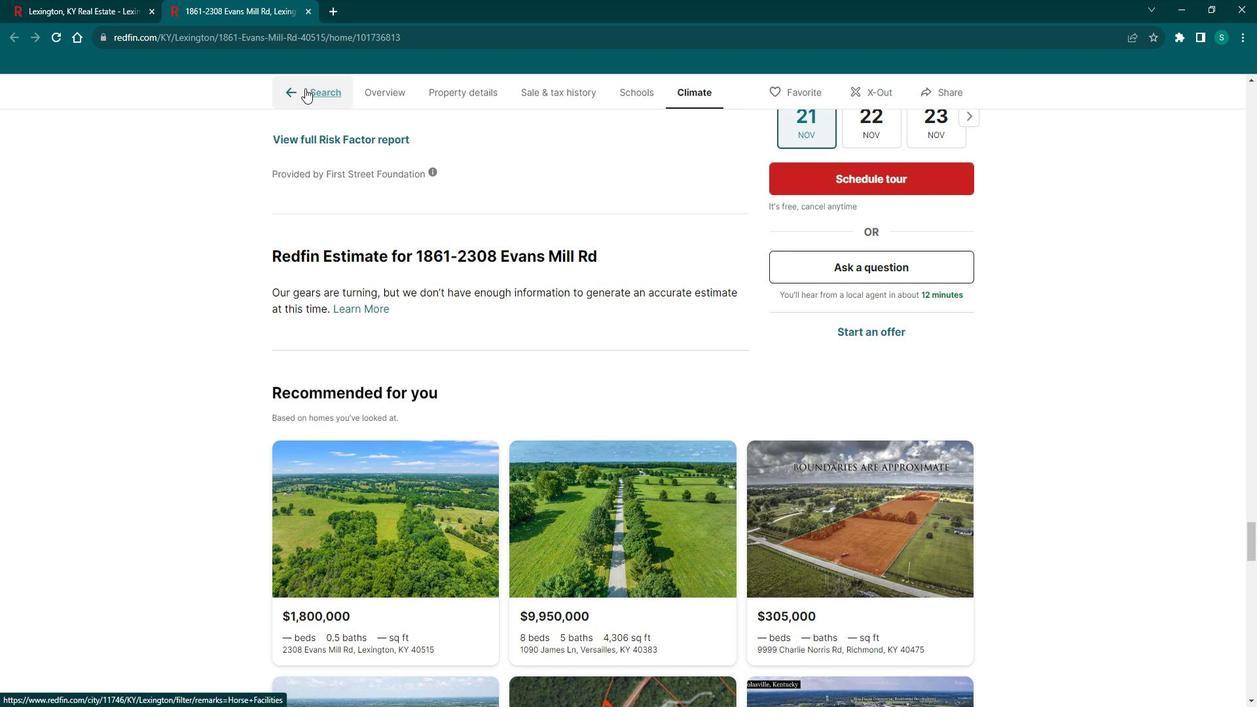 
Action: Mouse pressed left at (304, 85)
Screenshot: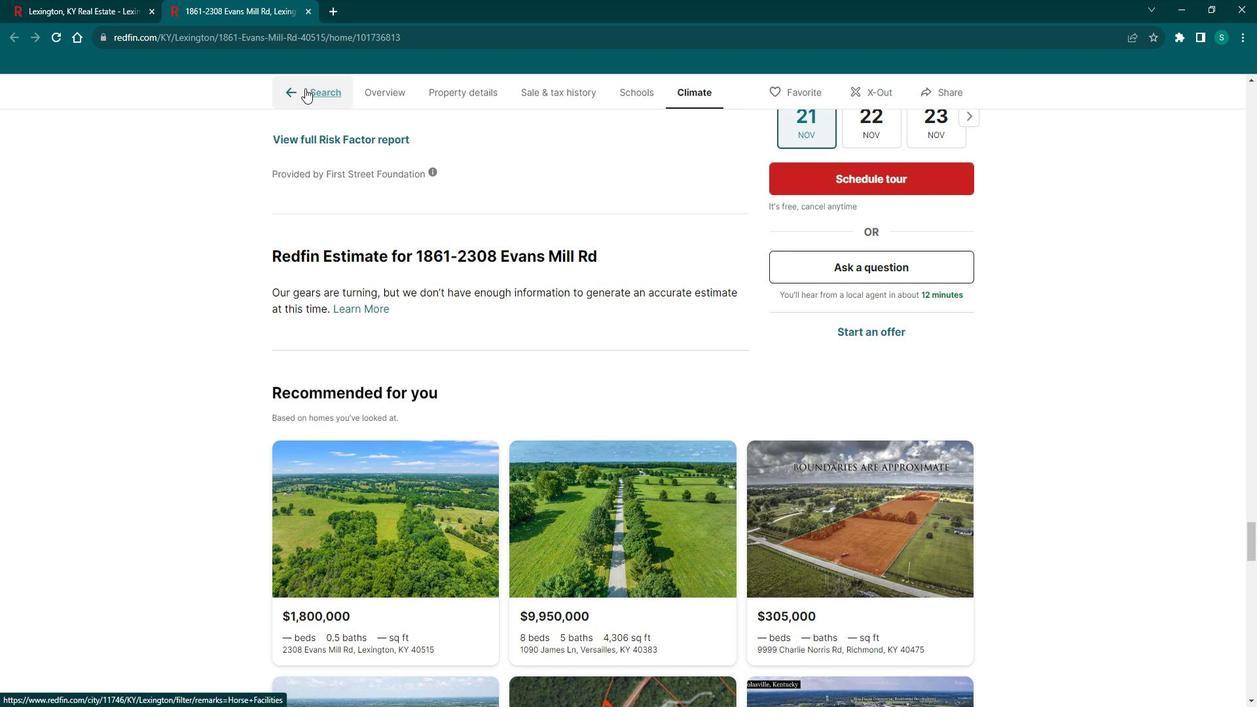 
Action: Mouse moved to (1065, 396)
Screenshot: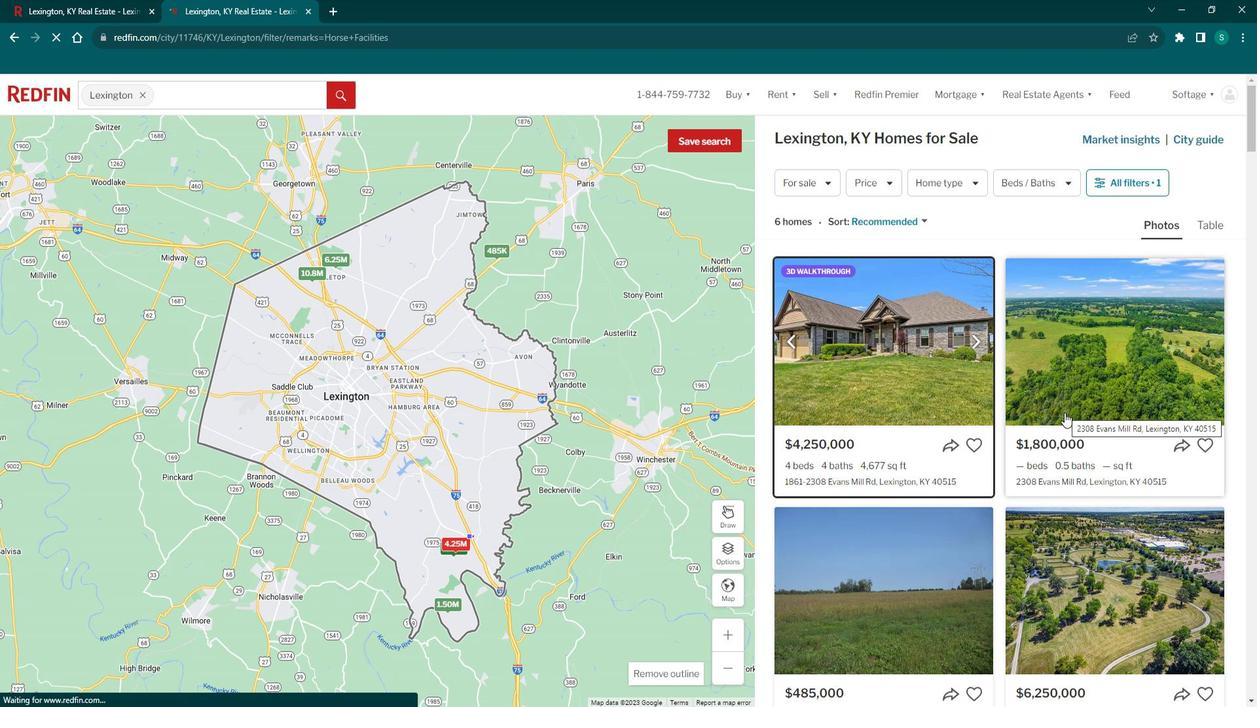 
Action: Mouse pressed left at (1065, 396)
Screenshot: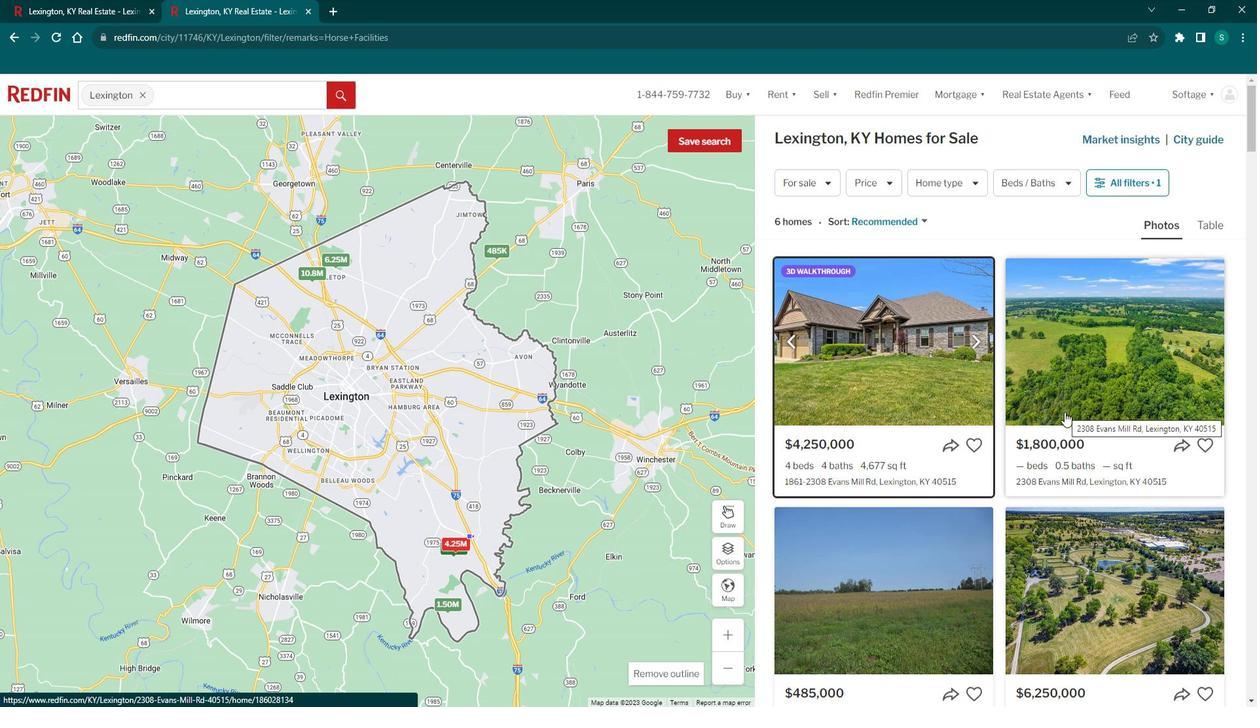 
Action: Mouse moved to (411, 358)
Screenshot: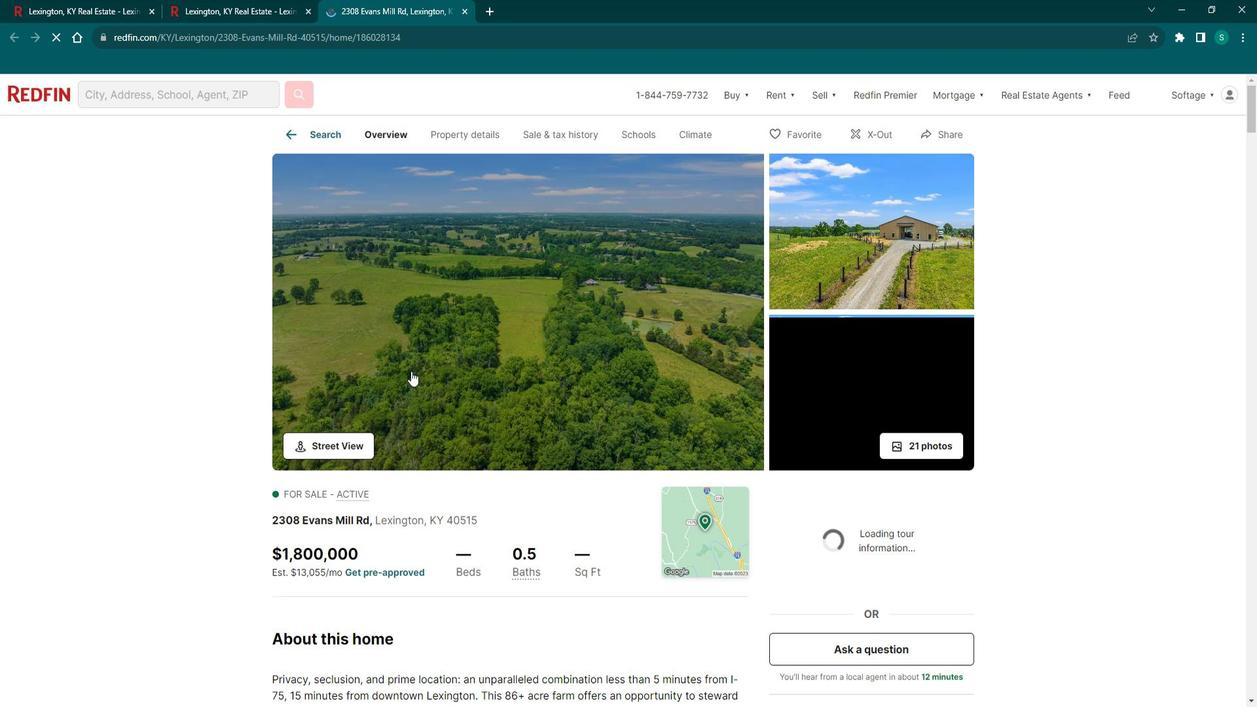 
Action: Mouse scrolled (411, 357) with delta (0, 0)
Screenshot: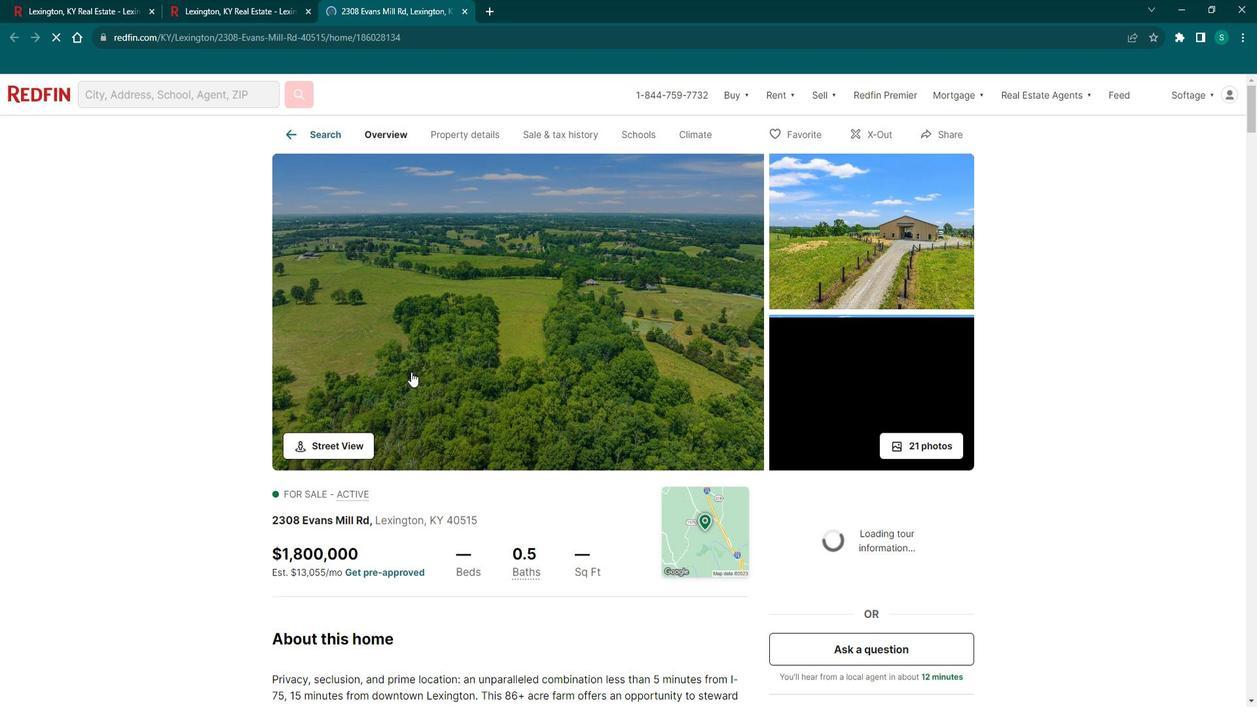 
Action: Mouse scrolled (411, 357) with delta (0, 0)
Screenshot: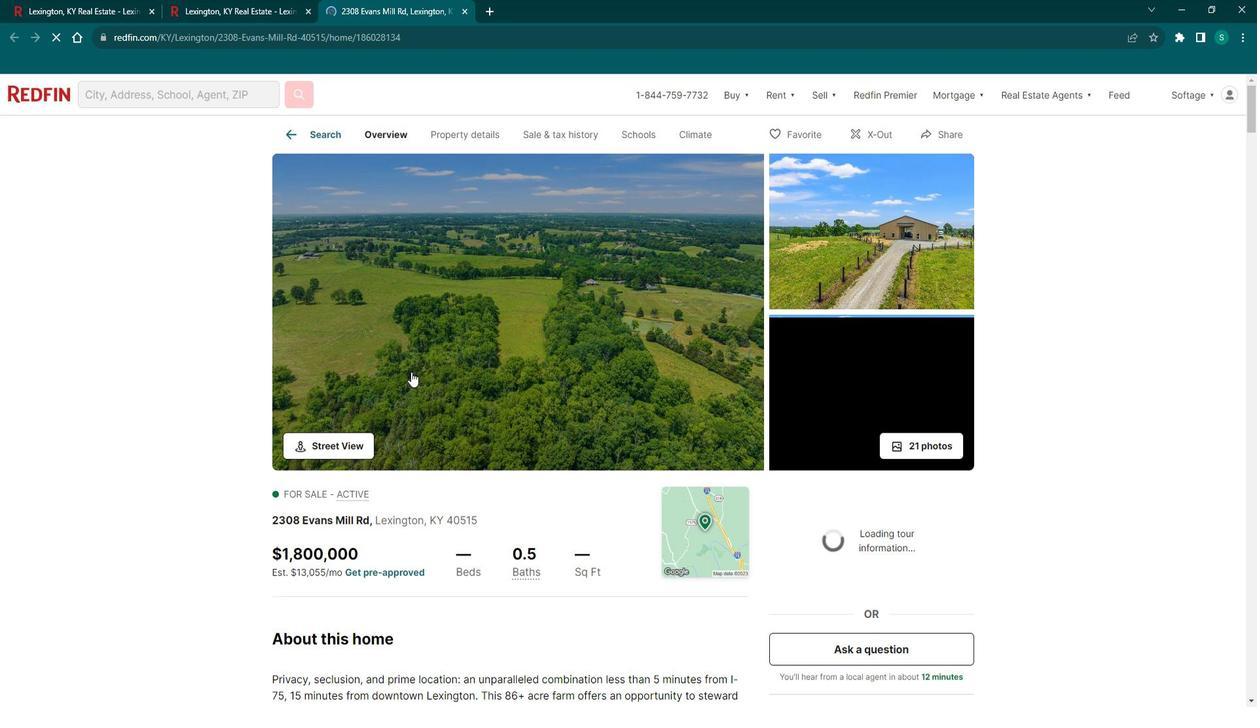 
Action: Mouse scrolled (411, 357) with delta (0, 0)
Screenshot: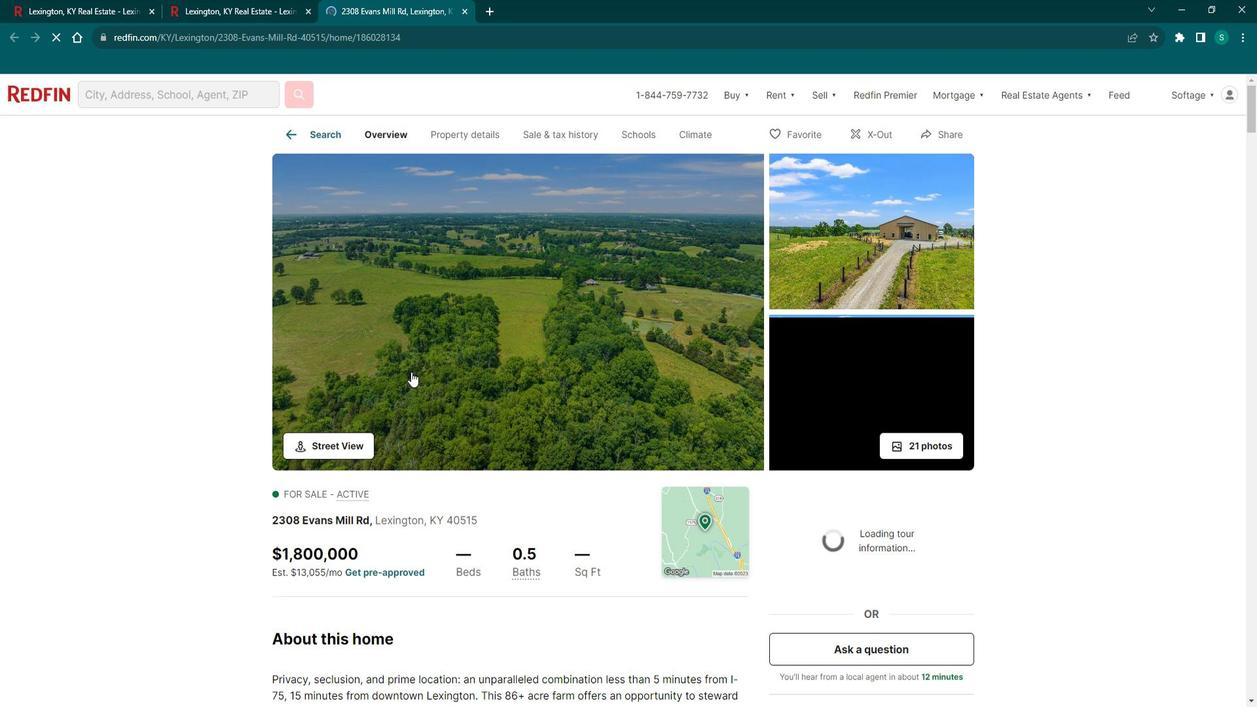 
Action: Mouse moved to (410, 358)
Screenshot: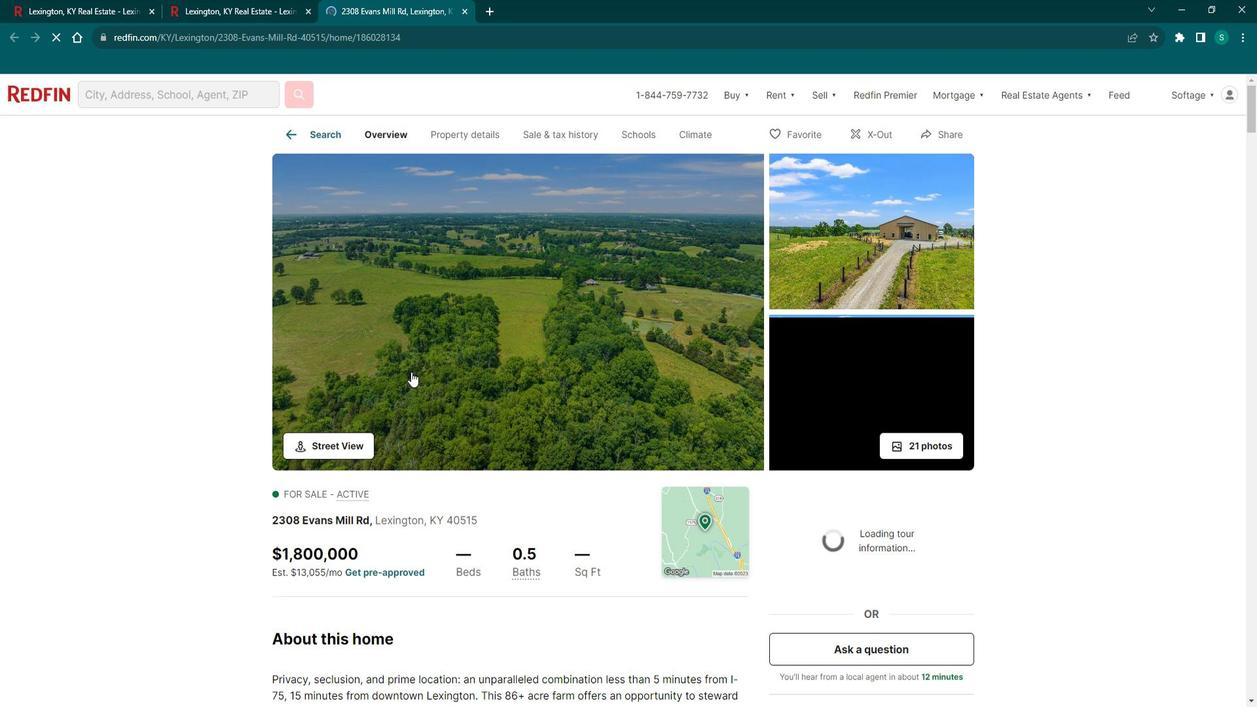 
Action: Mouse scrolled (410, 357) with delta (0, 0)
Screenshot: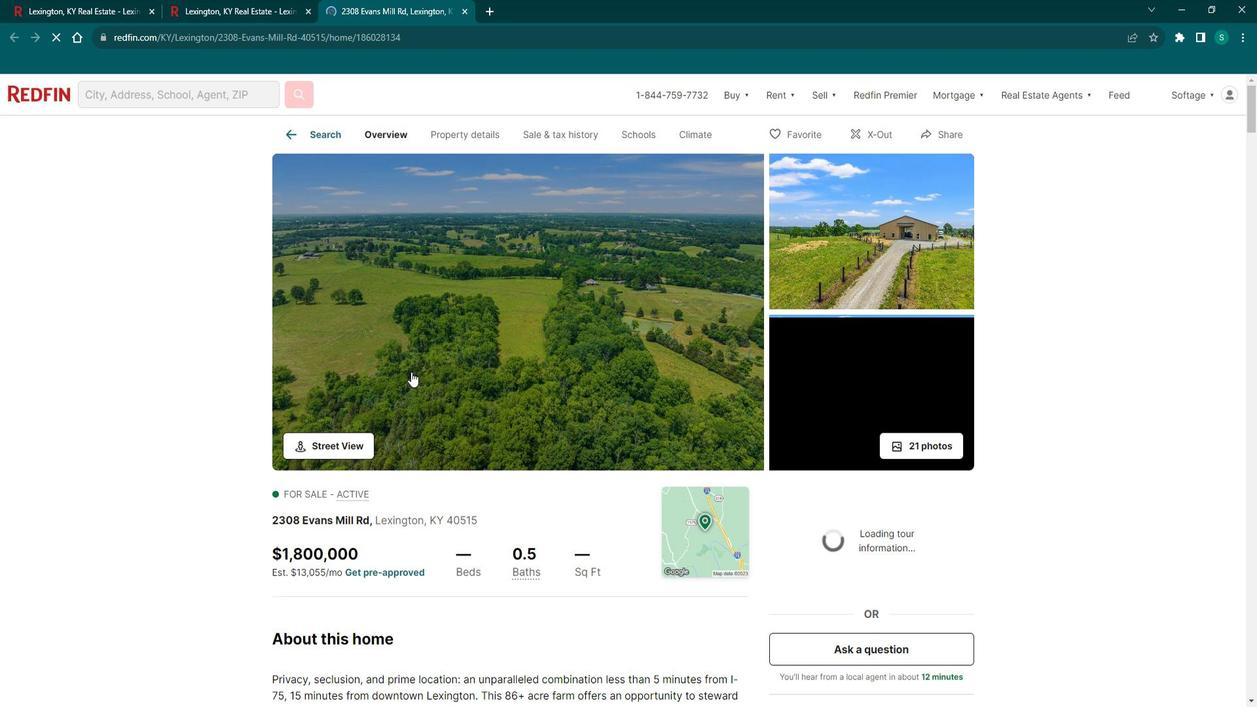 
Action: Mouse moved to (405, 360)
Screenshot: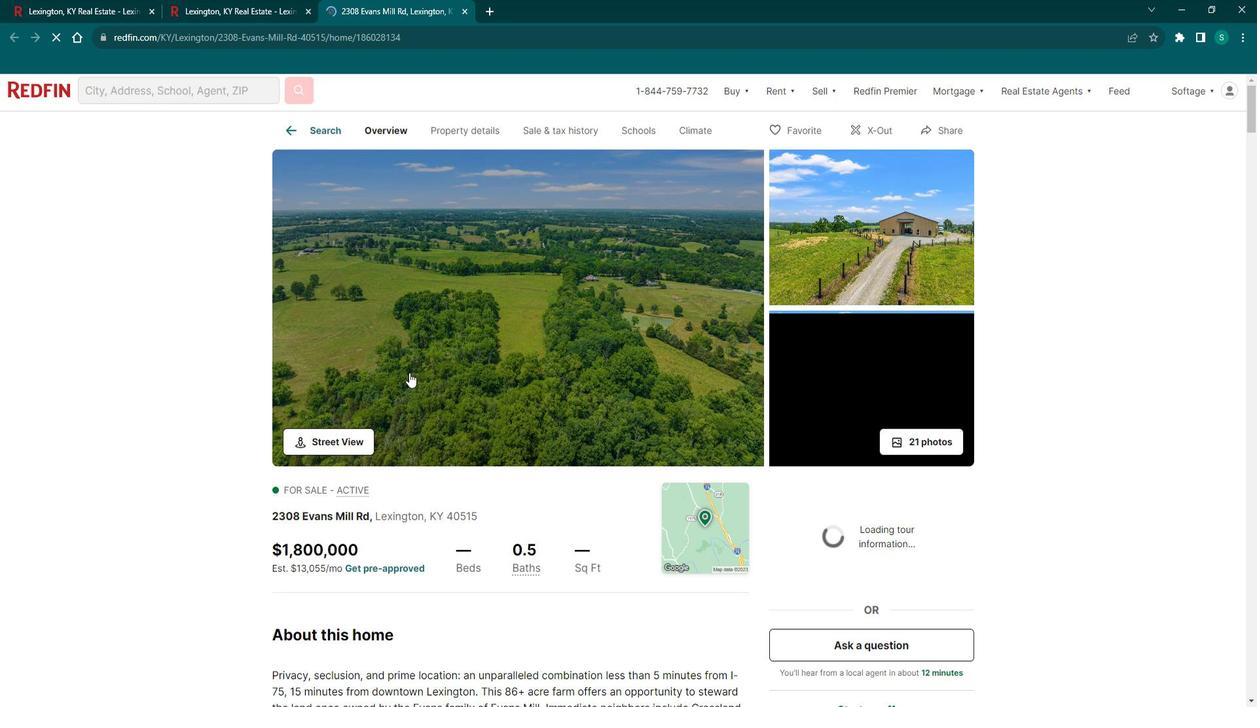 
Action: Mouse scrolled (405, 359) with delta (0, 0)
Screenshot: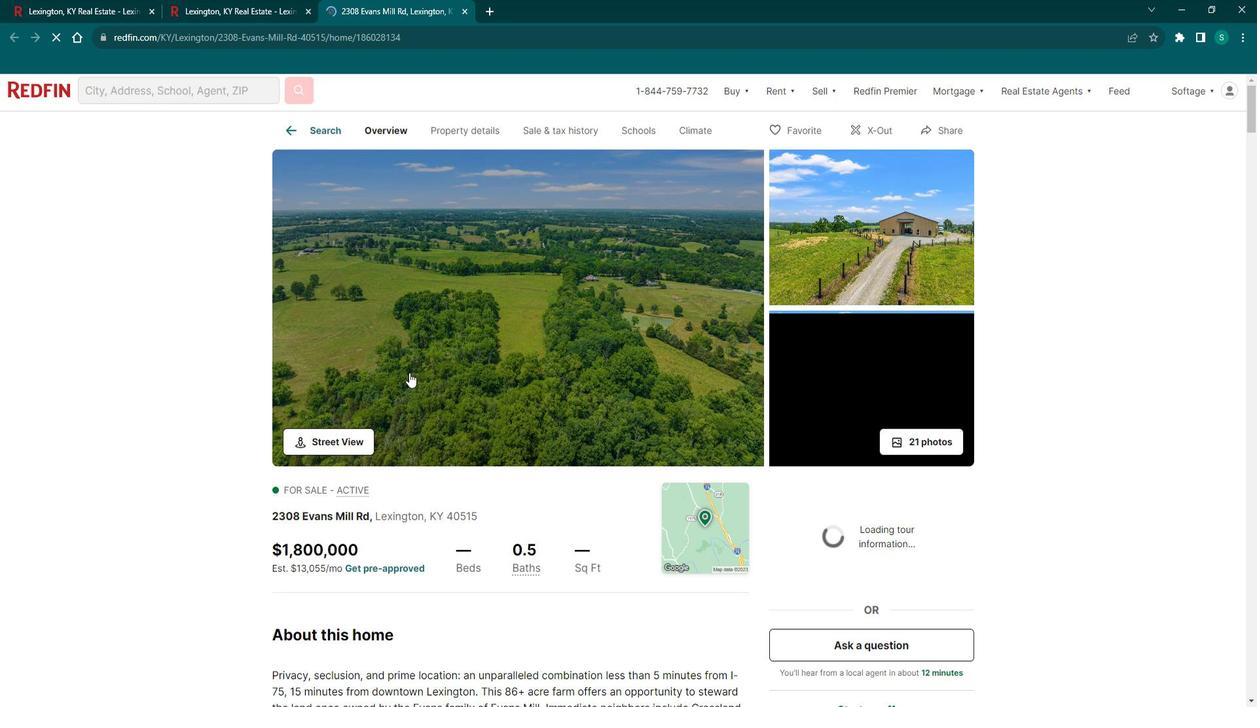 
Action: Mouse moved to (297, 381)
Screenshot: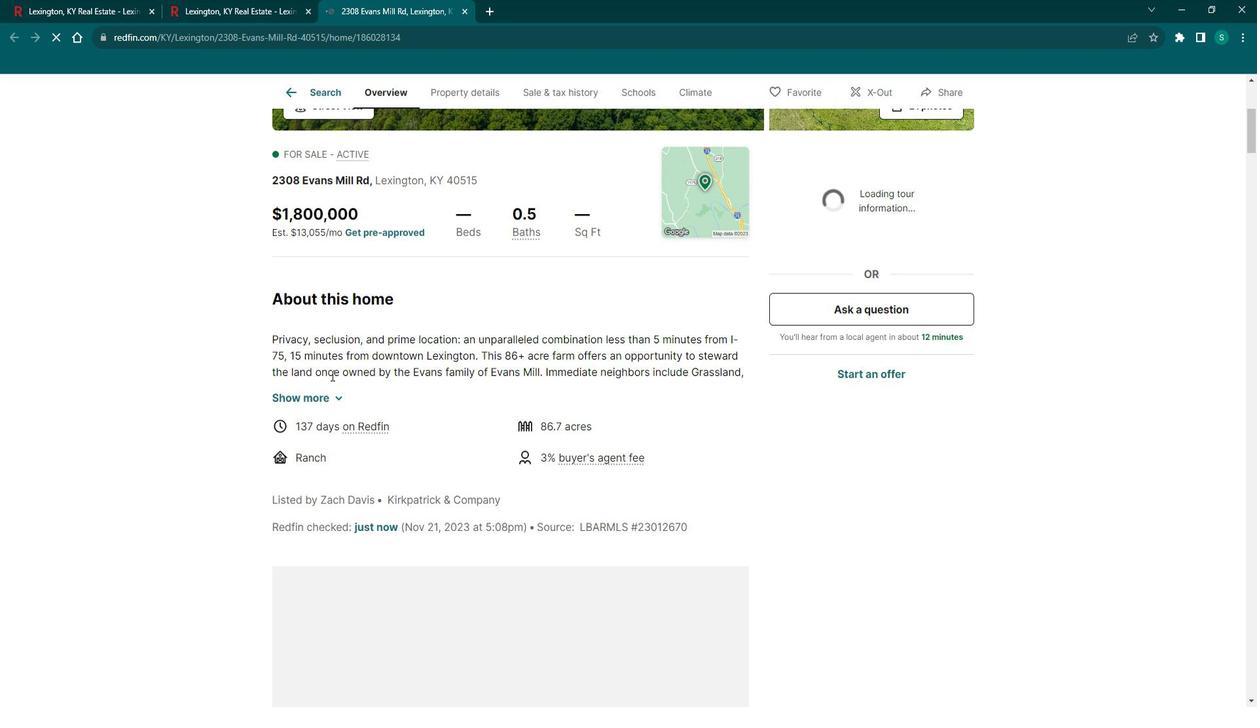 
Action: Mouse pressed left at (297, 381)
Screenshot: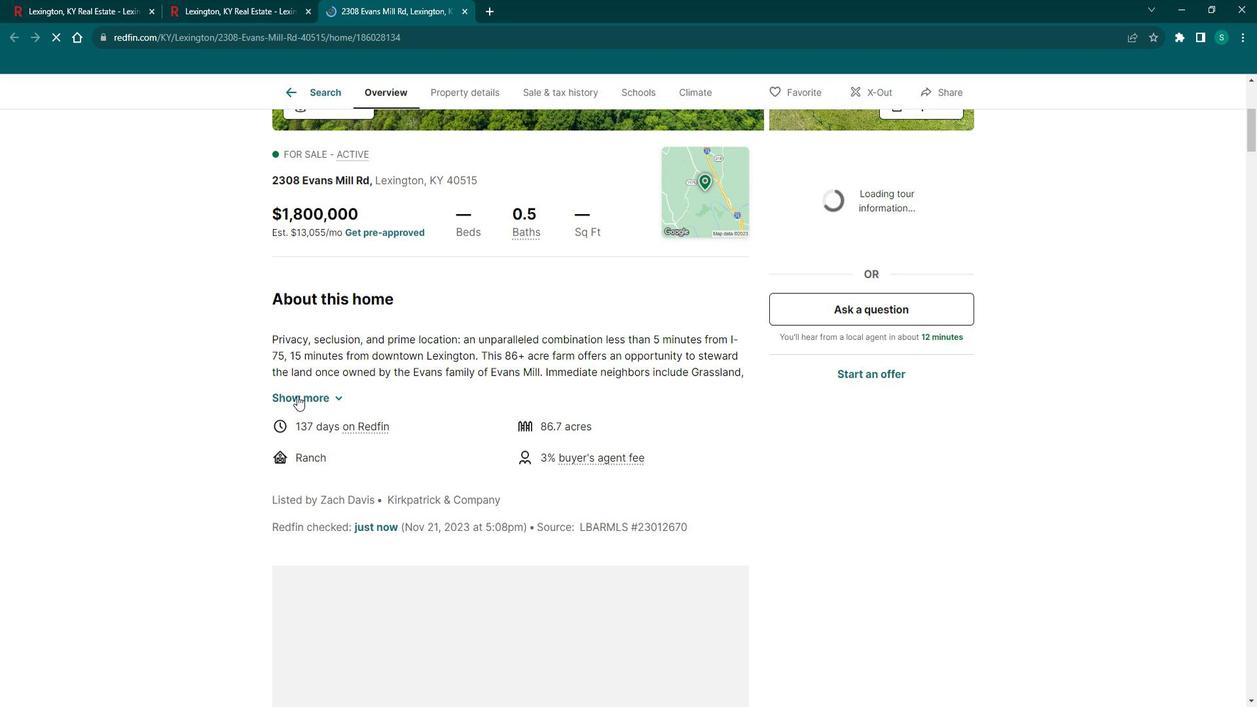 
Action: Mouse moved to (298, 381)
Screenshot: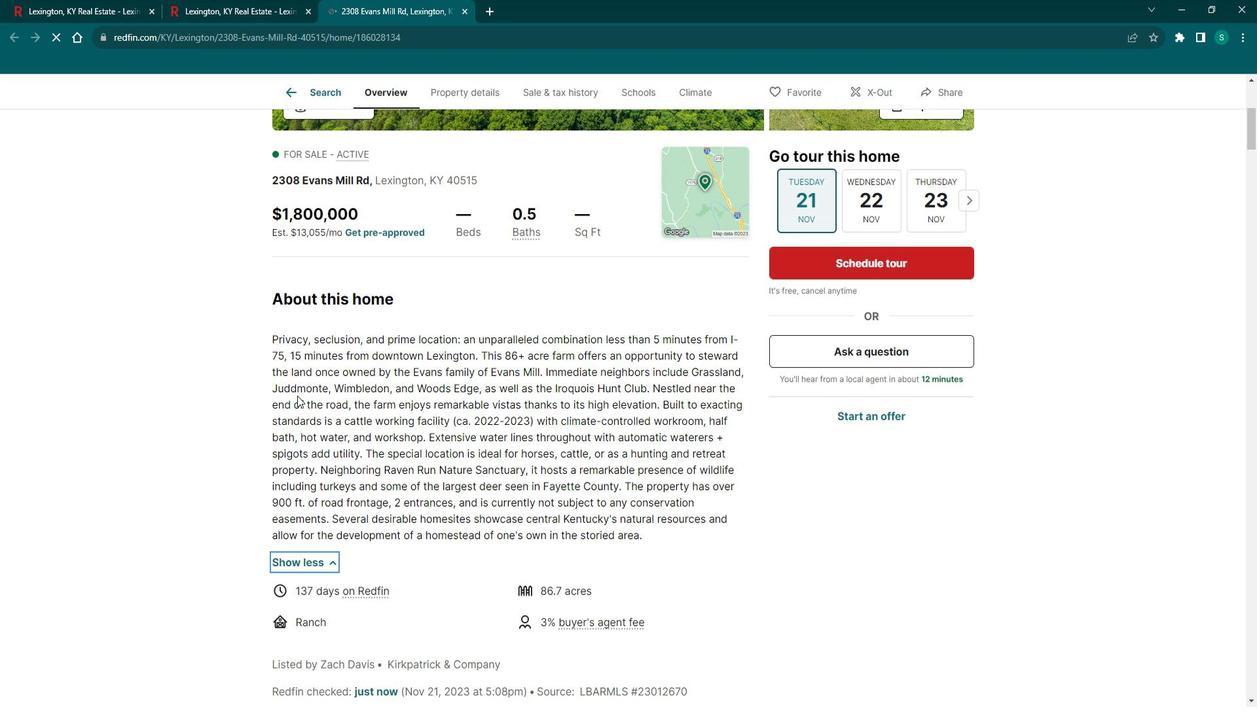 
Action: Mouse scrolled (298, 380) with delta (0, 0)
Screenshot: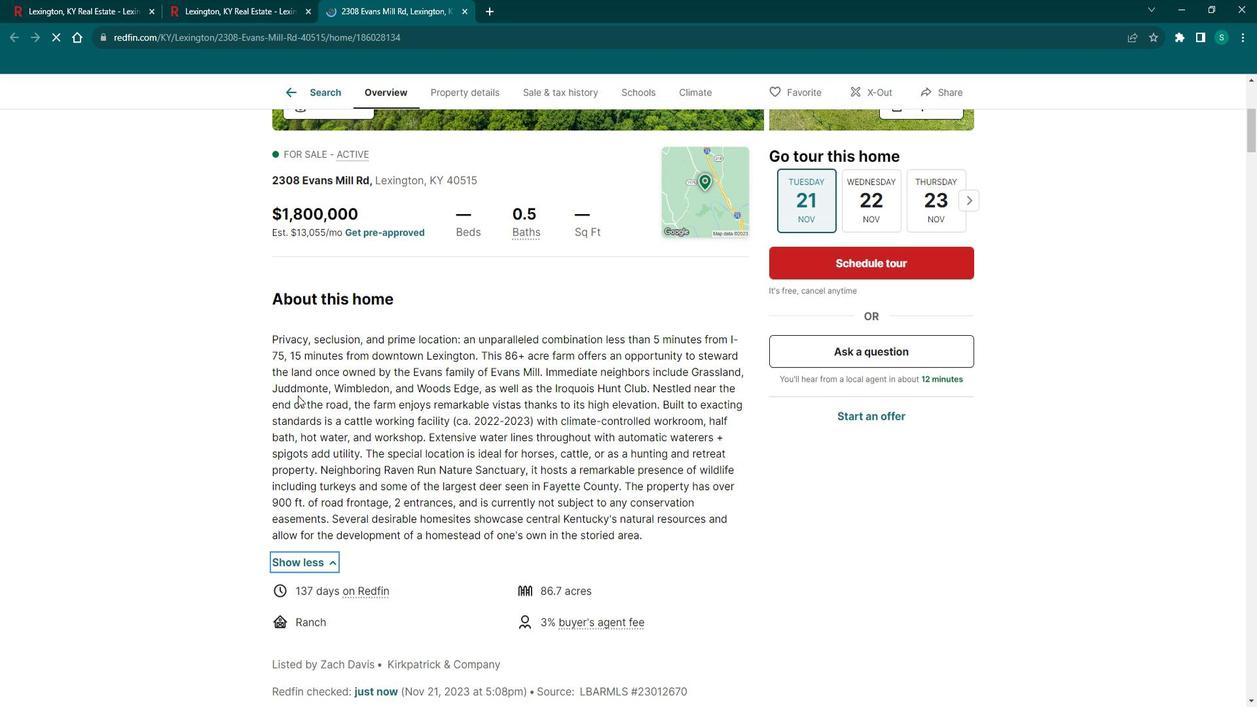 
Action: Mouse scrolled (298, 380) with delta (0, 0)
Screenshot: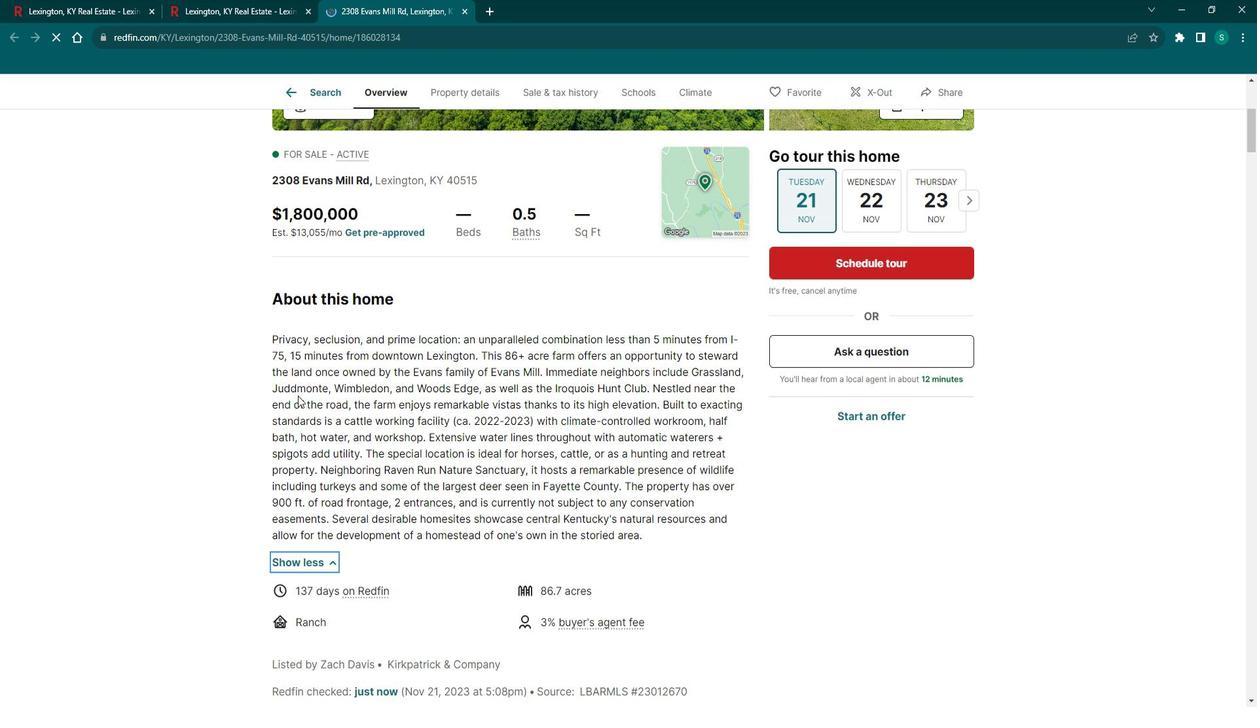 
Action: Mouse scrolled (298, 380) with delta (0, 0)
Screenshot: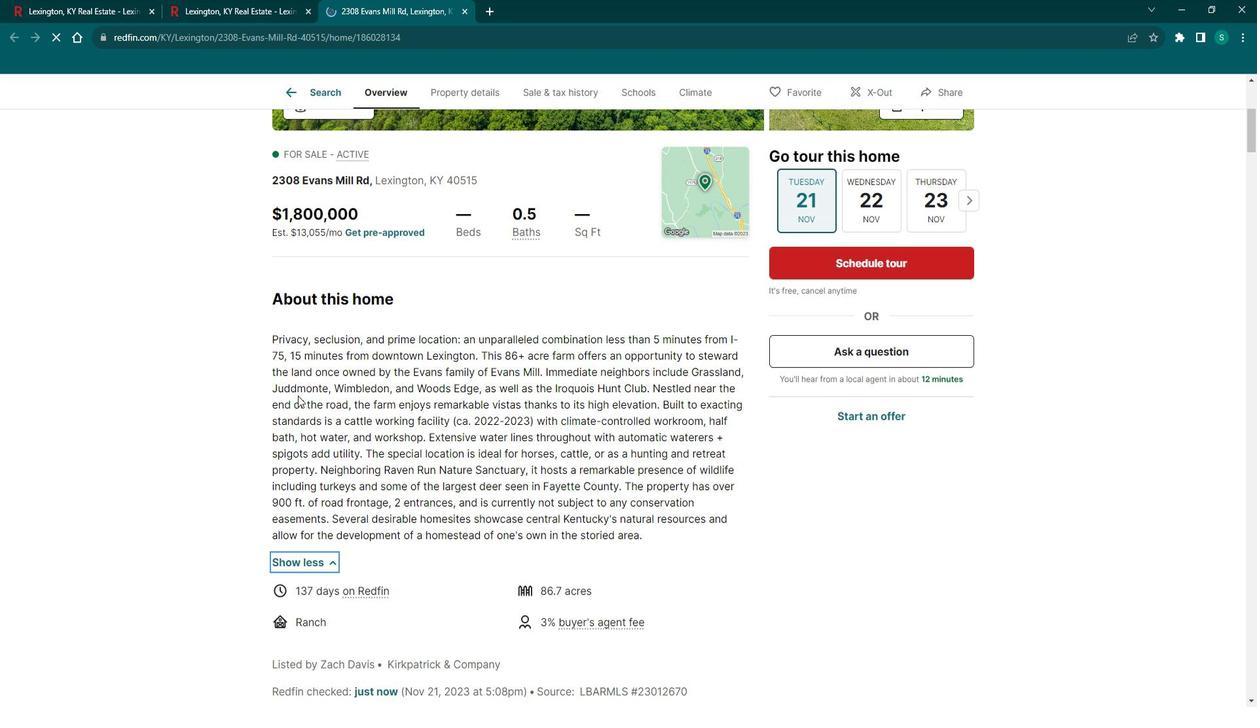 
Action: Mouse scrolled (298, 380) with delta (0, 0)
Screenshot: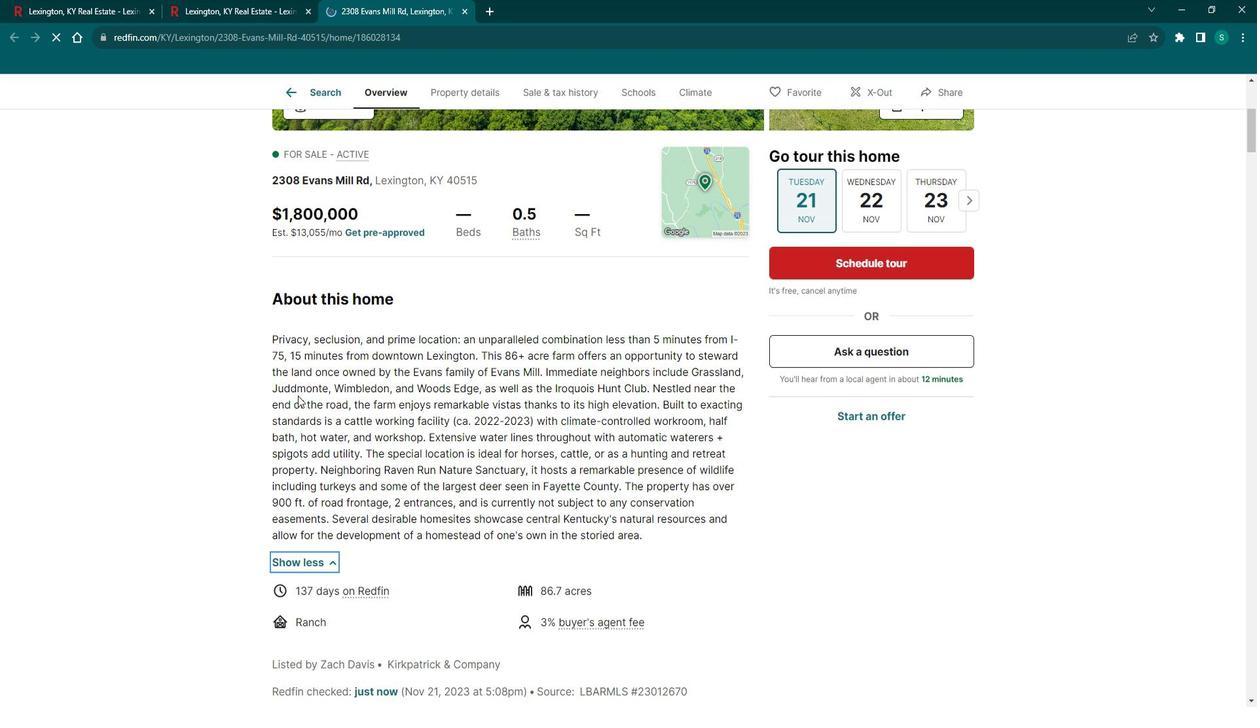 
Action: Mouse scrolled (298, 380) with delta (0, 0)
Screenshot: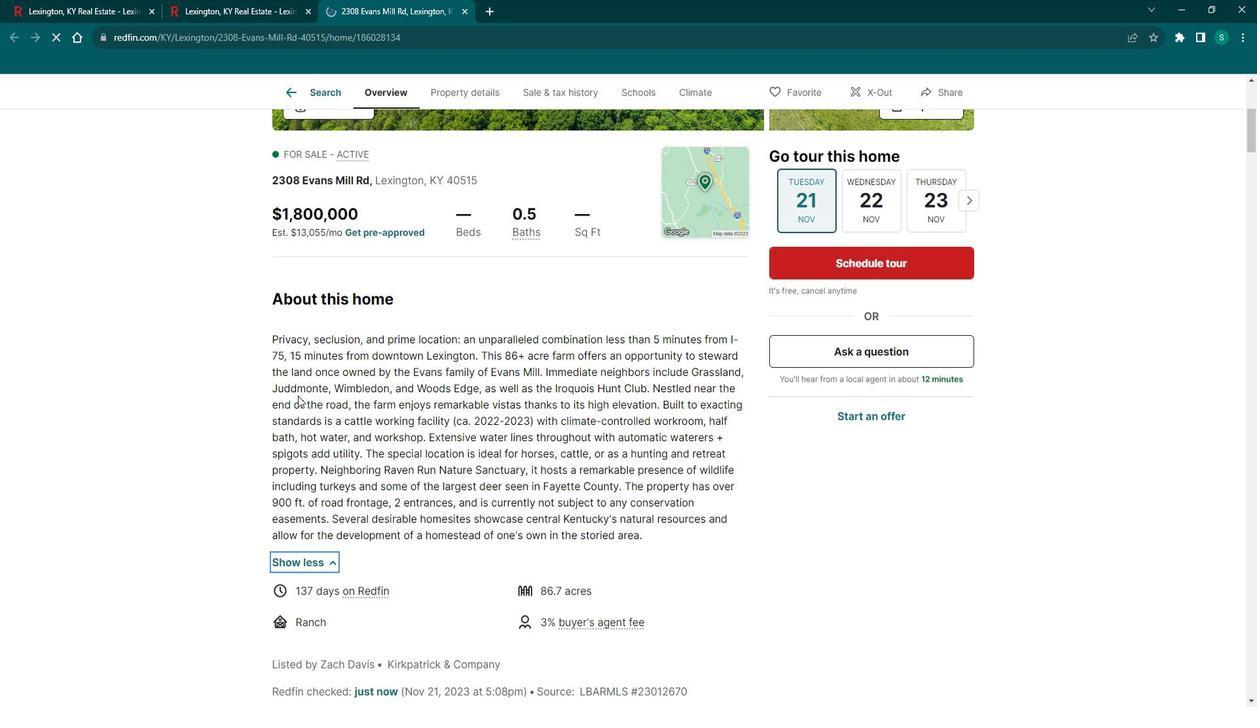 
Action: Mouse scrolled (298, 380) with delta (0, 0)
Screenshot: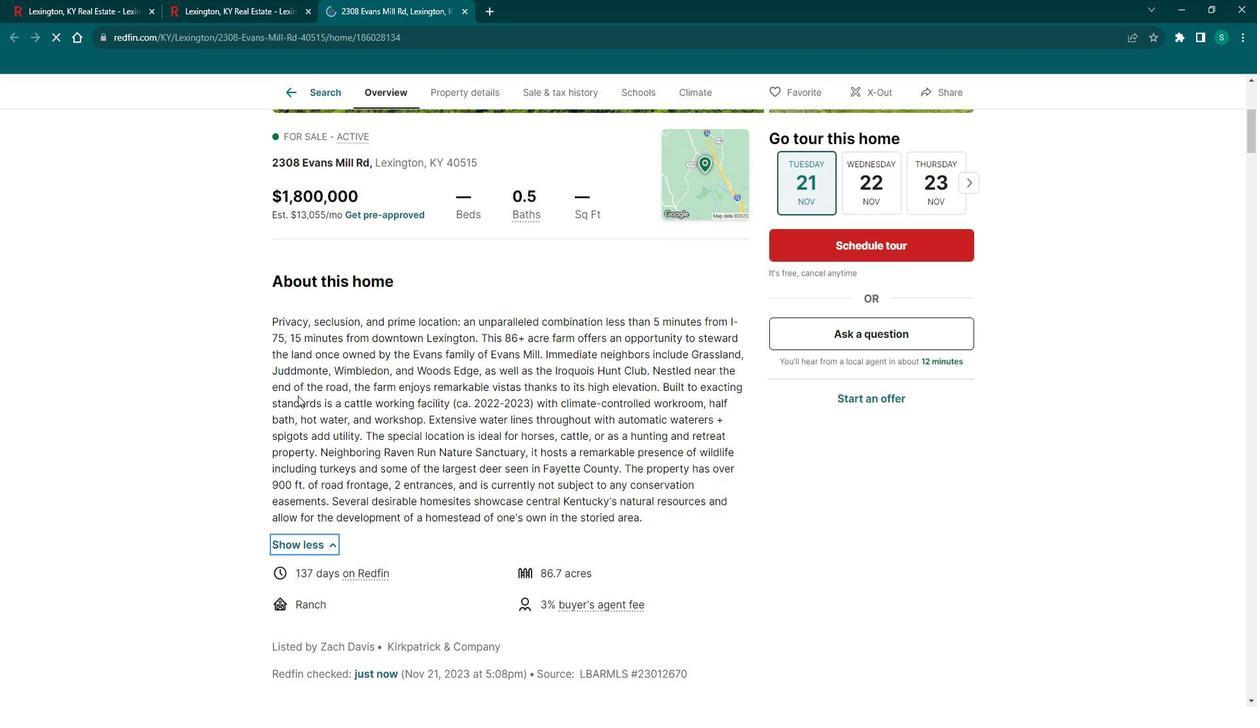 
Action: Mouse scrolled (298, 380) with delta (0, 0)
Screenshot: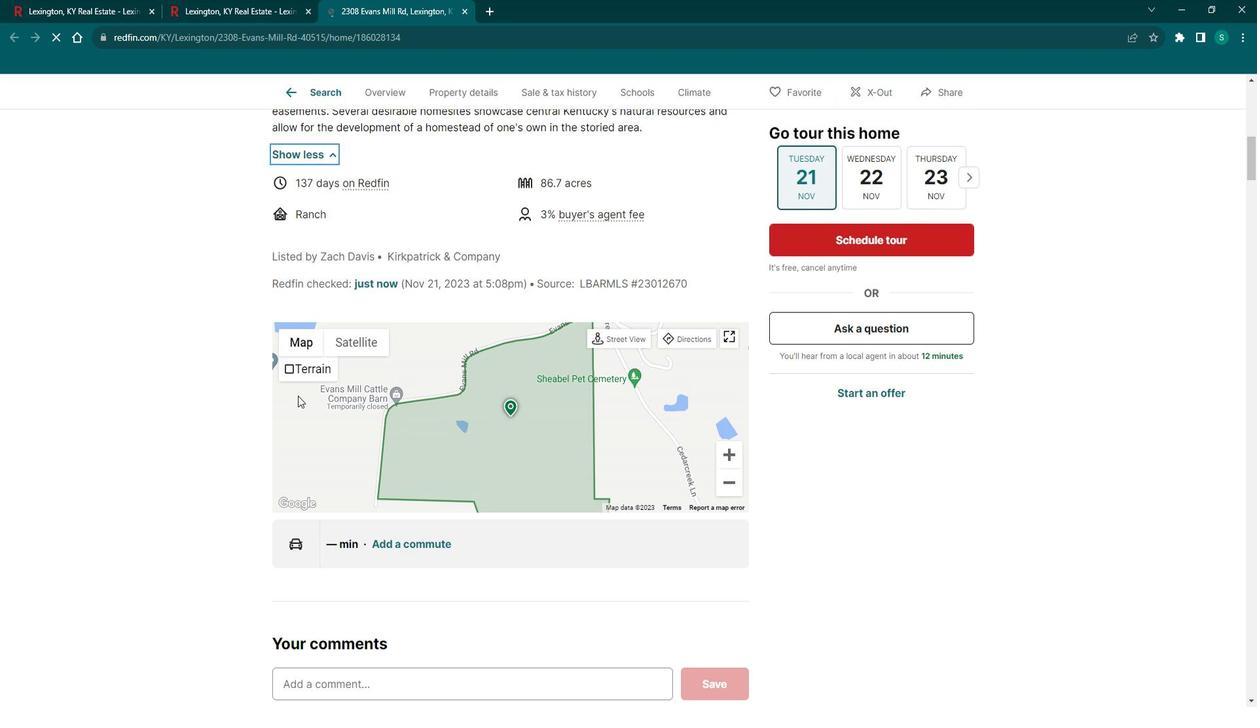 
Action: Mouse scrolled (298, 380) with delta (0, 0)
Screenshot: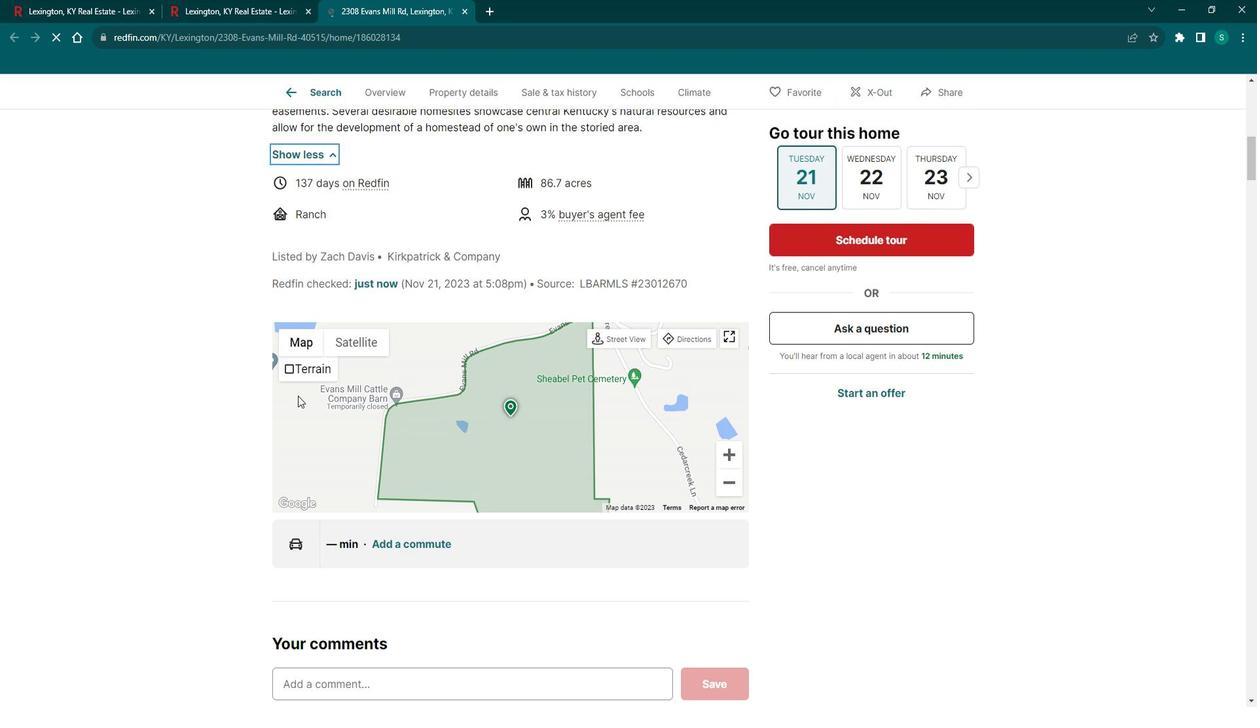 
Action: Mouse scrolled (298, 380) with delta (0, 0)
Screenshot: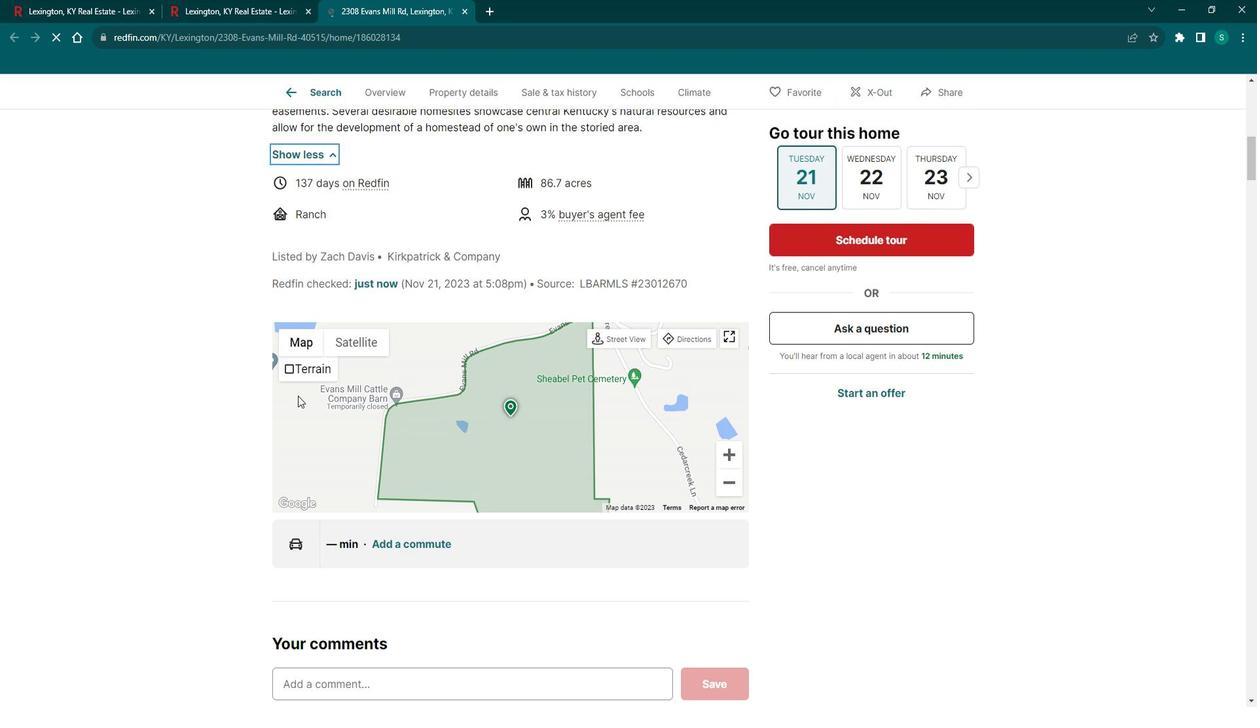 
Action: Mouse scrolled (298, 380) with delta (0, 0)
Screenshot: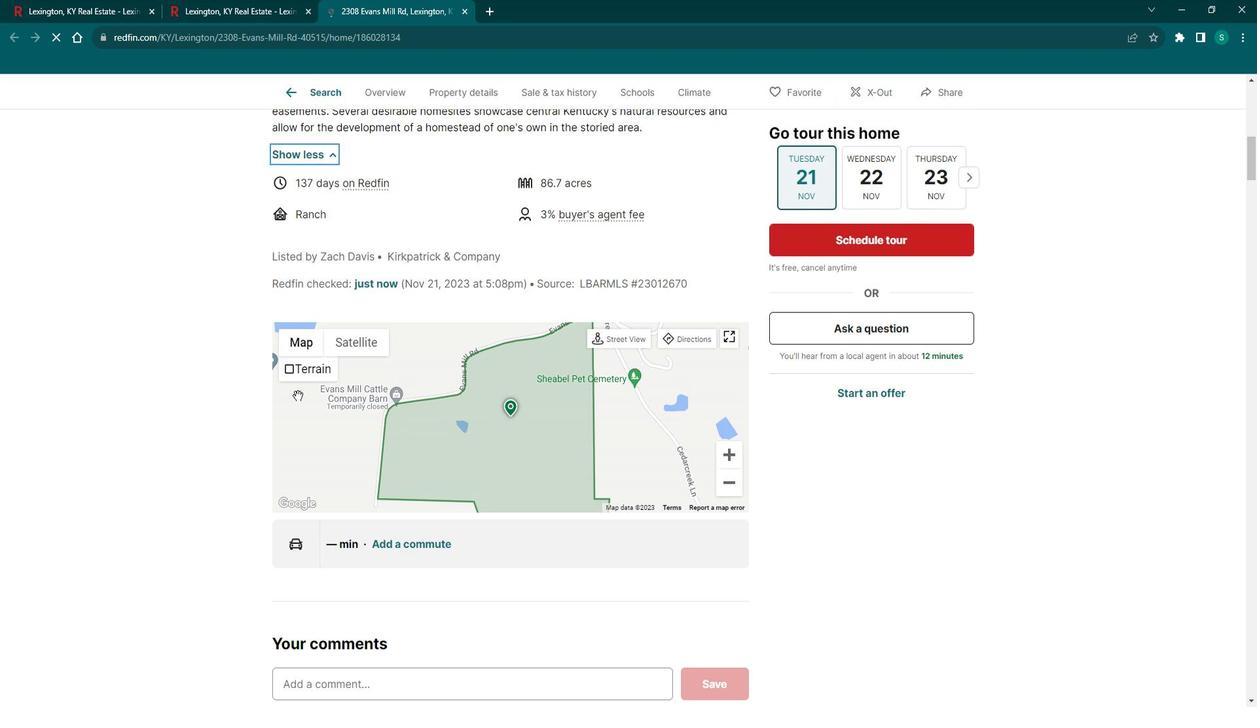 
Action: Mouse scrolled (298, 380) with delta (0, 0)
Screenshot: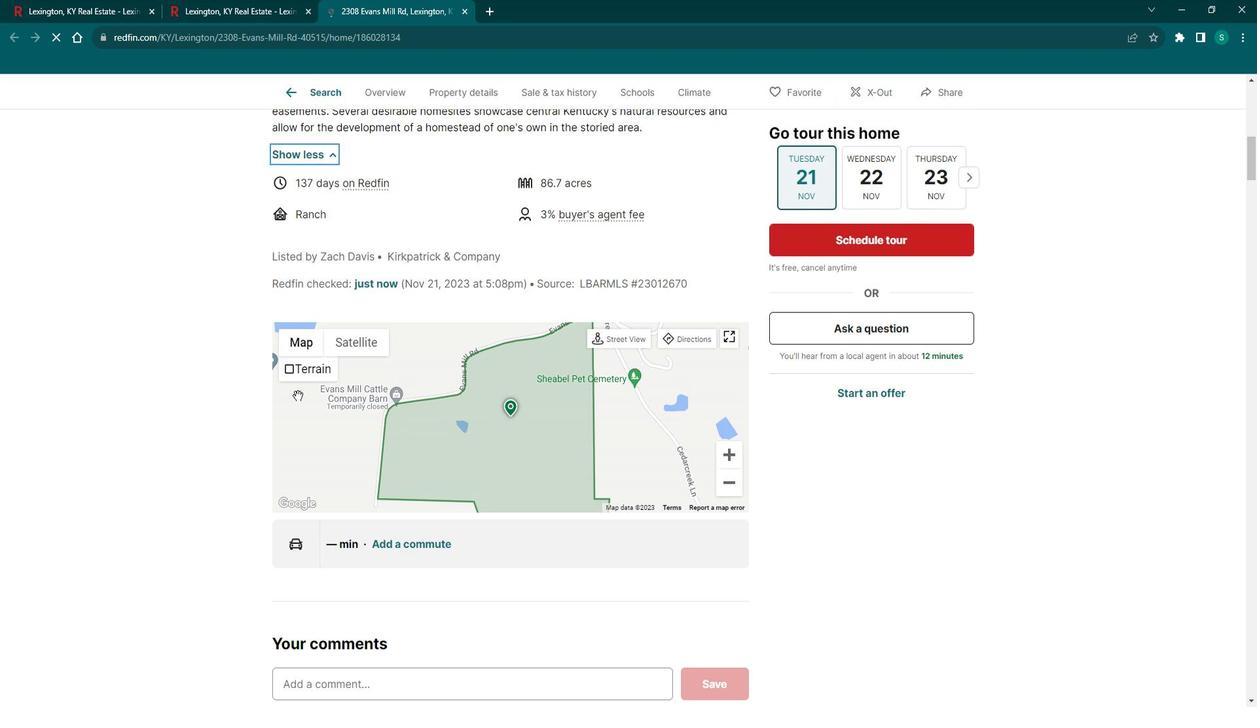
Action: Mouse scrolled (298, 380) with delta (0, 0)
Screenshot: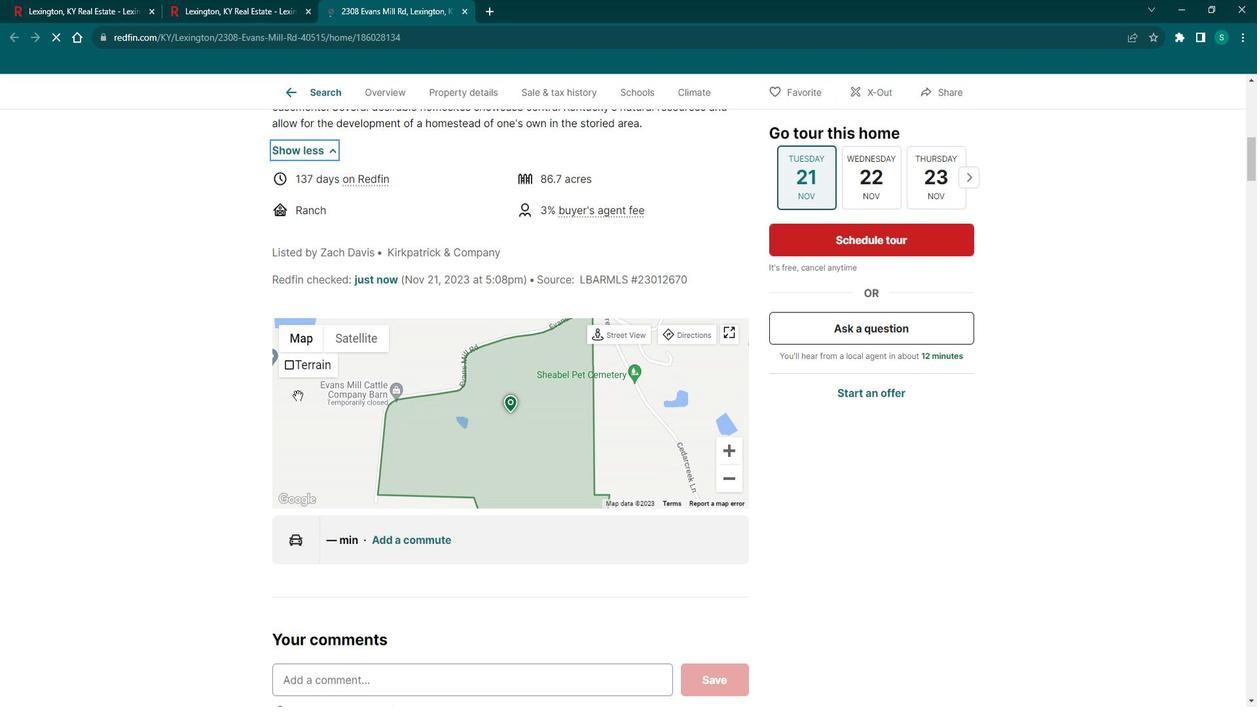 
Action: Mouse scrolled (298, 380) with delta (0, 0)
Screenshot: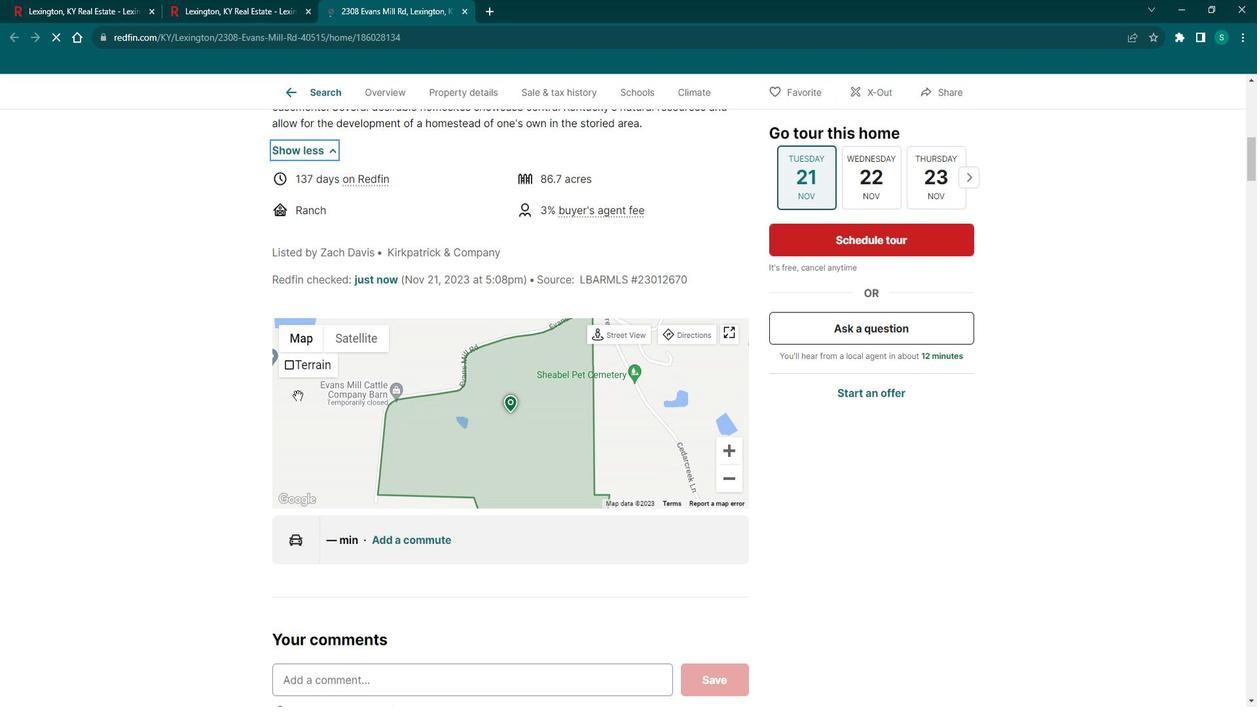 
Action: Mouse moved to (298, 381)
Screenshot: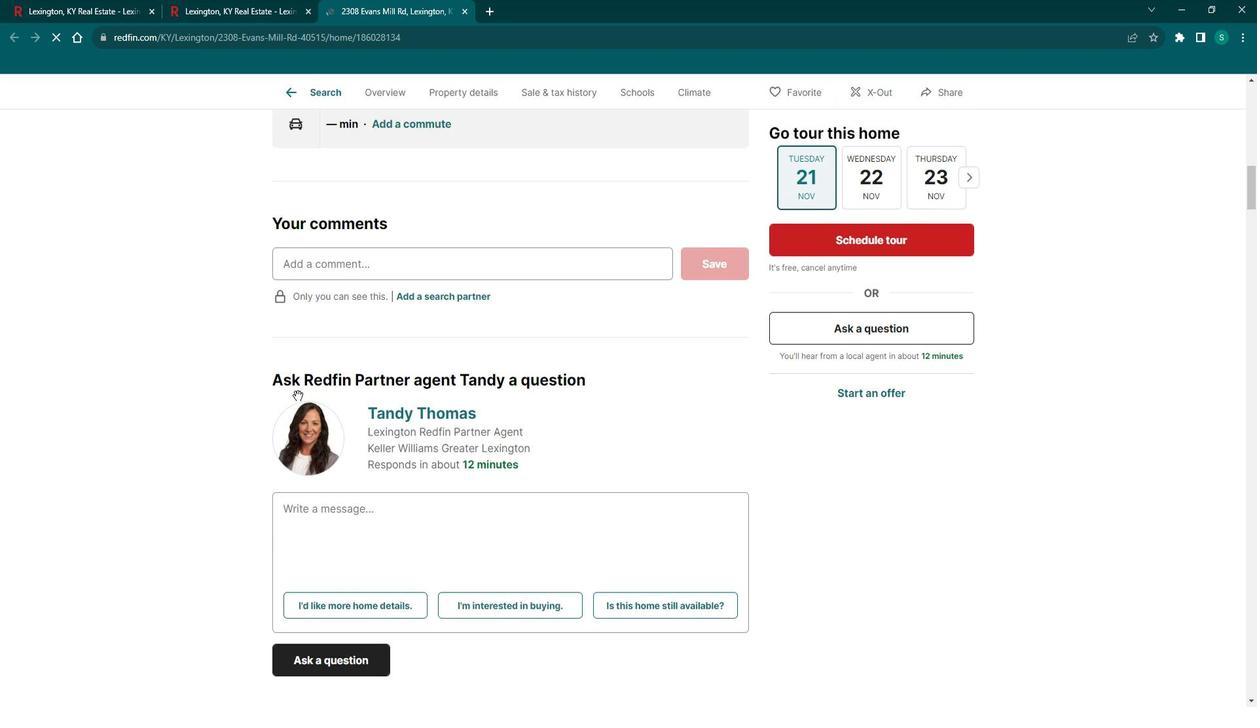 
Action: Mouse scrolled (298, 380) with delta (0, 0)
Screenshot: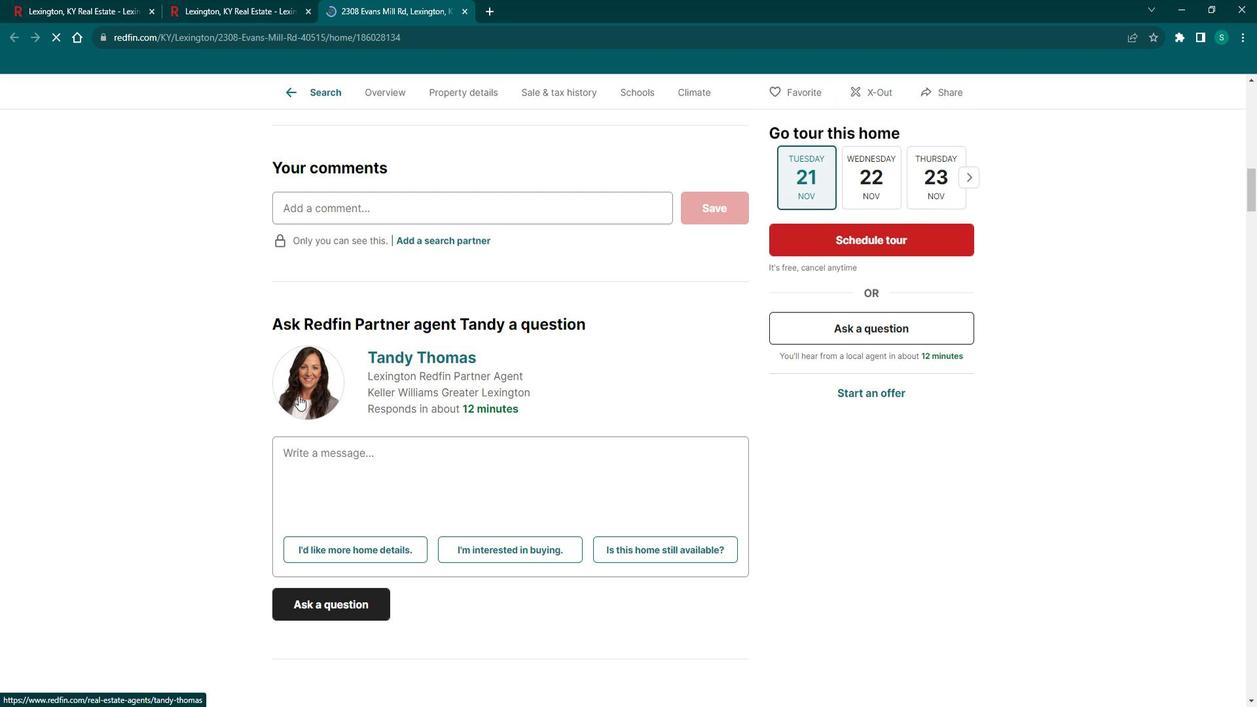 
Action: Mouse scrolled (298, 380) with delta (0, 0)
Screenshot: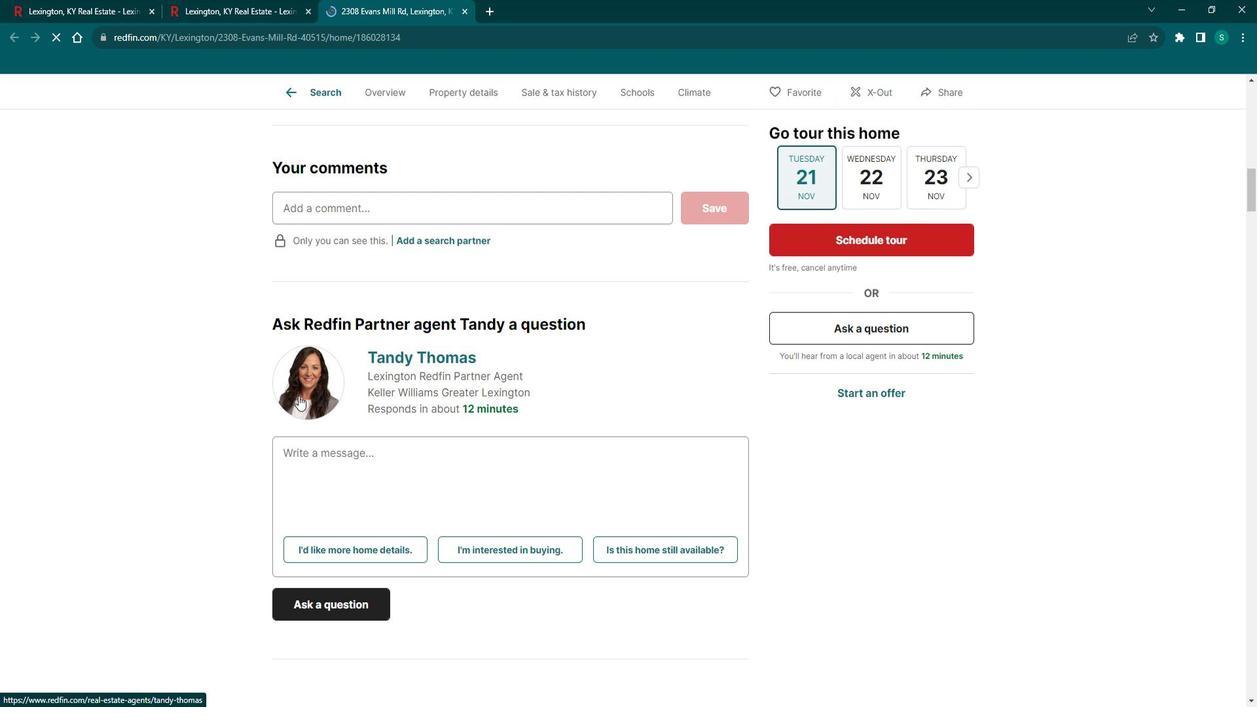 
Action: Mouse scrolled (298, 380) with delta (0, 0)
Screenshot: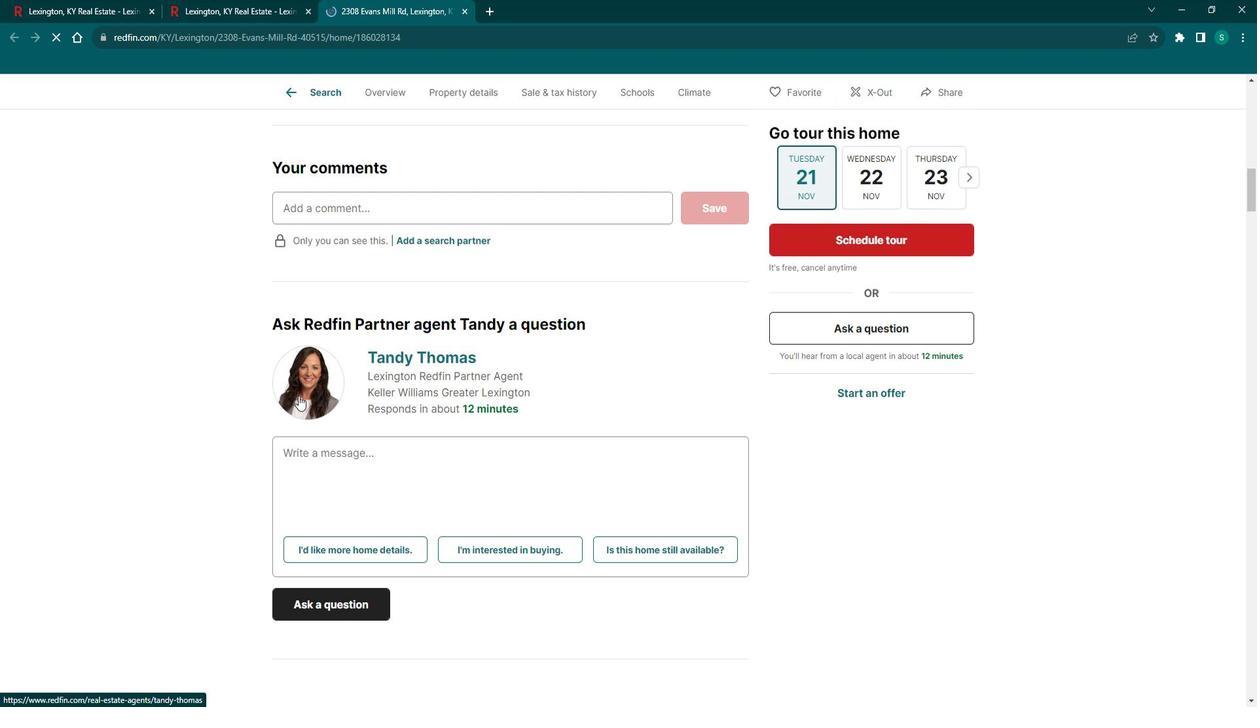 
Action: Mouse scrolled (298, 380) with delta (0, 0)
Screenshot: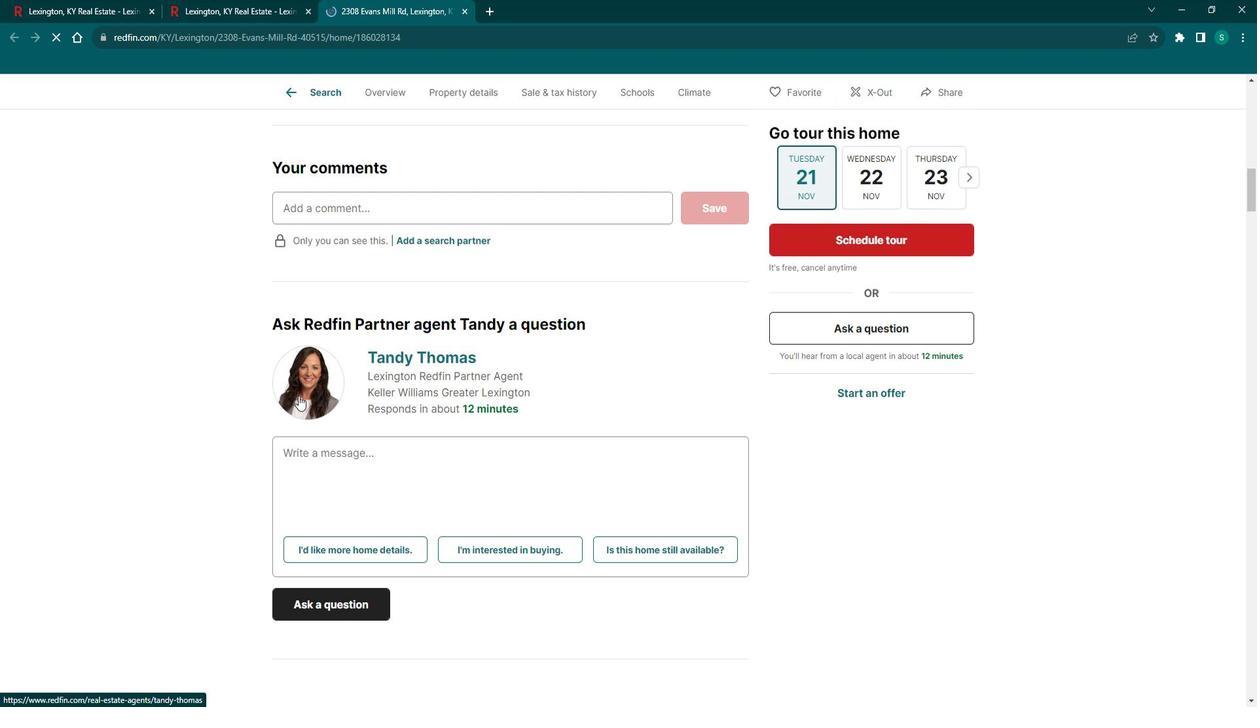
Action: Mouse scrolled (298, 380) with delta (0, 0)
Screenshot: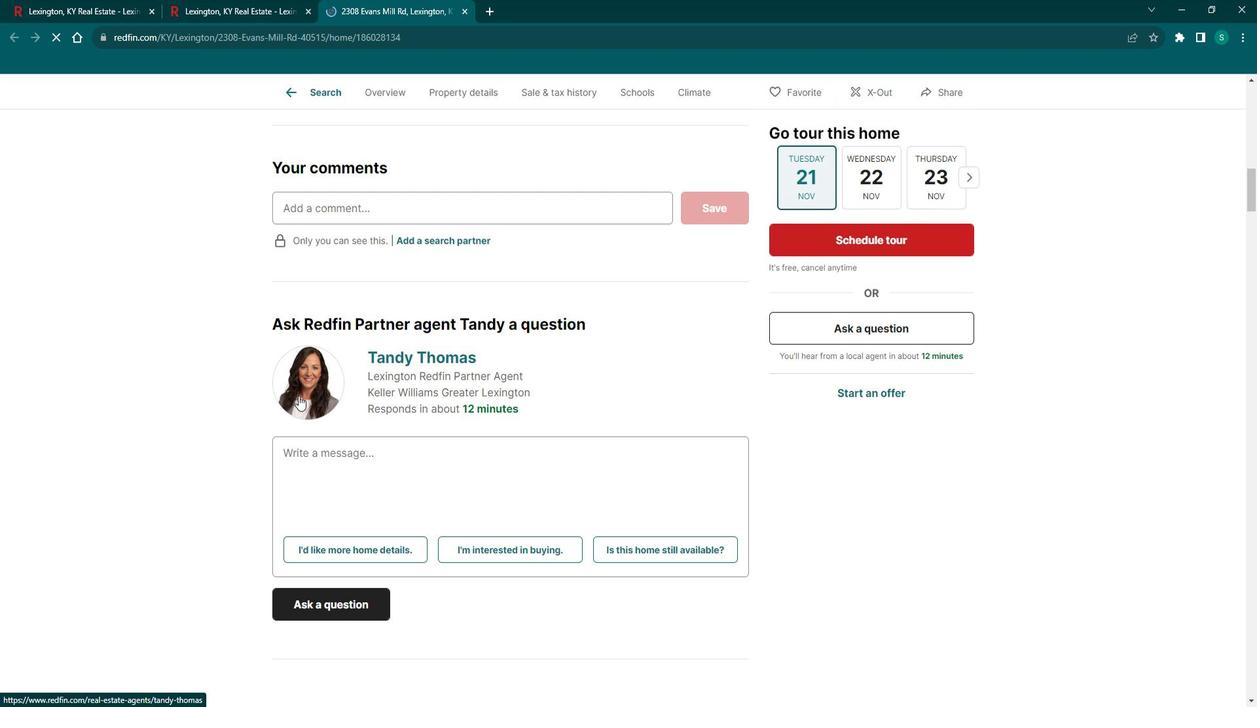 
Action: Mouse scrolled (298, 380) with delta (0, 0)
Screenshot: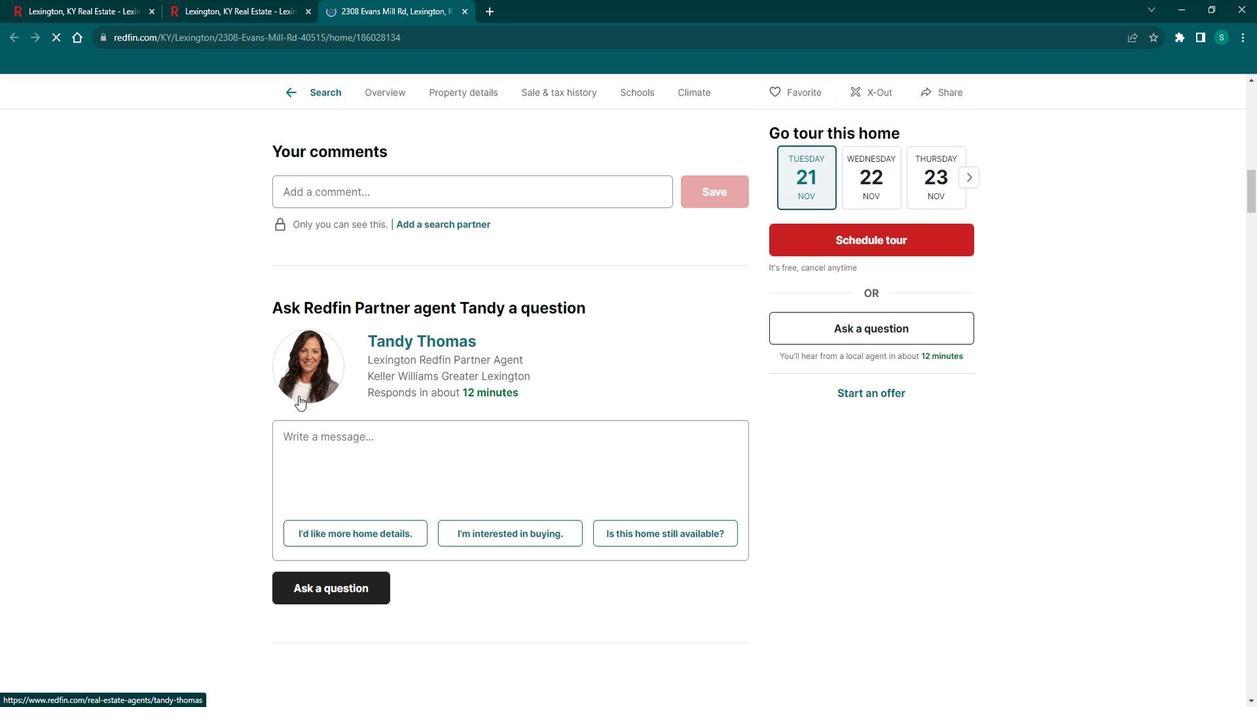 
Action: Mouse scrolled (298, 380) with delta (0, 0)
Screenshot: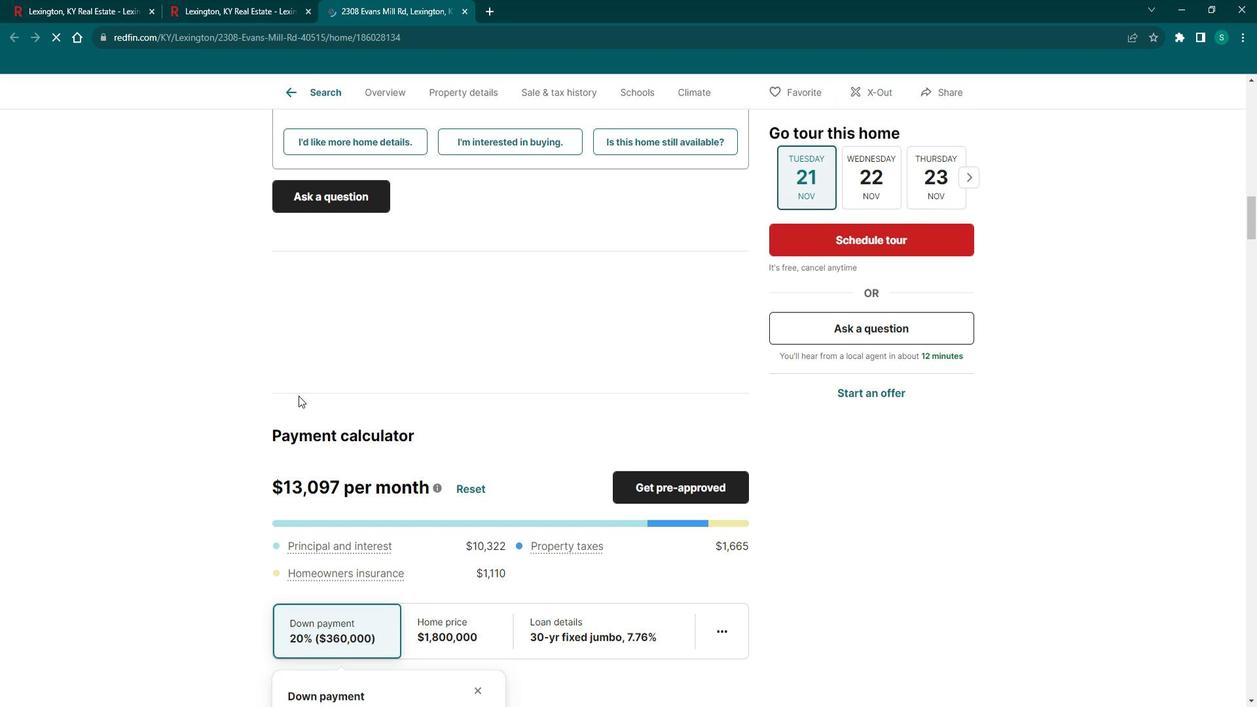 
Action: Mouse scrolled (298, 380) with delta (0, 0)
Screenshot: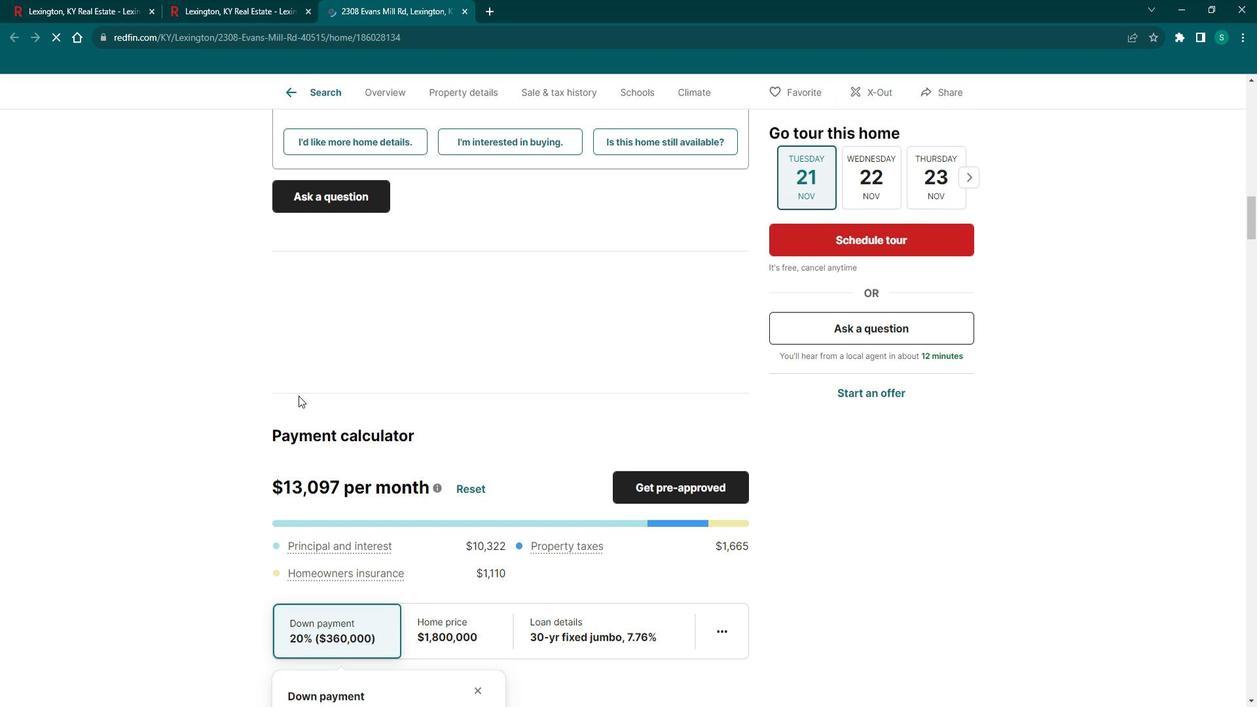 
Action: Mouse scrolled (298, 380) with delta (0, 0)
Screenshot: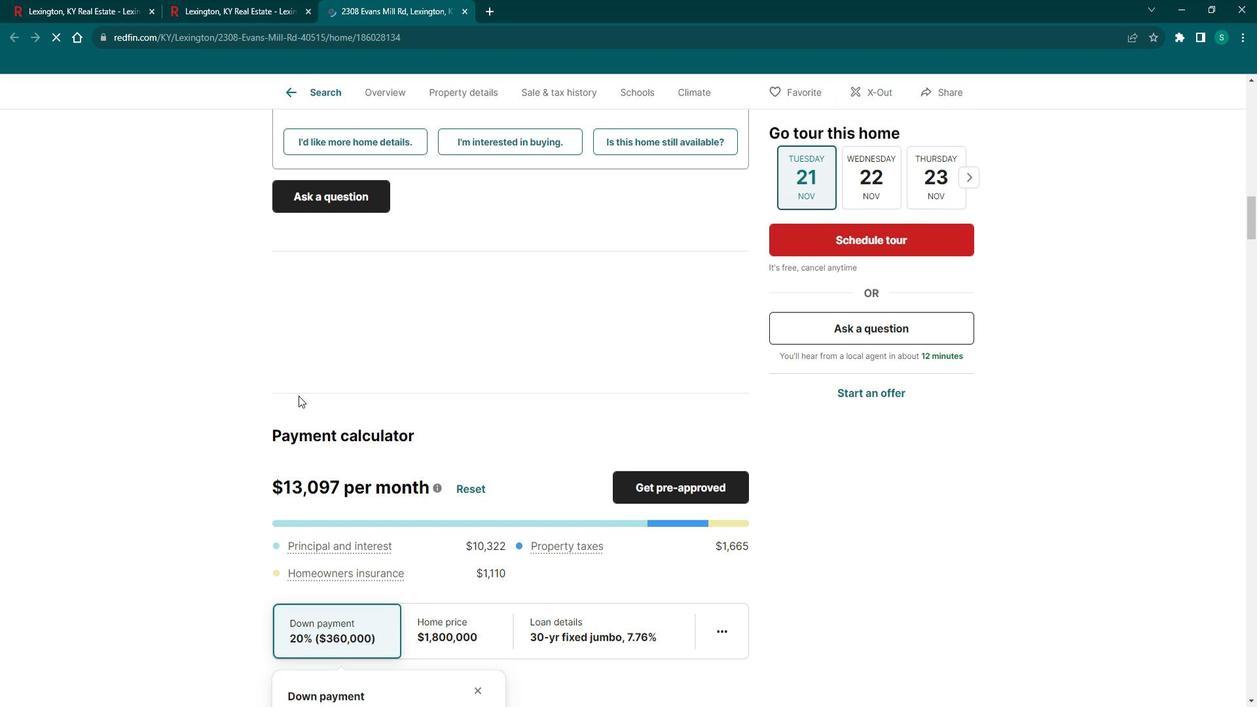 
Action: Mouse scrolled (298, 380) with delta (0, 0)
Screenshot: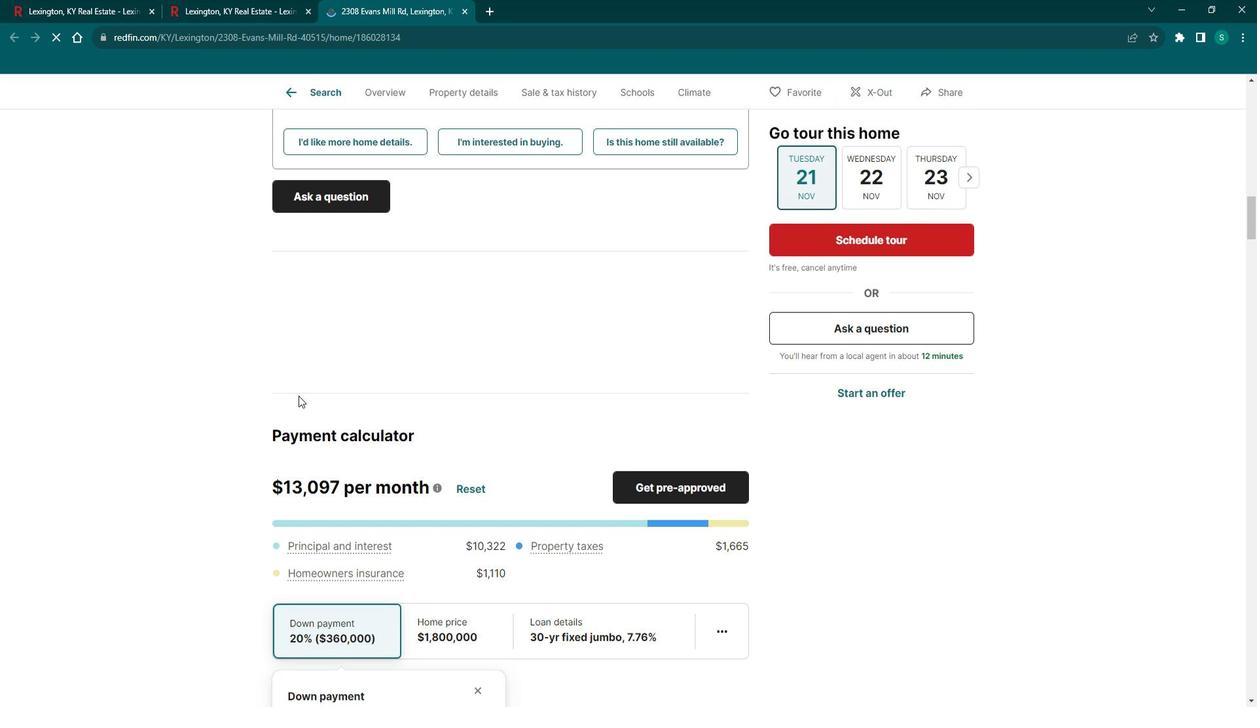 
Action: Mouse scrolled (298, 380) with delta (0, 0)
Screenshot: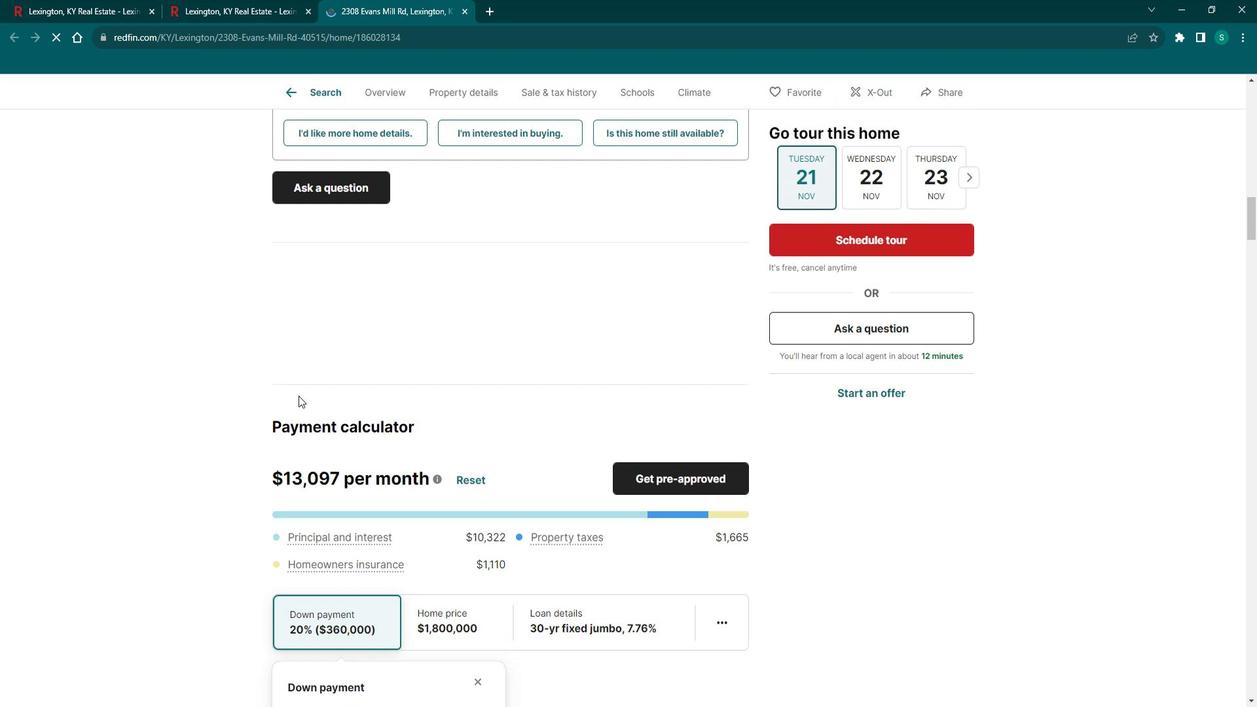 
Action: Mouse scrolled (298, 380) with delta (0, 0)
Screenshot: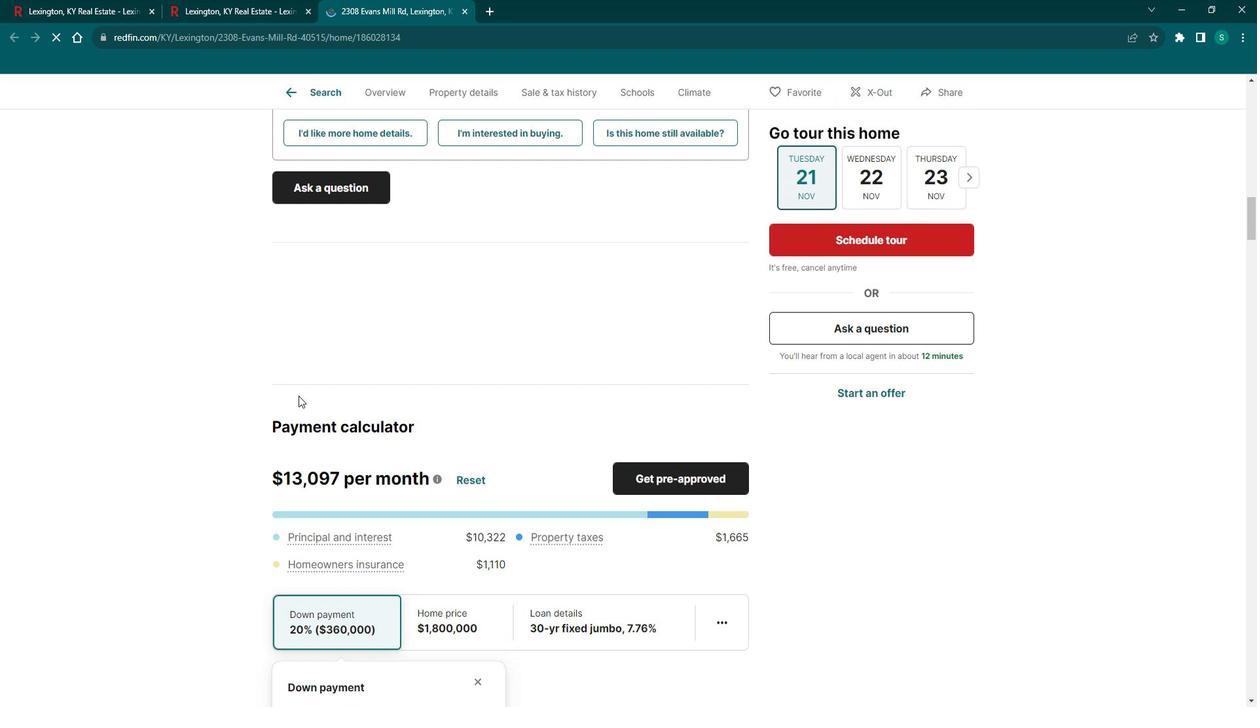 
Action: Mouse scrolled (298, 380) with delta (0, 0)
Screenshot: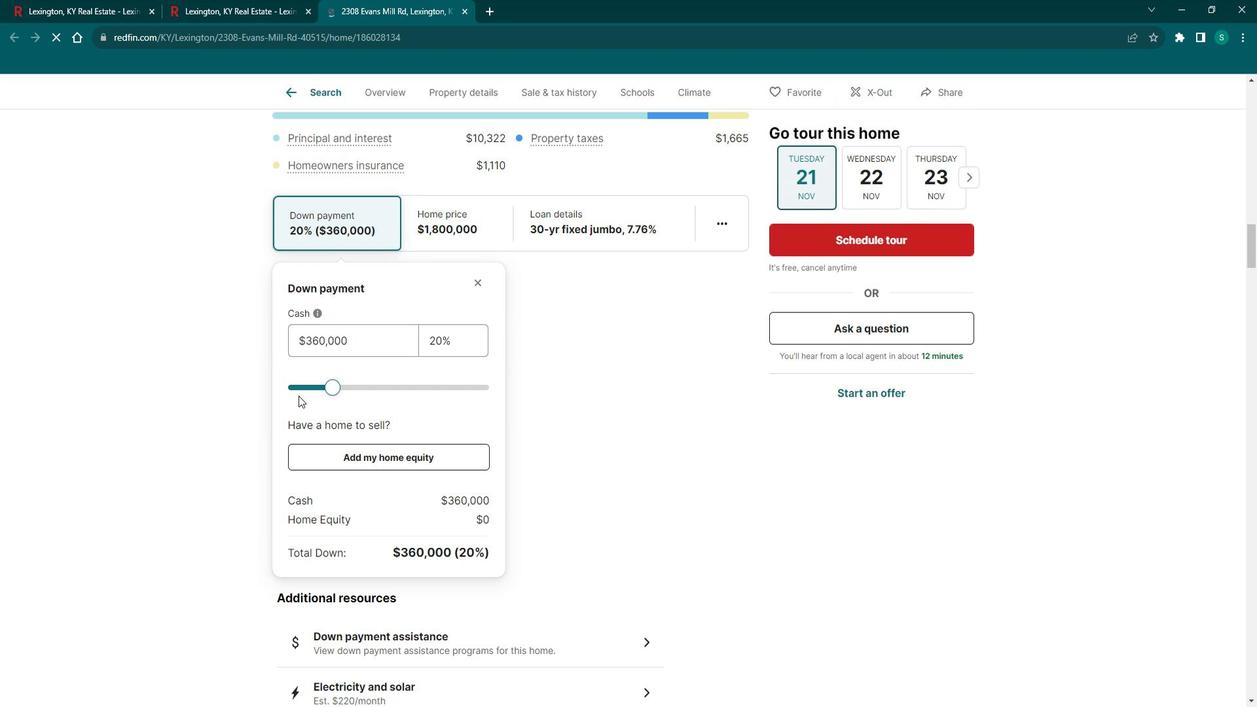
Action: Mouse scrolled (298, 380) with delta (0, 0)
Screenshot: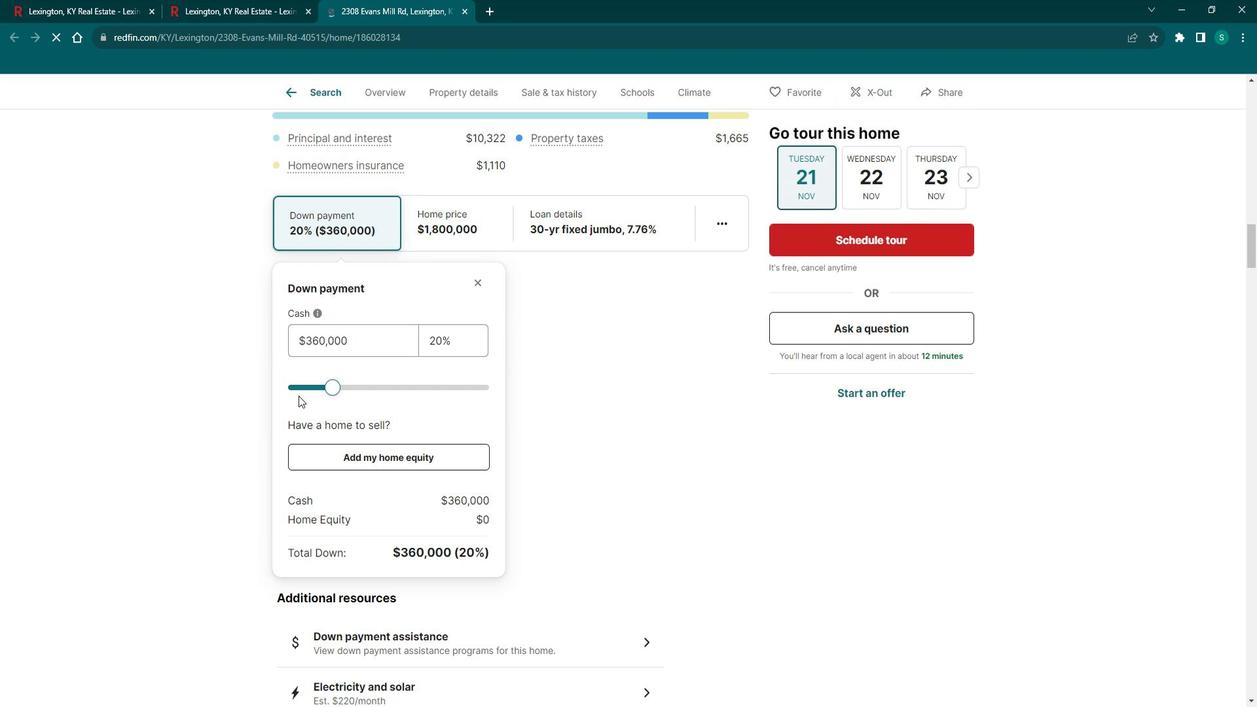 
Action: Mouse scrolled (298, 380) with delta (0, 0)
Screenshot: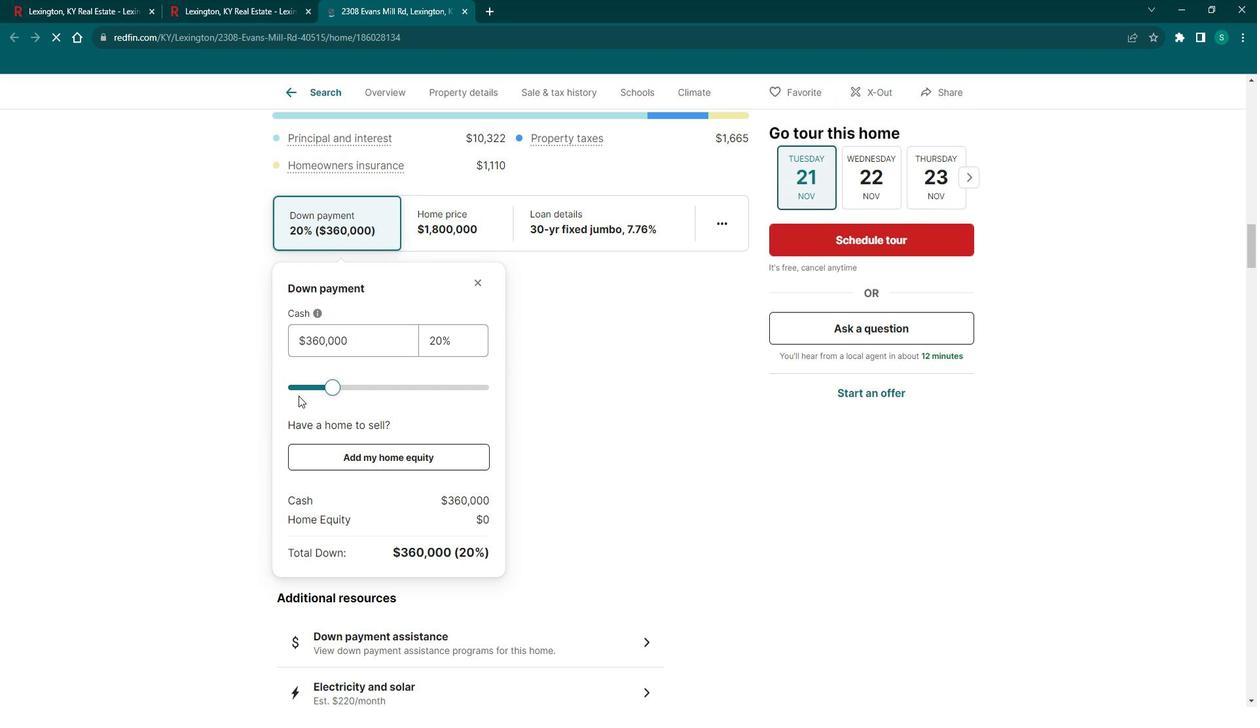 
Action: Mouse scrolled (298, 380) with delta (0, 0)
Screenshot: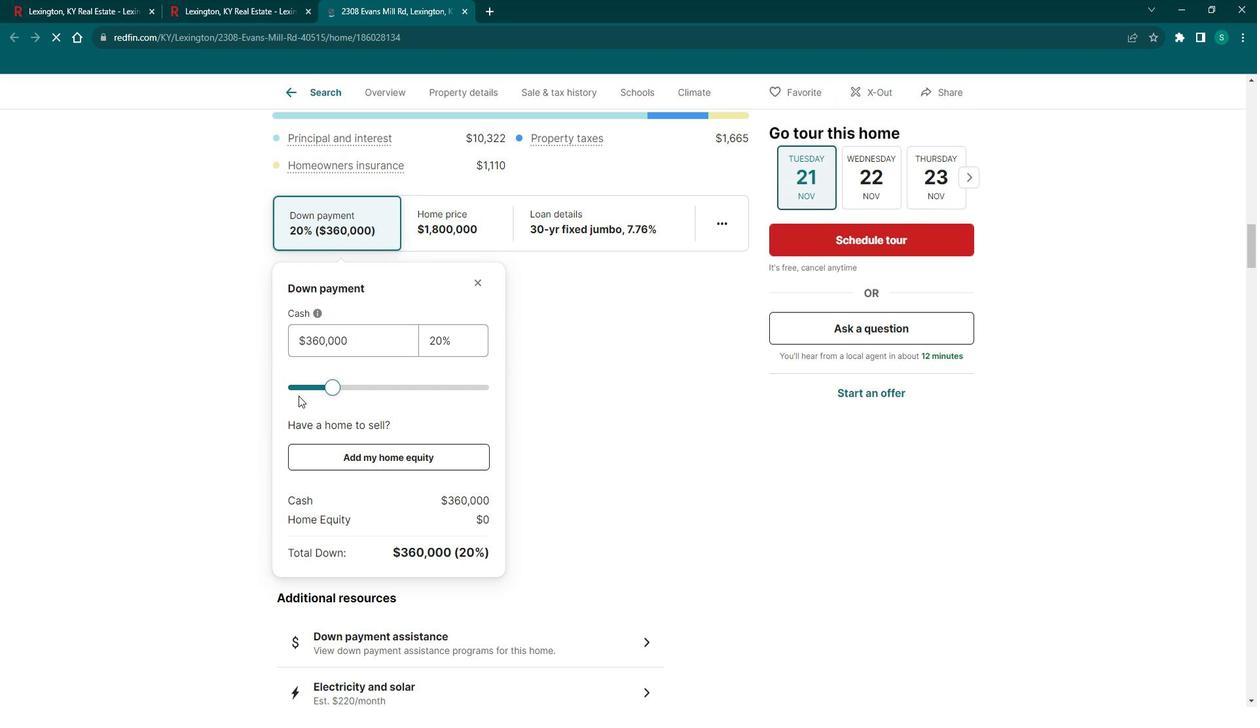 
Action: Mouse scrolled (298, 380) with delta (0, 0)
Screenshot: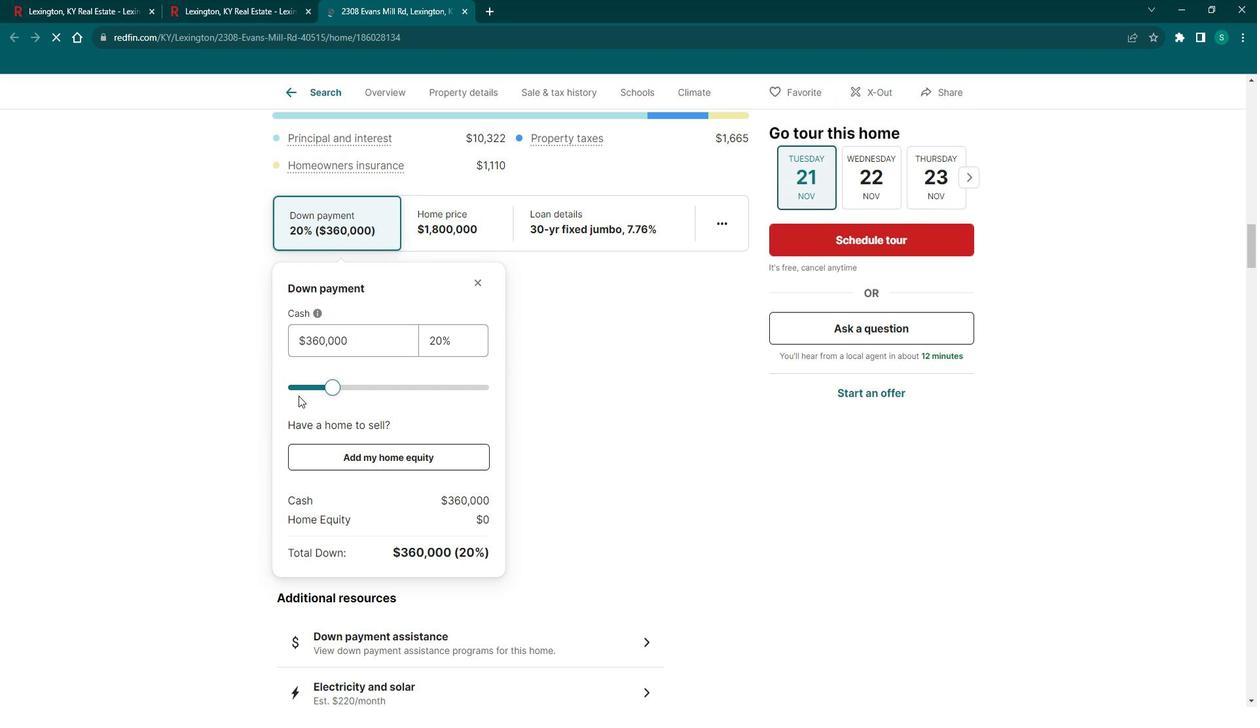 
Action: Mouse scrolled (298, 380) with delta (0, 0)
Screenshot: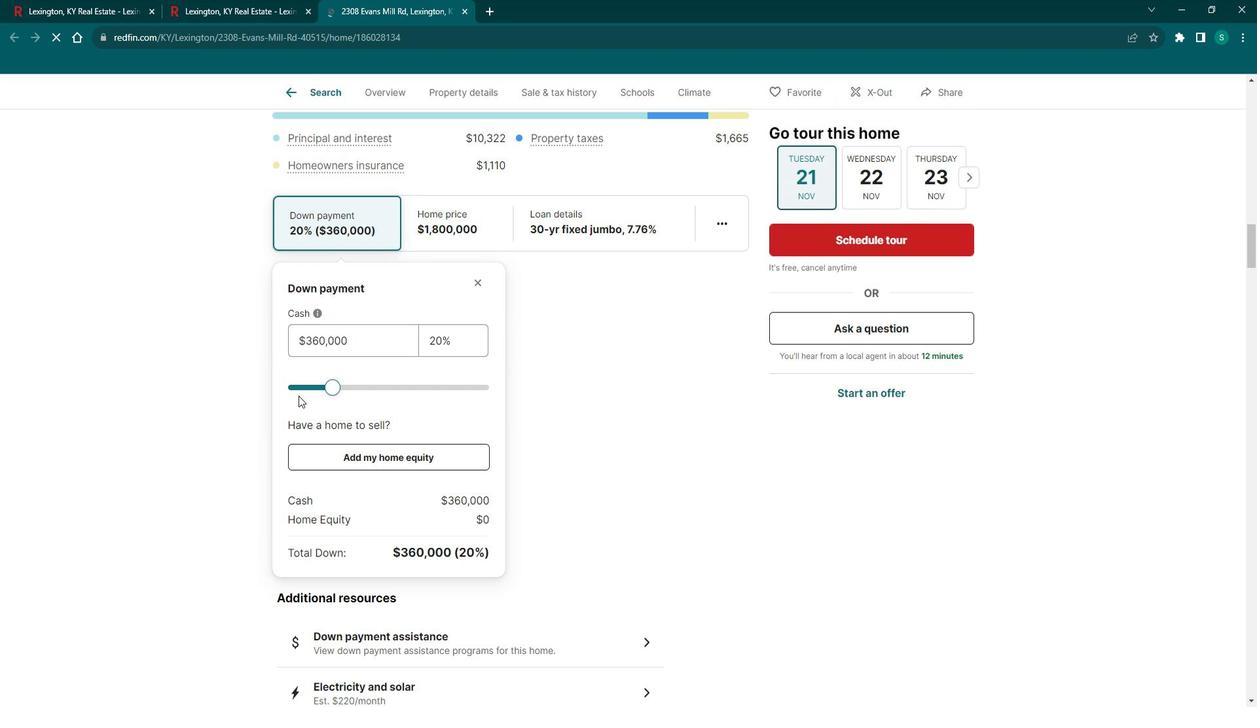 
Action: Mouse scrolled (298, 380) with delta (0, 0)
Screenshot: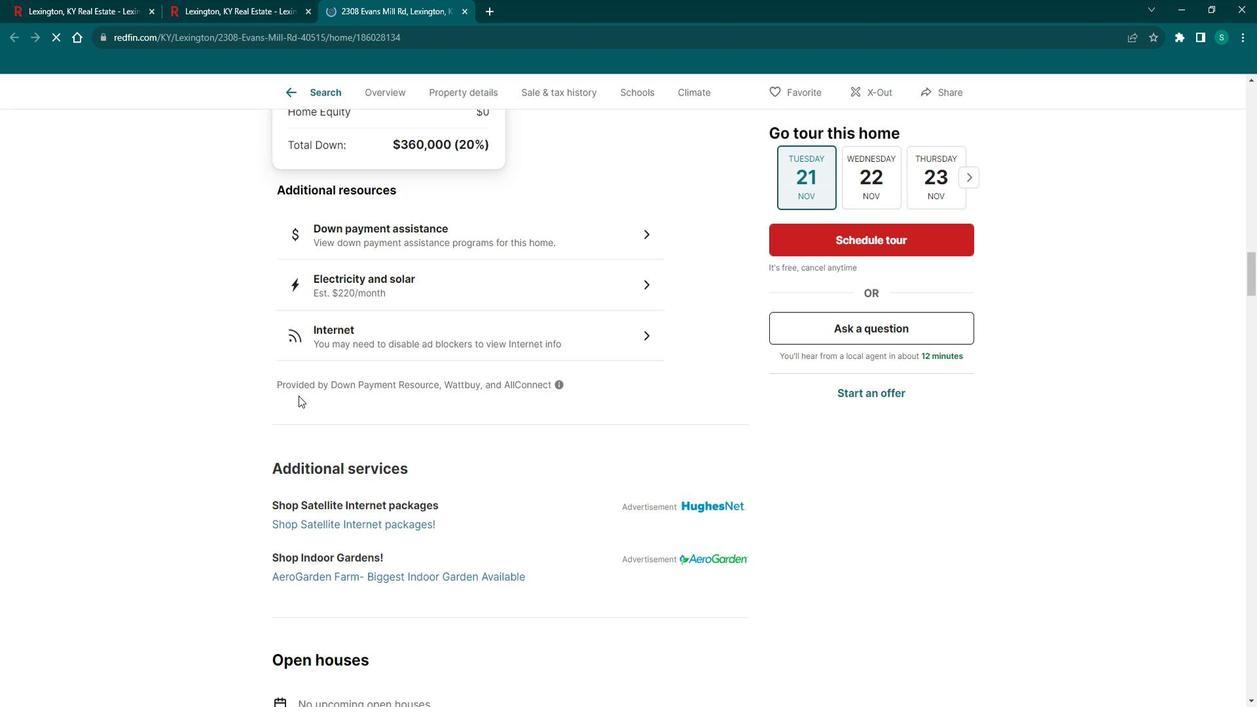 
Action: Mouse scrolled (298, 380) with delta (0, 0)
Screenshot: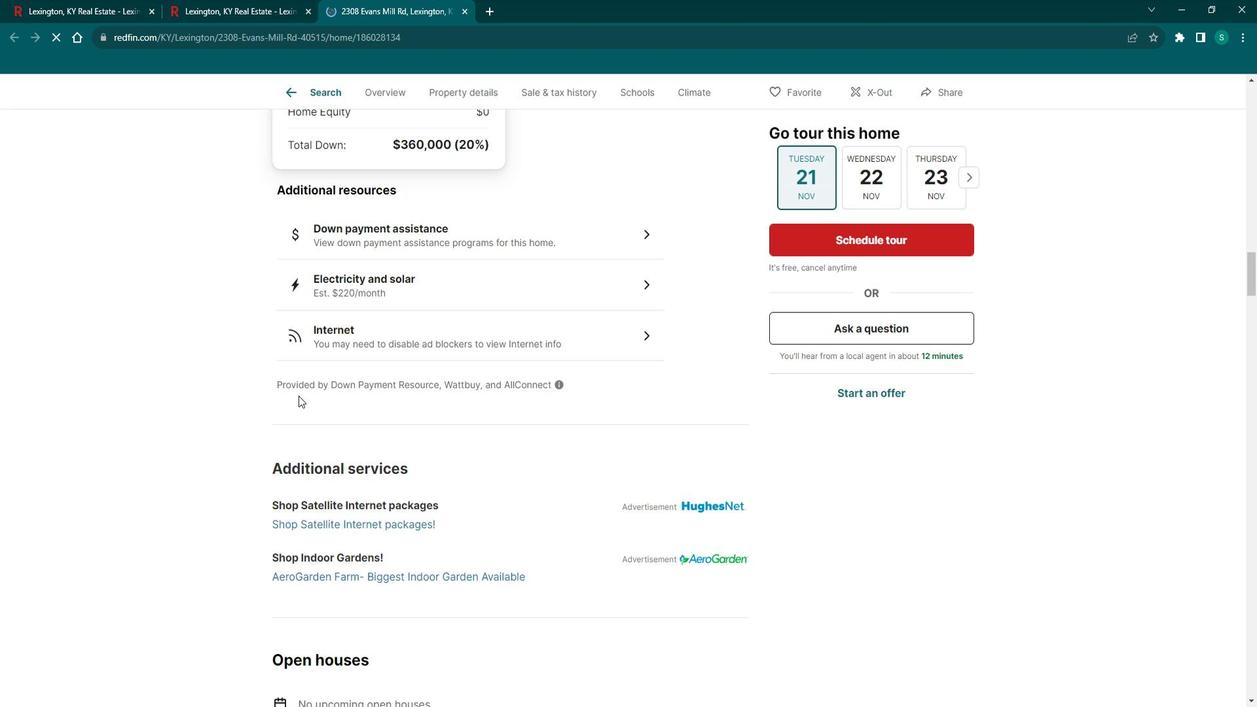 
Action: Mouse scrolled (298, 380) with delta (0, 0)
Screenshot: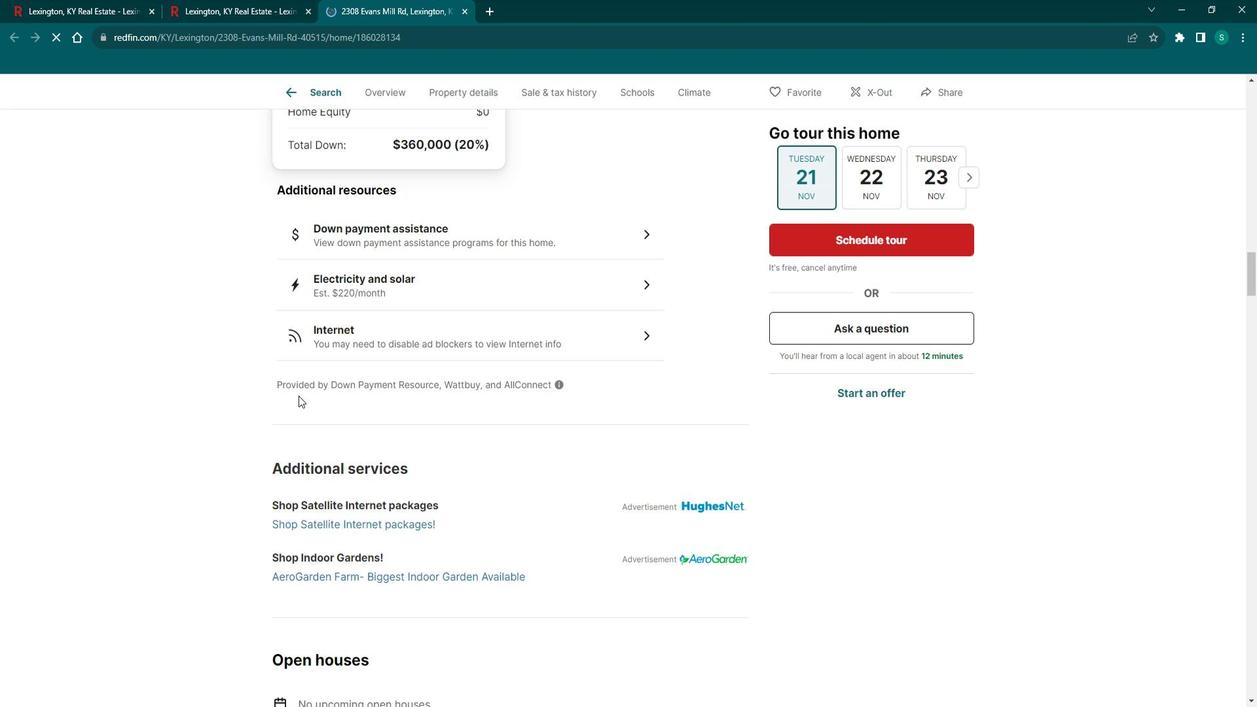 
Action: Mouse scrolled (298, 380) with delta (0, 0)
Screenshot: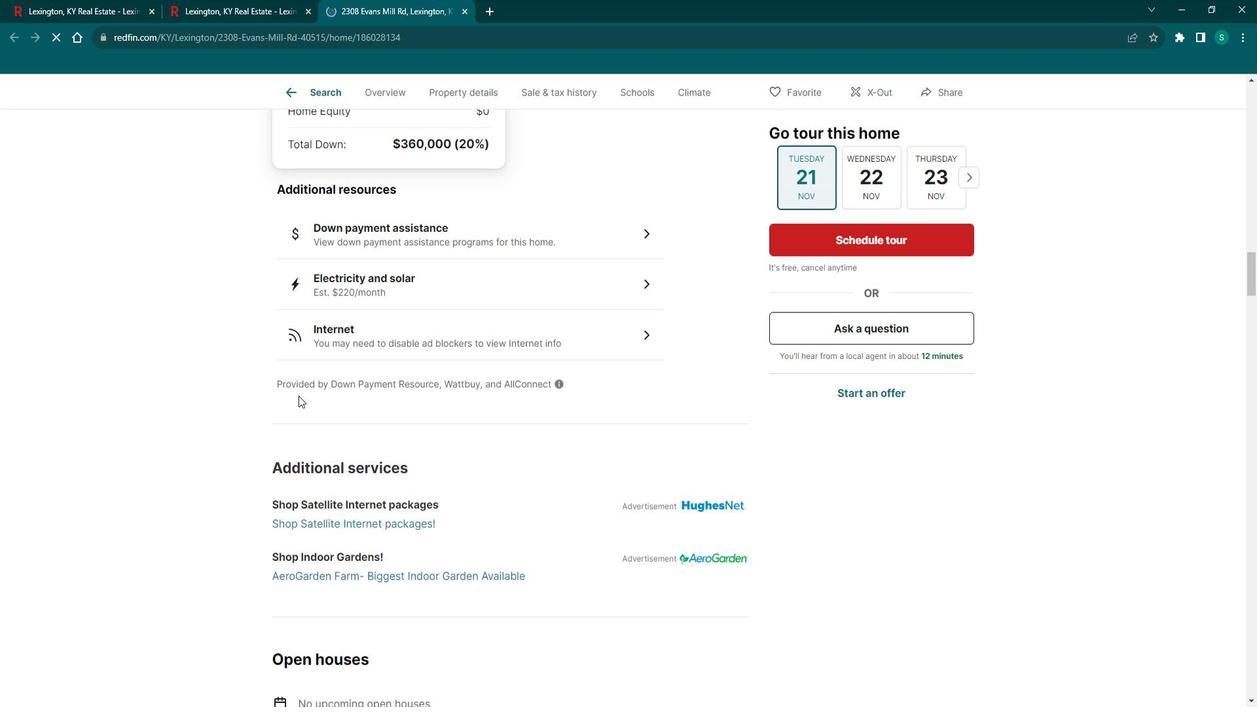 
Action: Mouse scrolled (298, 380) with delta (0, 0)
Screenshot: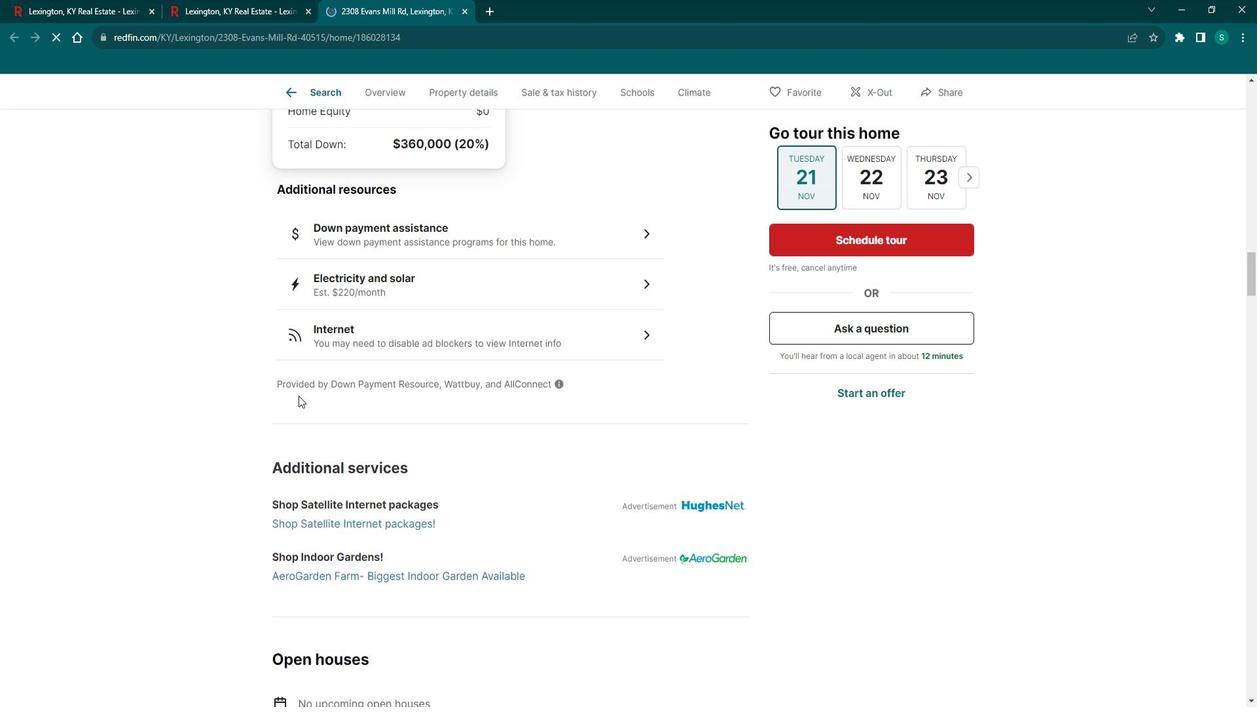 
Action: Mouse scrolled (298, 380) with delta (0, 0)
Screenshot: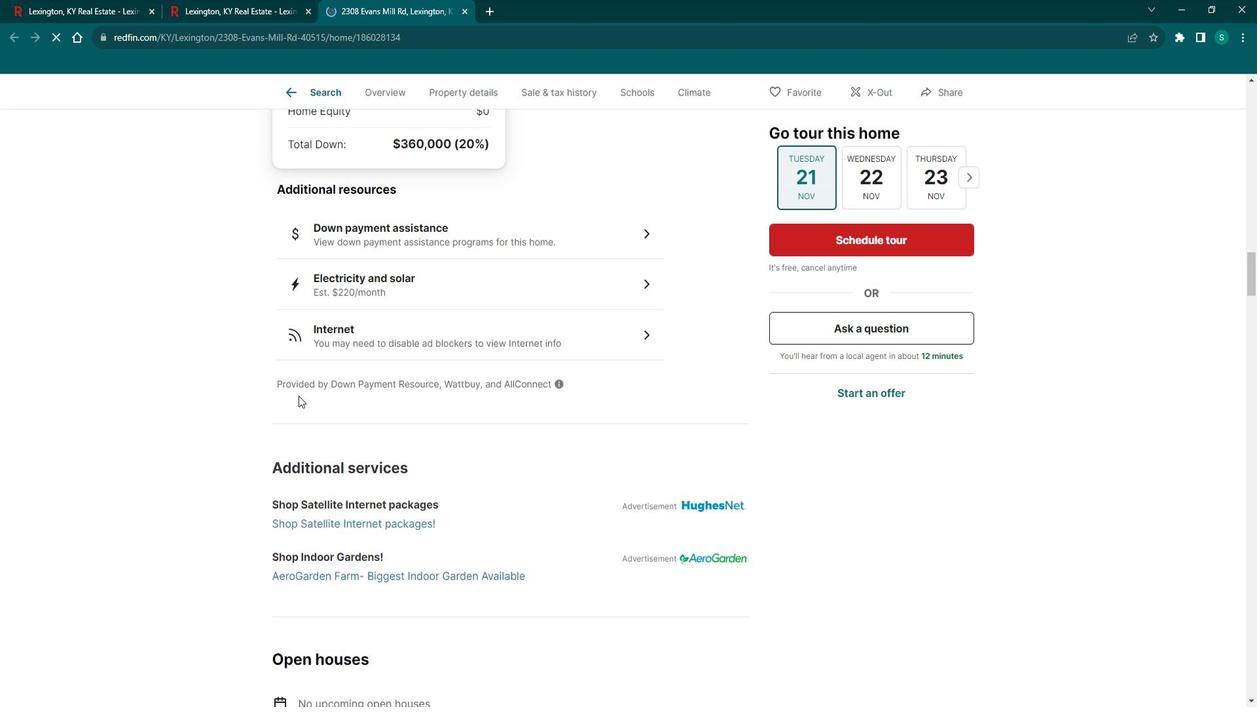 
Action: Mouse scrolled (298, 380) with delta (0, 0)
Screenshot: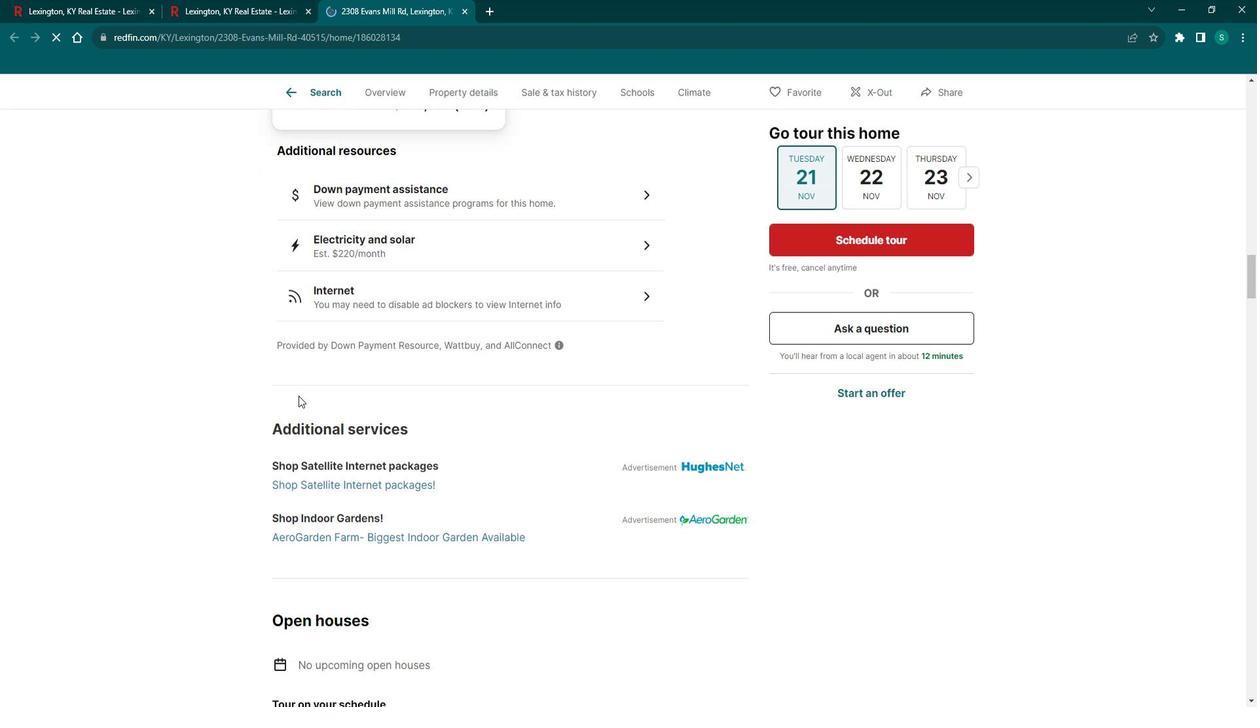 
Action: Mouse scrolled (298, 380) with delta (0, 0)
Screenshot: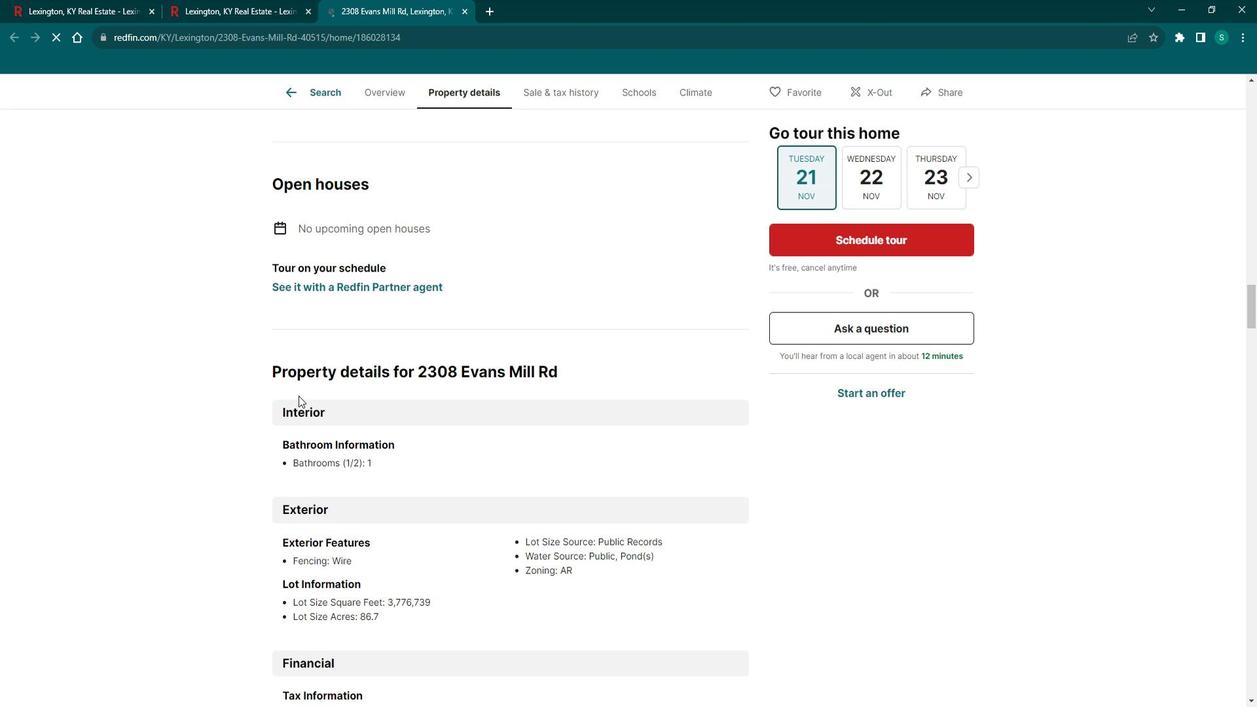 
Action: Mouse scrolled (298, 380) with delta (0, 0)
Screenshot: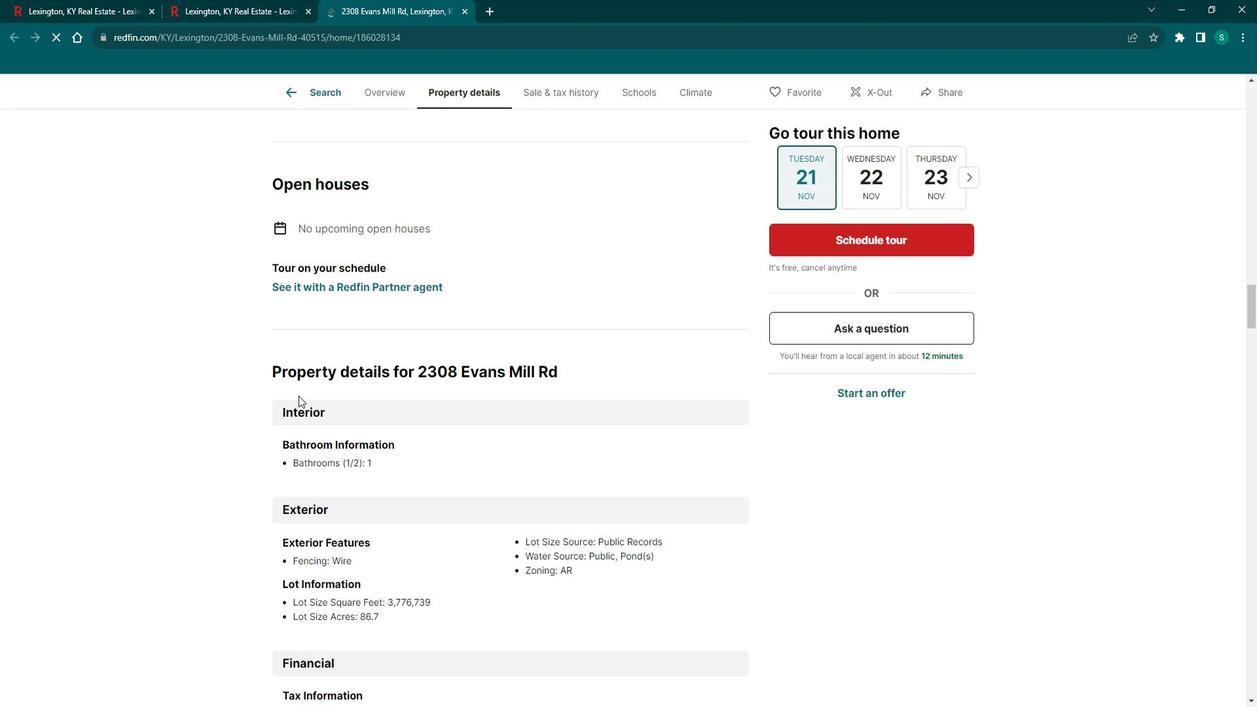 
Action: Mouse scrolled (298, 380) with delta (0, 0)
Screenshot: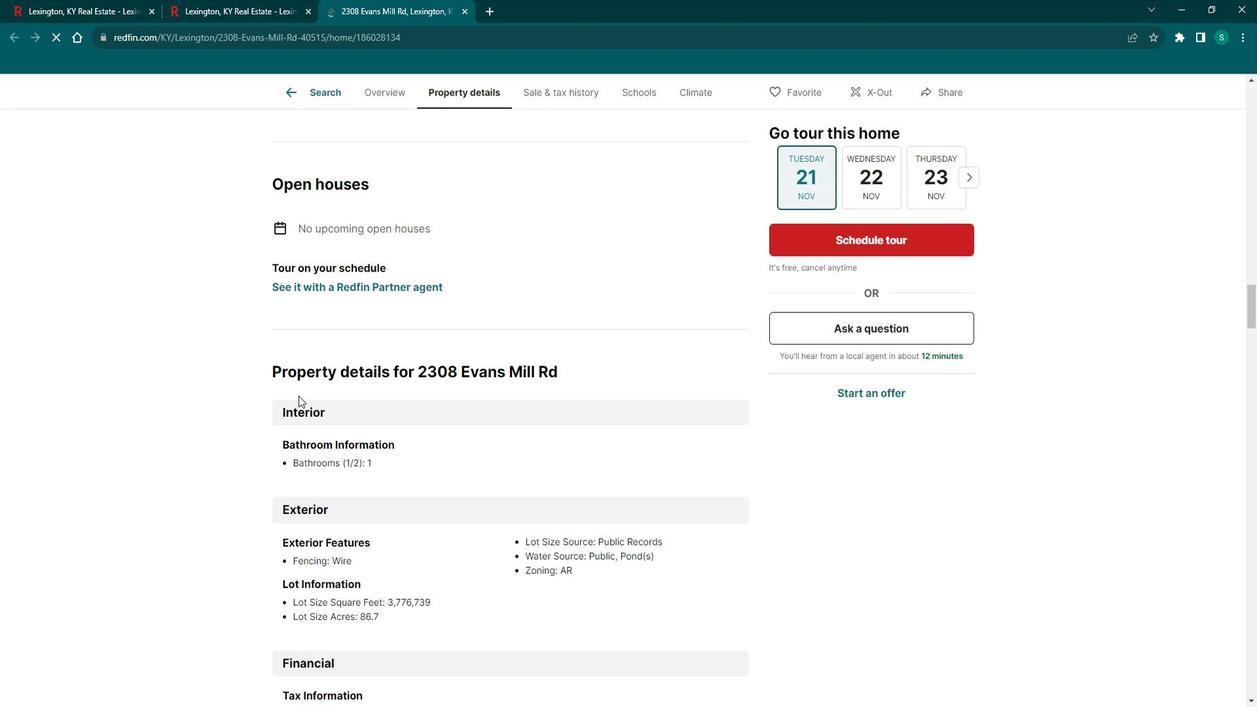 
Action: Mouse scrolled (298, 380) with delta (0, 0)
Screenshot: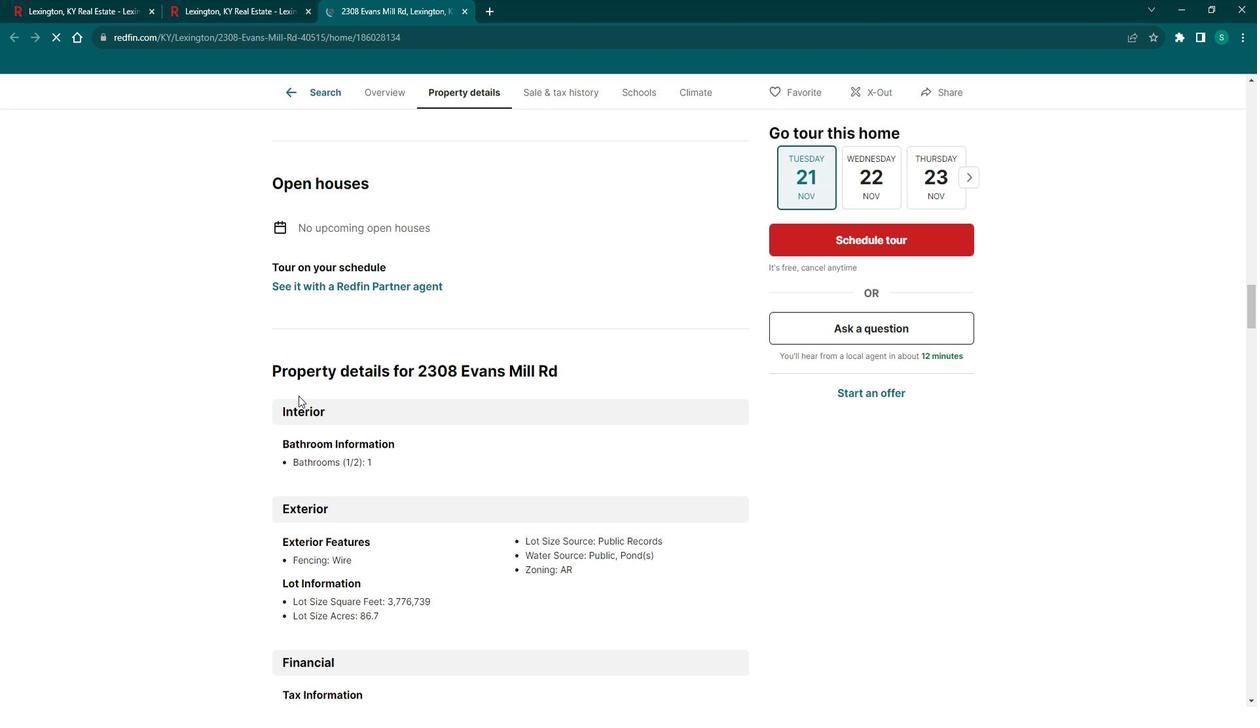 
Action: Mouse scrolled (298, 380) with delta (0, 0)
Screenshot: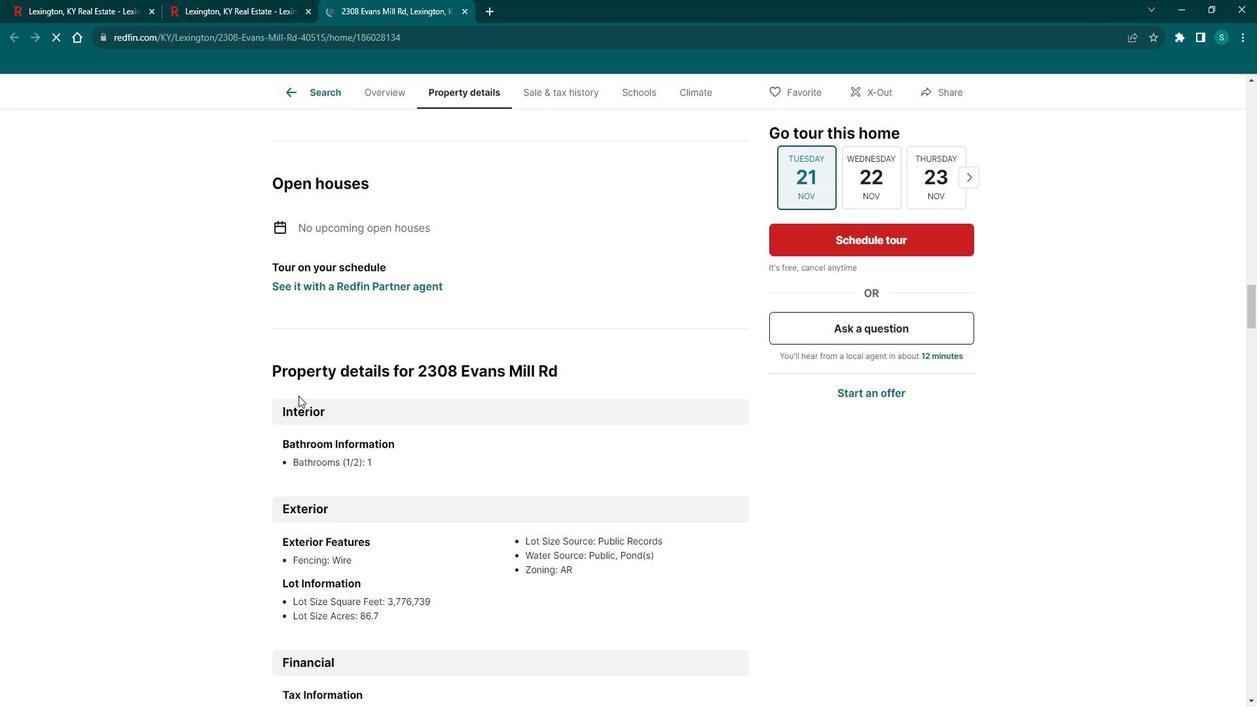 
Action: Mouse scrolled (298, 380) with delta (0, 0)
Screenshot: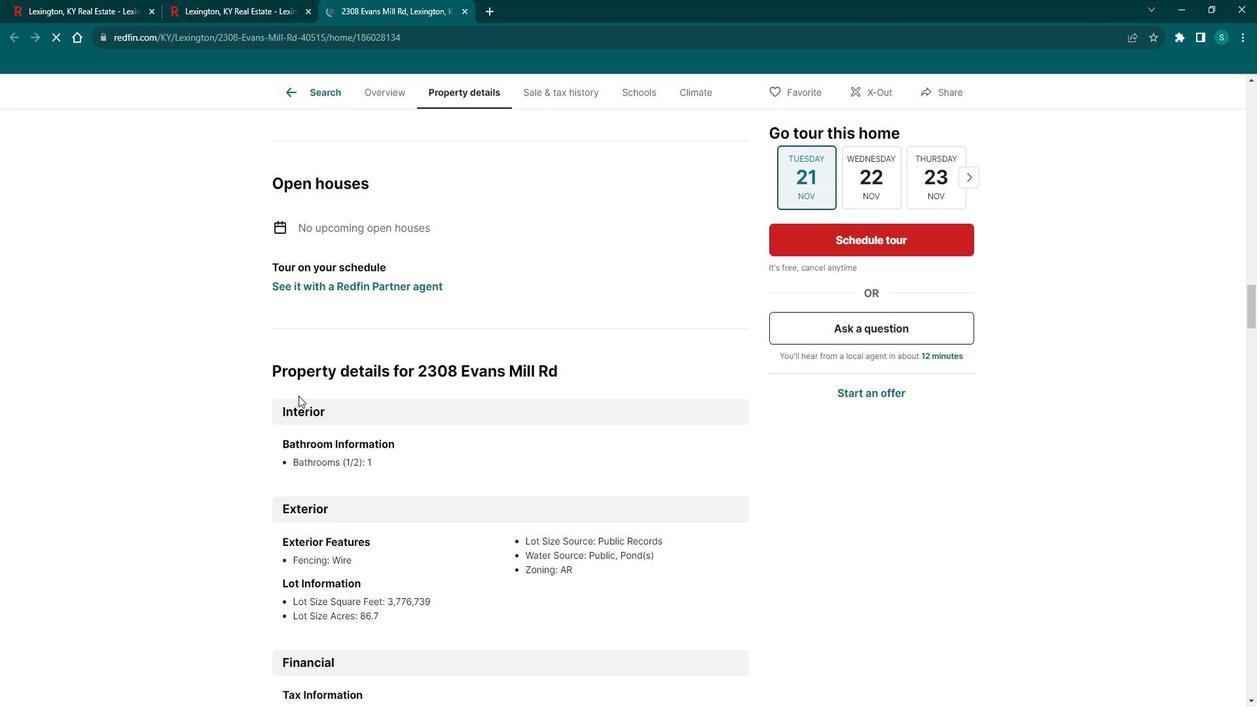 
Action: Mouse scrolled (298, 380) with delta (0, 0)
Screenshot: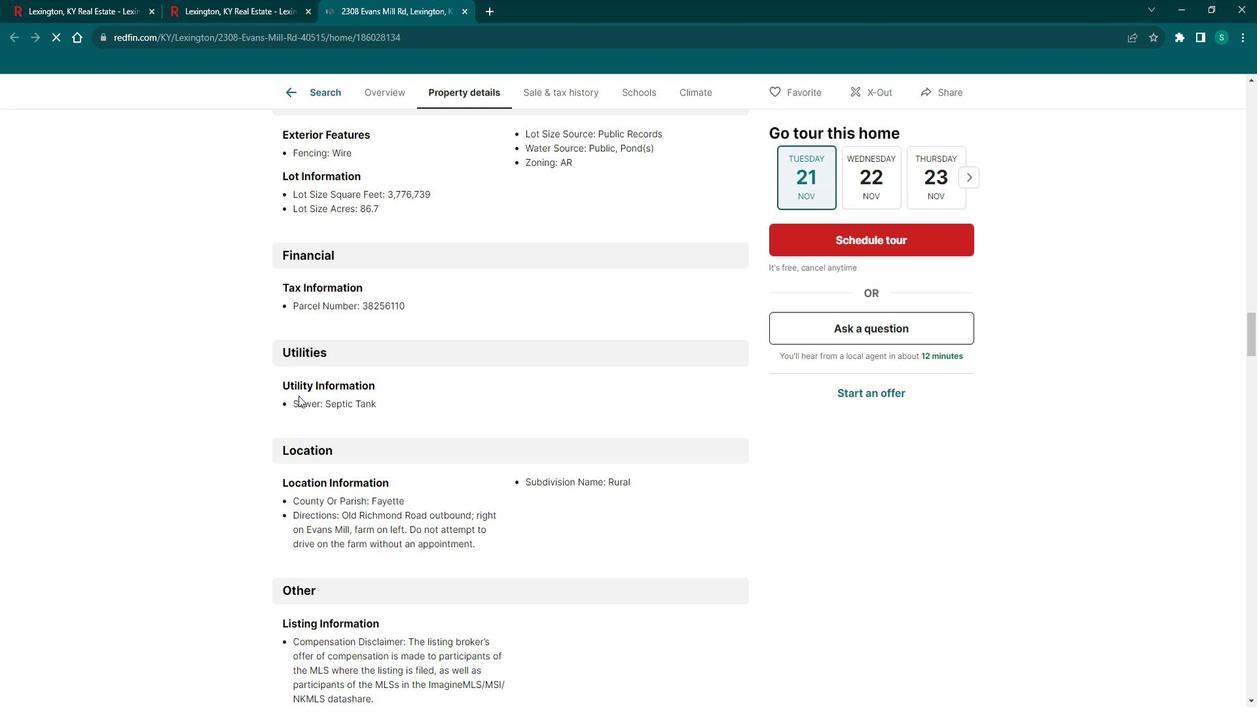 
Action: Mouse scrolled (298, 380) with delta (0, 0)
Screenshot: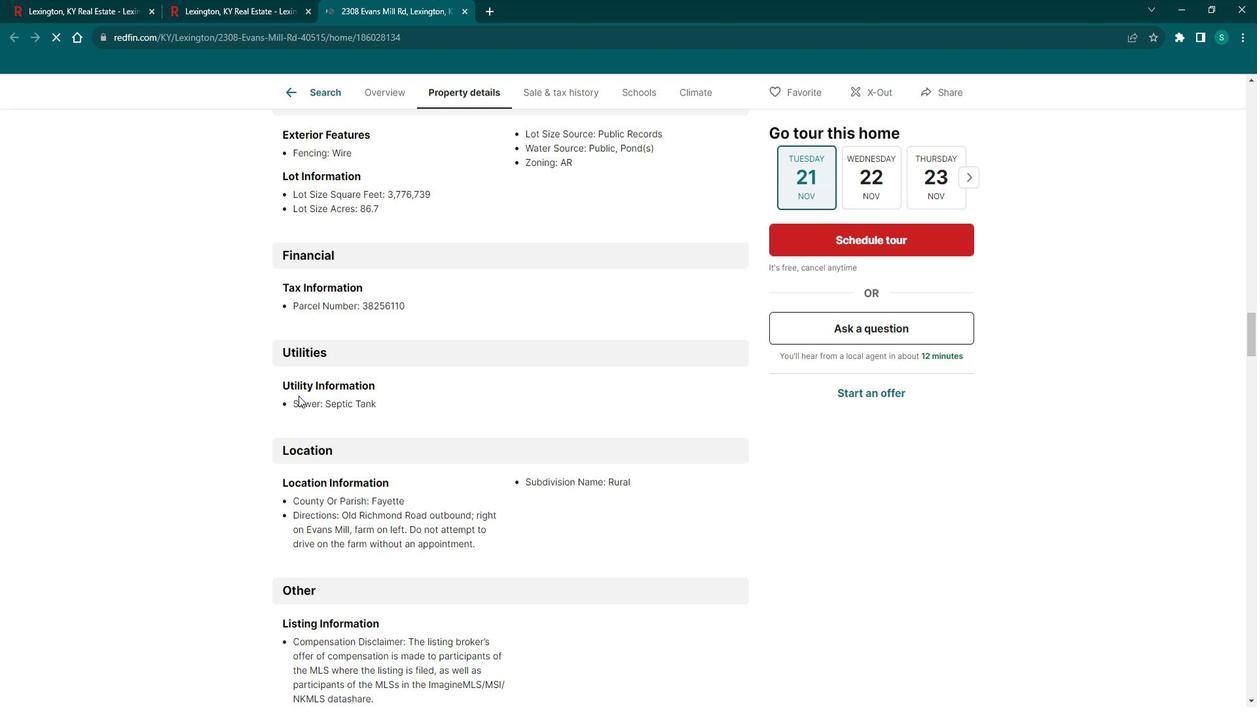 
Action: Mouse scrolled (298, 380) with delta (0, 0)
Screenshot: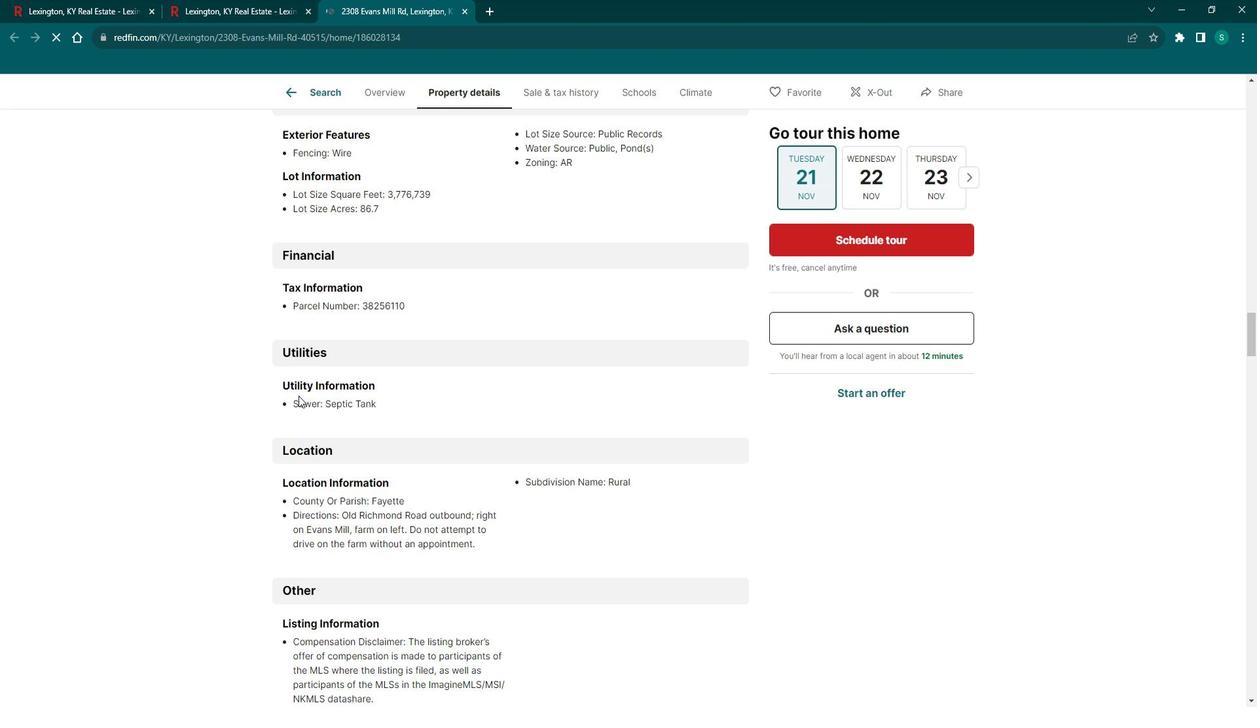 
Action: Mouse scrolled (298, 380) with delta (0, 0)
Screenshot: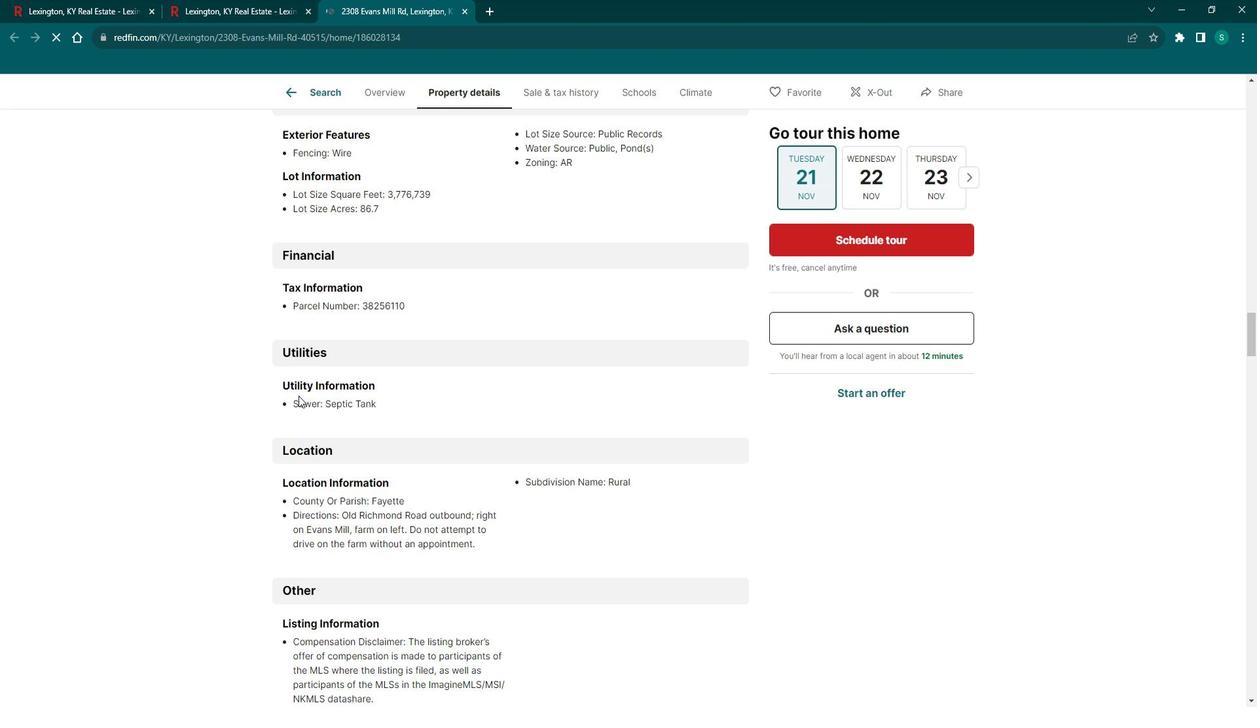 
Action: Mouse scrolled (298, 380) with delta (0, 0)
Screenshot: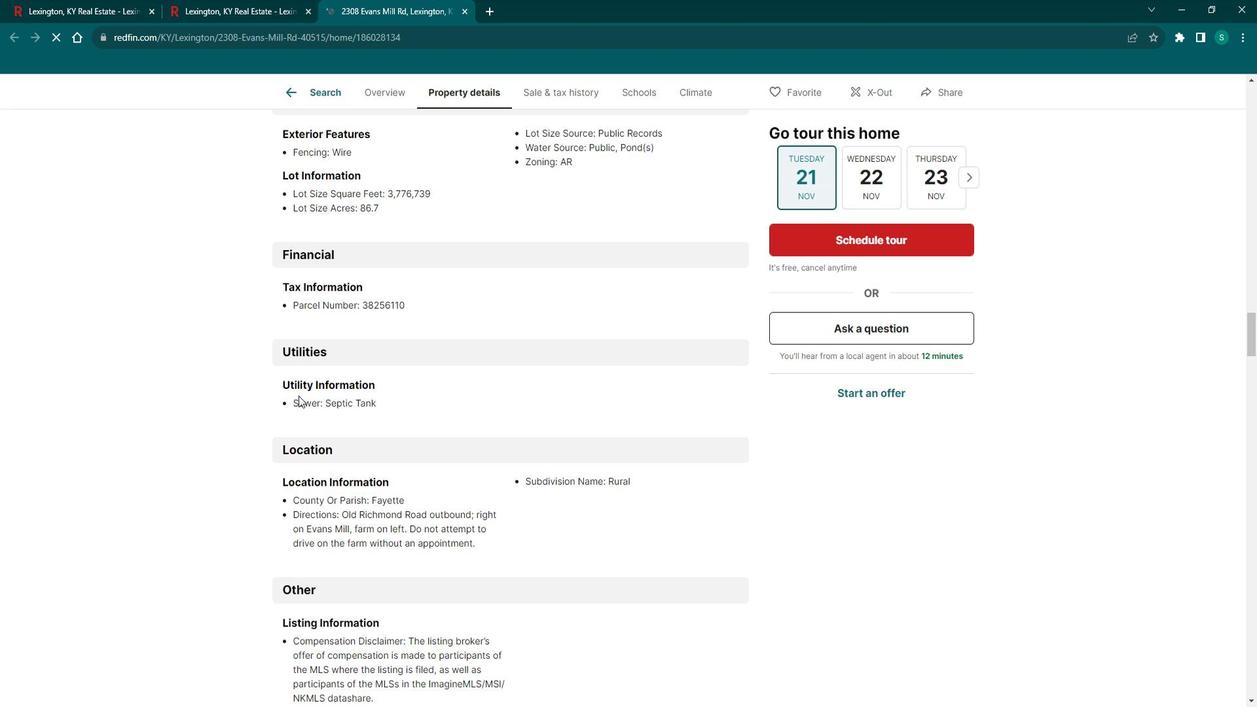 
Action: Mouse scrolled (298, 380) with delta (0, 0)
Screenshot: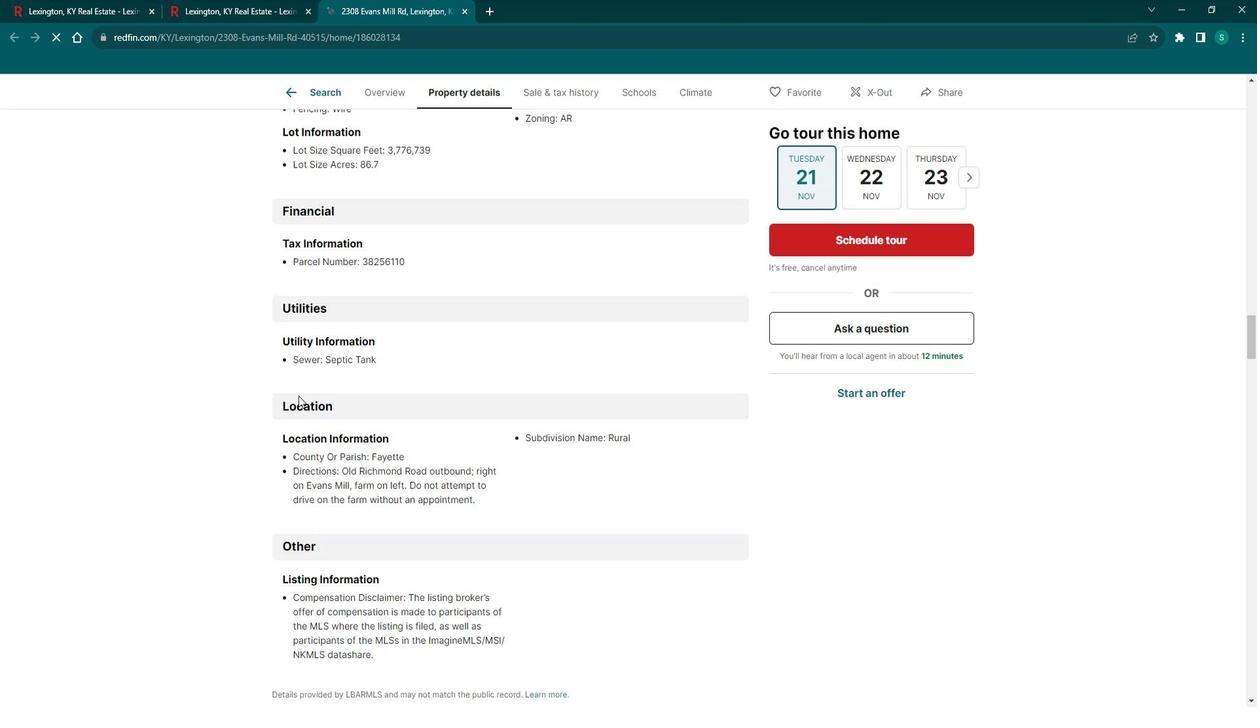 
Action: Mouse scrolled (298, 380) with delta (0, 0)
Screenshot: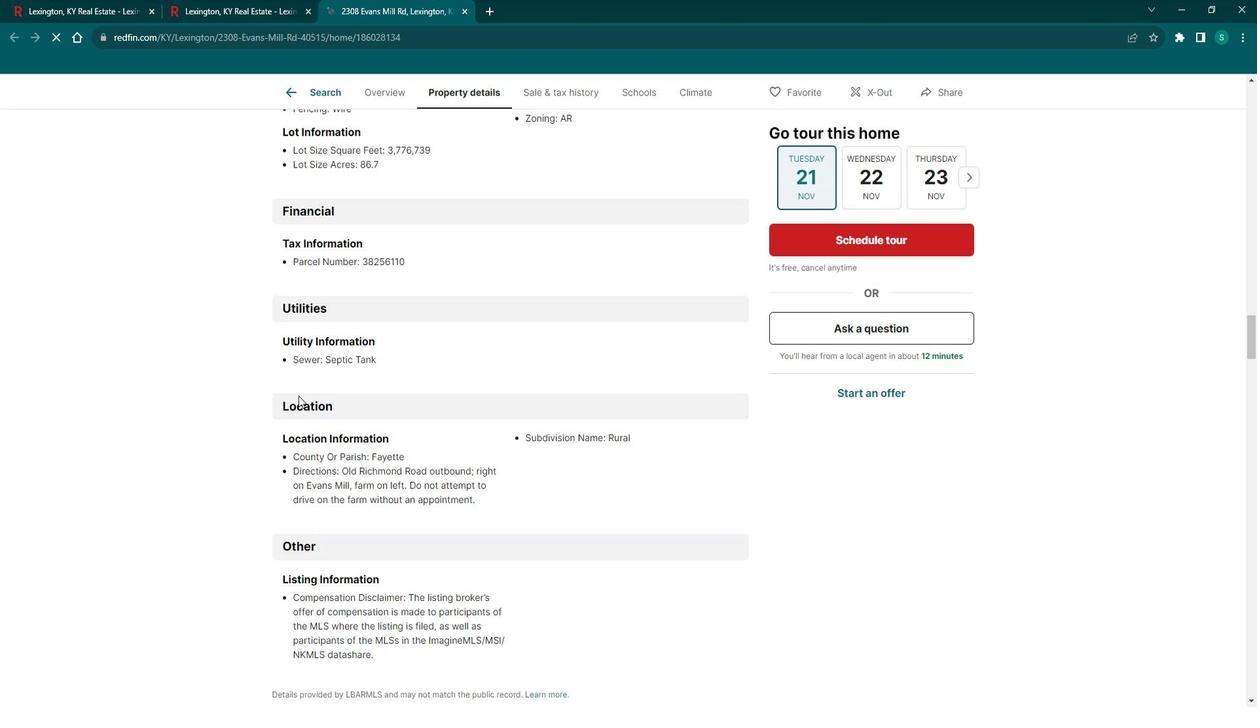 
Action: Mouse scrolled (298, 380) with delta (0, 0)
Screenshot: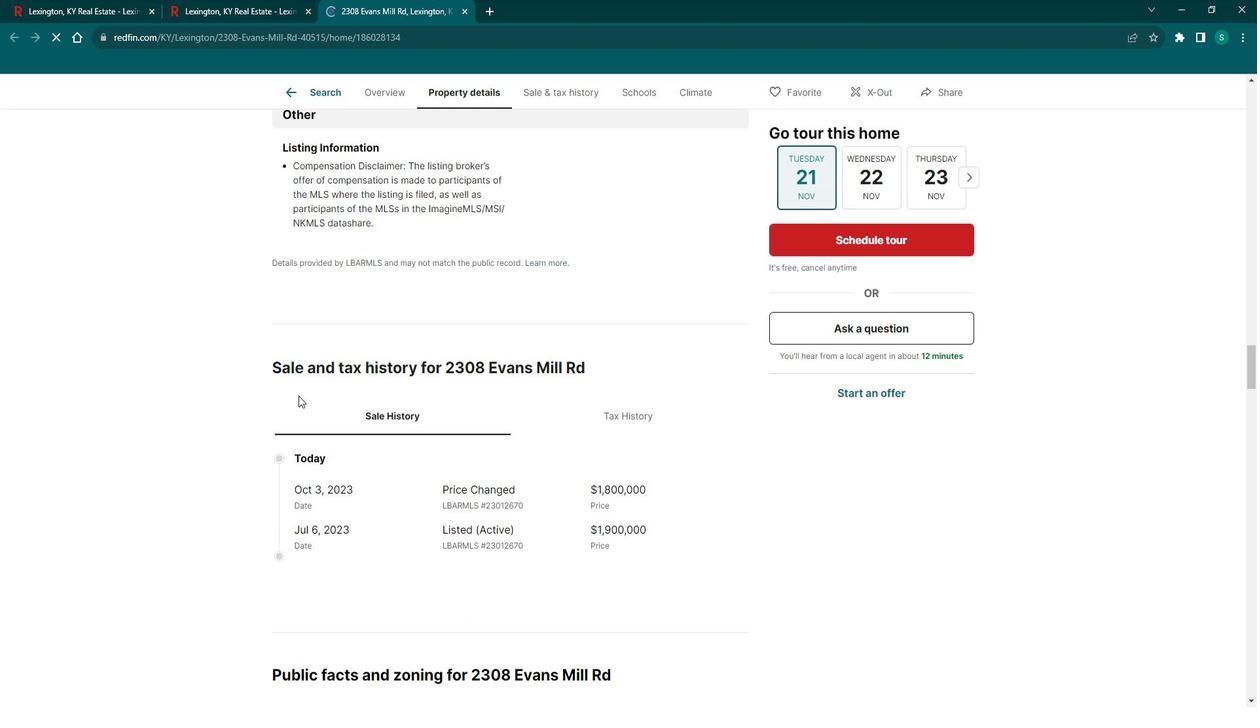 
Action: Mouse scrolled (298, 380) with delta (0, 0)
Screenshot: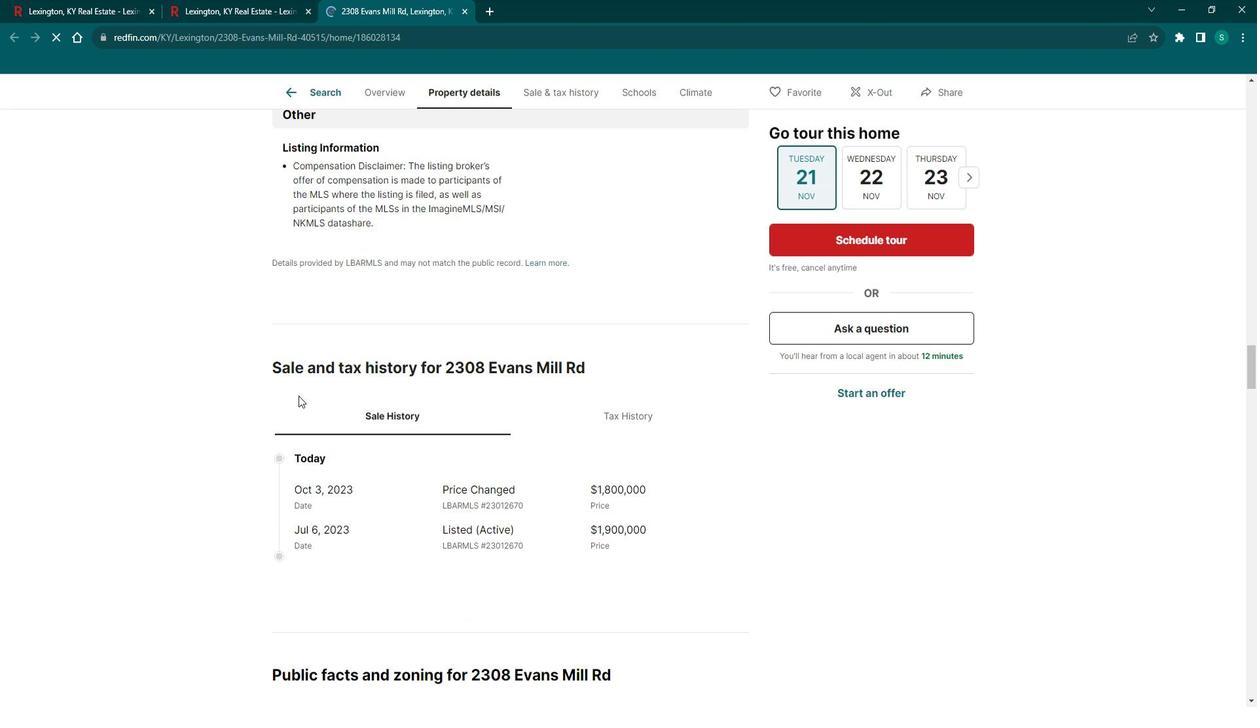 
Action: Mouse scrolled (298, 380) with delta (0, 0)
Screenshot: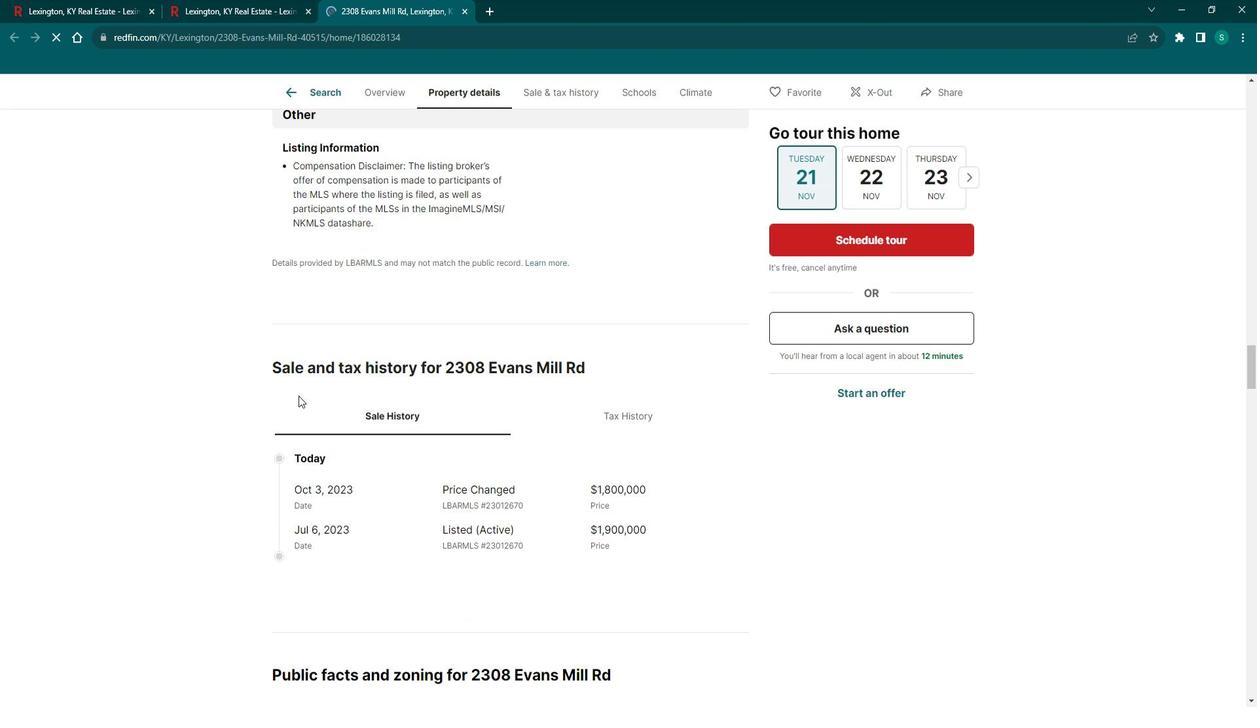 
Action: Mouse scrolled (298, 380) with delta (0, 0)
Screenshot: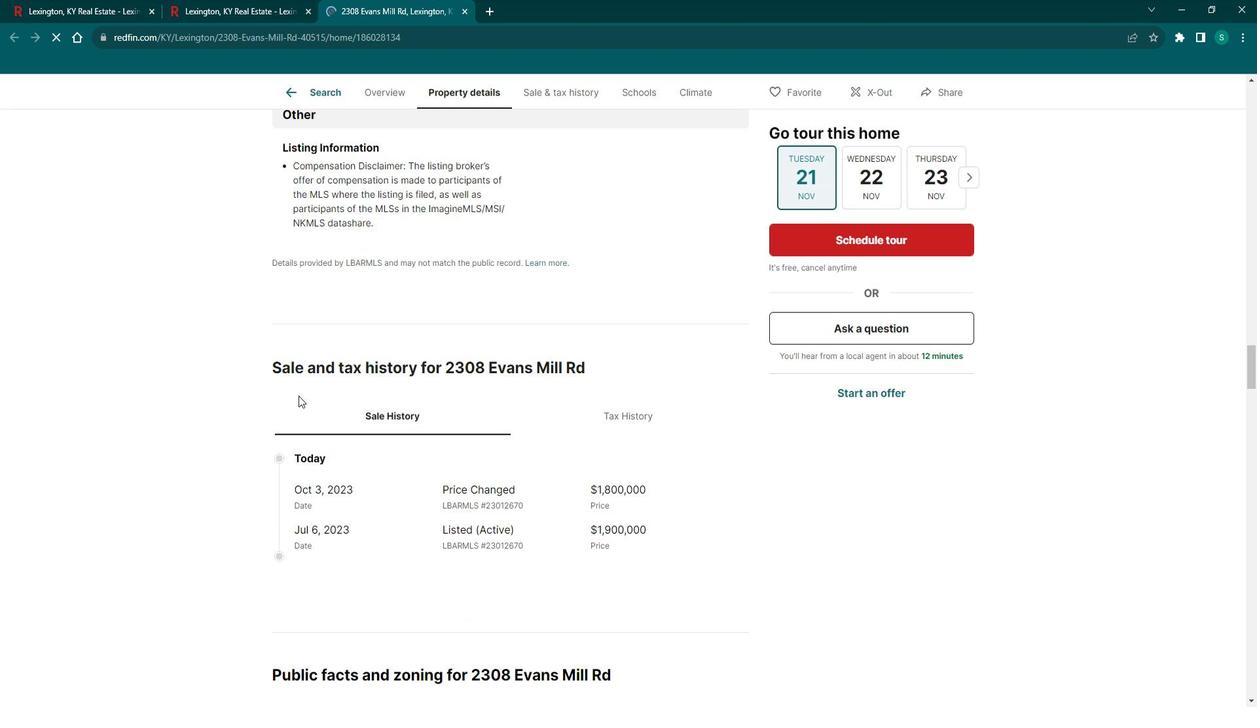 
Action: Mouse scrolled (298, 380) with delta (0, 0)
Screenshot: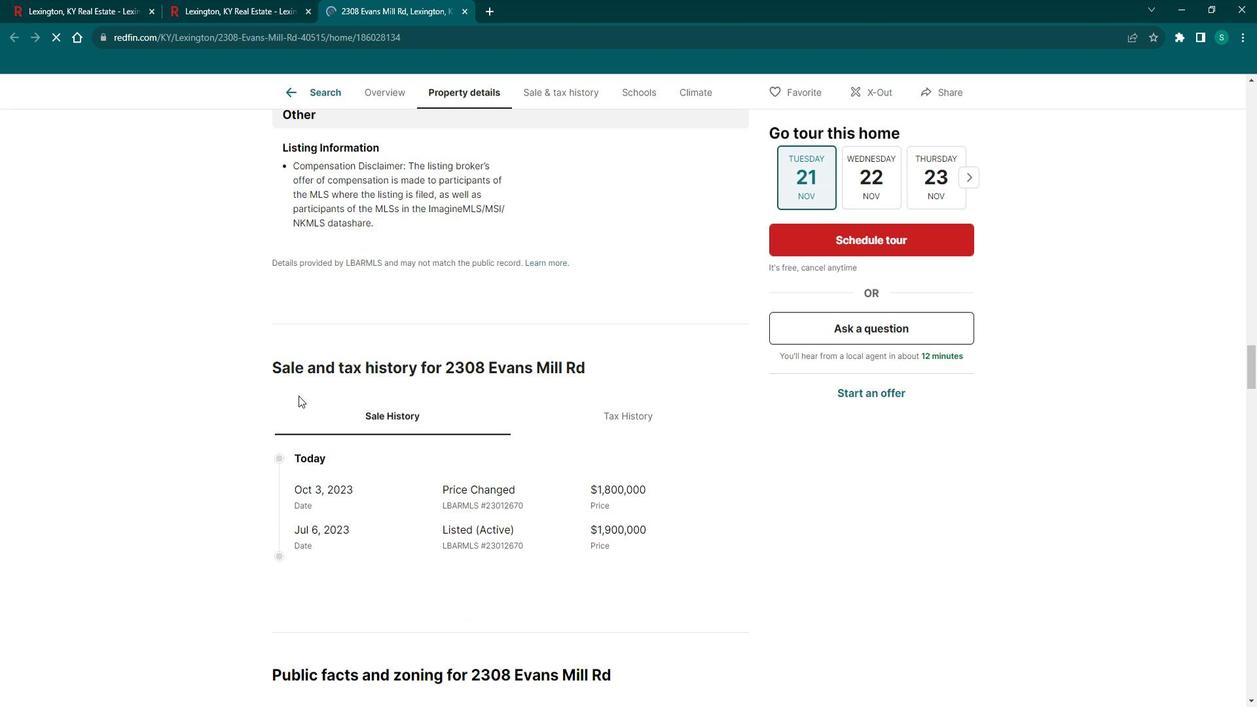 
Action: Mouse scrolled (298, 380) with delta (0, 0)
Screenshot: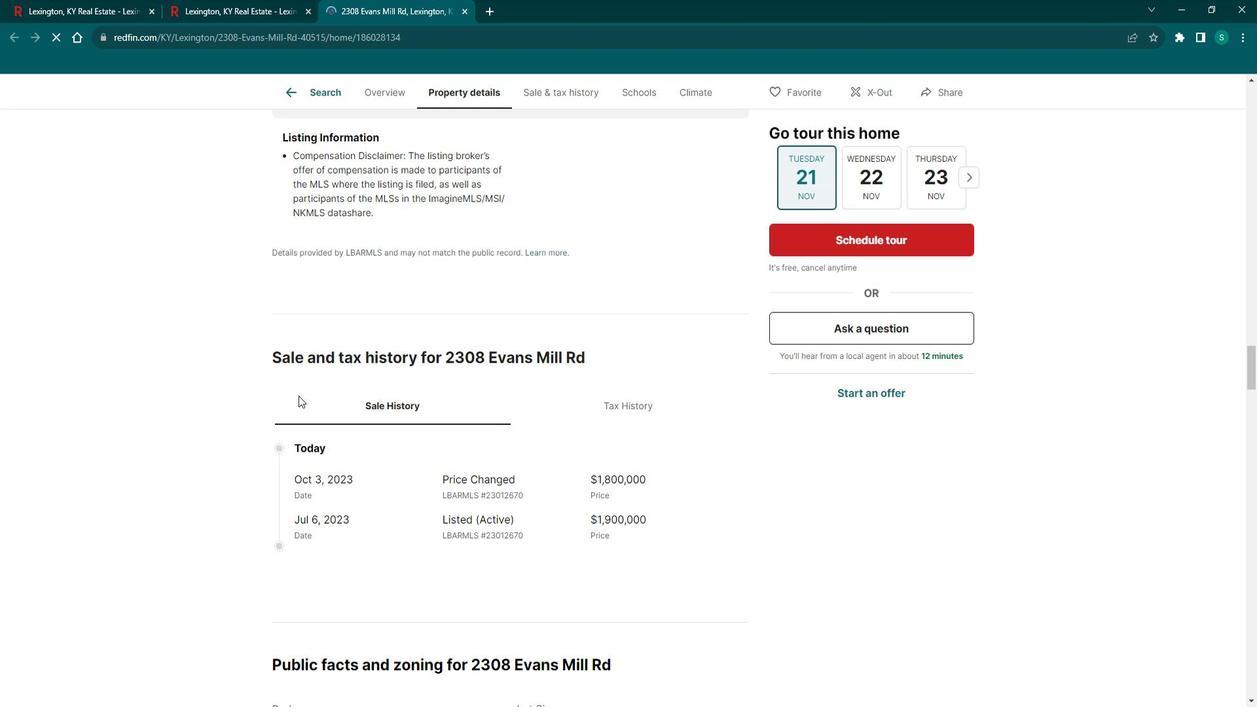 
Action: Mouse scrolled (298, 380) with delta (0, 0)
Screenshot: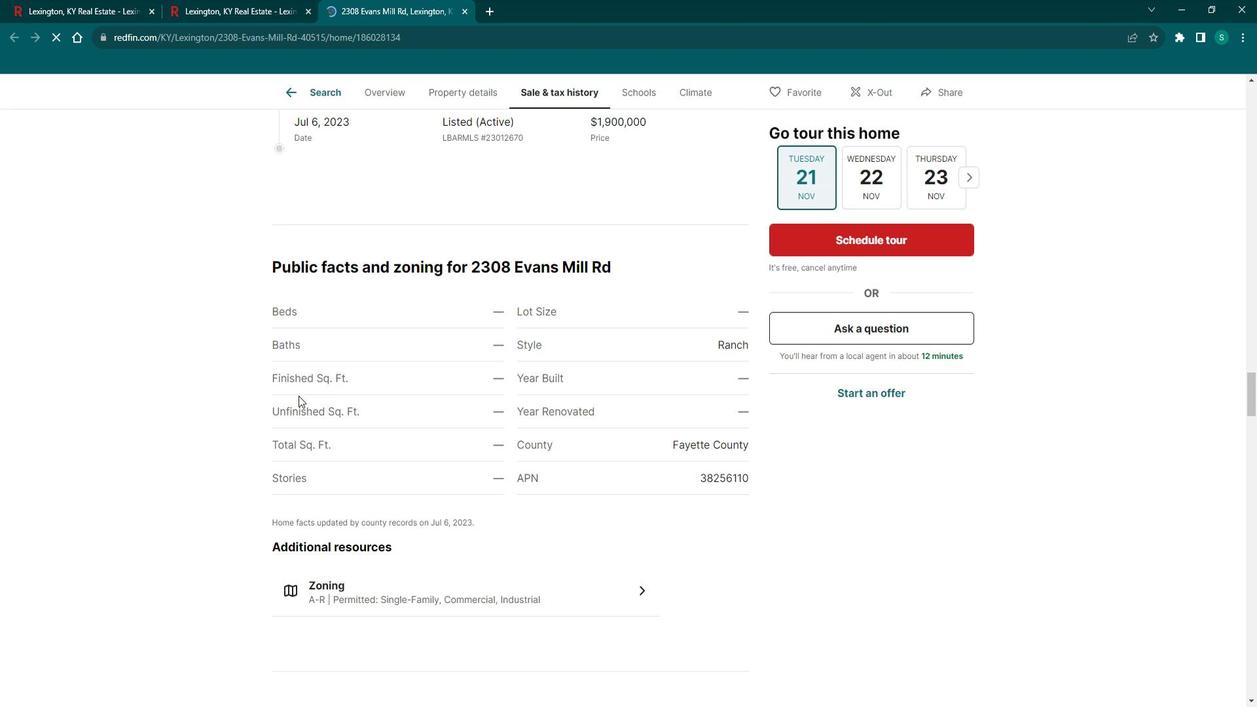 
Action: Mouse scrolled (298, 380) with delta (0, 0)
Screenshot: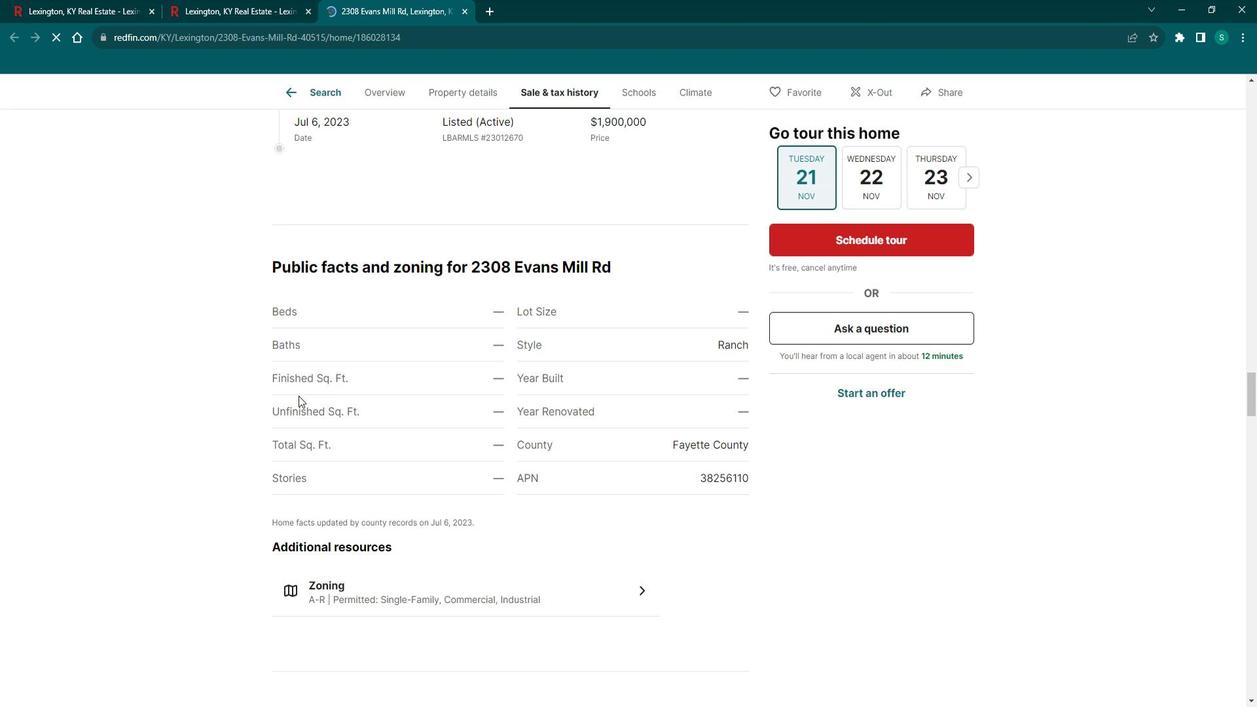 
Action: Mouse scrolled (298, 380) with delta (0, 0)
Screenshot: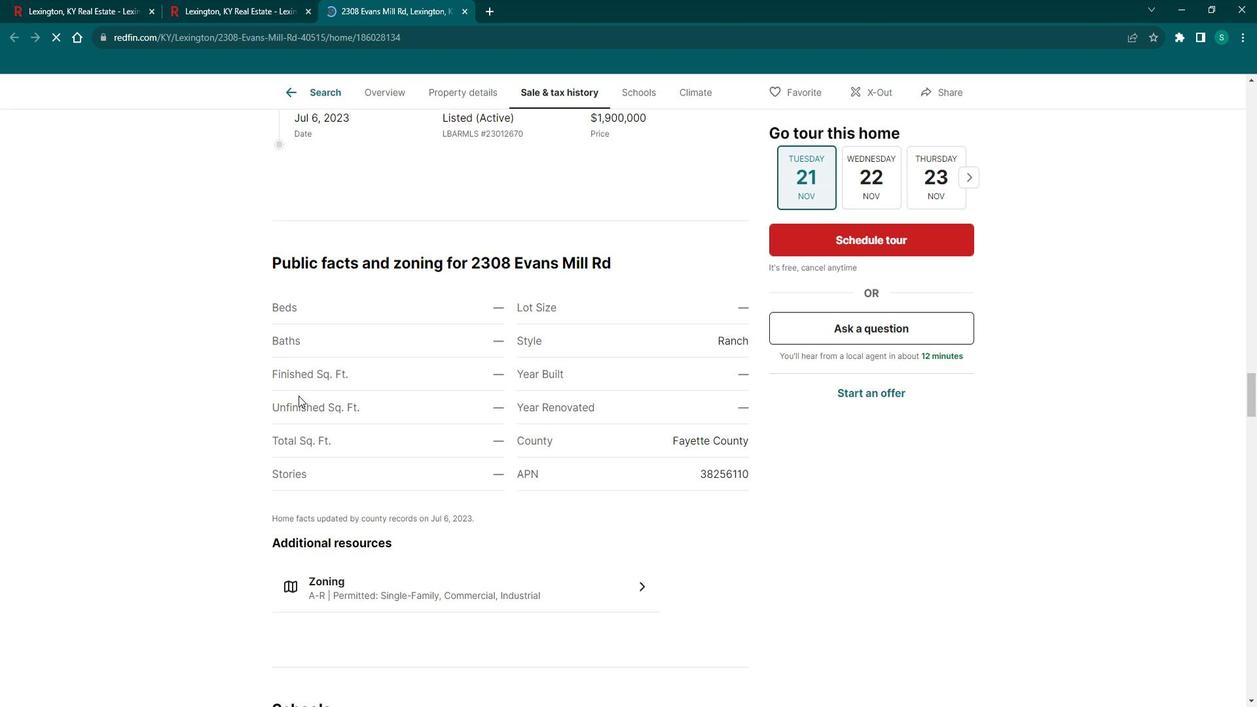 
Action: Mouse scrolled (298, 380) with delta (0, 0)
Screenshot: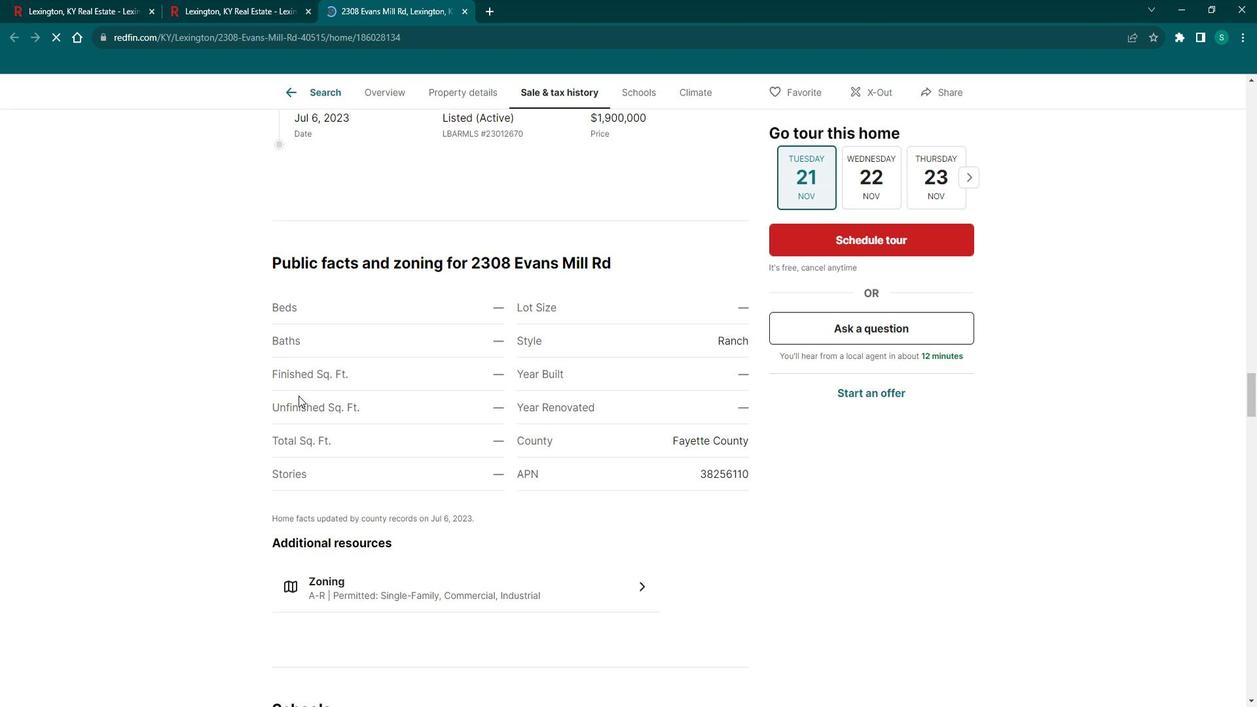
Action: Mouse scrolled (298, 380) with delta (0, 0)
Screenshot: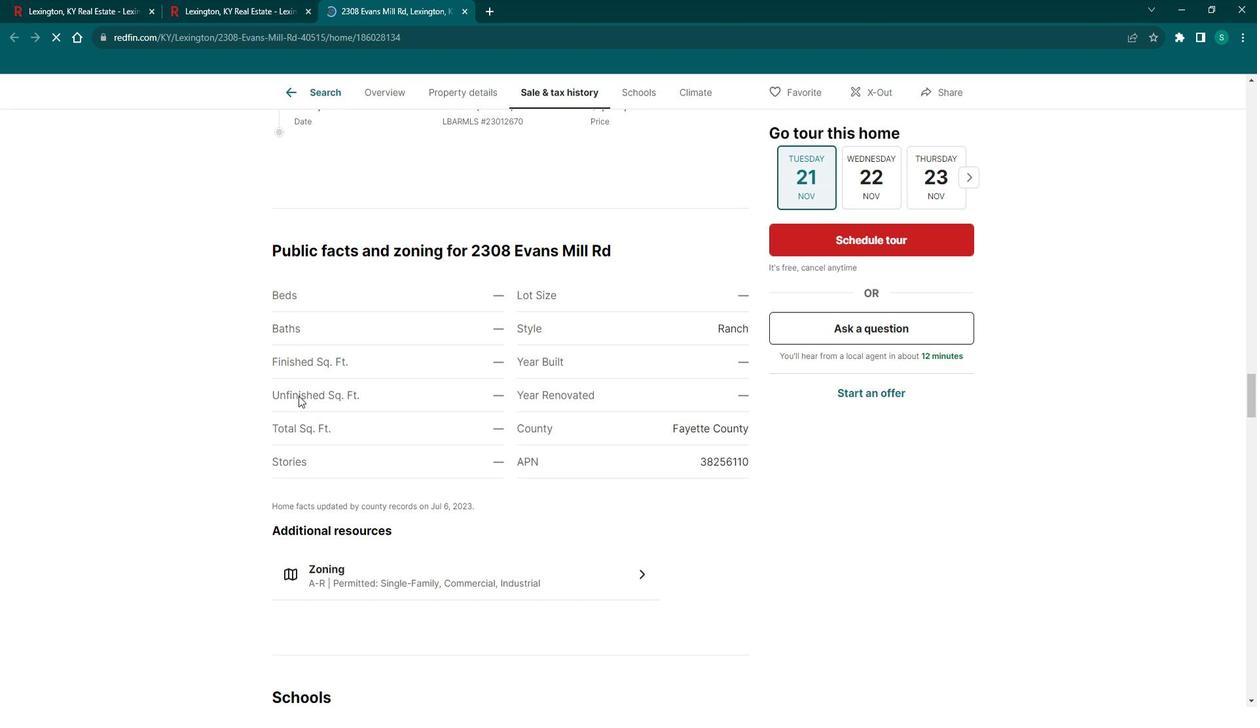 
Action: Mouse scrolled (298, 380) with delta (0, 0)
Screenshot: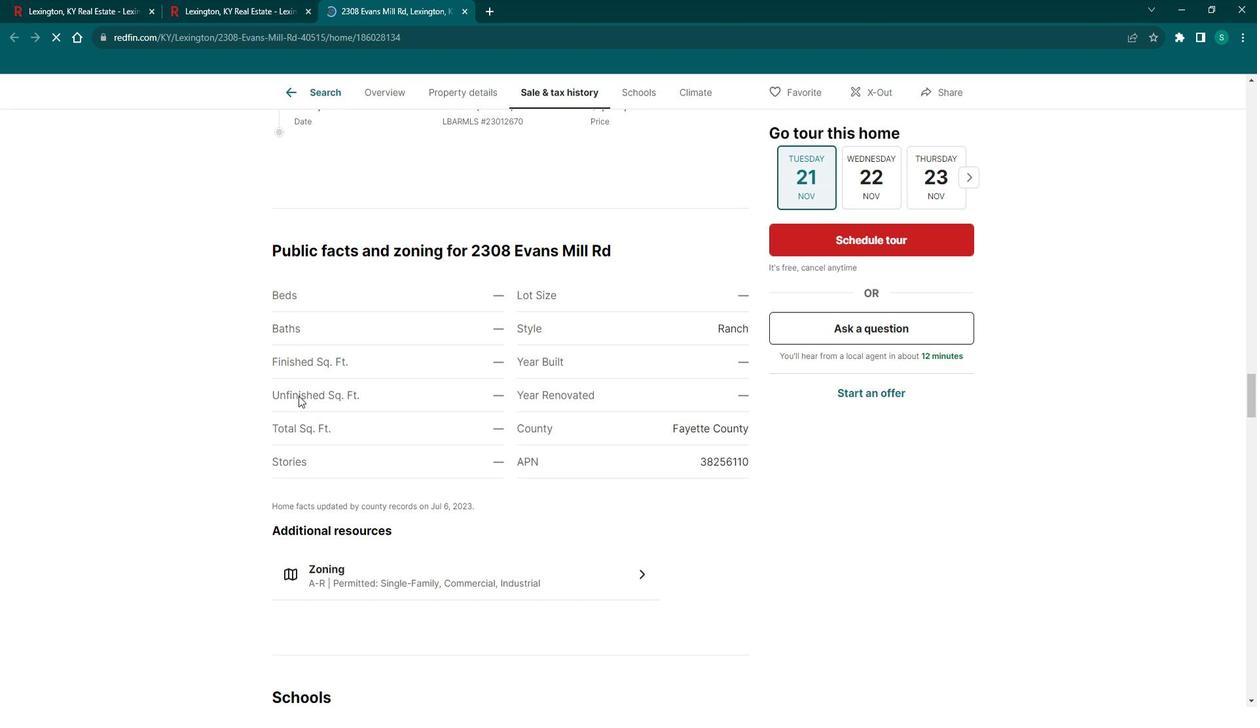 
Action: Mouse scrolled (298, 380) with delta (0, 0)
Screenshot: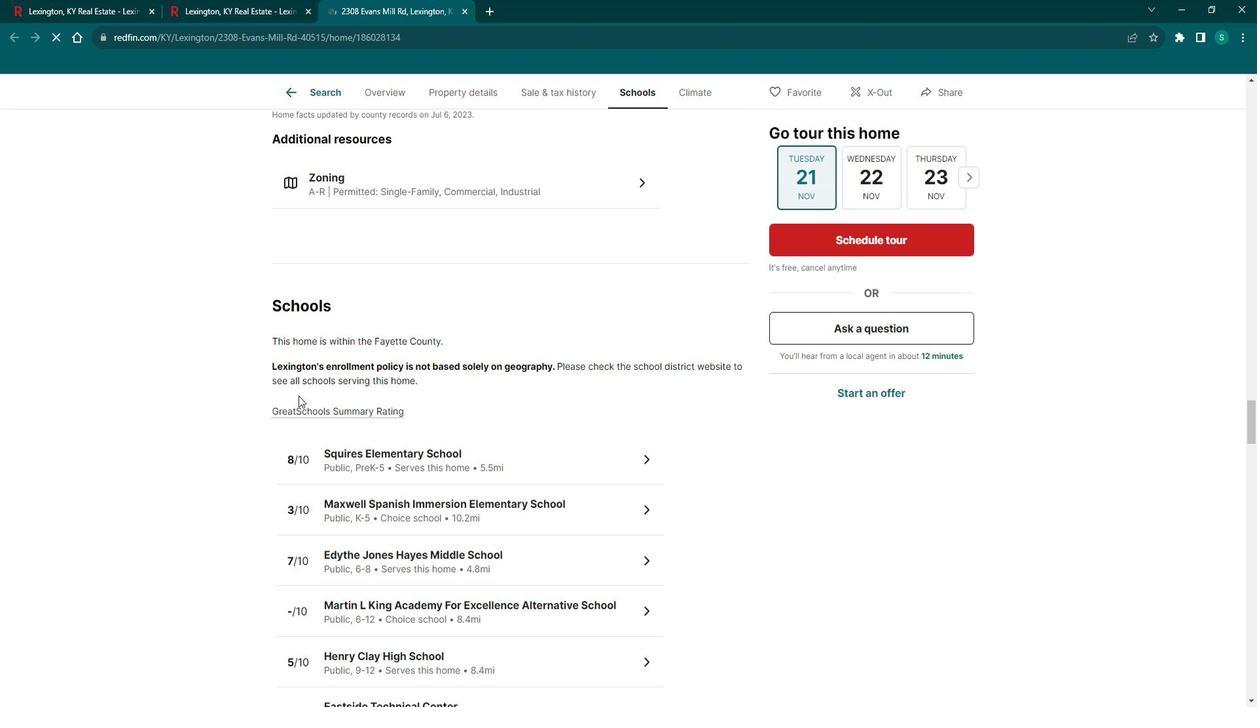 
Action: Mouse scrolled (298, 380) with delta (0, 0)
Screenshot: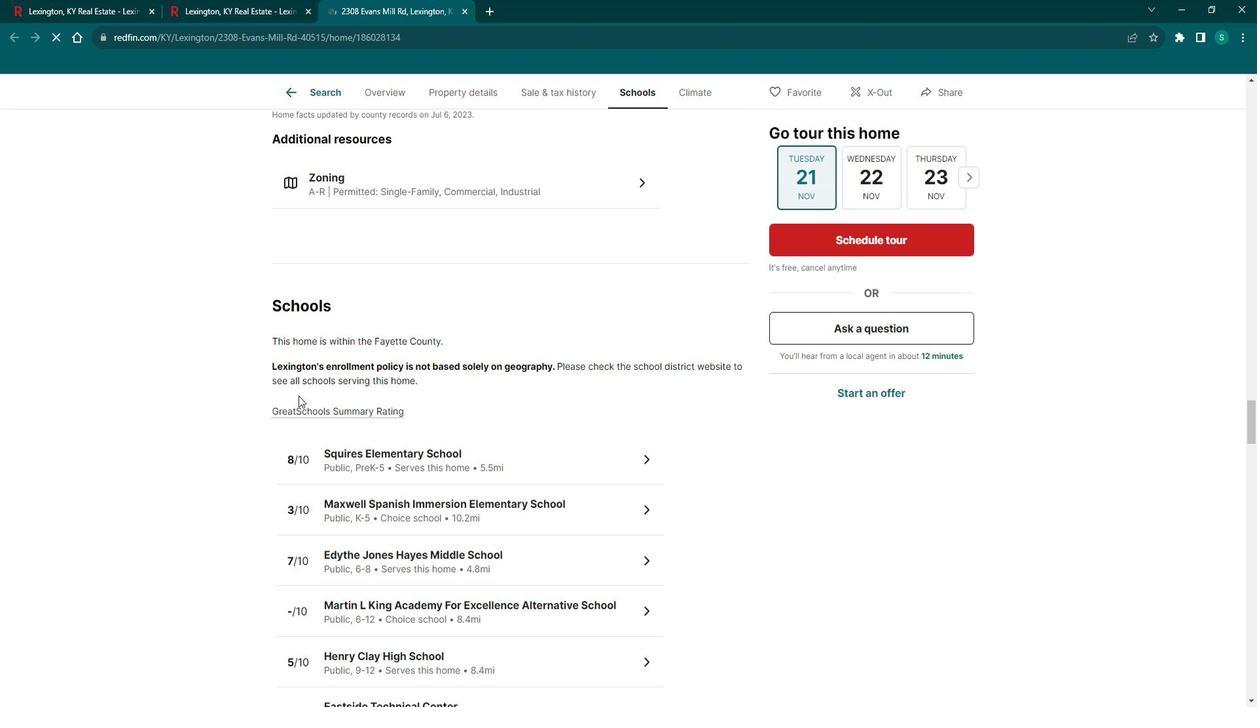 
Action: Mouse scrolled (298, 380) with delta (0, 0)
Screenshot: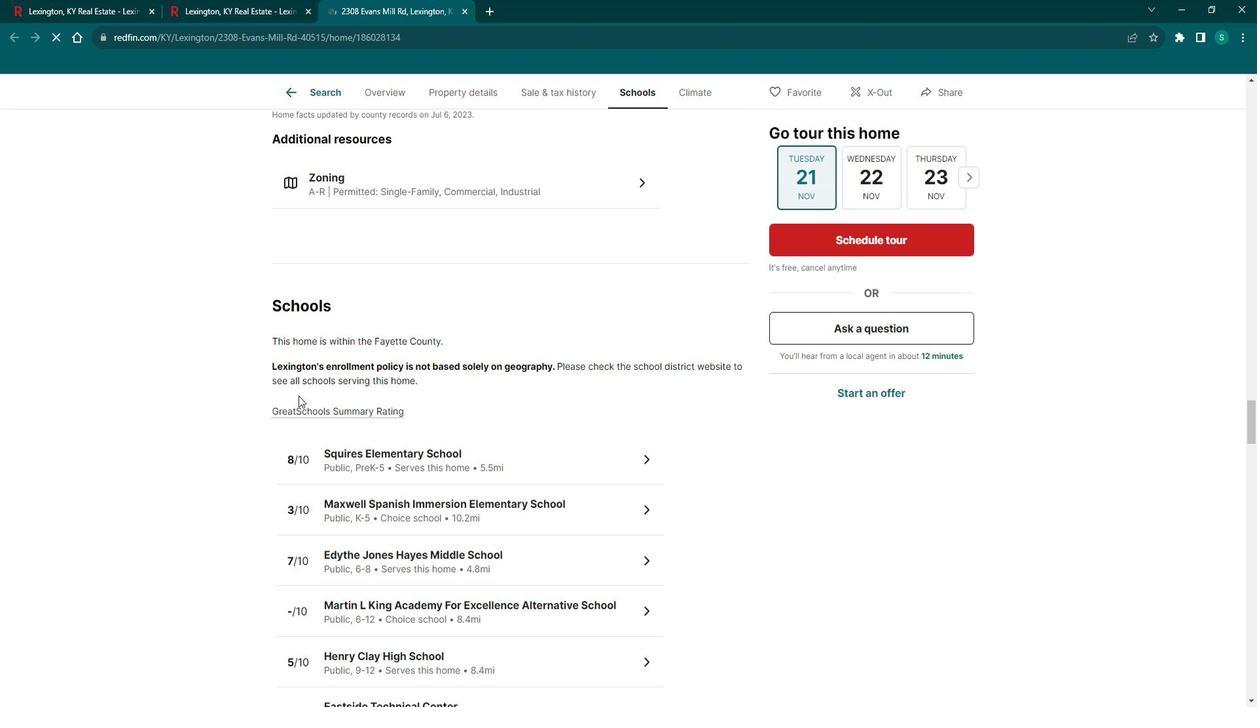 
Action: Mouse scrolled (298, 380) with delta (0, 0)
Screenshot: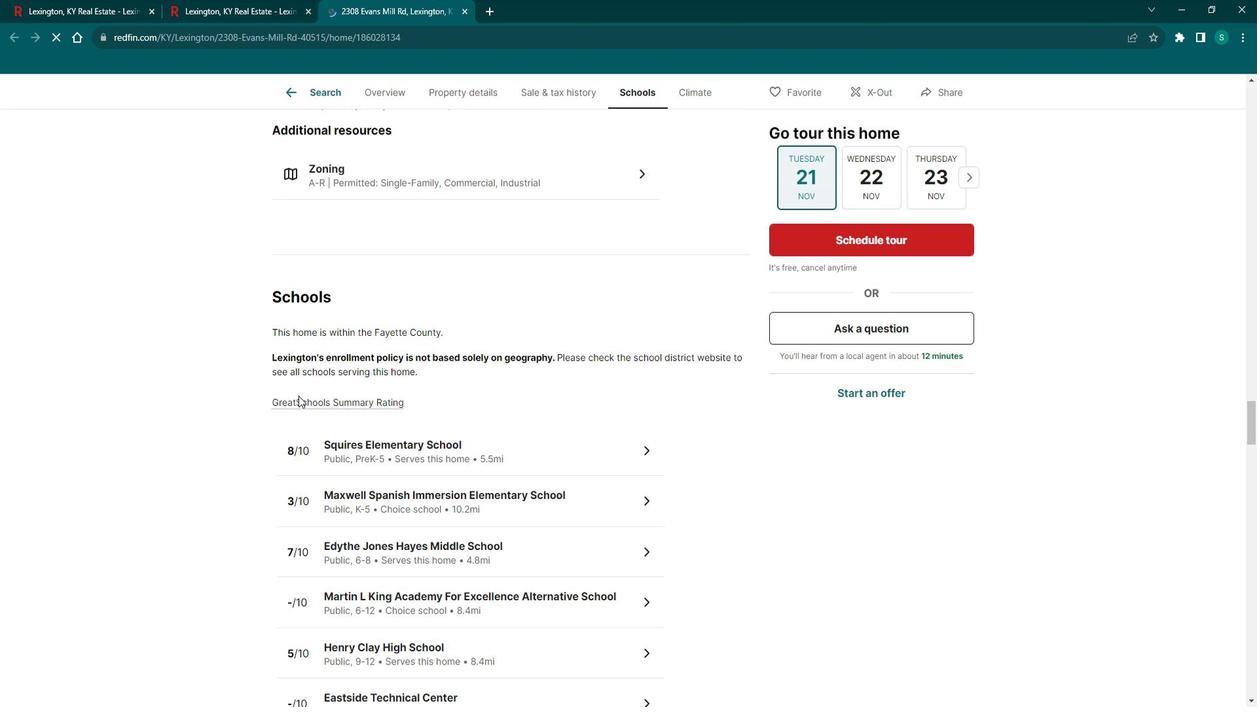 
Action: Mouse scrolled (298, 380) with delta (0, 0)
Screenshot: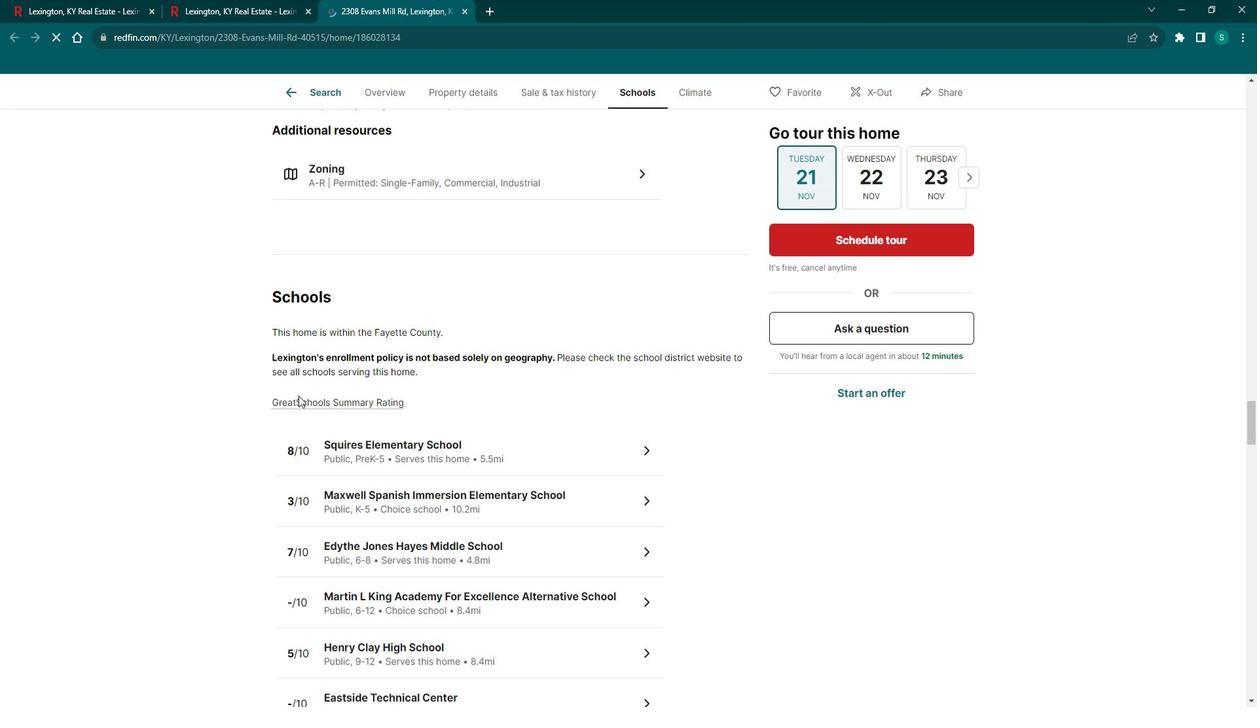 
Action: Mouse scrolled (298, 380) with delta (0, 0)
Screenshot: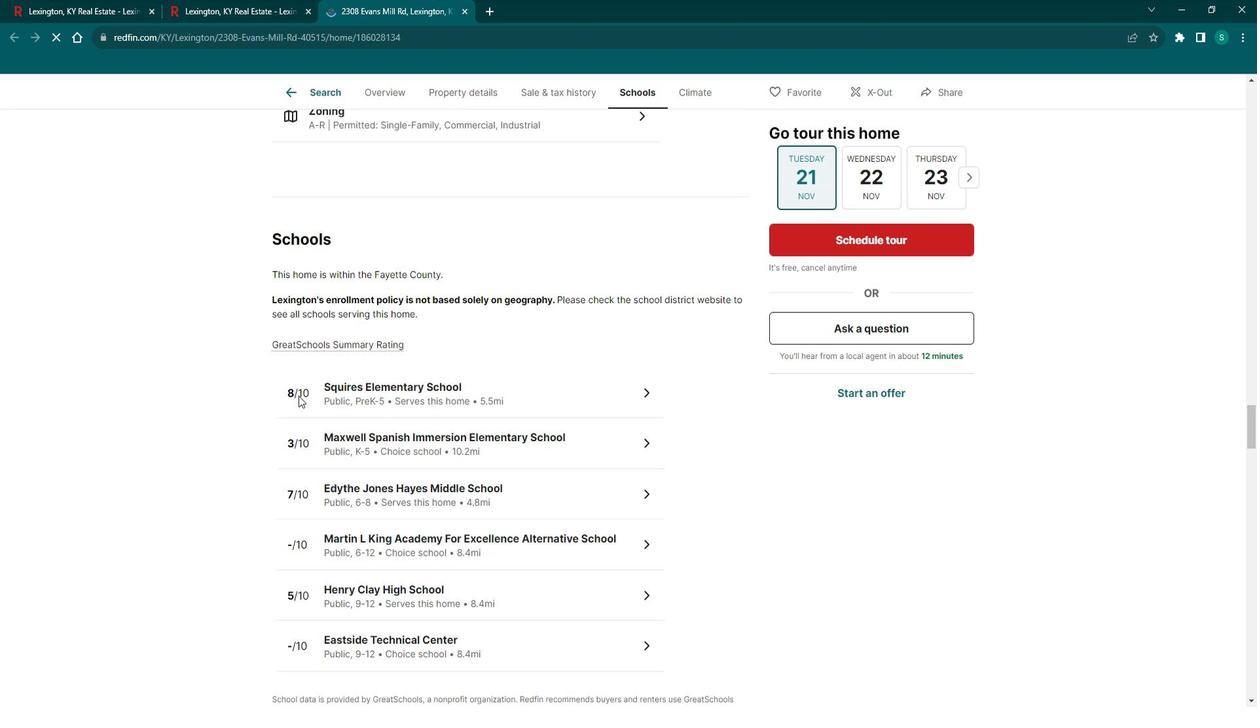 
Action: Mouse scrolled (298, 380) with delta (0, 0)
Screenshot: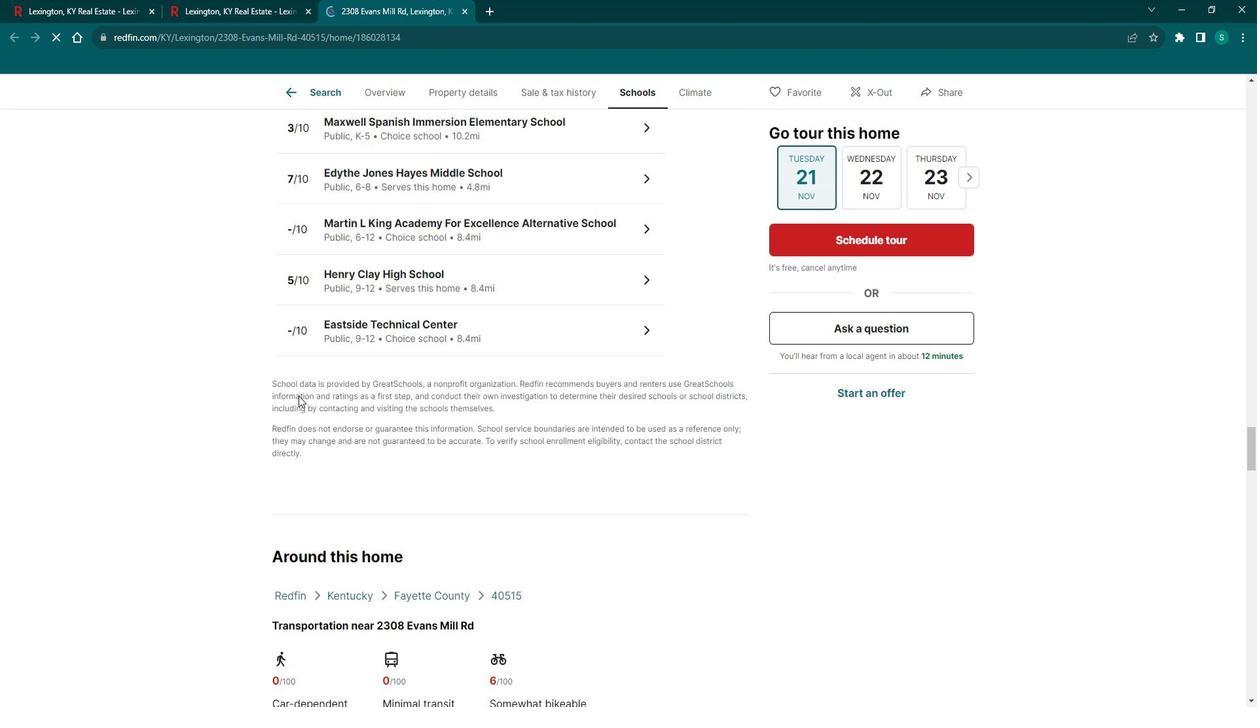 
Action: Mouse scrolled (298, 380) with delta (0, 0)
Screenshot: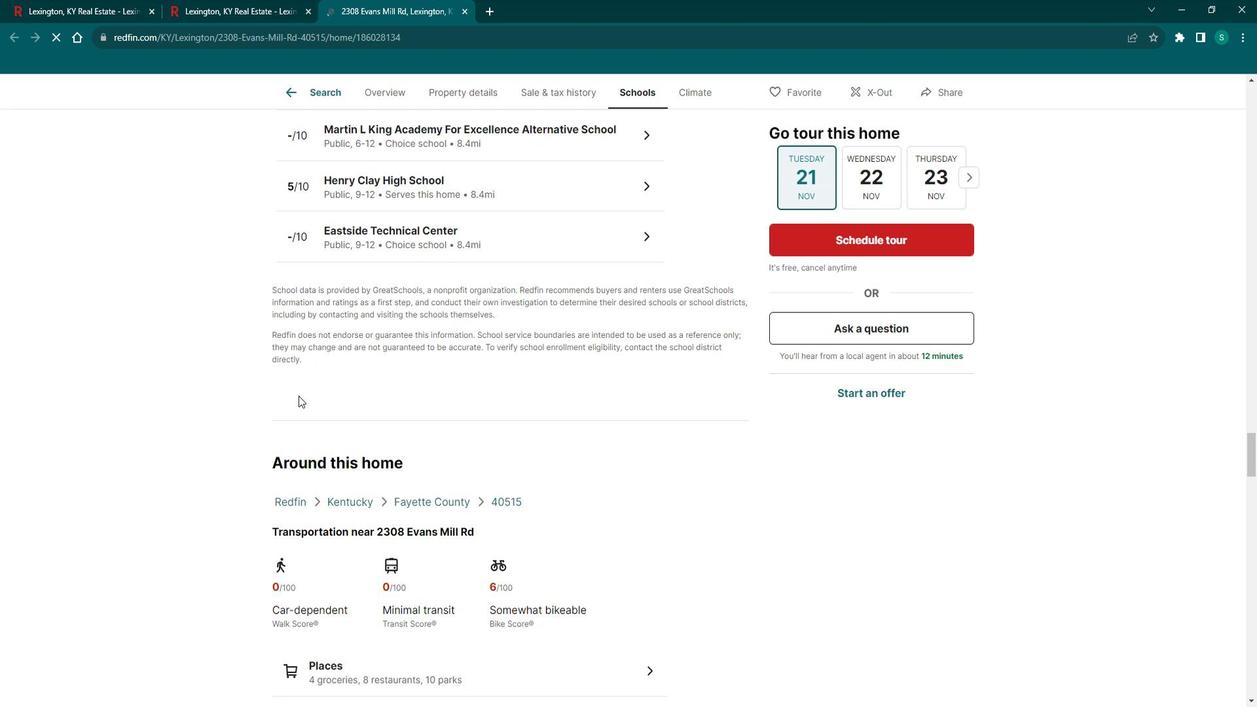 
Action: Mouse scrolled (298, 380) with delta (0, 0)
Screenshot: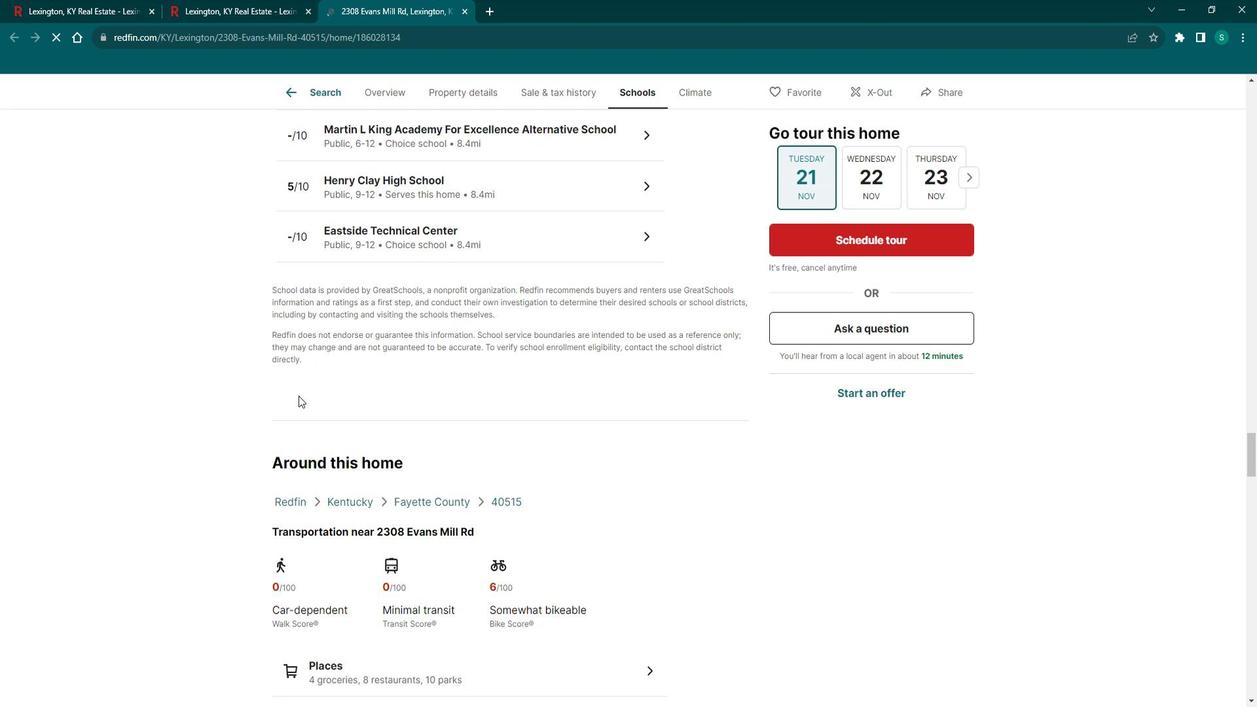 
Action: Mouse scrolled (298, 380) with delta (0, 0)
Screenshot: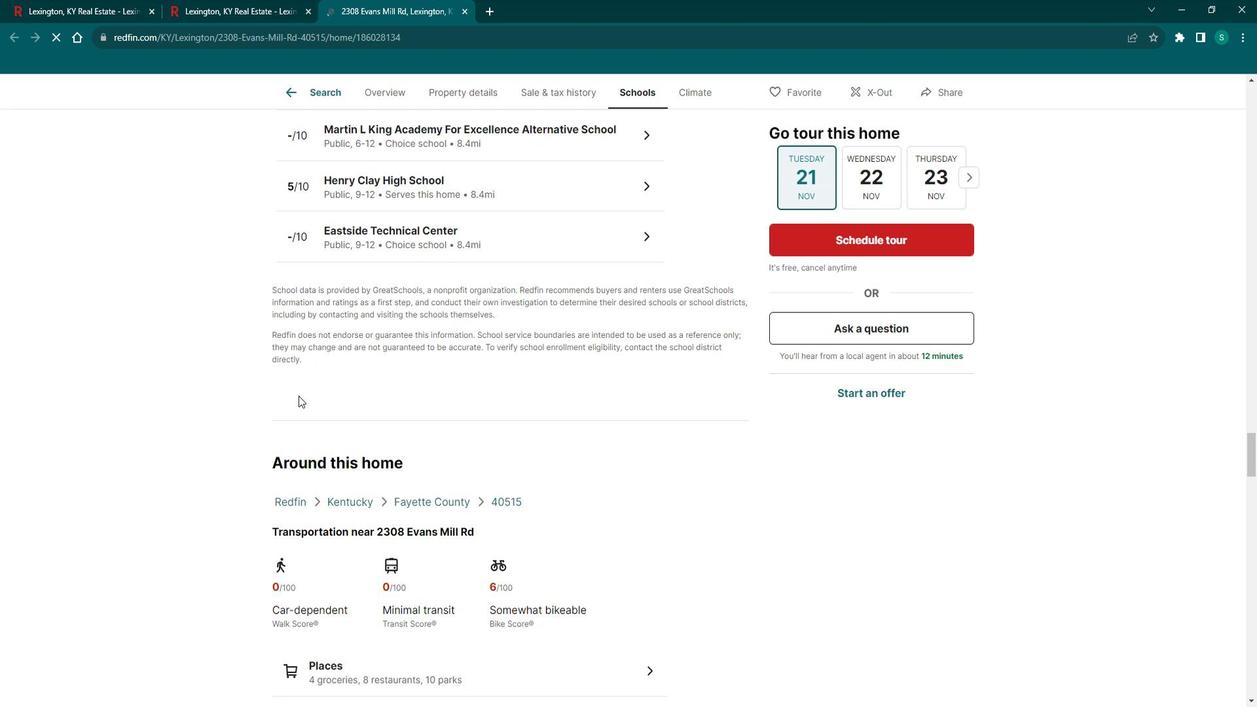 
Action: Mouse scrolled (298, 380) with delta (0, 0)
Screenshot: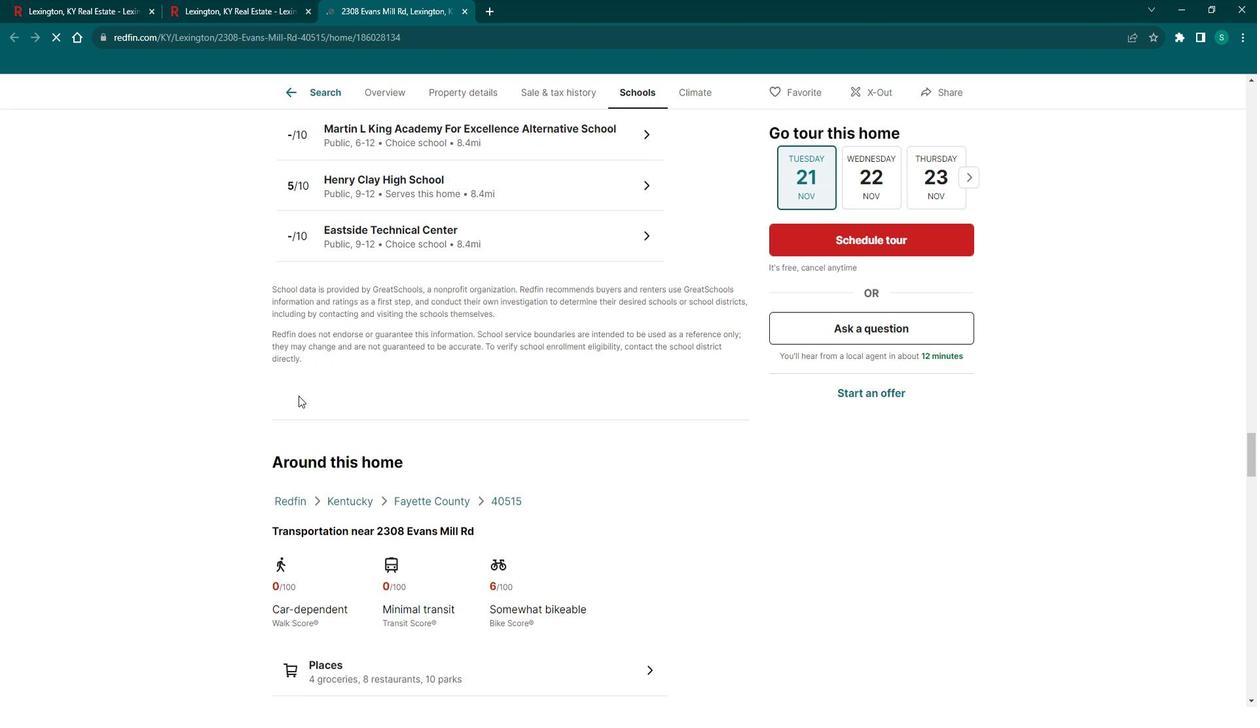 
Action: Mouse scrolled (298, 380) with delta (0, 0)
Screenshot: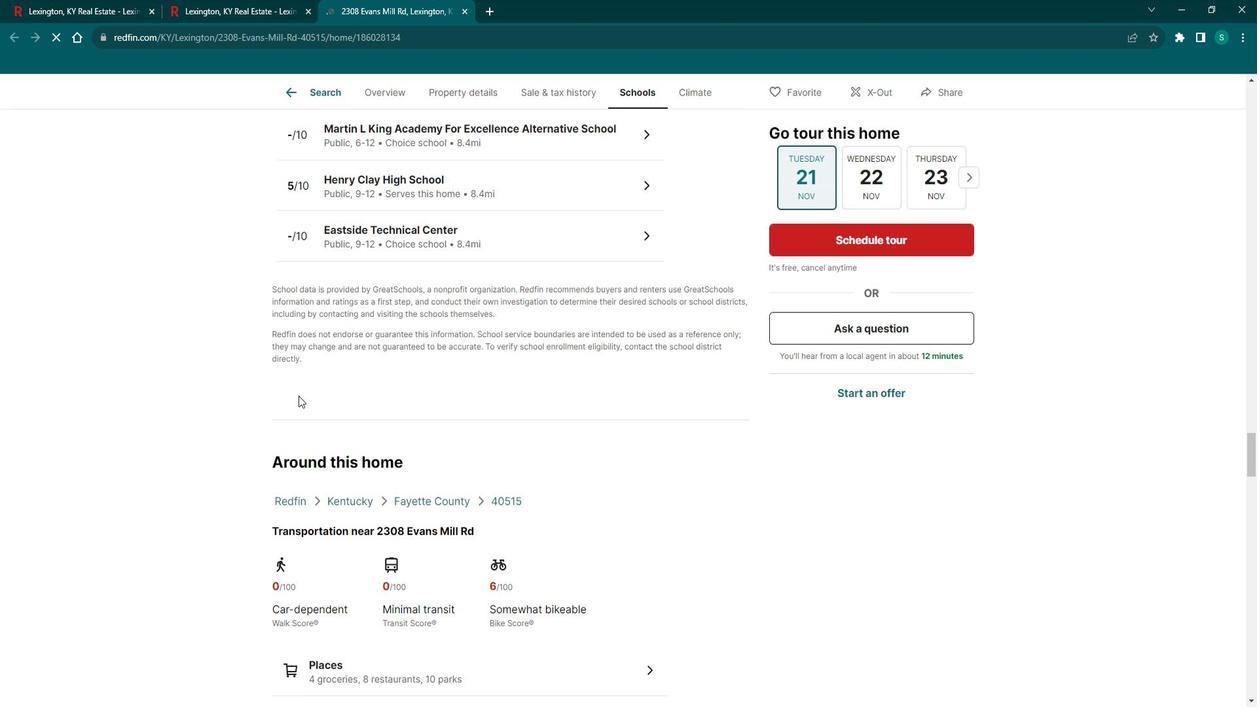 
Action: Mouse scrolled (298, 380) with delta (0, 0)
Screenshot: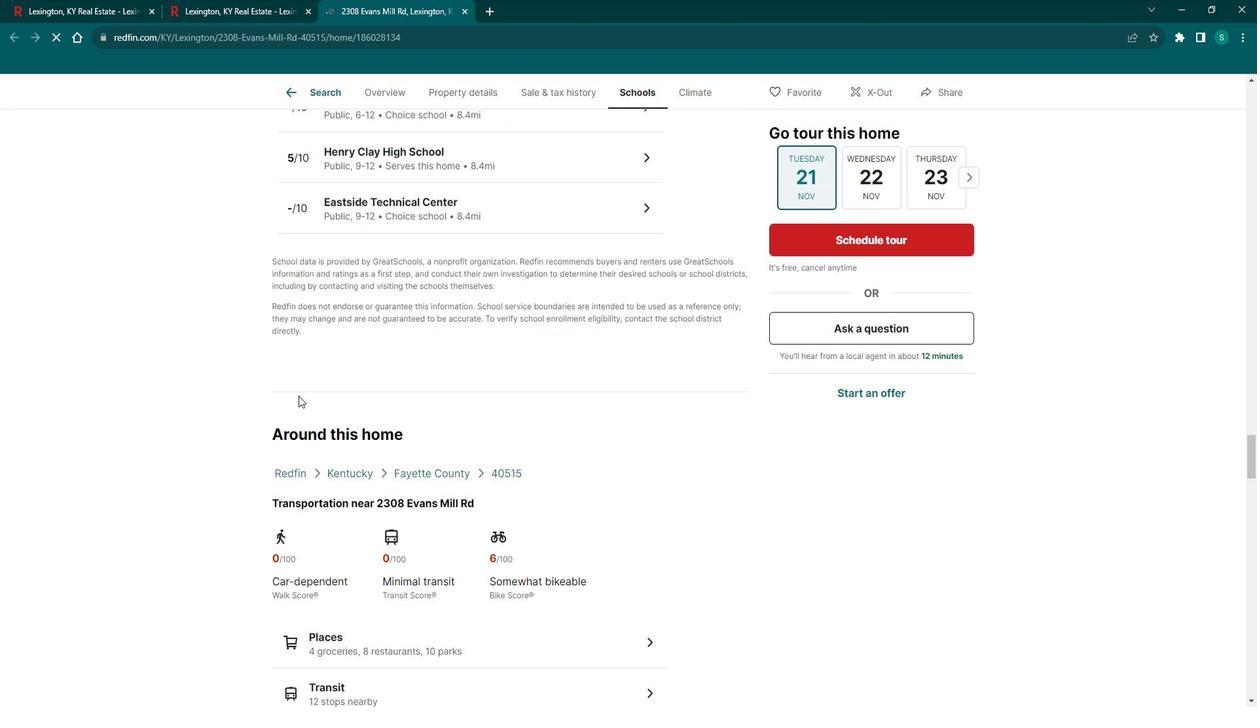
Action: Mouse scrolled (298, 380) with delta (0, 0)
Screenshot: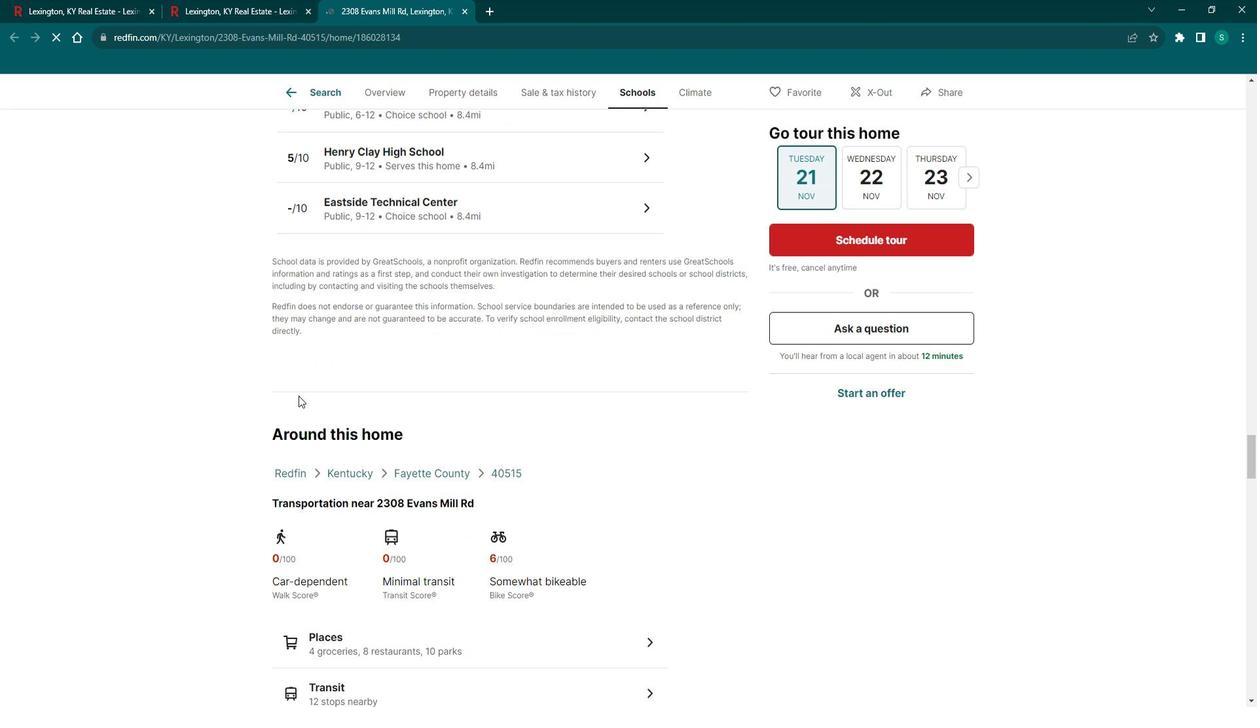 
Action: Mouse scrolled (298, 380) with delta (0, 0)
Screenshot: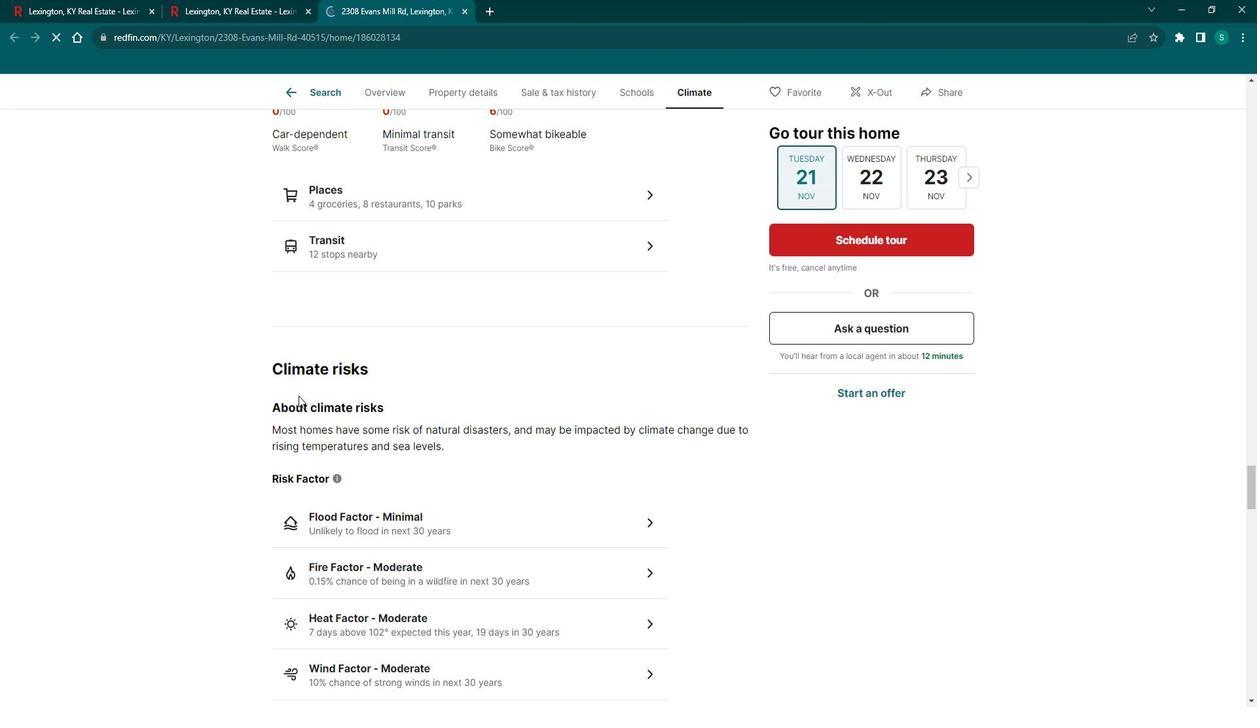 
Action: Mouse scrolled (298, 380) with delta (0, 0)
Screenshot: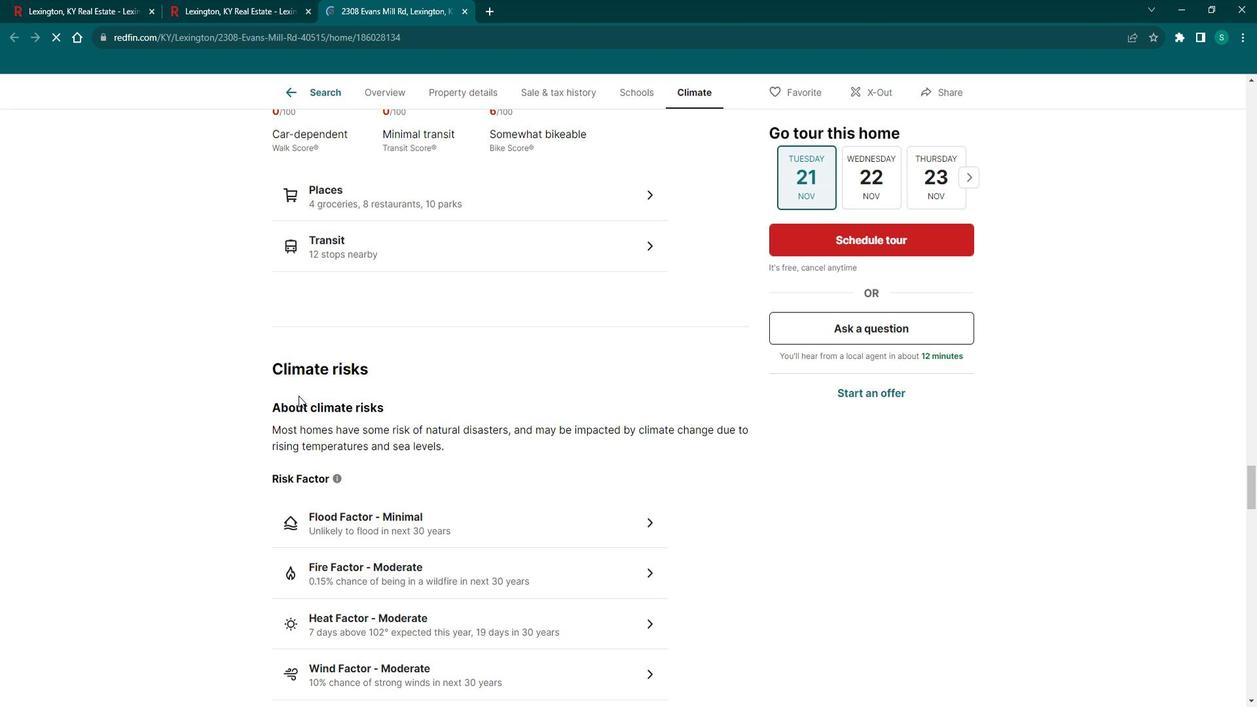
Action: Mouse scrolled (298, 380) with delta (0, 0)
Screenshot: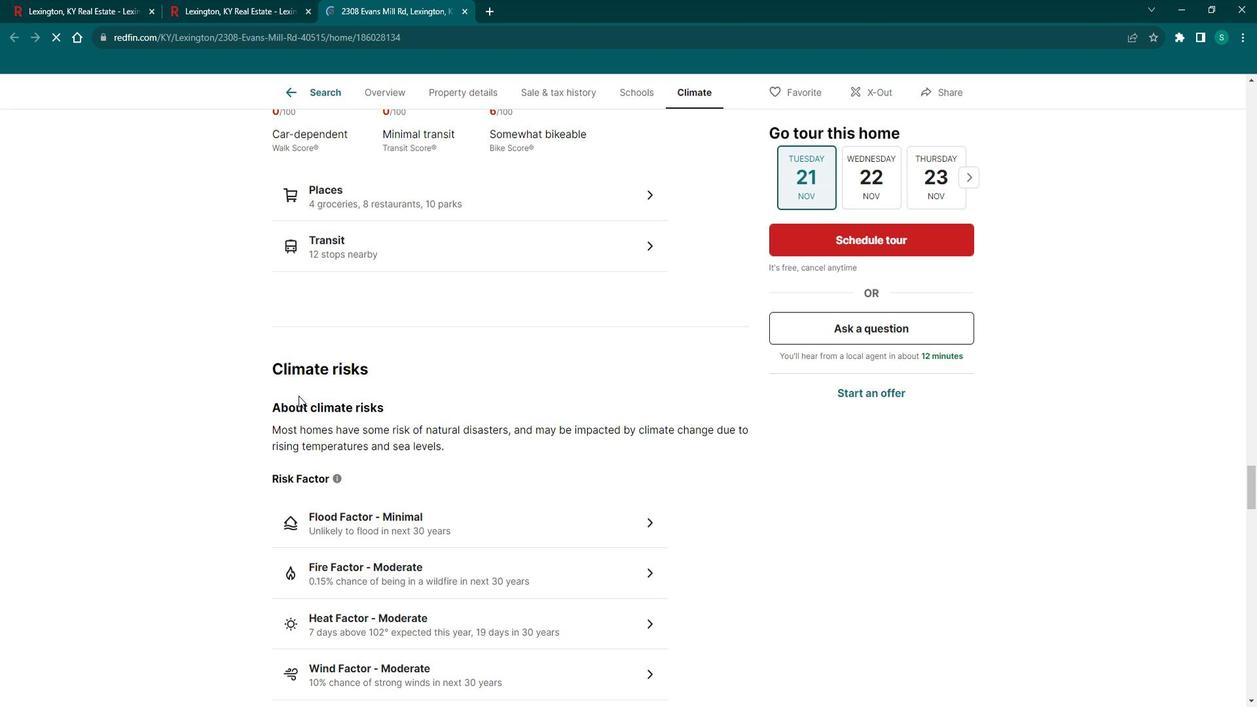
Action: Mouse scrolled (298, 380) with delta (0, 0)
Screenshot: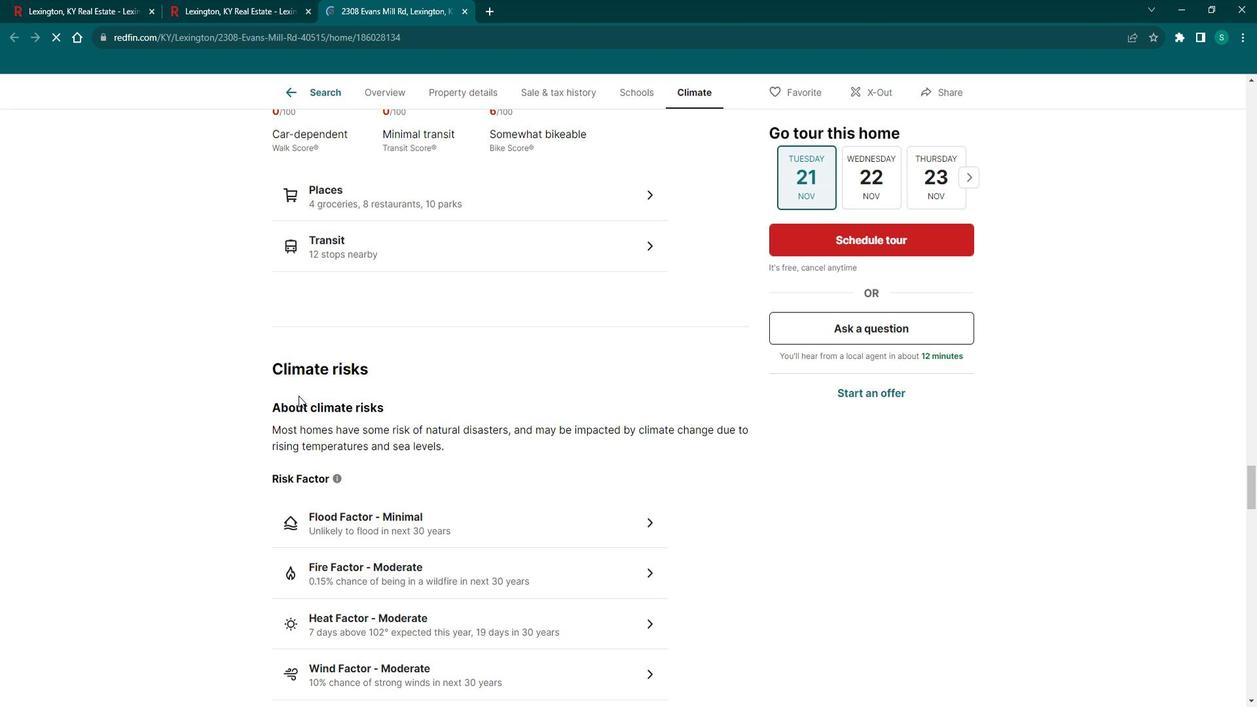 
Action: Mouse scrolled (298, 380) with delta (0, 0)
Screenshot: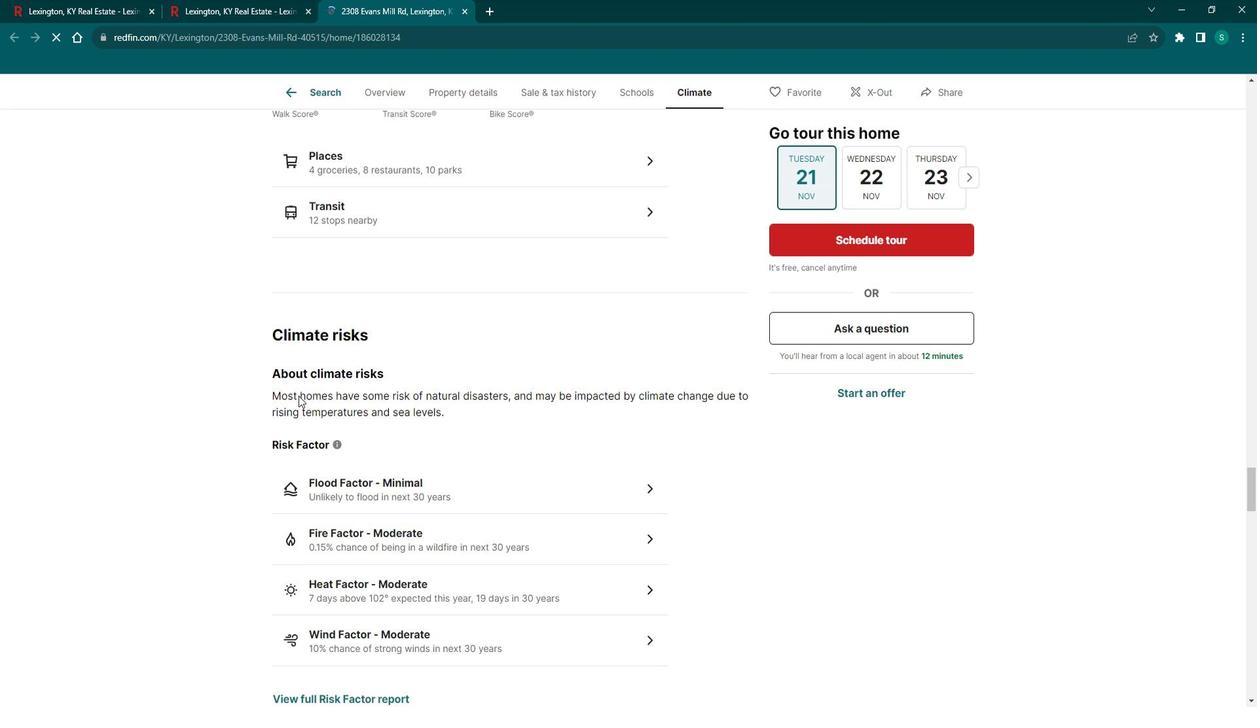 
Action: Mouse scrolled (298, 380) with delta (0, 0)
Screenshot: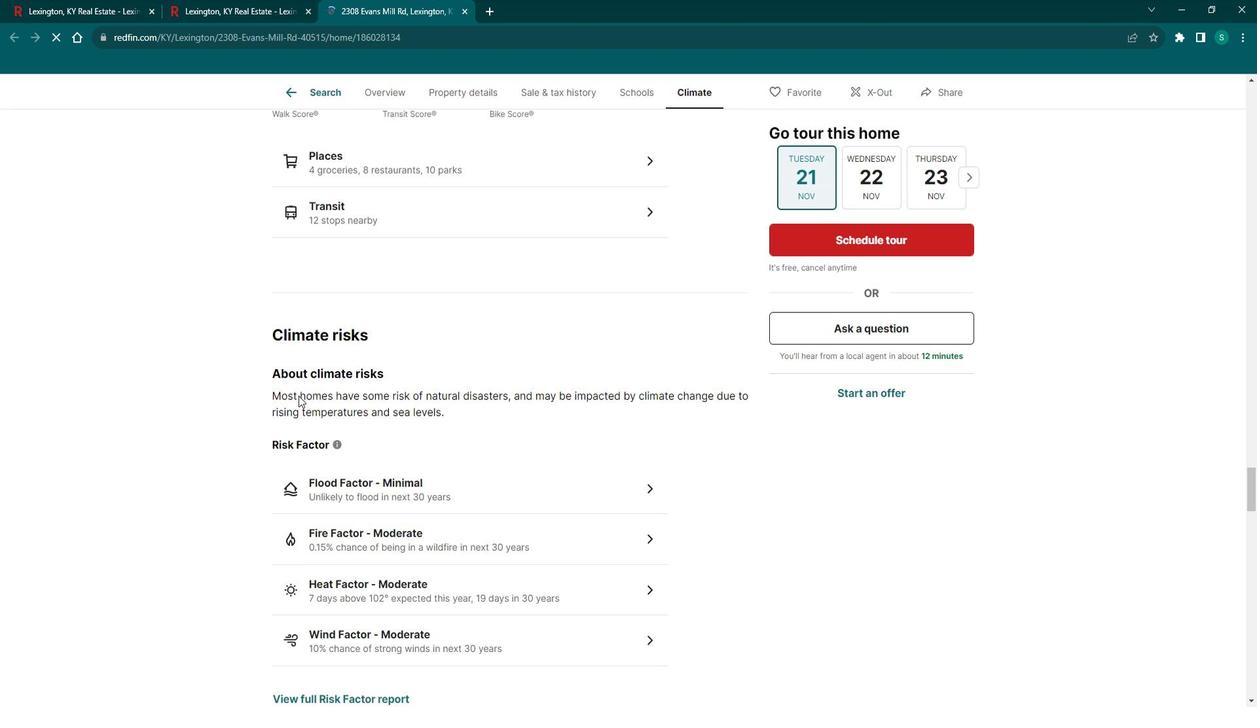 
Action: Mouse scrolled (298, 380) with delta (0, 0)
Screenshot: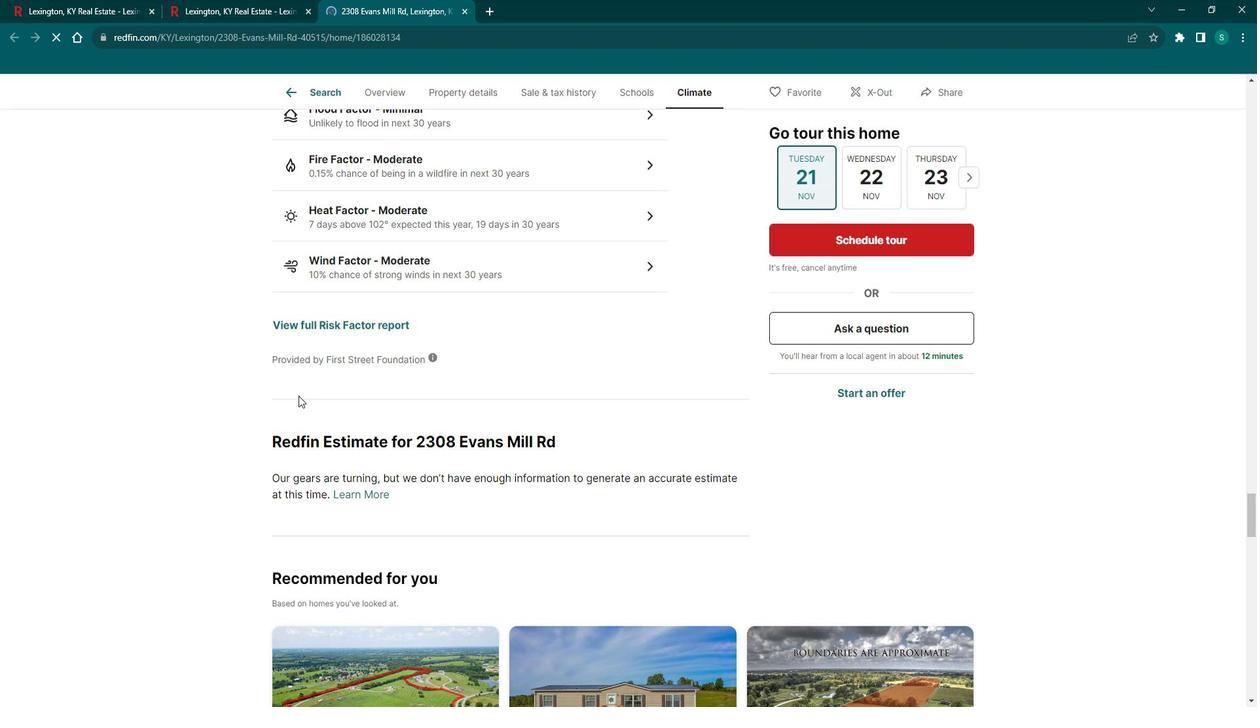 
Action: Mouse scrolled (298, 380) with delta (0, 0)
